 Task: Design a website for a tech review blog, with detailed product analyses, expert ratings, and user comments.
Action: Mouse moved to (565, 279)
Screenshot: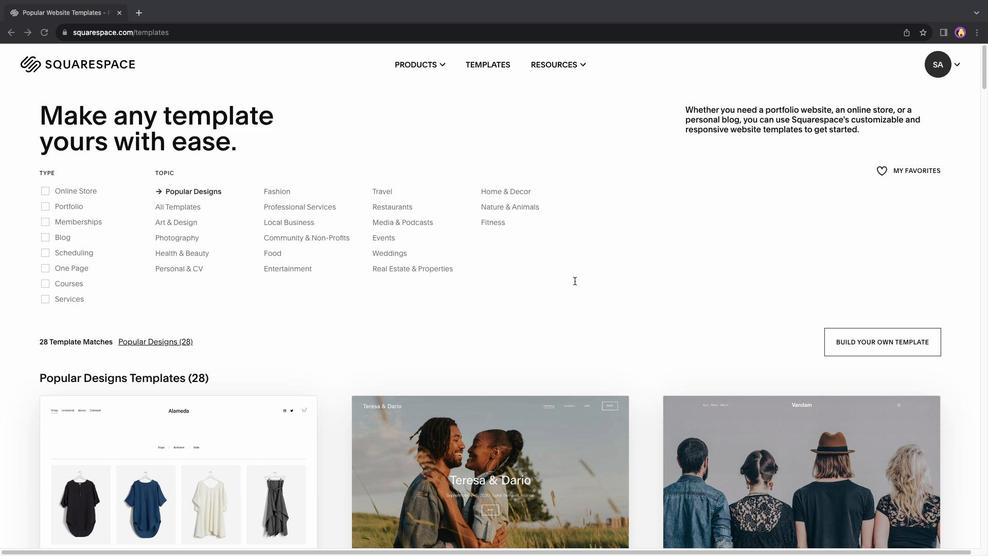 
Action: Mouse pressed left at (565, 279)
Screenshot: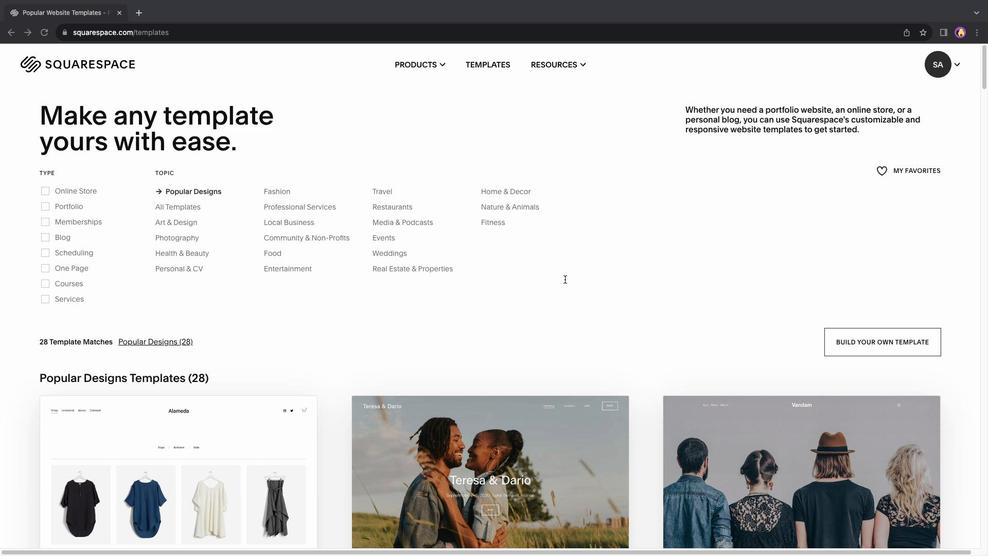 
Action: Mouse pressed left at (565, 279)
Screenshot: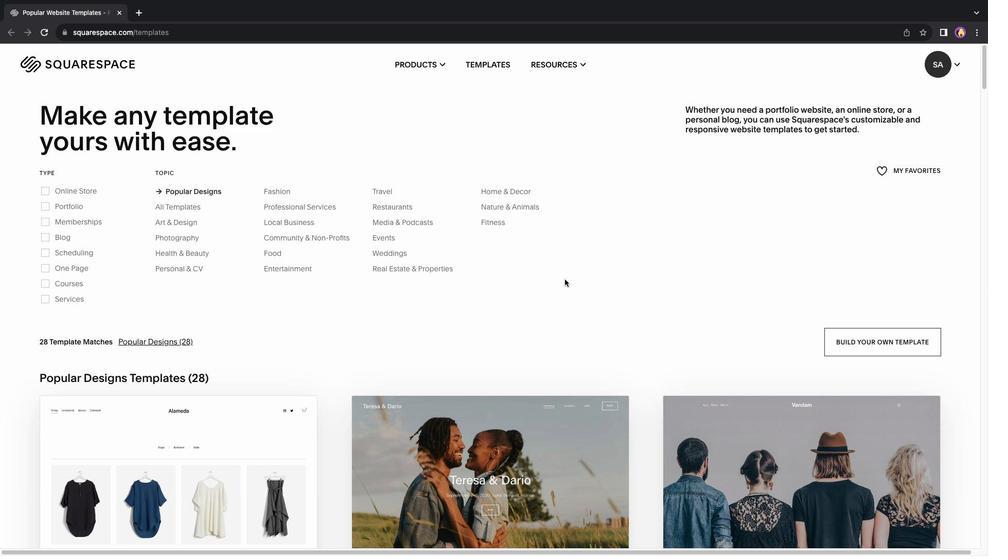 
Action: Mouse scrolled (565, 279) with delta (0, 0)
Screenshot: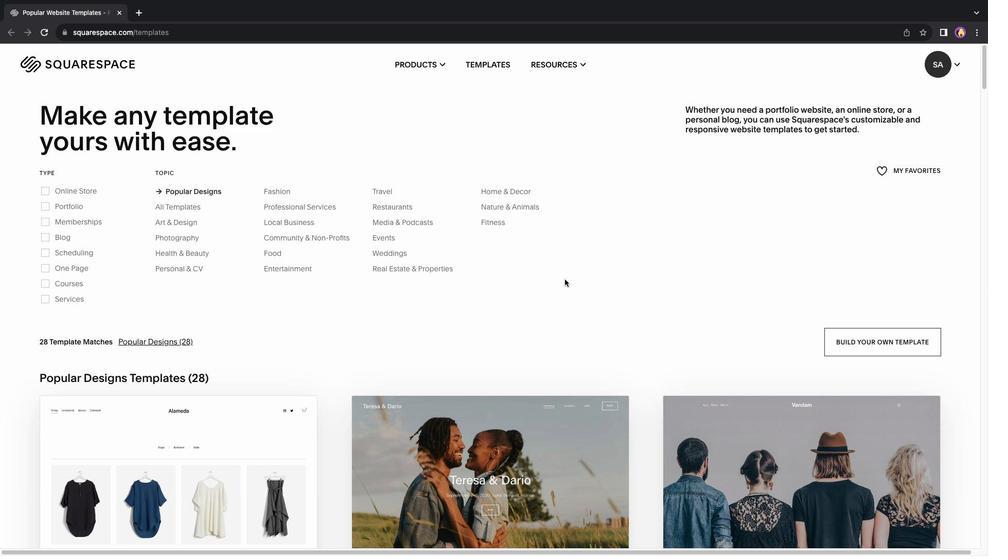 
Action: Mouse scrolled (565, 279) with delta (0, 0)
Screenshot: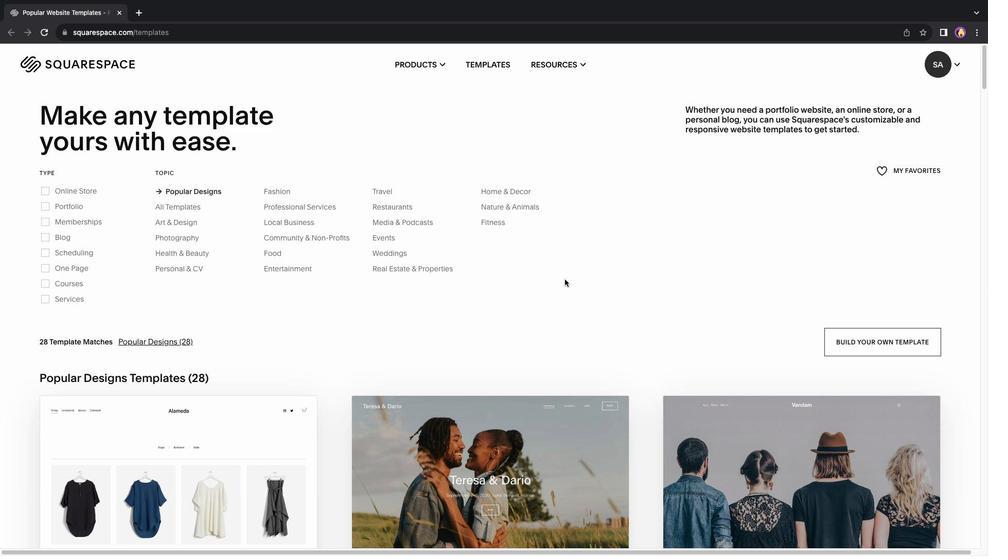 
Action: Mouse scrolled (565, 279) with delta (0, -1)
Screenshot: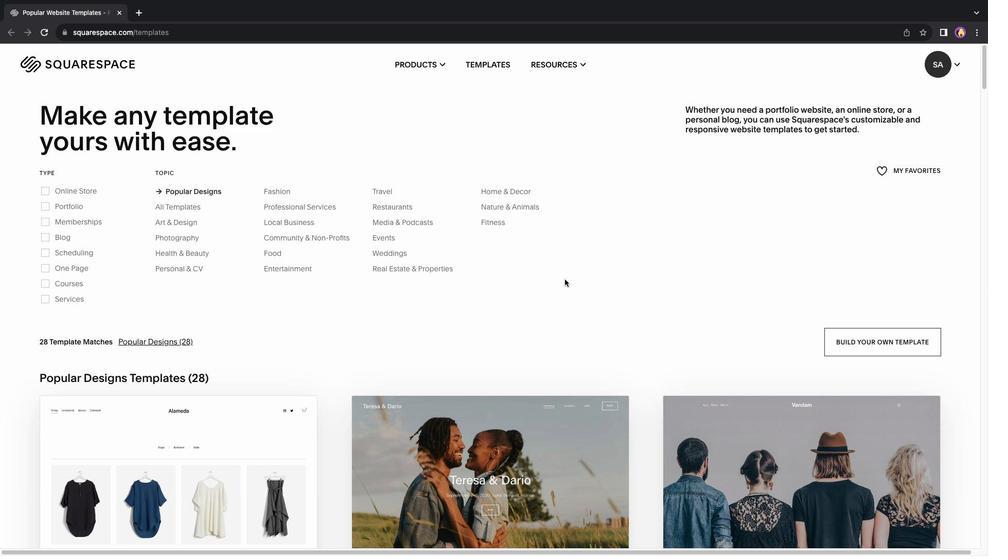 
Action: Mouse scrolled (565, 279) with delta (0, -1)
Screenshot: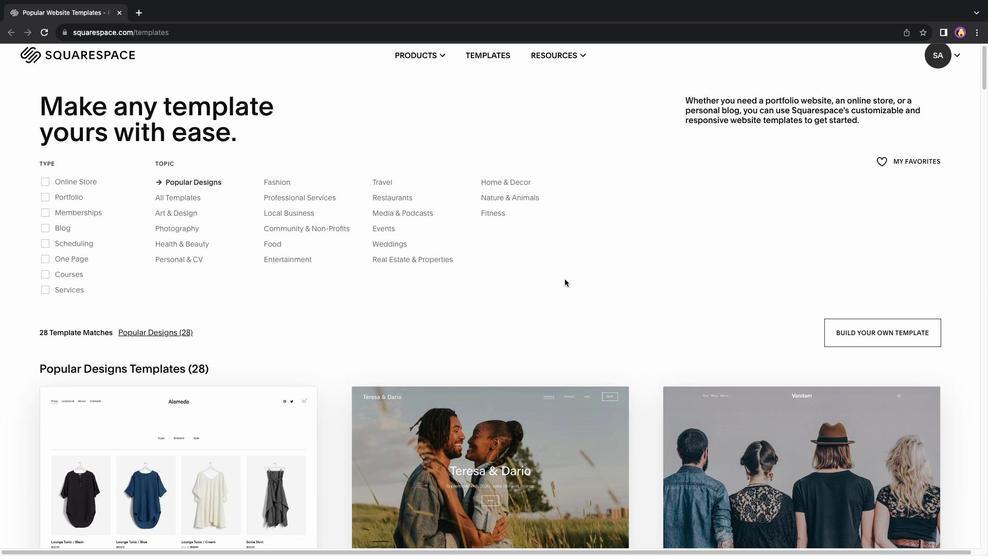 
Action: Mouse scrolled (565, 279) with delta (0, 0)
Screenshot: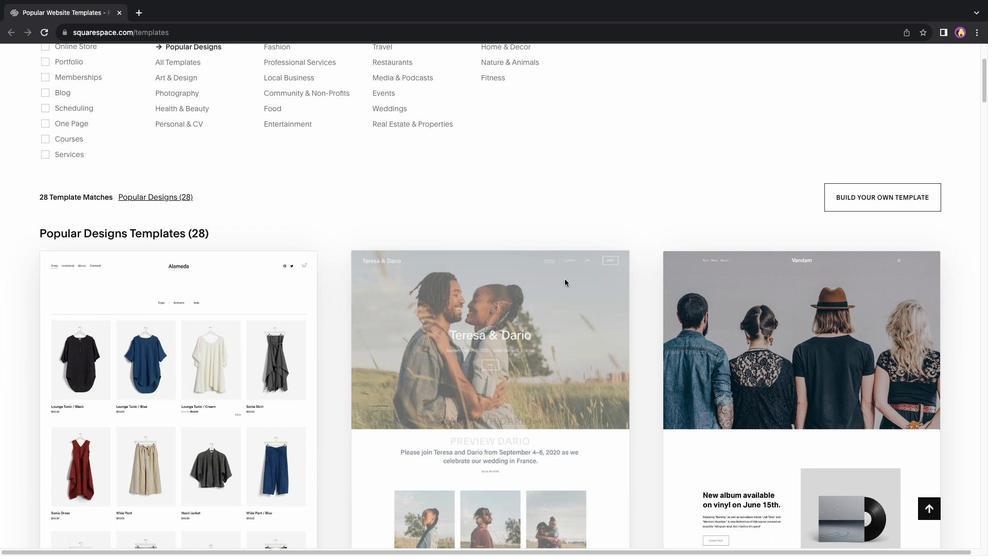 
Action: Mouse scrolled (565, 279) with delta (0, 0)
Screenshot: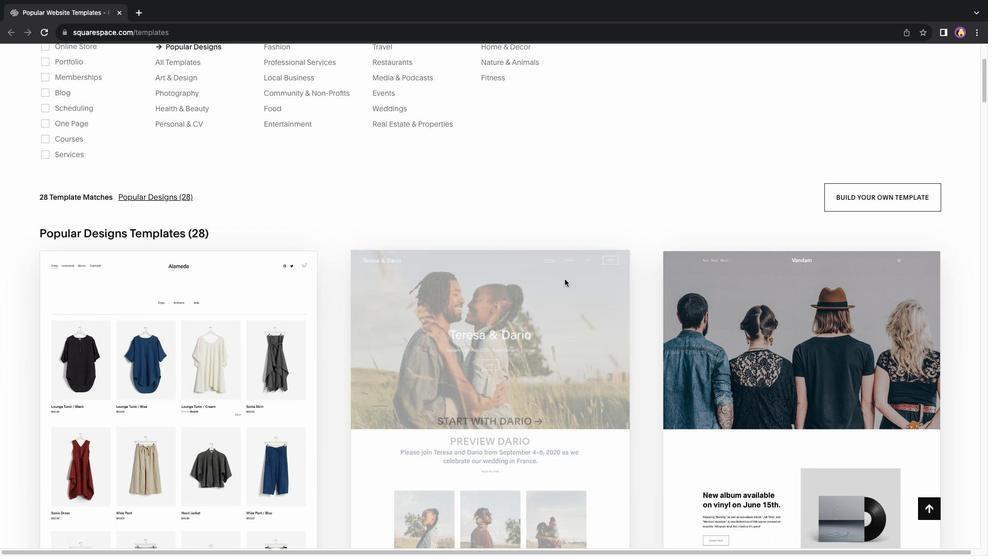 
Action: Mouse scrolled (565, 279) with delta (0, -1)
Screenshot: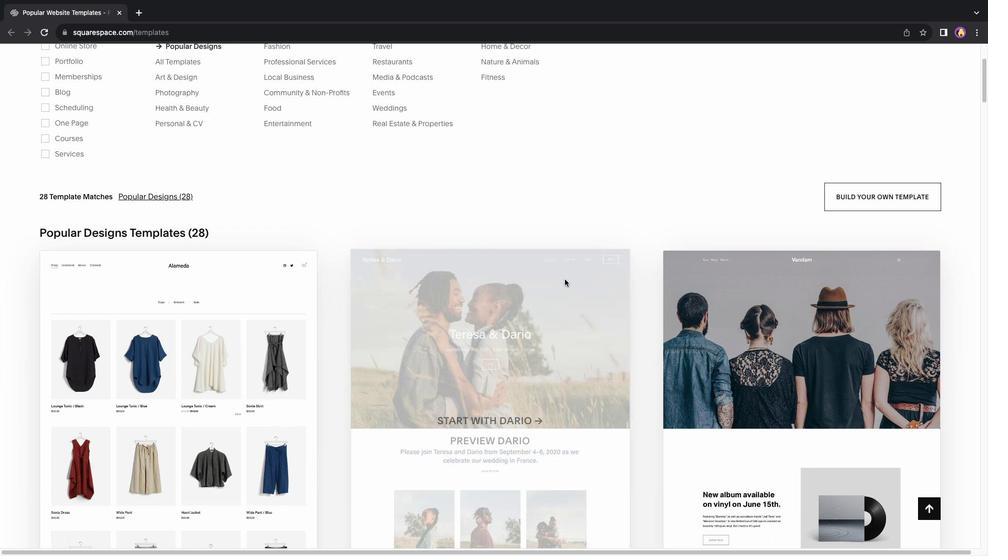 
Action: Mouse scrolled (565, 279) with delta (0, 0)
Screenshot: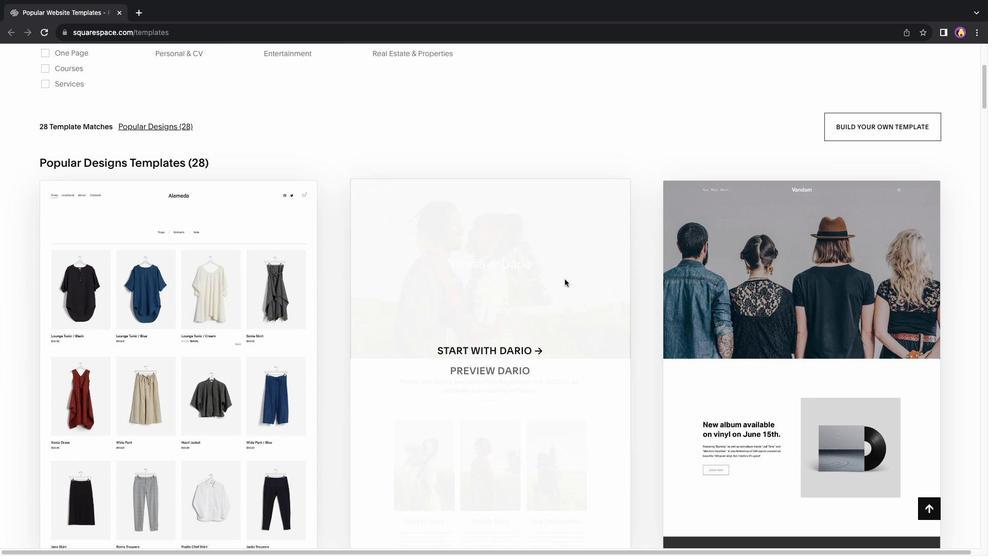 
Action: Mouse scrolled (565, 279) with delta (0, 0)
Screenshot: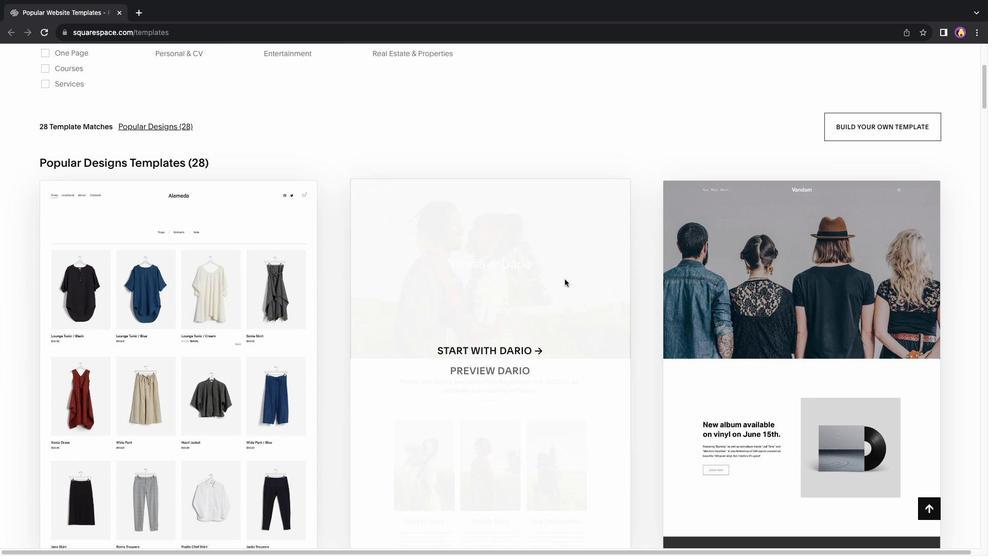 
Action: Mouse scrolled (565, 279) with delta (0, -1)
Screenshot: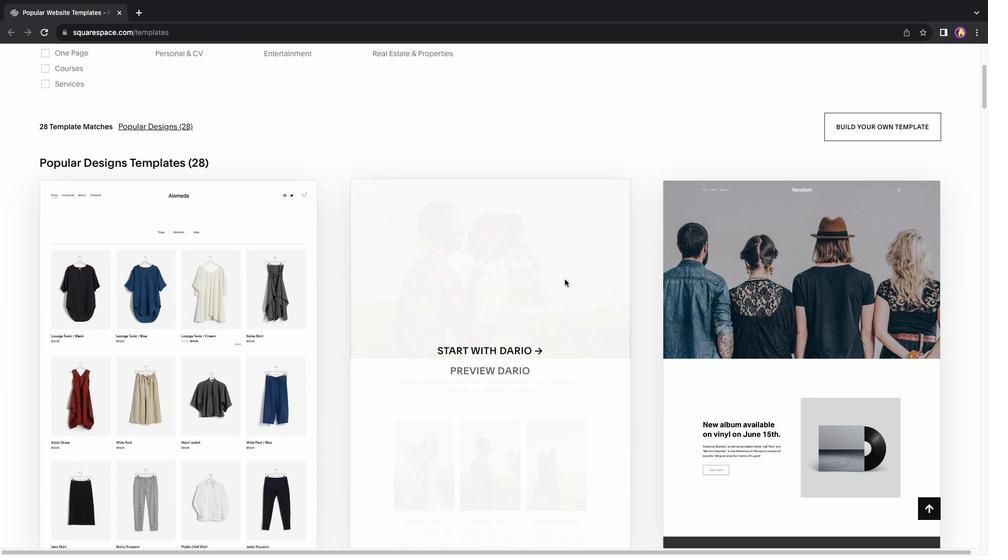 
Action: Mouse scrolled (565, 279) with delta (0, -2)
Screenshot: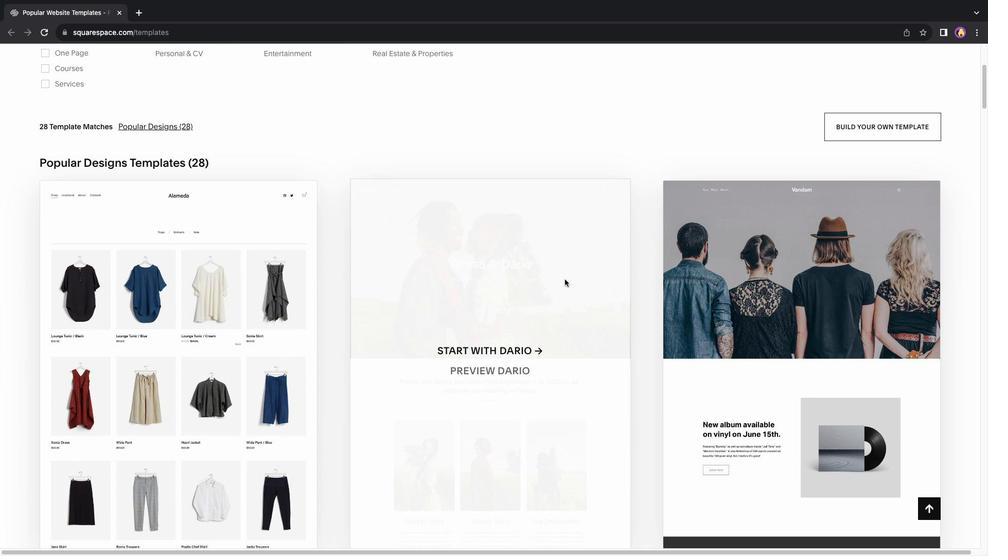 
Action: Mouse scrolled (565, 279) with delta (0, 0)
Screenshot: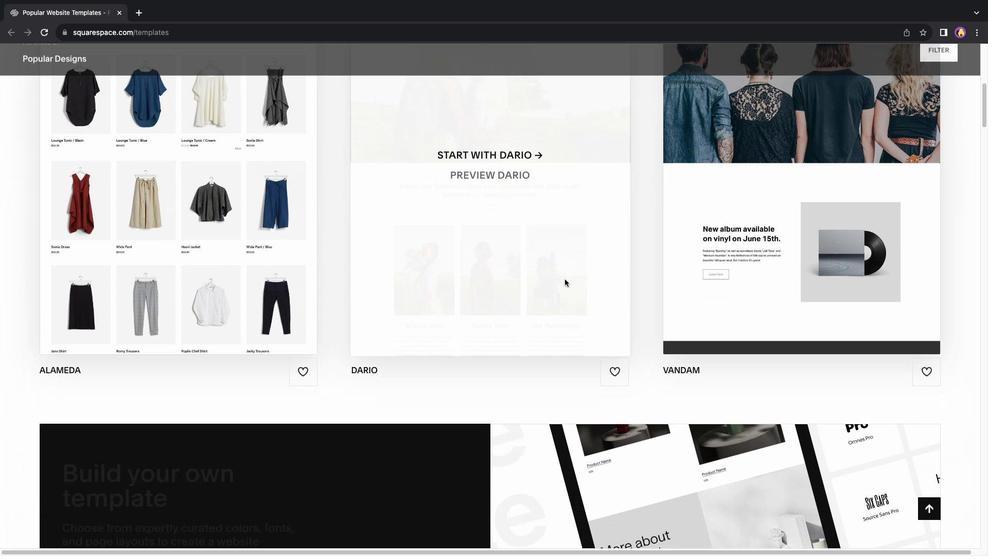 
Action: Mouse scrolled (565, 279) with delta (0, 0)
Screenshot: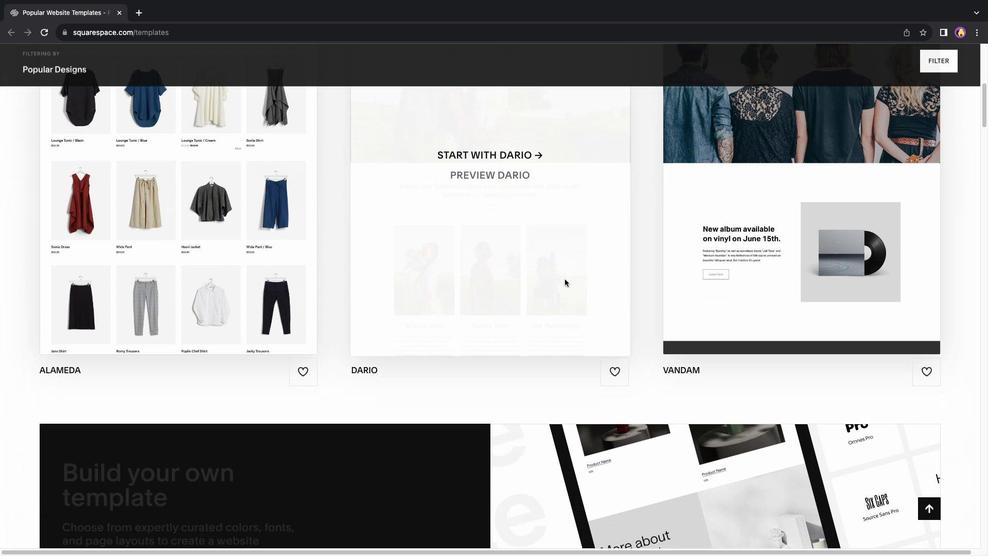 
Action: Mouse scrolled (565, 279) with delta (0, -1)
Screenshot: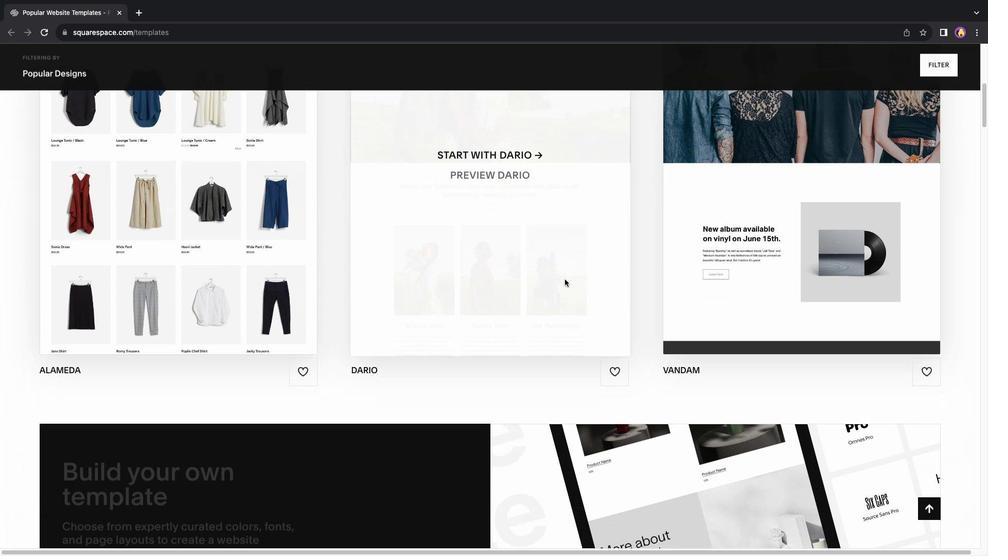 
Action: Mouse moved to (565, 279)
Screenshot: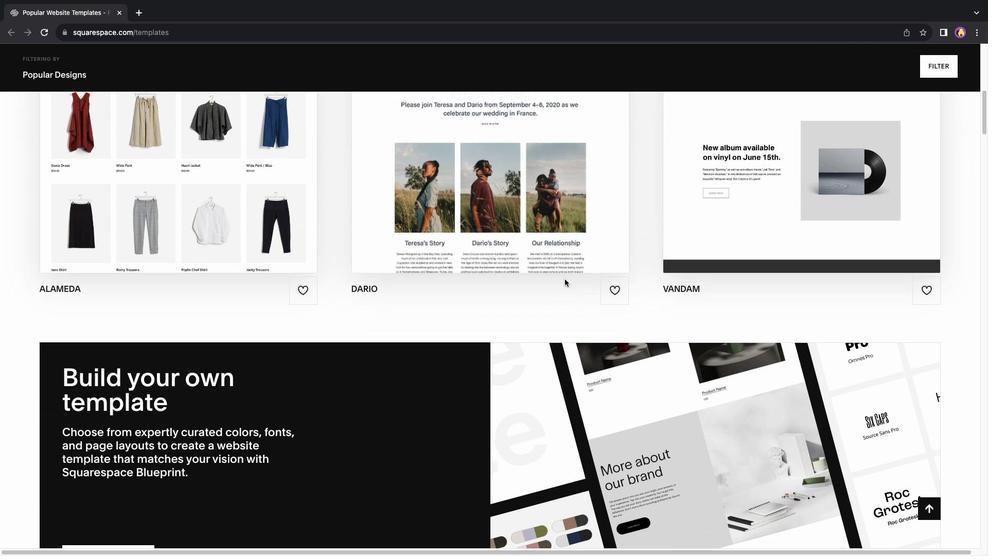 
Action: Mouse scrolled (565, 279) with delta (0, 0)
Screenshot: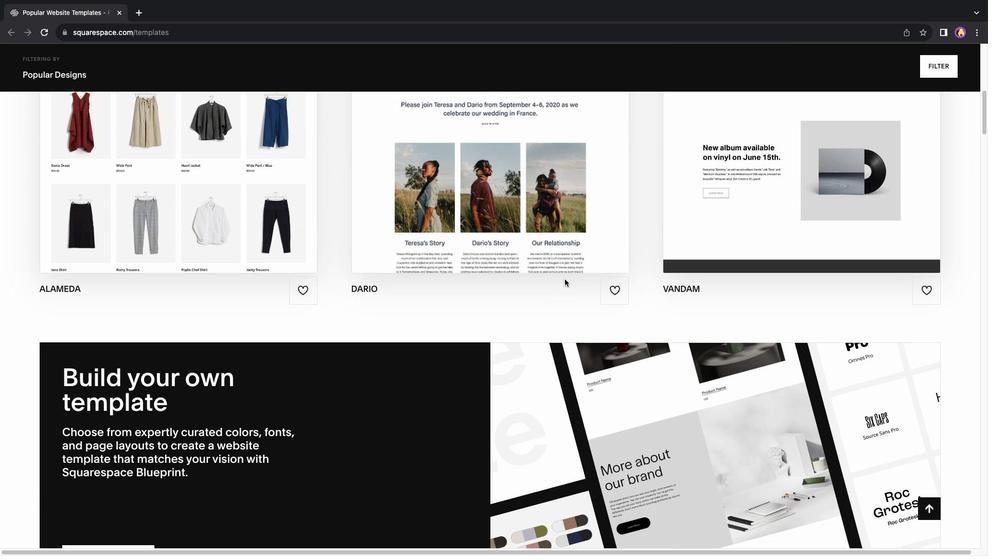 
Action: Mouse scrolled (565, 279) with delta (0, 0)
Screenshot: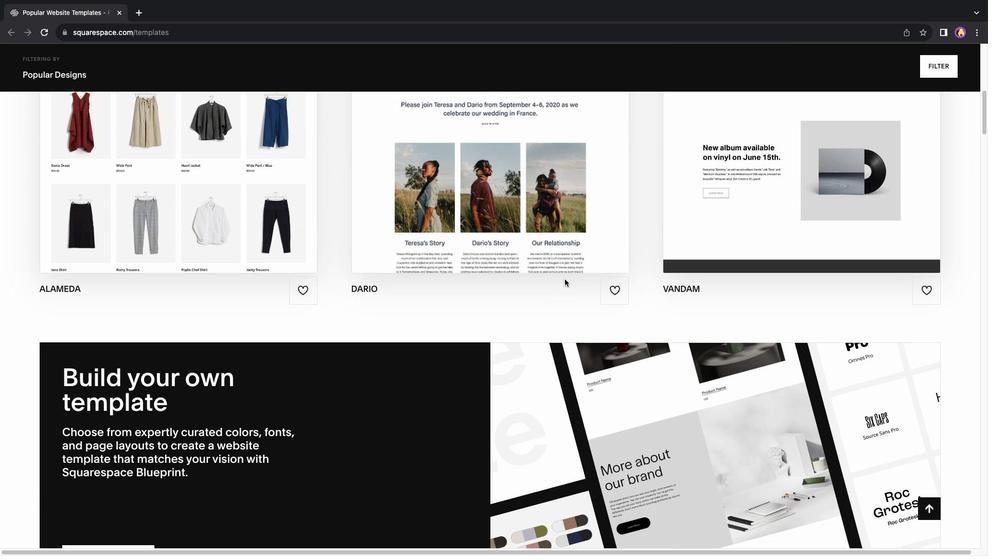 
Action: Mouse scrolled (565, 279) with delta (0, -1)
Screenshot: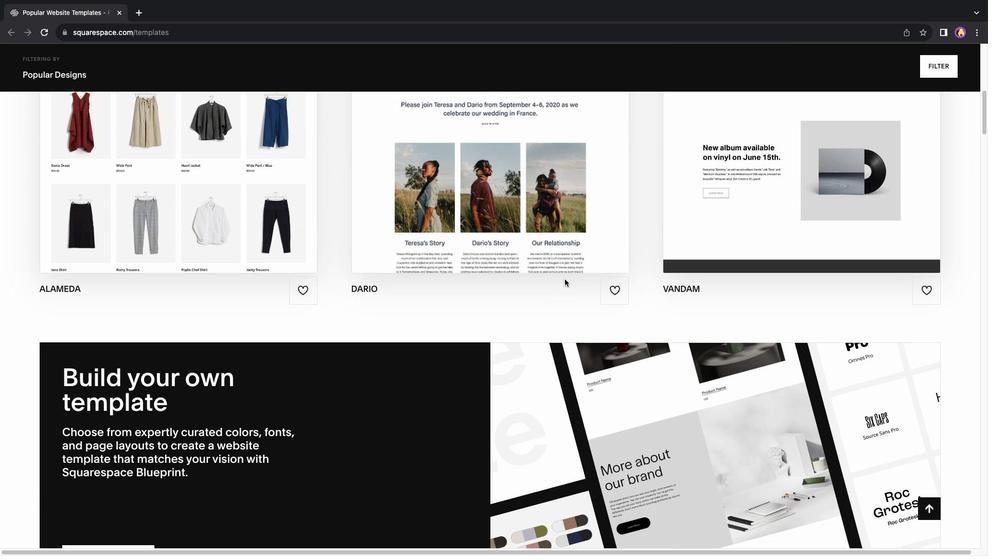 
Action: Mouse scrolled (565, 279) with delta (0, -2)
Screenshot: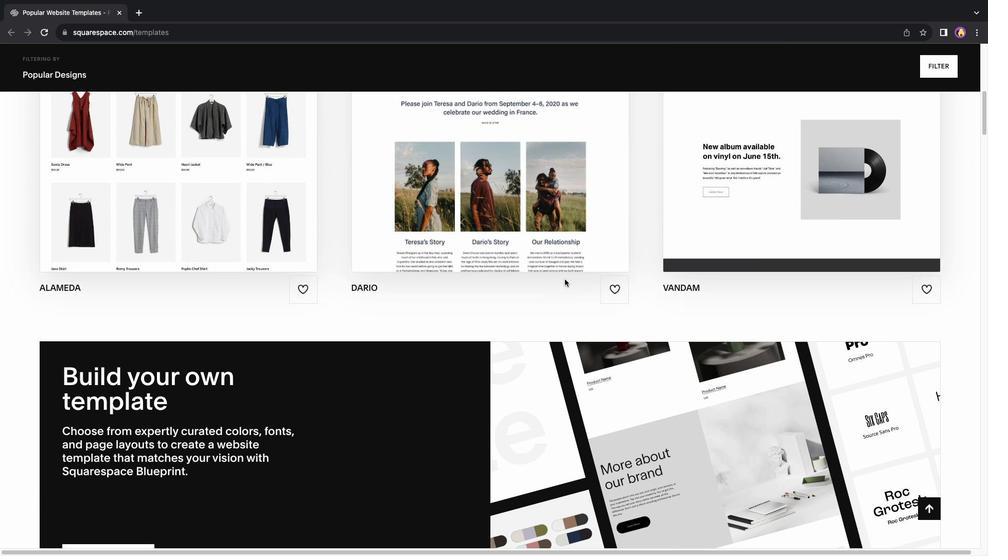 
Action: Mouse scrolled (565, 279) with delta (0, 0)
Screenshot: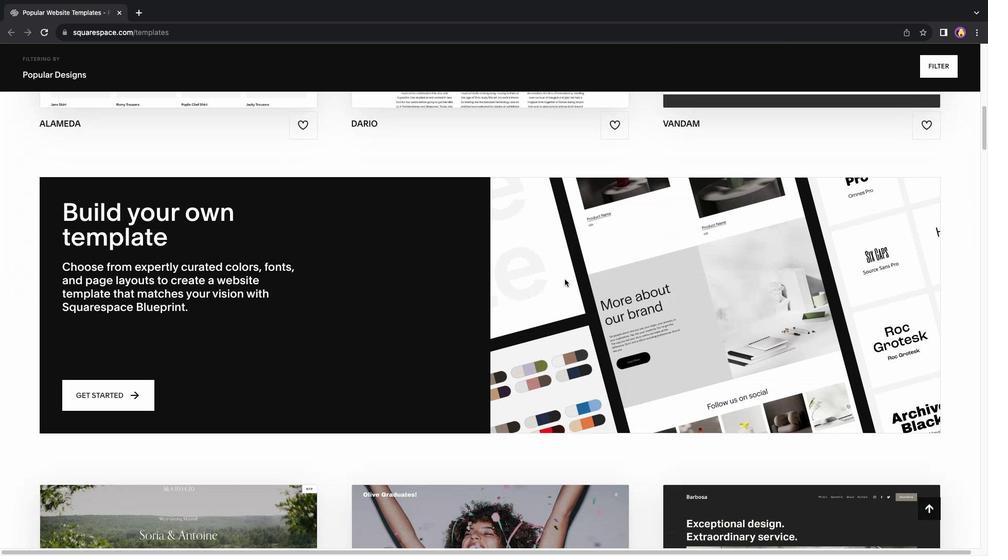 
Action: Mouse scrolled (565, 279) with delta (0, 0)
Screenshot: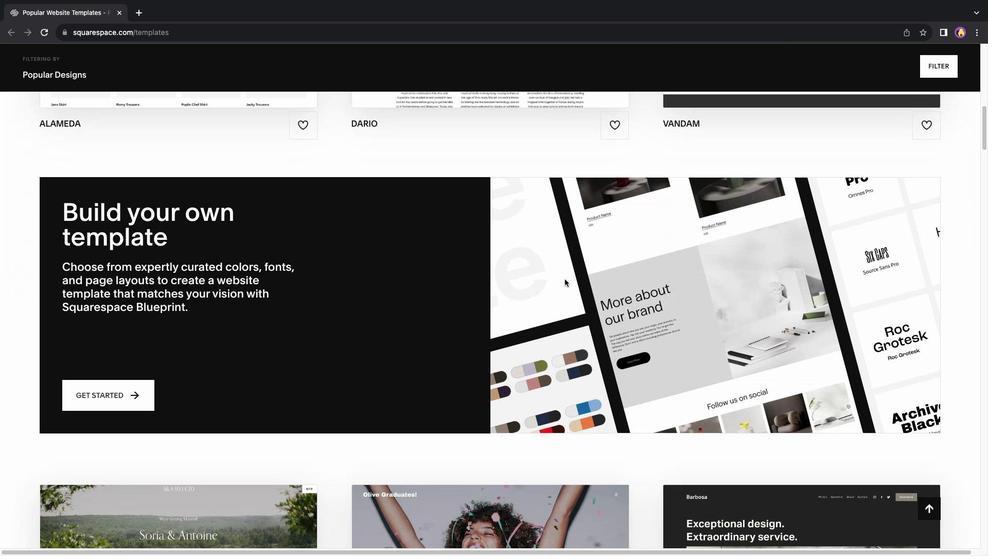 
Action: Mouse scrolled (565, 279) with delta (0, -1)
Screenshot: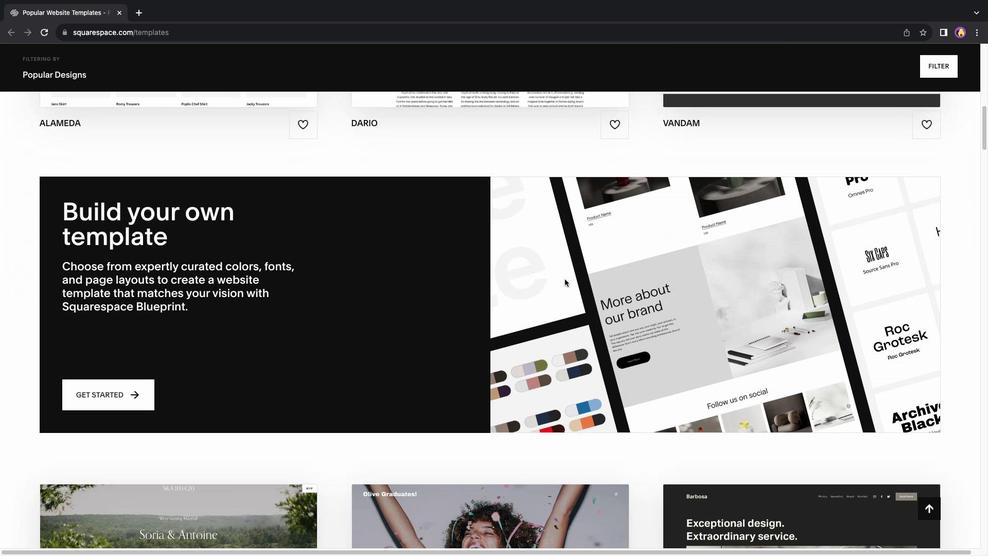 
Action: Mouse scrolled (565, 279) with delta (0, -2)
Screenshot: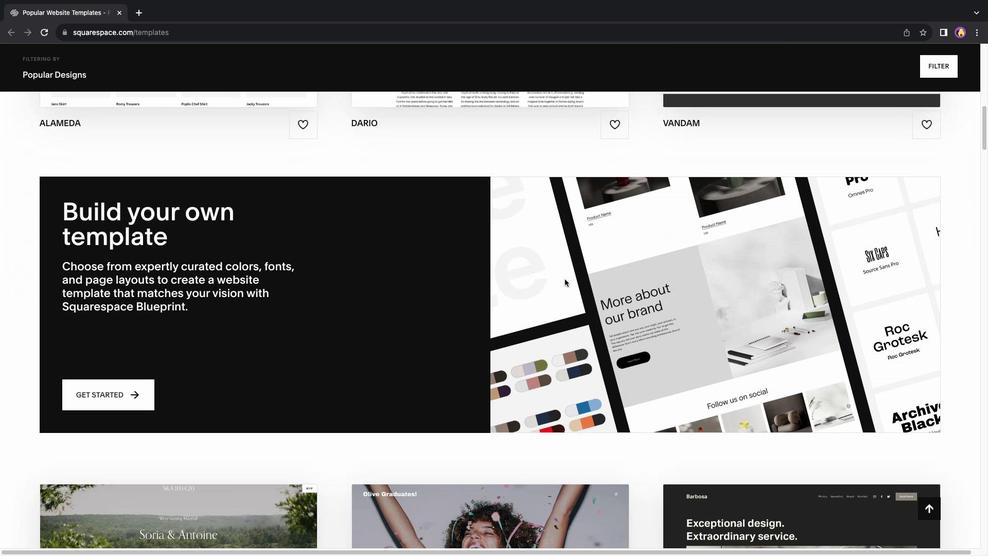 
Action: Mouse scrolled (565, 279) with delta (0, 0)
Screenshot: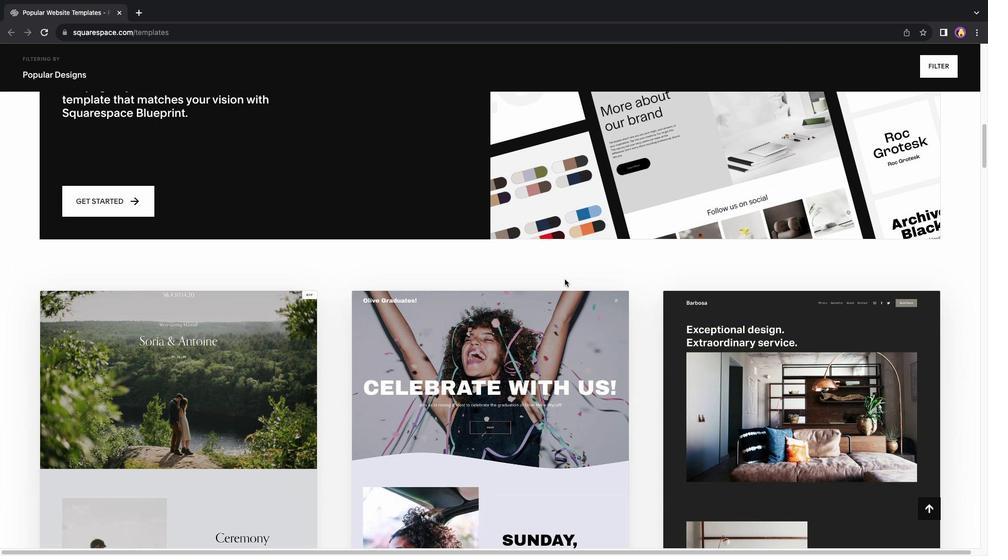 
Action: Mouse scrolled (565, 279) with delta (0, 0)
Screenshot: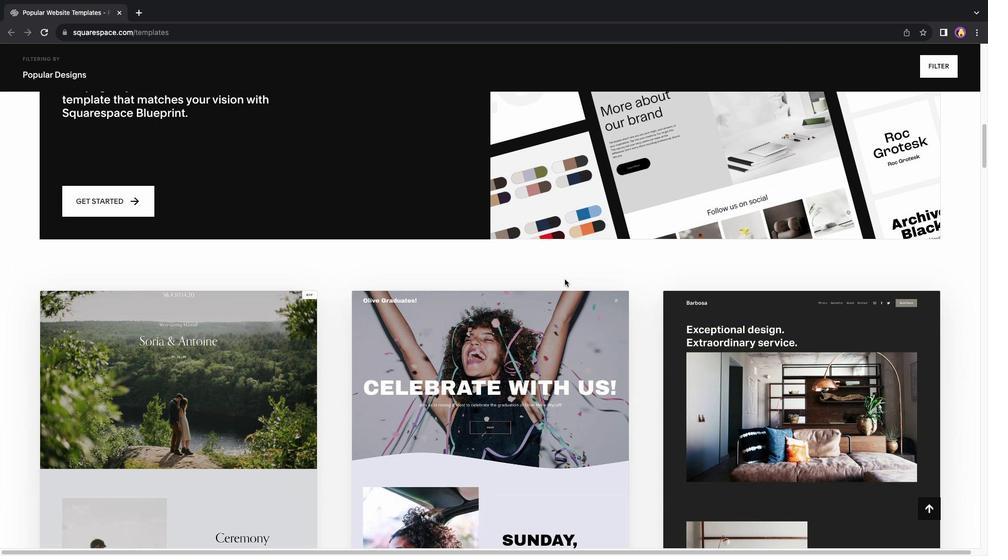 
Action: Mouse scrolled (565, 279) with delta (0, -1)
Screenshot: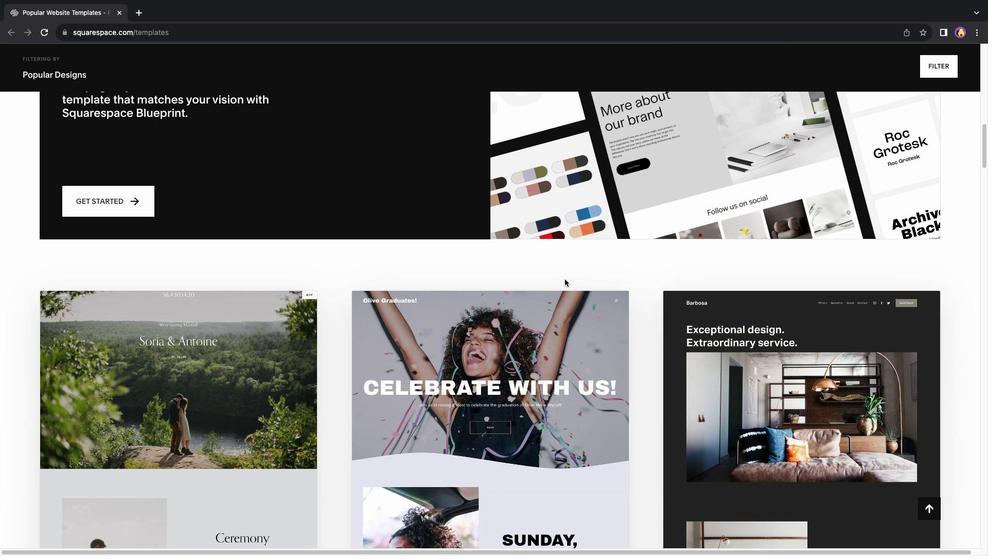 
Action: Mouse scrolled (565, 279) with delta (0, -2)
Screenshot: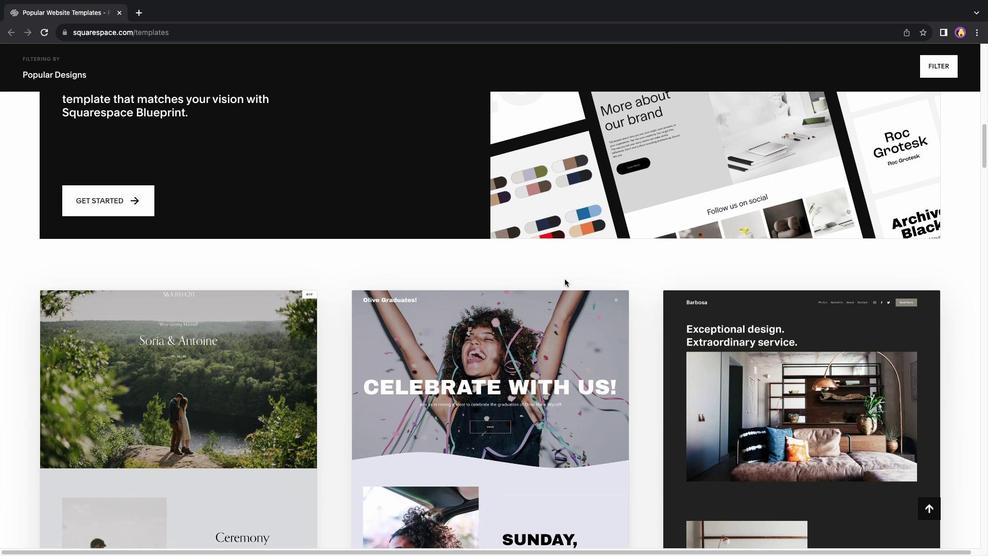 
Action: Mouse scrolled (565, 279) with delta (0, 0)
Screenshot: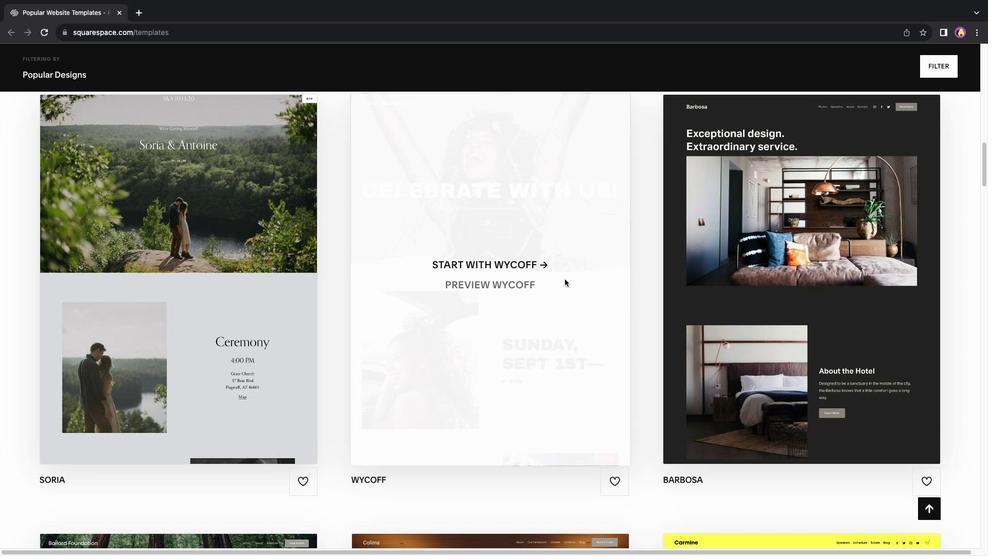 
Action: Mouse scrolled (565, 279) with delta (0, 0)
Screenshot: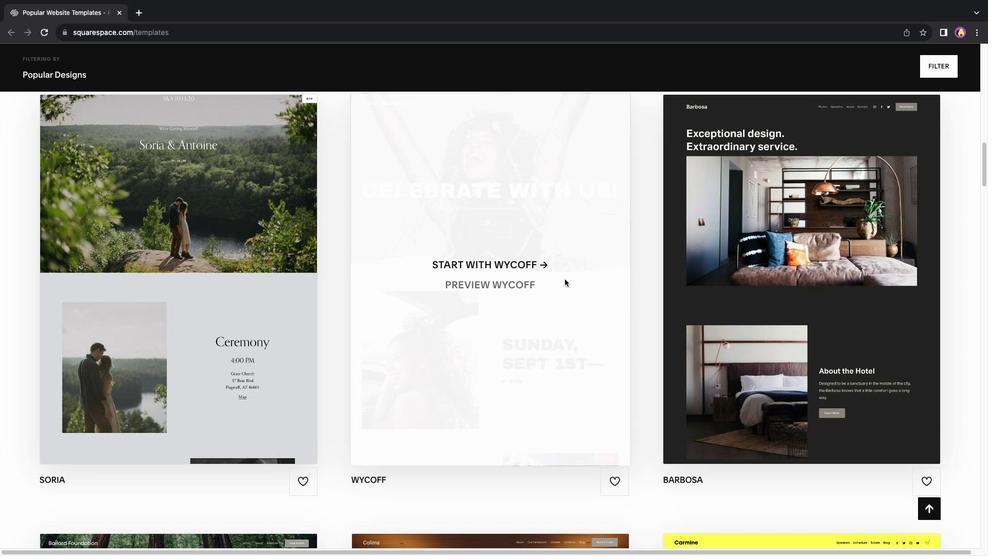 
Action: Mouse scrolled (565, 279) with delta (0, -1)
Screenshot: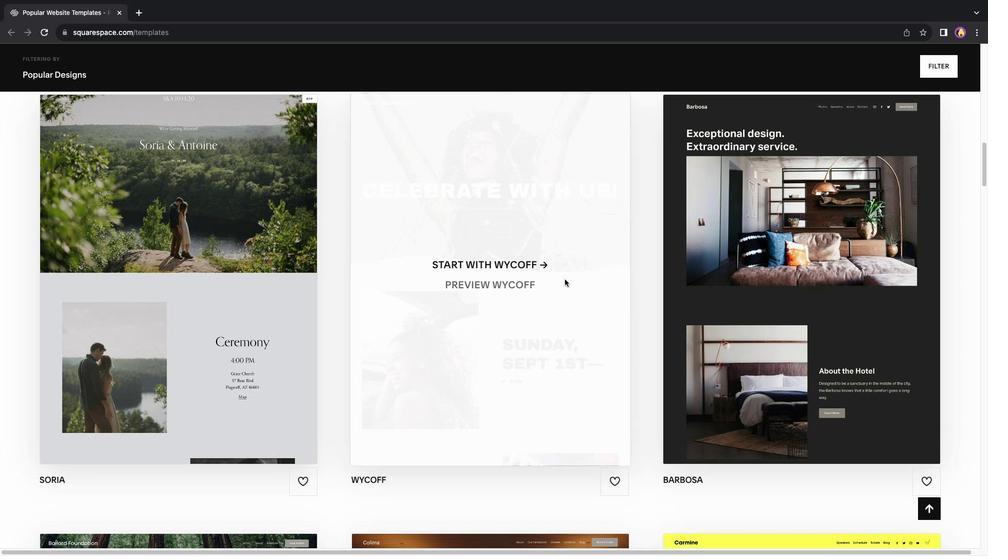 
Action: Mouse scrolled (565, 279) with delta (0, -2)
Screenshot: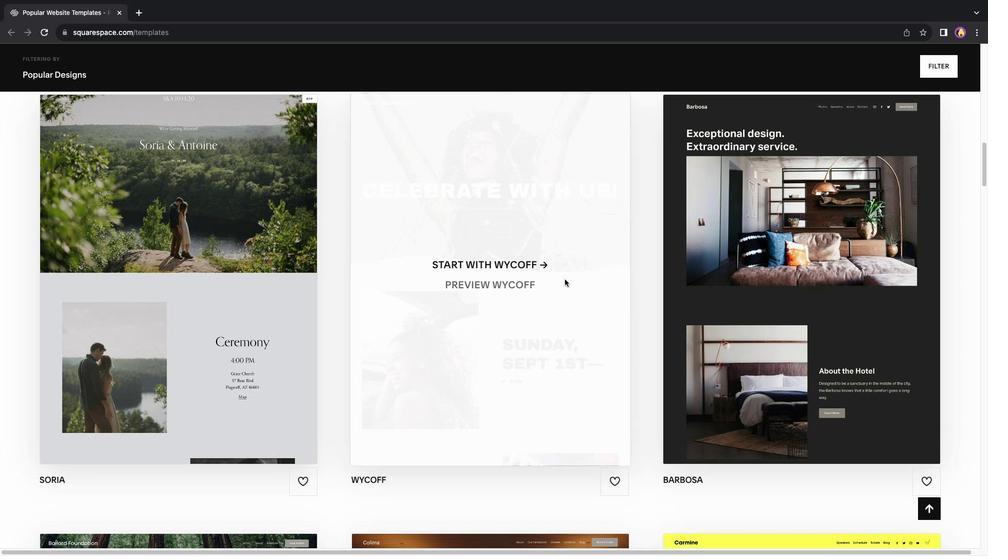 
Action: Mouse scrolled (565, 279) with delta (0, 0)
Screenshot: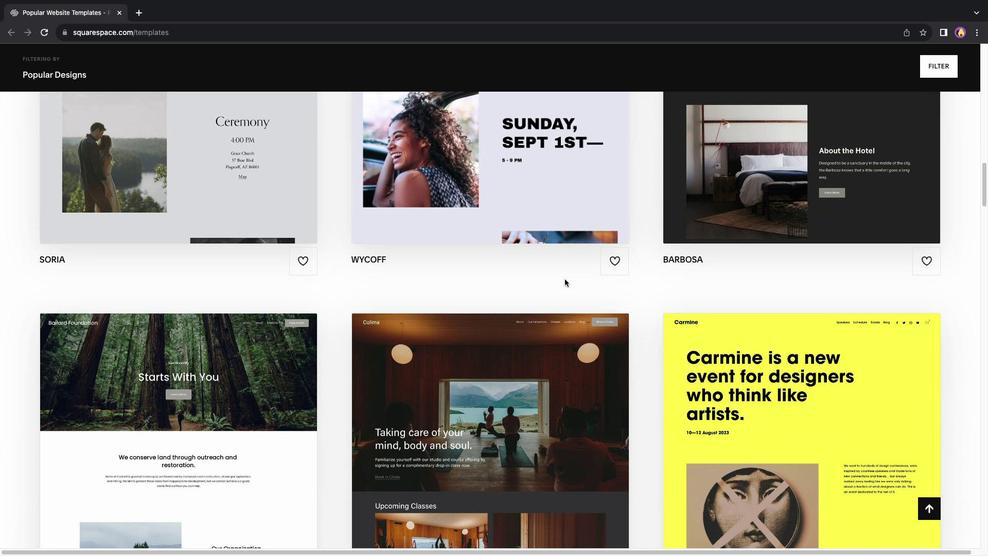 
Action: Mouse scrolled (565, 279) with delta (0, 0)
Screenshot: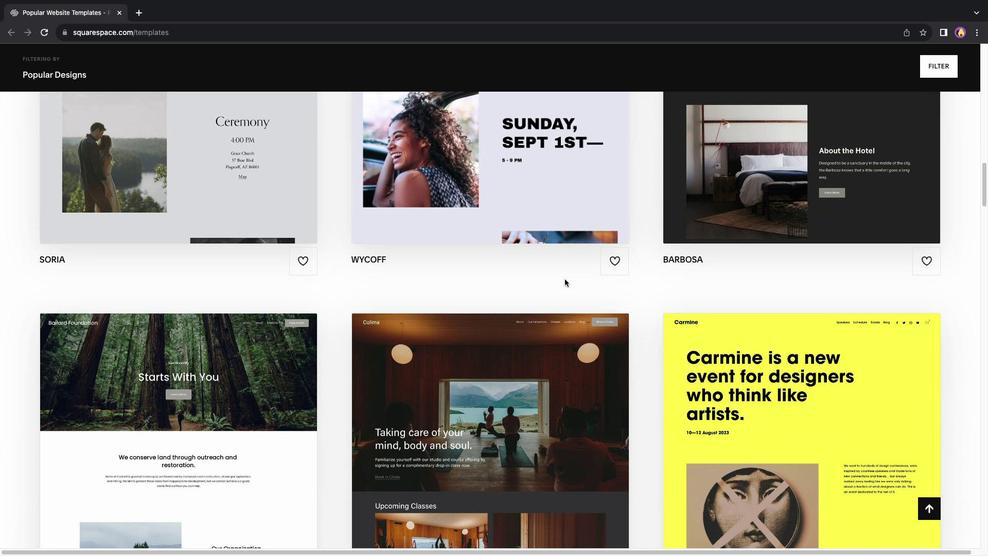 
Action: Mouse scrolled (565, 279) with delta (0, -1)
Screenshot: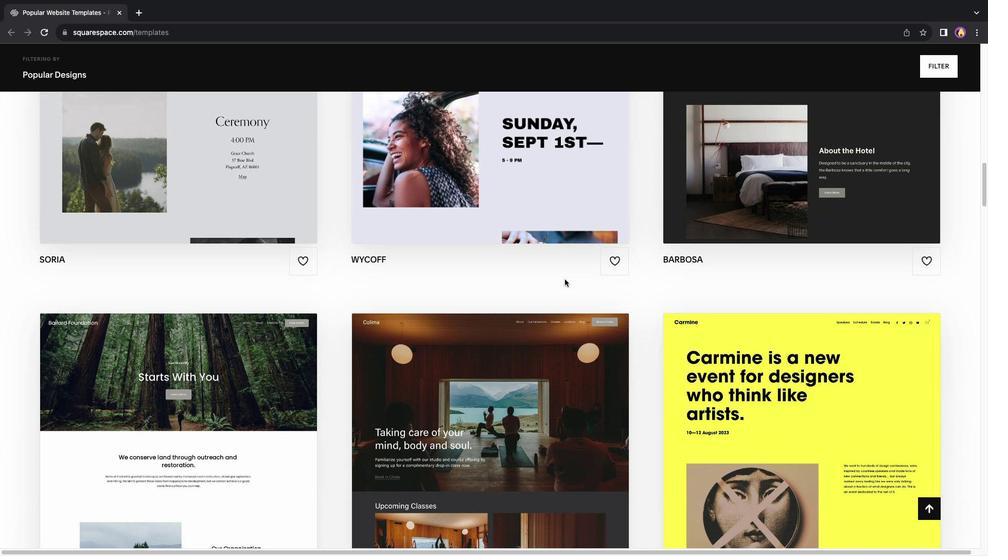 
Action: Mouse scrolled (565, 279) with delta (0, -2)
Screenshot: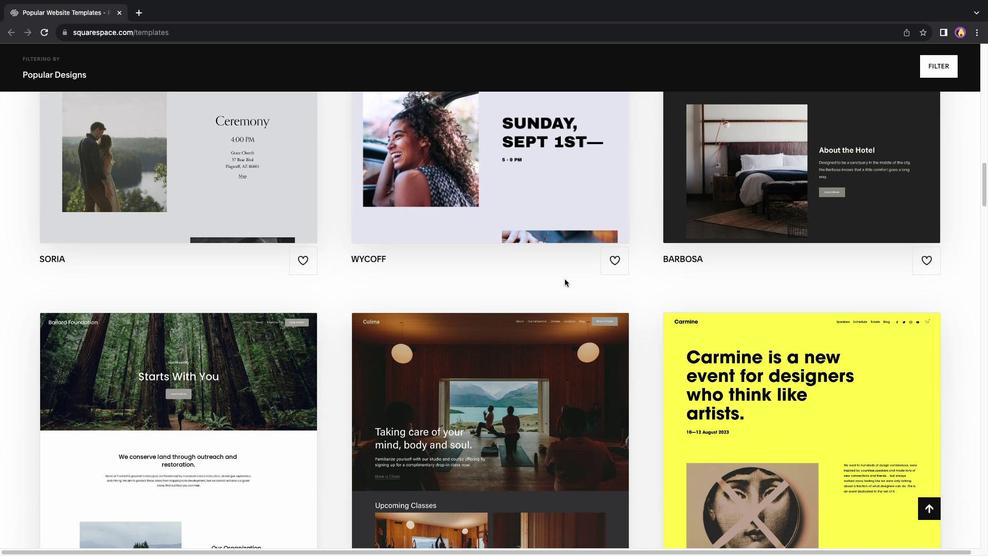 
Action: Mouse moved to (831, 280)
Screenshot: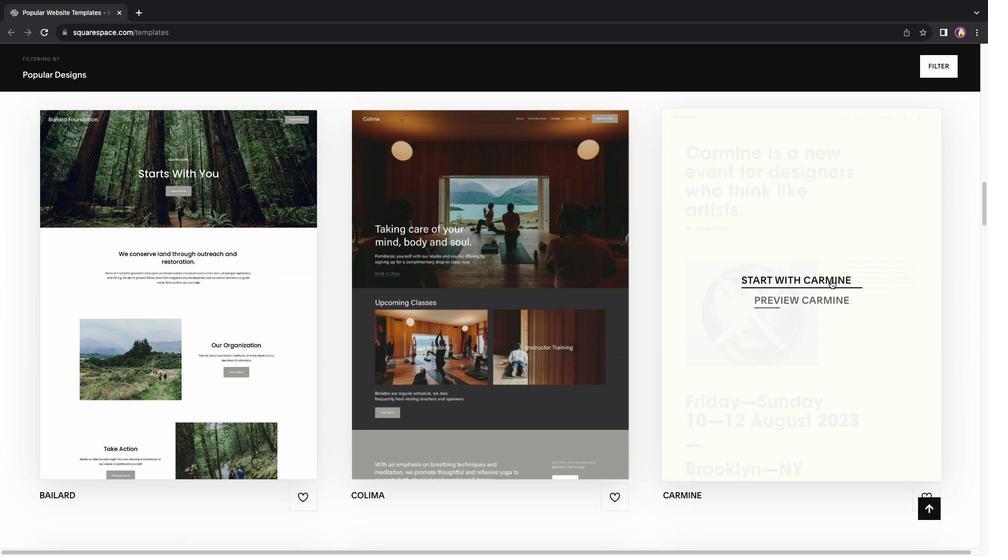 
Action: Mouse pressed left at (831, 280)
Screenshot: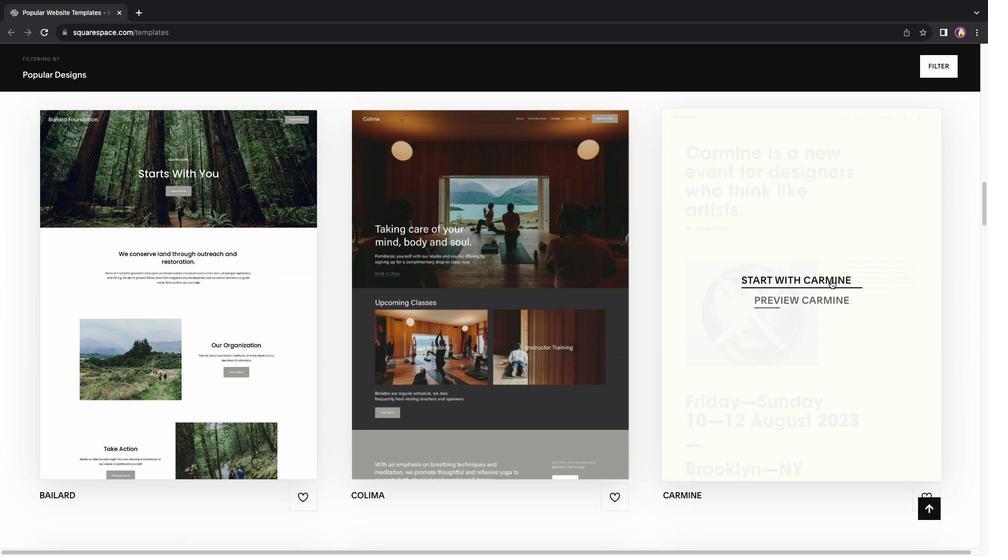 
Action: Mouse moved to (326, 282)
Screenshot: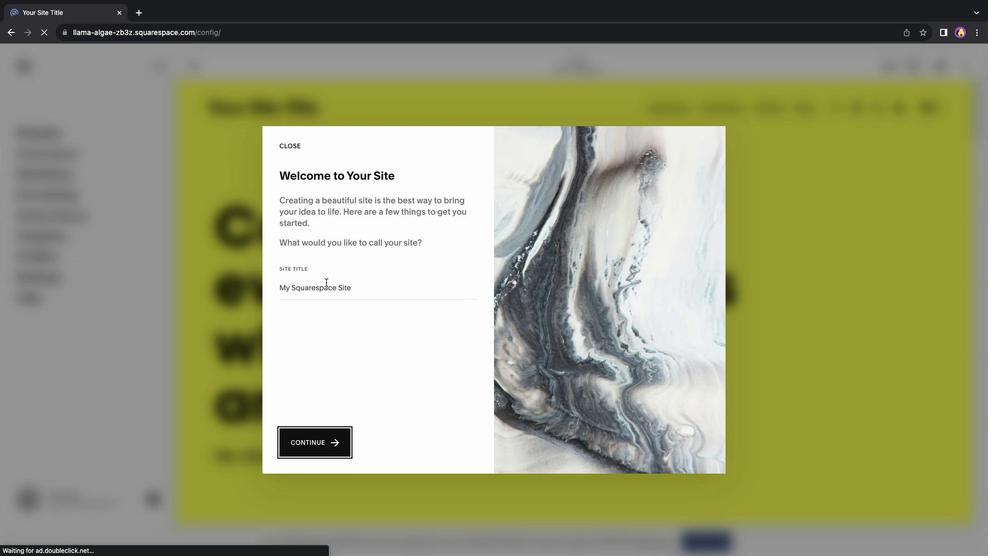 
Action: Mouse pressed left at (326, 282)
Screenshot: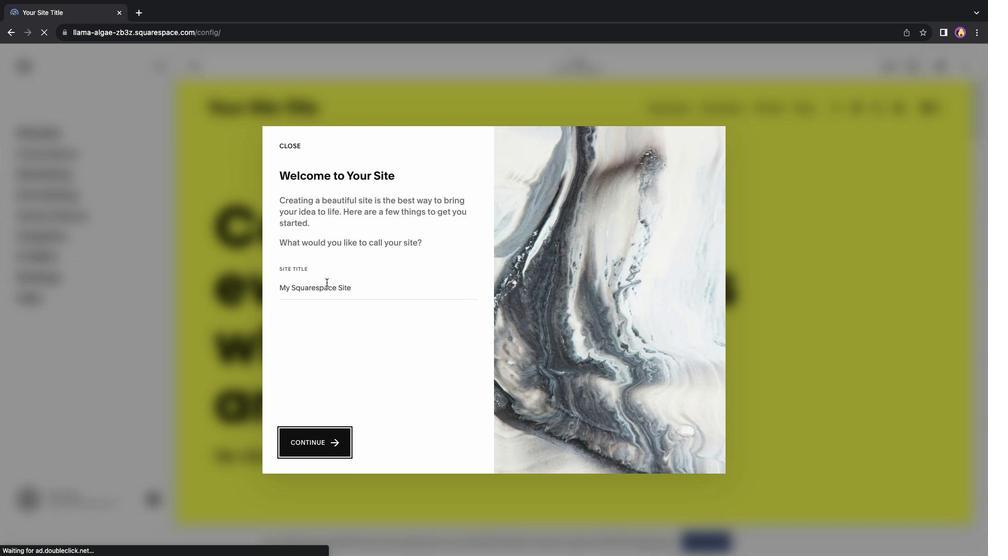 
Action: Mouse moved to (326, 282)
Screenshot: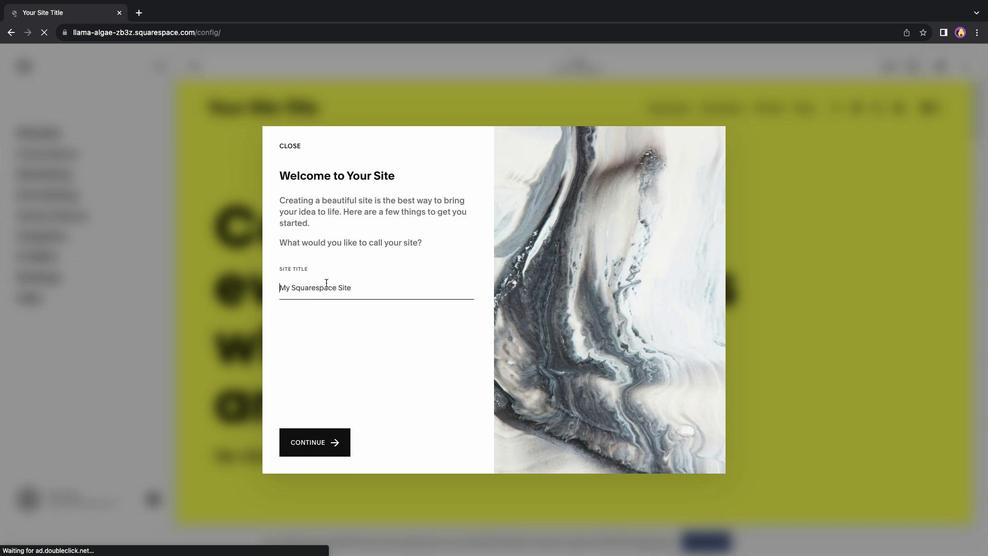 
Action: Key pressed 'T''H''E'Key.space'T''E''C''H'Key.space'B''U''D''D''Y'
Screenshot: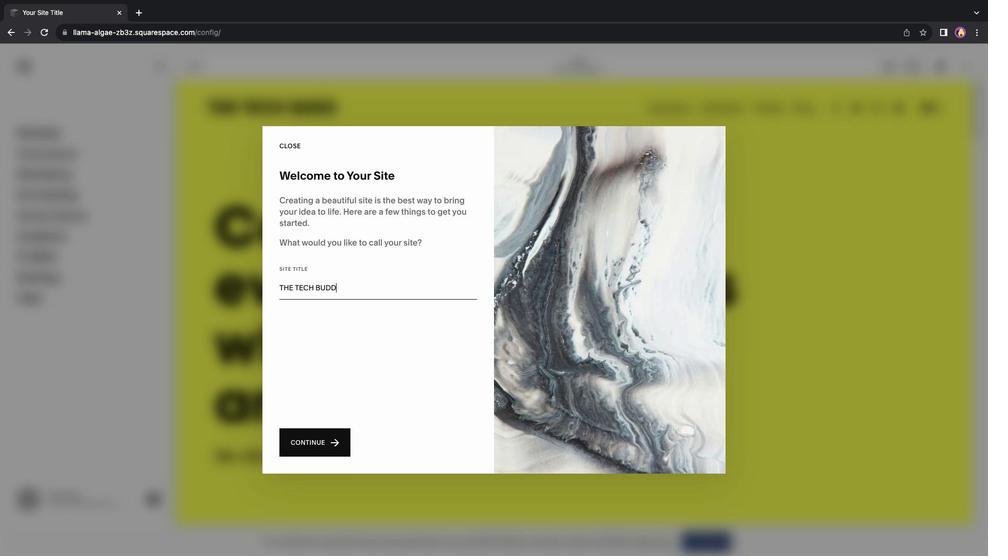 
Action: Mouse moved to (324, 445)
Screenshot: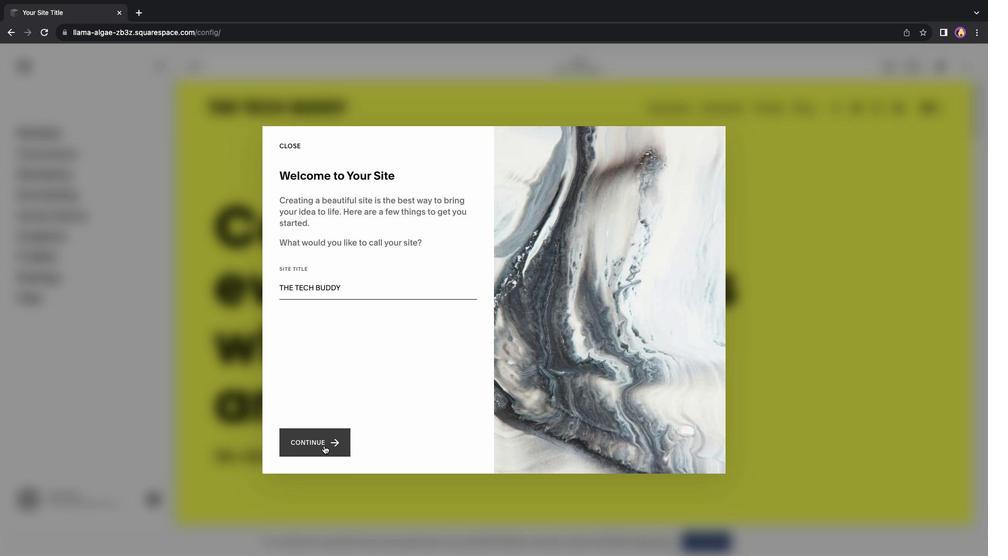 
Action: Mouse pressed left at (324, 445)
Screenshot: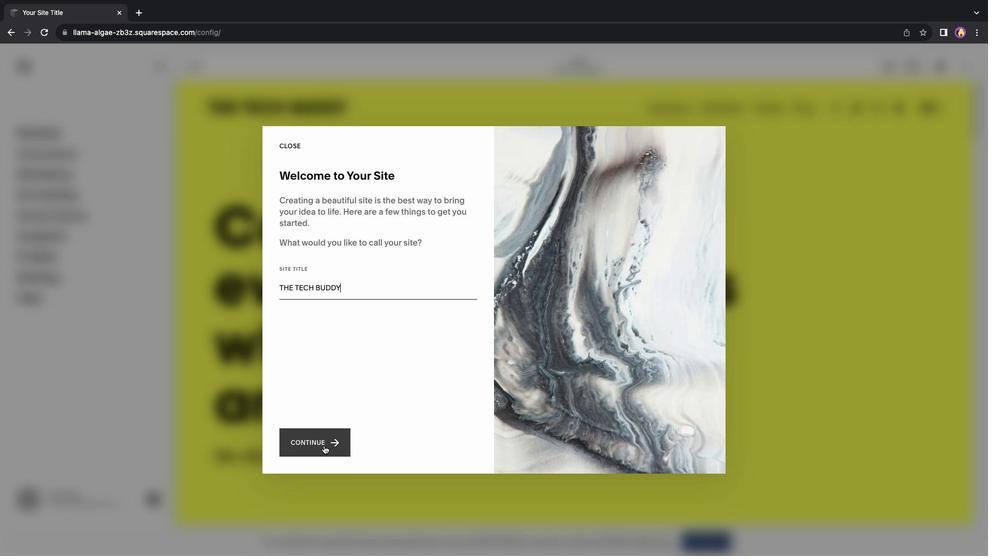
Action: Mouse moved to (436, 437)
Screenshot: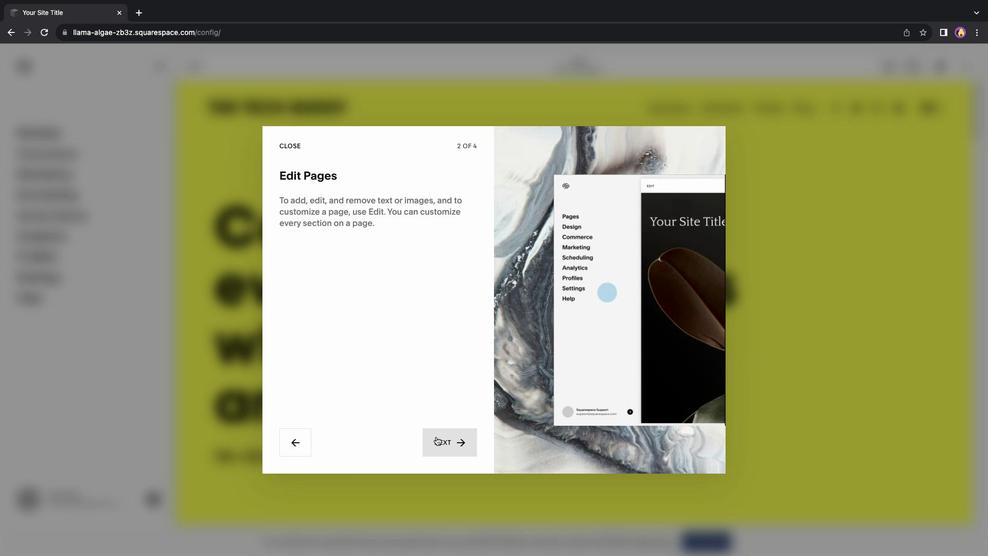 
Action: Mouse pressed left at (436, 437)
Screenshot: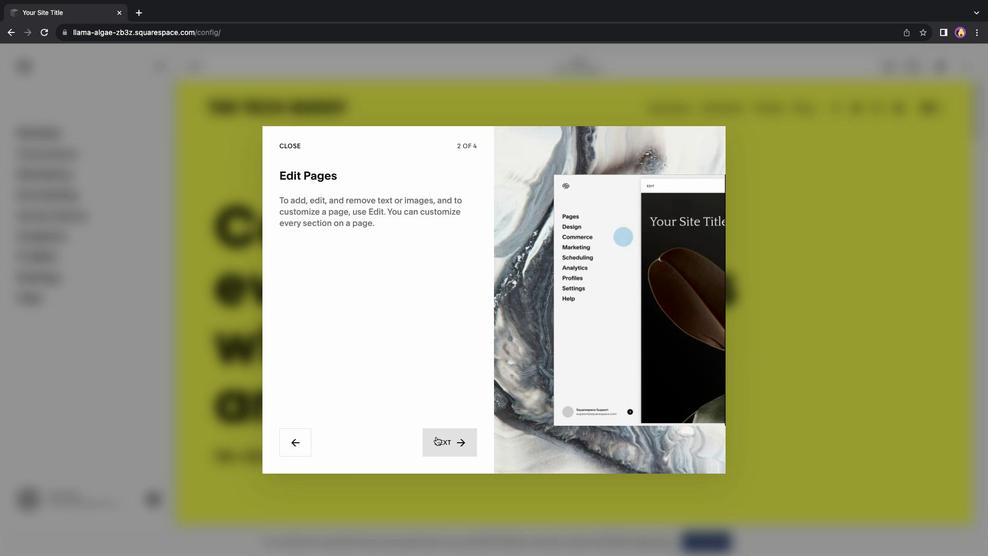 
Action: Mouse moved to (435, 438)
Screenshot: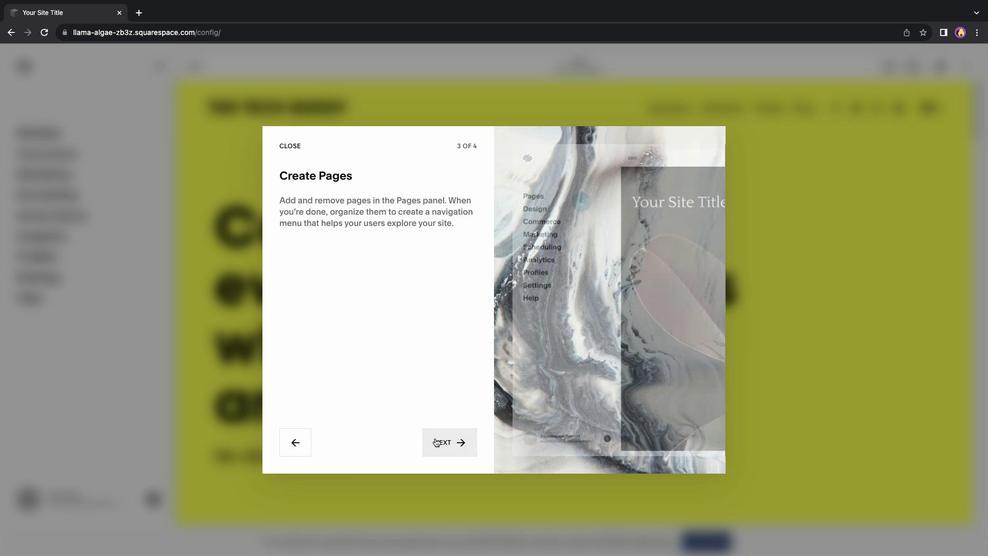 
Action: Mouse pressed left at (435, 438)
Screenshot: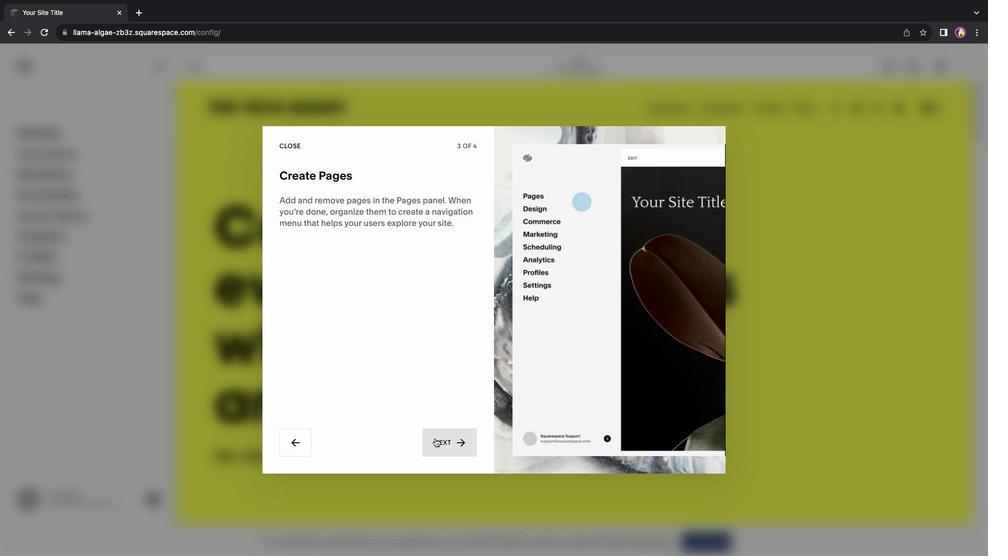 
Action: Mouse pressed left at (435, 438)
Screenshot: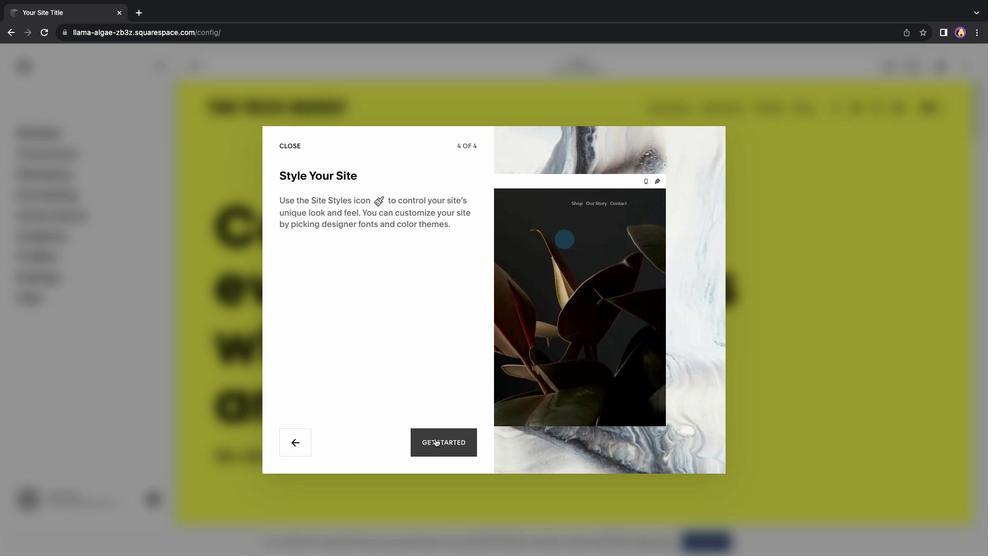 
Action: Mouse moved to (52, 130)
Screenshot: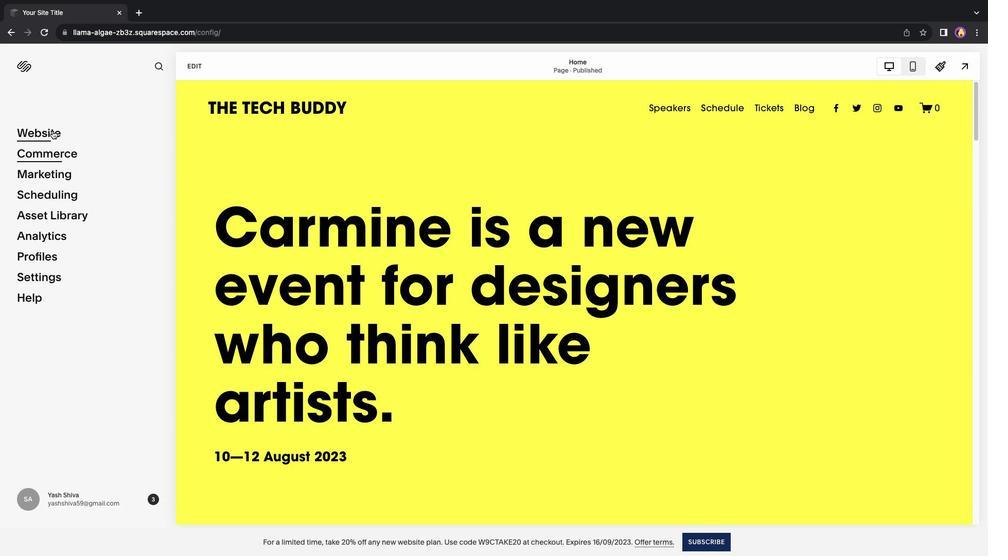 
Action: Mouse pressed left at (52, 130)
Screenshot: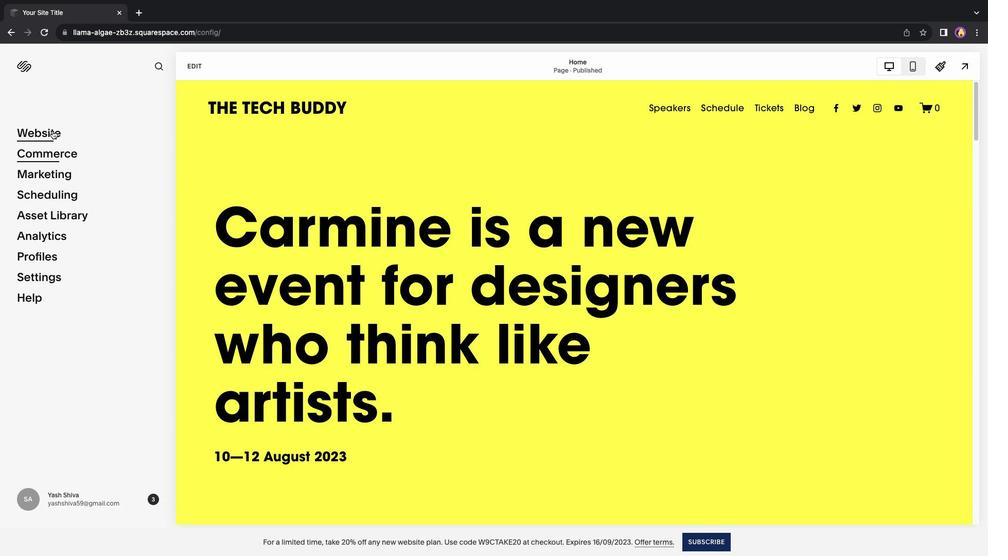
Action: Mouse moved to (196, 68)
Screenshot: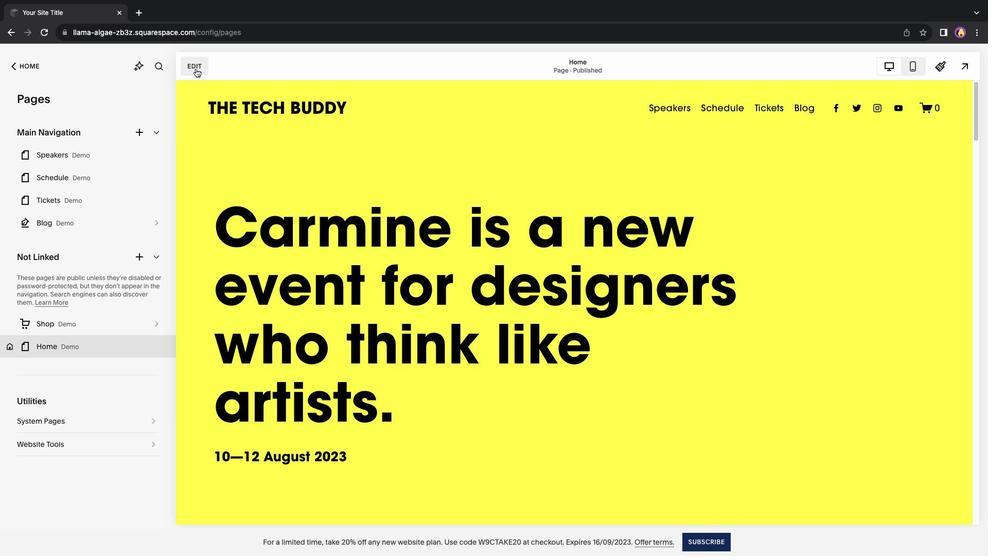 
Action: Mouse pressed left at (196, 68)
Screenshot: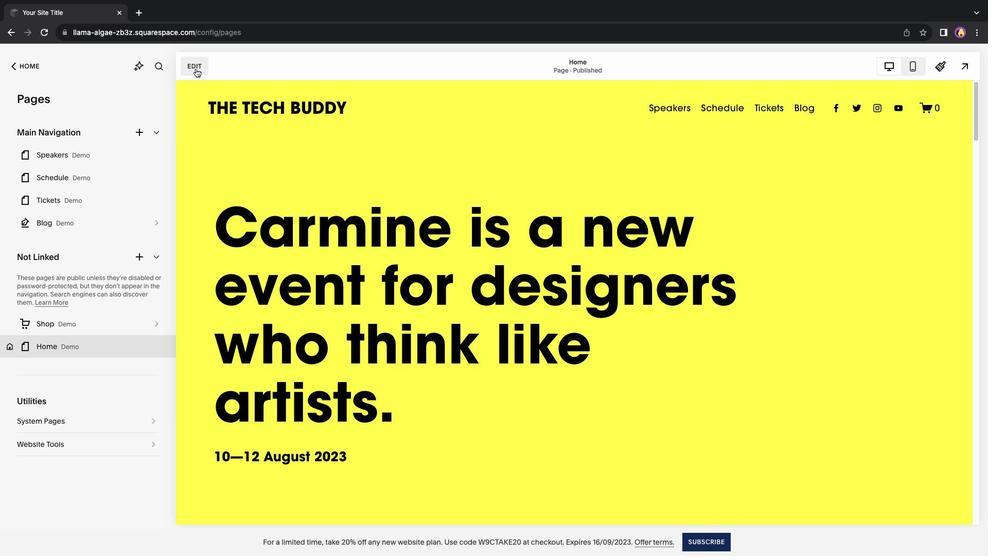 
Action: Mouse moved to (102, 351)
Screenshot: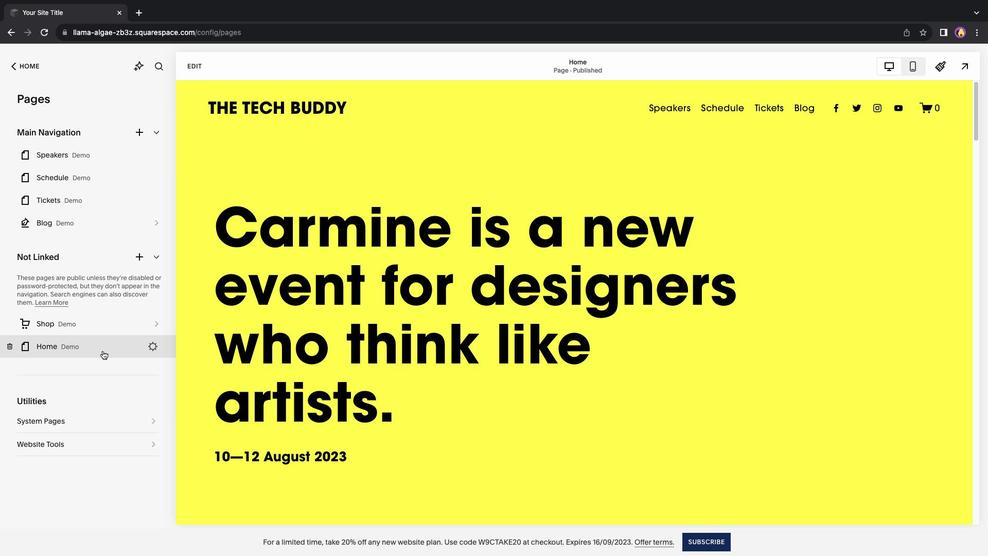 
Action: Mouse pressed left at (102, 351)
Screenshot: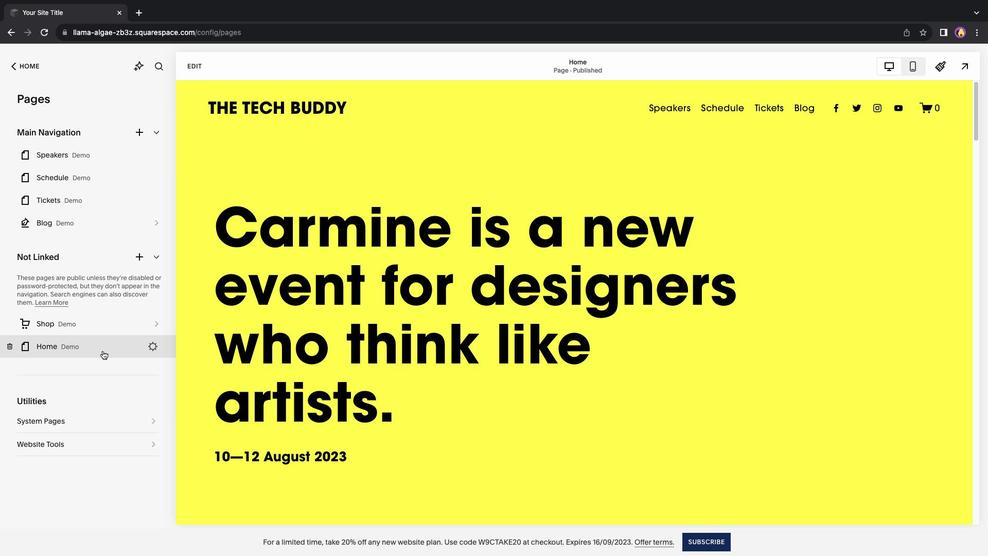 
Action: Mouse moved to (196, 66)
Screenshot: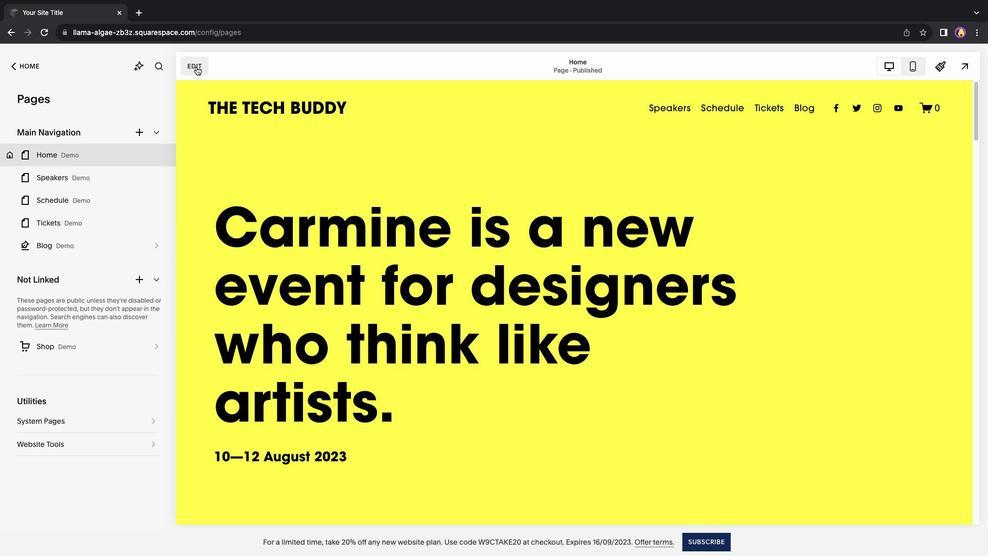 
Action: Mouse pressed left at (196, 66)
Screenshot: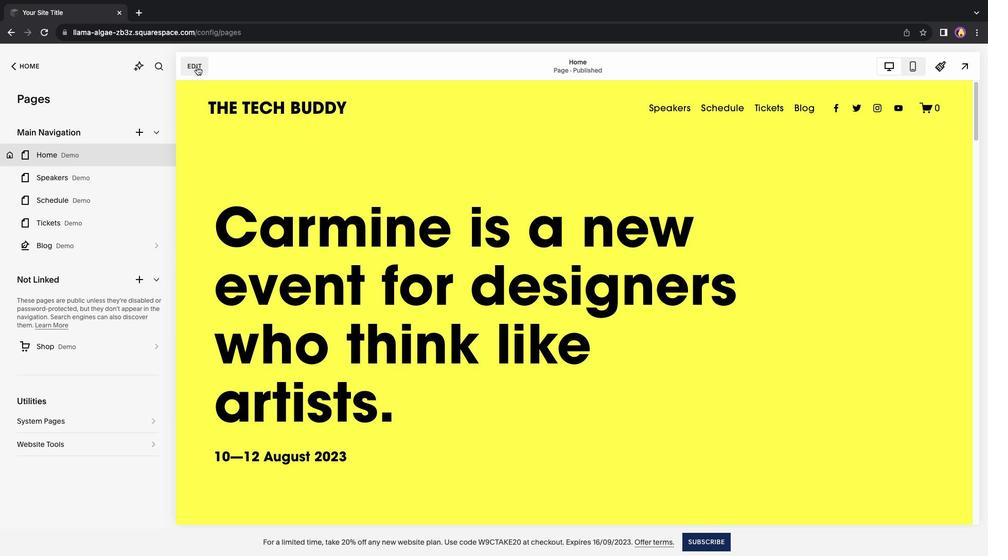 
Action: Mouse moved to (677, 216)
Screenshot: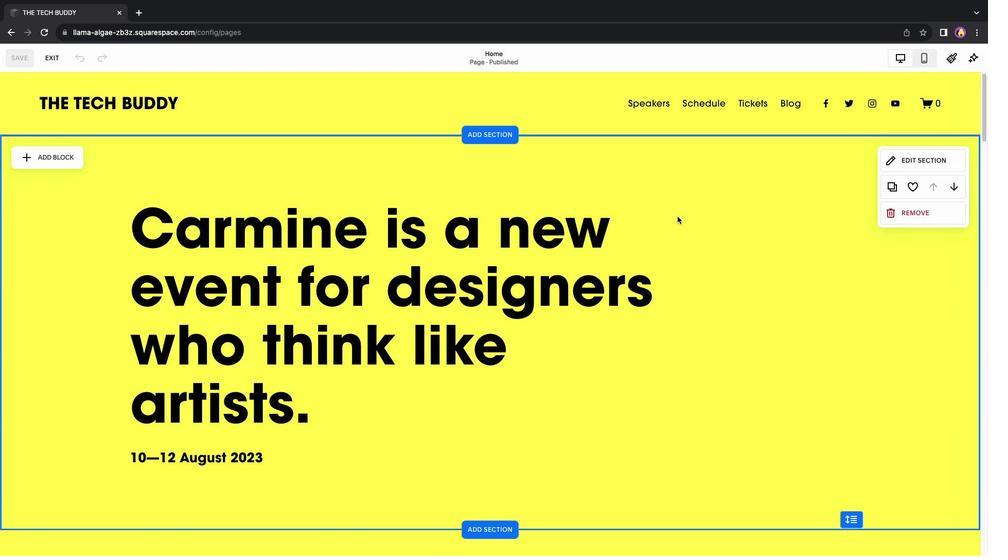 
Action: Mouse scrolled (677, 216) with delta (0, 0)
Screenshot: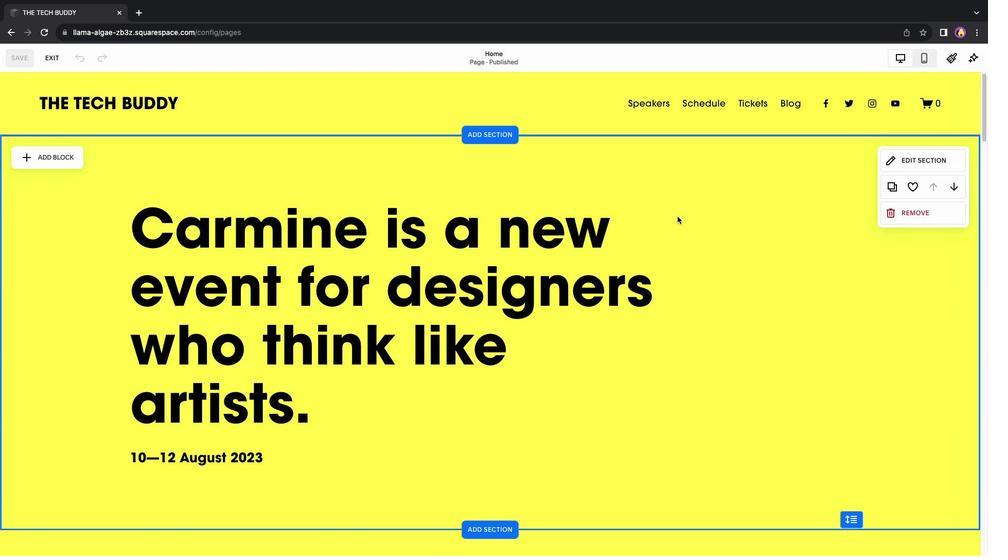 
Action: Mouse scrolled (677, 216) with delta (0, 0)
Screenshot: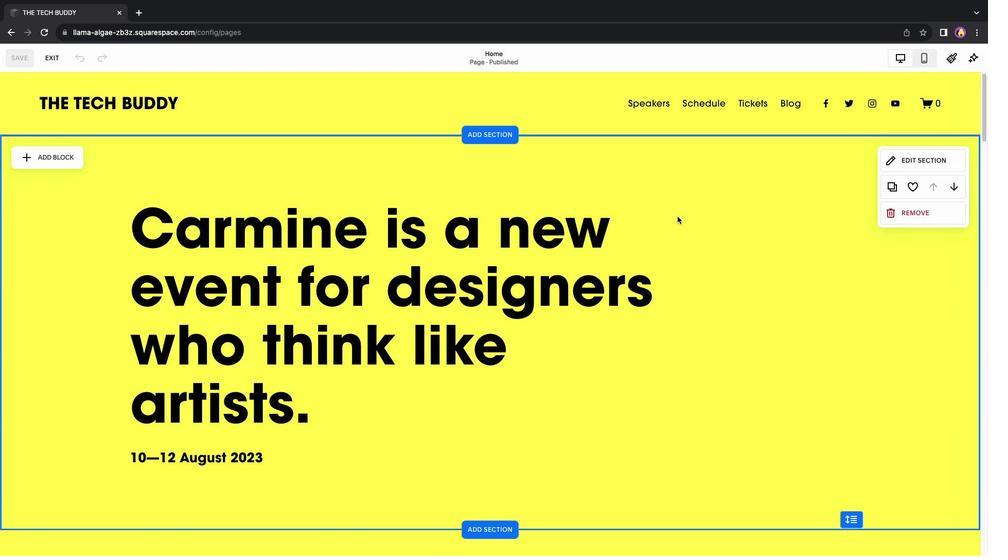 
Action: Mouse scrolled (677, 216) with delta (0, -1)
Screenshot: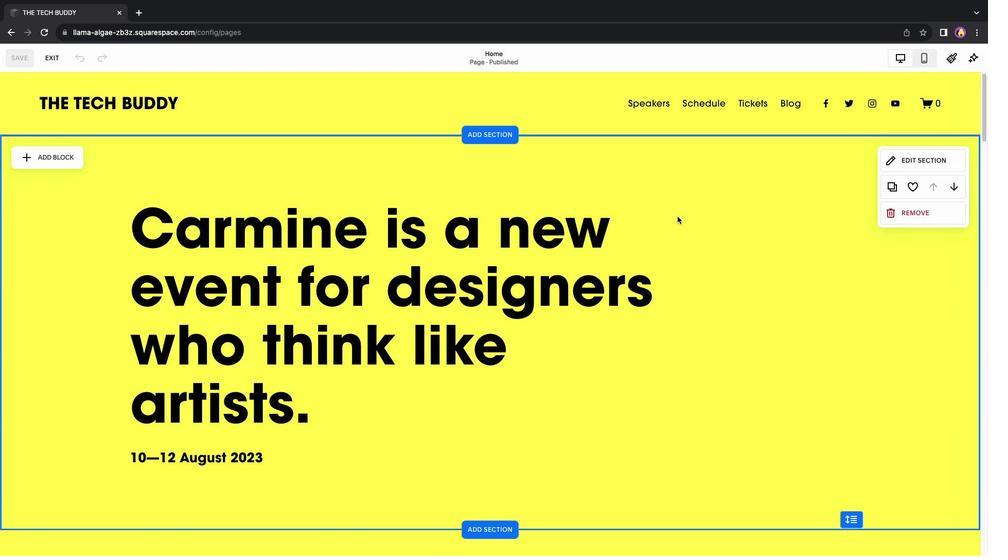 
Action: Mouse scrolled (677, 216) with delta (0, -2)
Screenshot: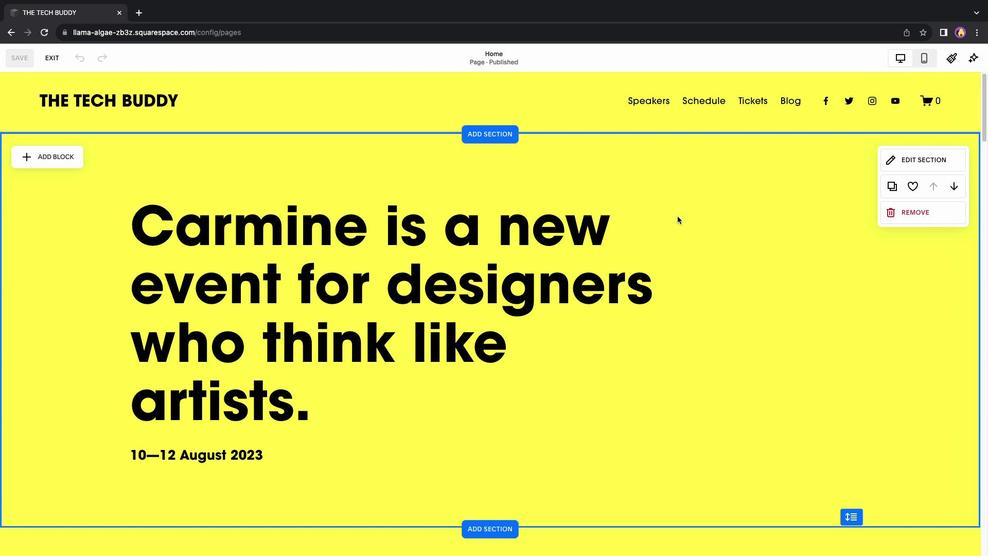 
Action: Mouse moved to (584, 239)
Screenshot: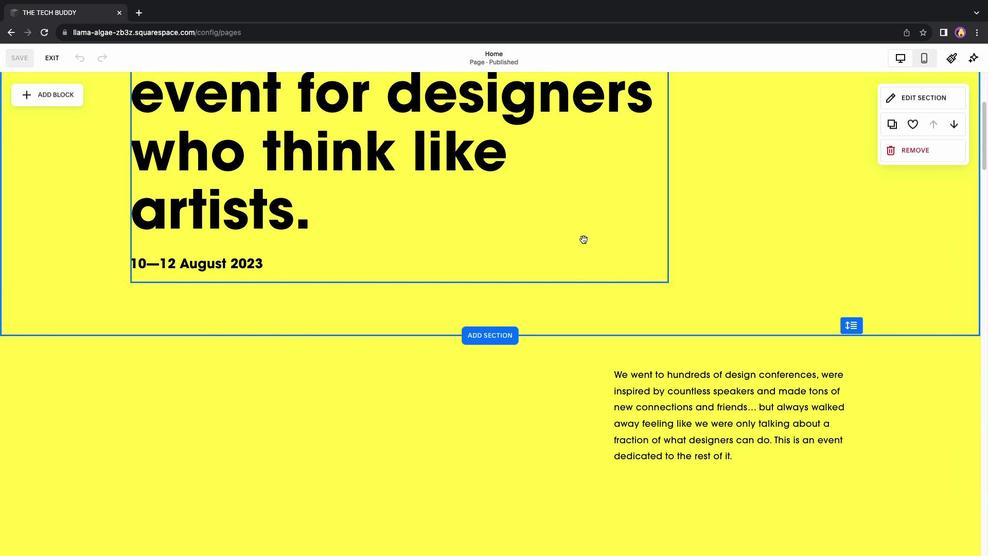 
Action: Mouse scrolled (584, 239) with delta (0, 0)
Screenshot: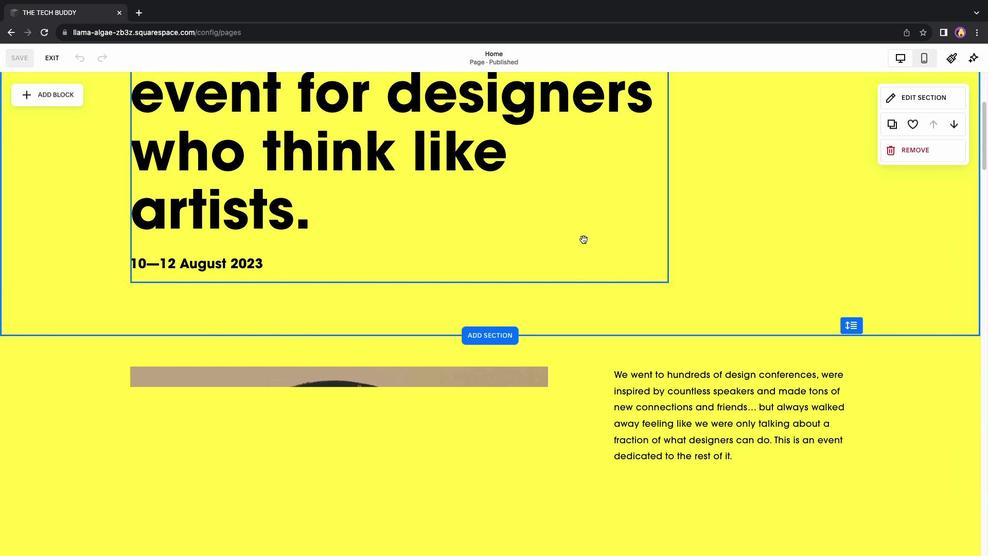 
Action: Mouse scrolled (584, 239) with delta (0, 0)
Screenshot: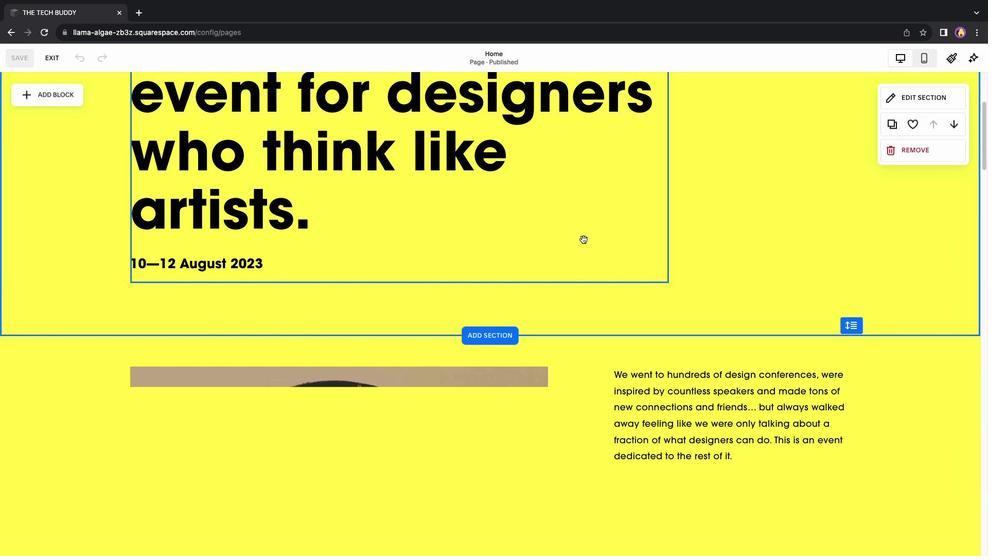 
Action: Mouse scrolled (584, 239) with delta (0, 1)
Screenshot: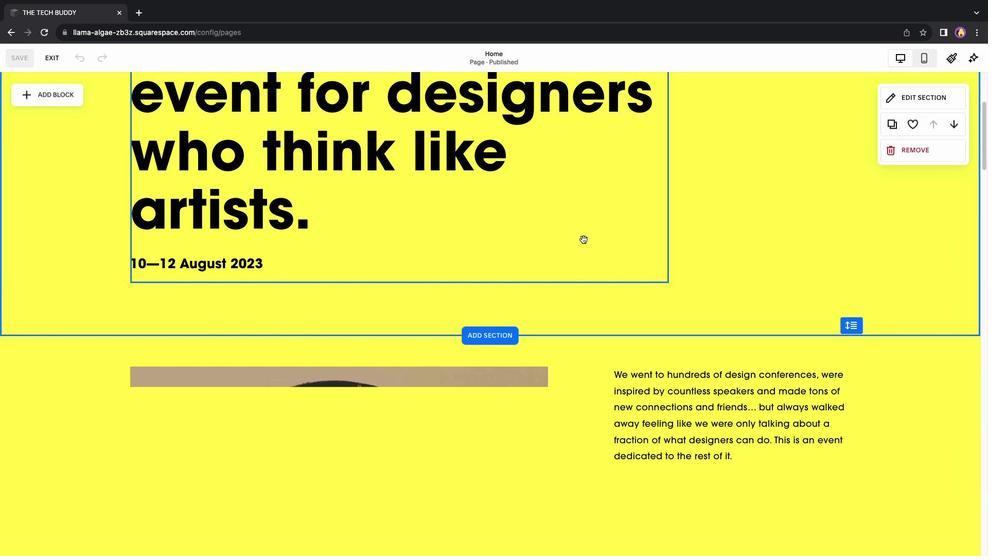 
Action: Mouse moved to (329, 305)
Screenshot: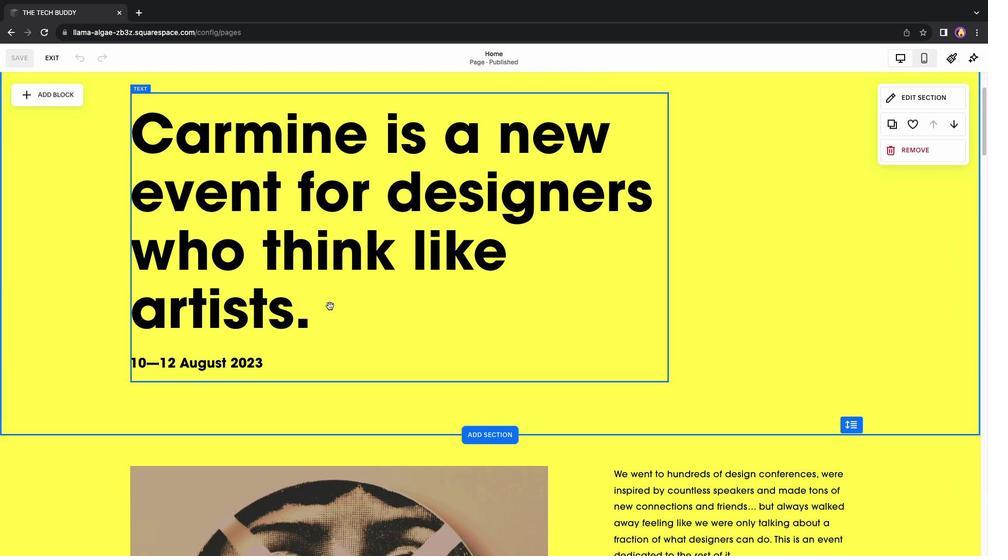 
Action: Mouse pressed left at (329, 305)
Screenshot: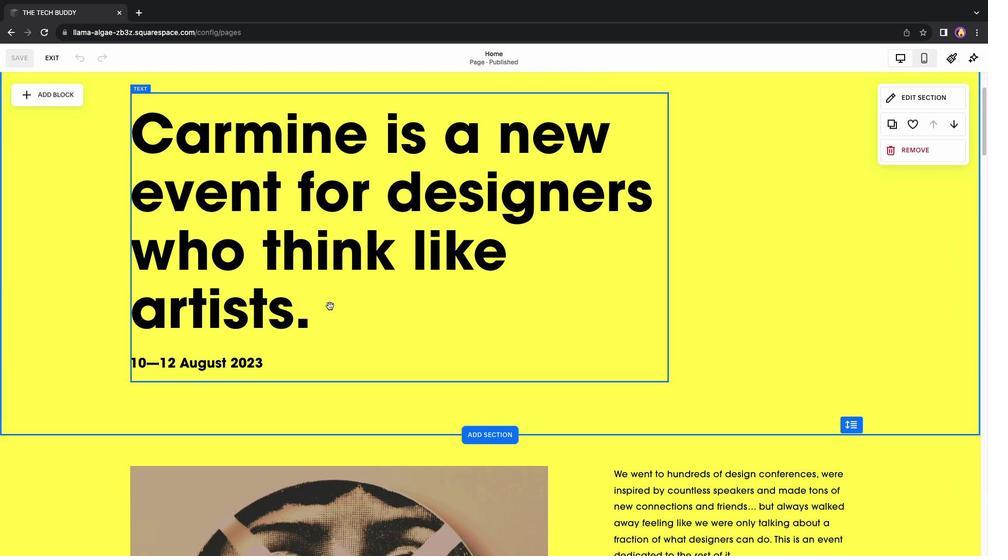 
Action: Mouse moved to (329, 305)
Screenshot: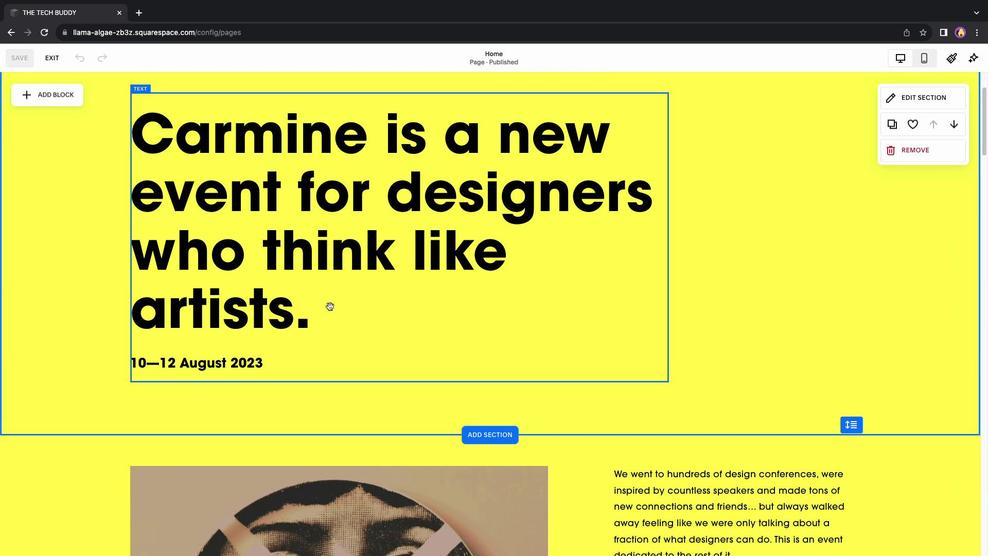 
Action: Mouse pressed left at (329, 305)
Screenshot: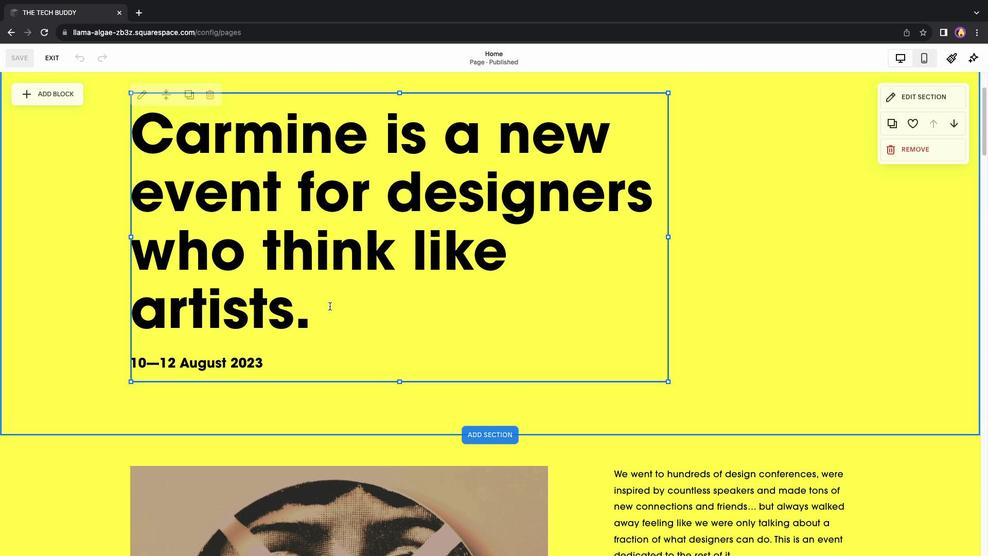 
Action: Mouse pressed left at (329, 305)
Screenshot: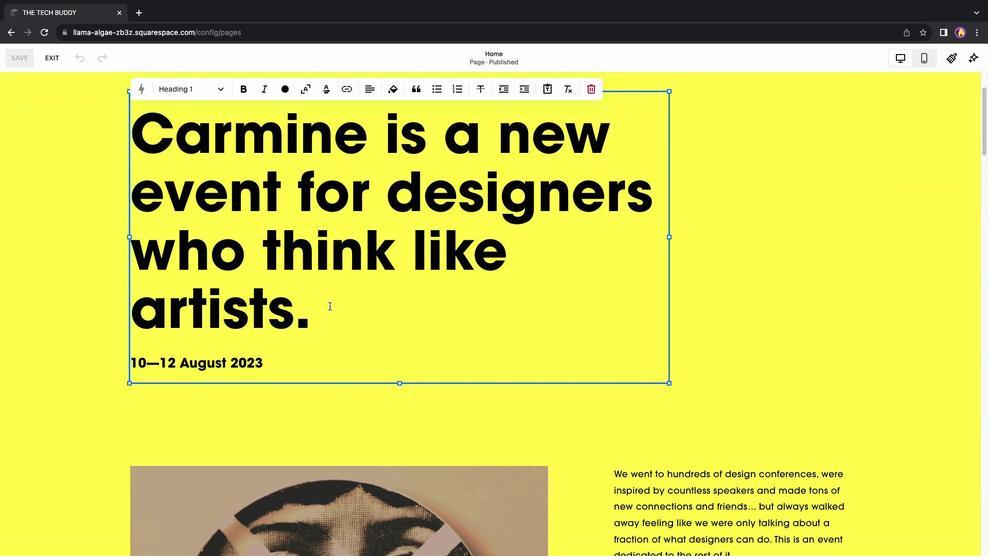 
Action: Key pressed 'W''E''E'Key.backspace'L''C''O''N''E'Key.backspaceKey.backspace'M''E'Key.enter
Screenshot: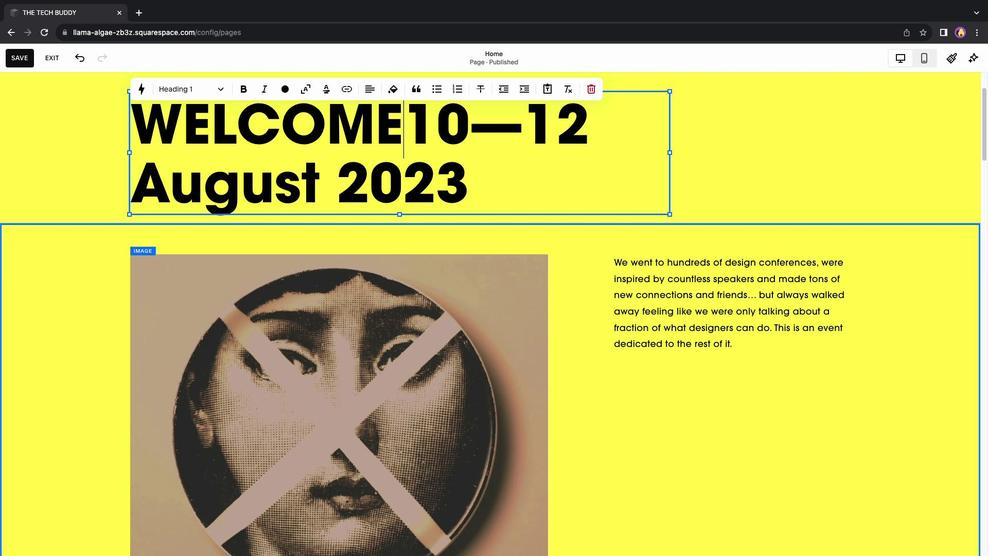 
Action: Mouse moved to (463, 146)
Screenshot: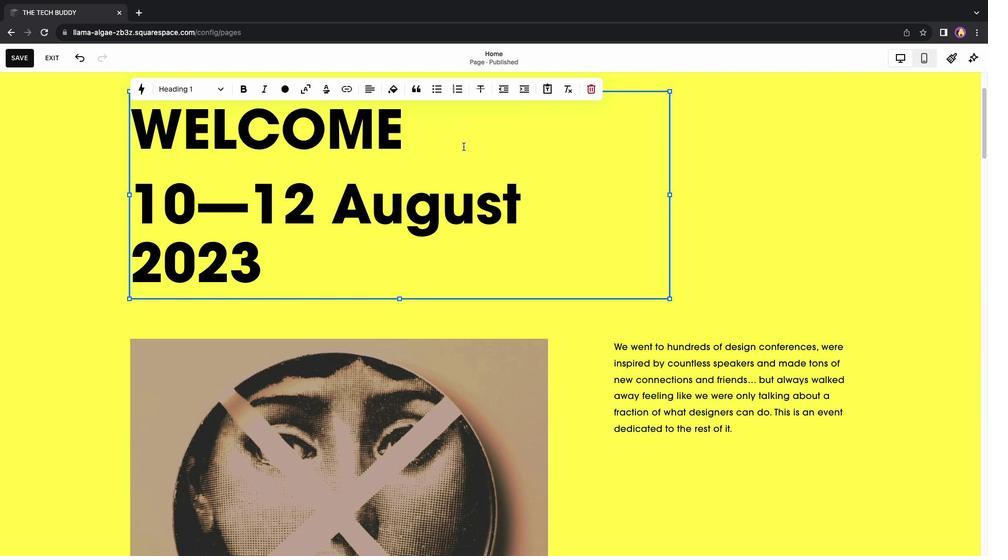 
Action: Mouse pressed left at (463, 146)
Screenshot: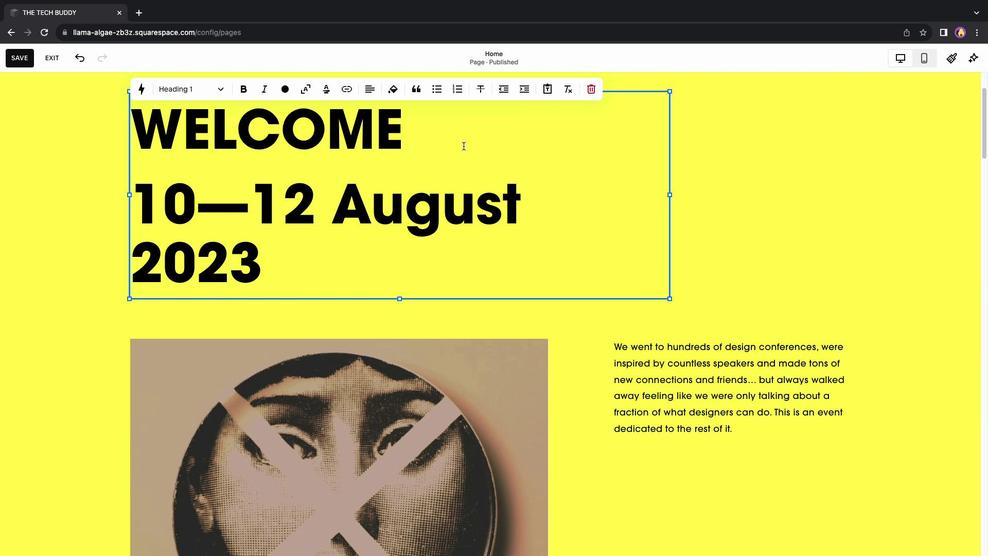 
Action: Key pressed Key.space'T''O'Key.space'M''Y'Key.space'T''E''C''H'Key.space'B''U''D''D''Y'
Screenshot: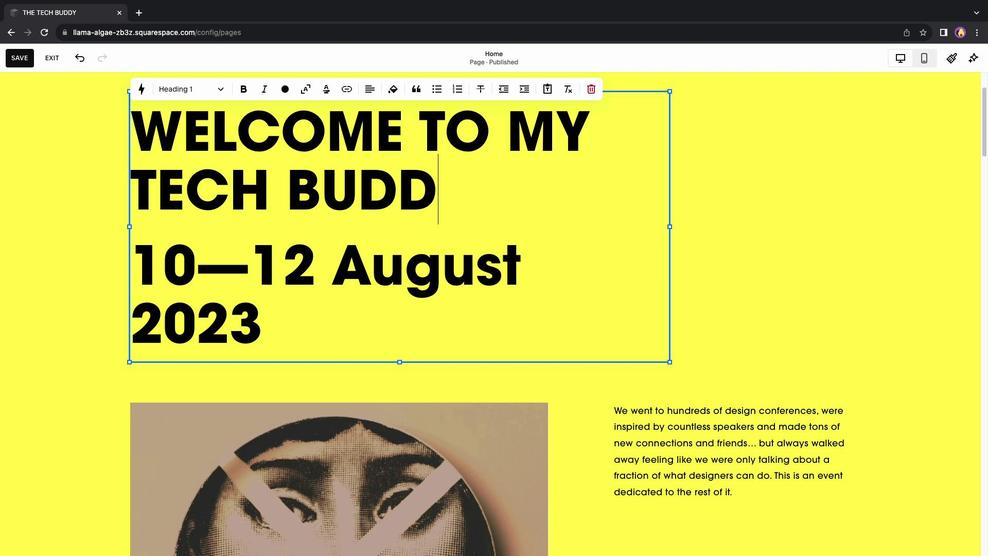 
Action: Mouse moved to (308, 328)
Screenshot: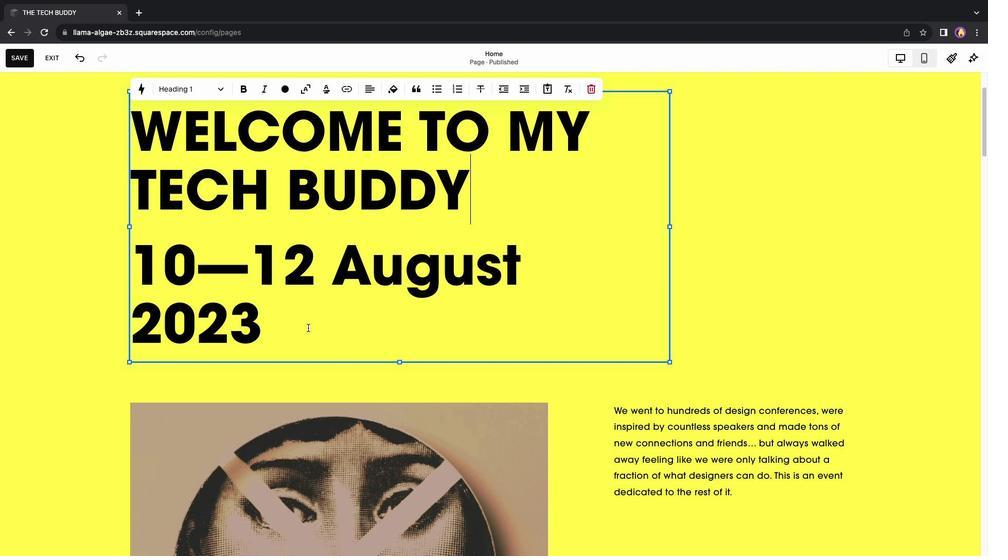 
Action: Mouse pressed left at (308, 328)
Screenshot: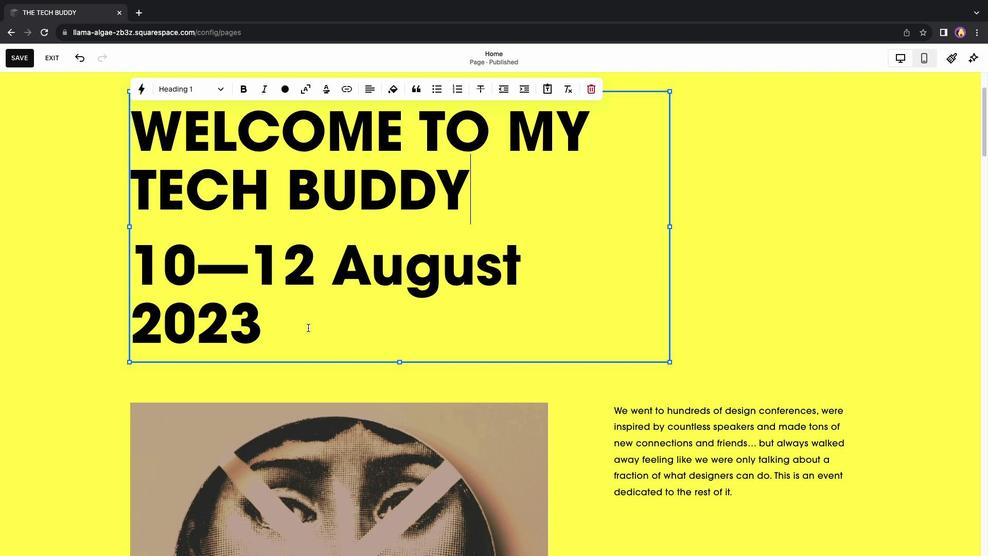 
Action: Mouse pressed left at (308, 328)
Screenshot: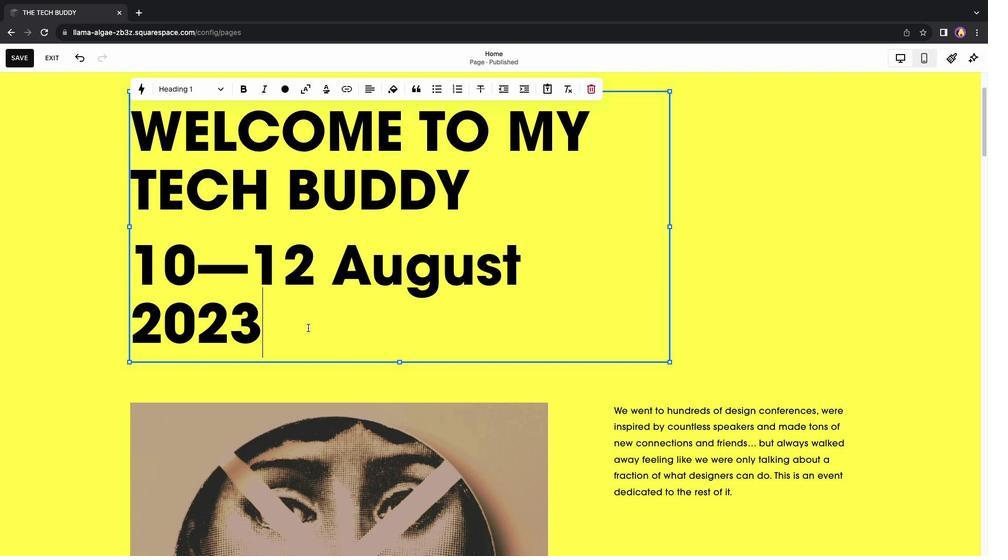 
Action: Mouse pressed left at (308, 328)
Screenshot: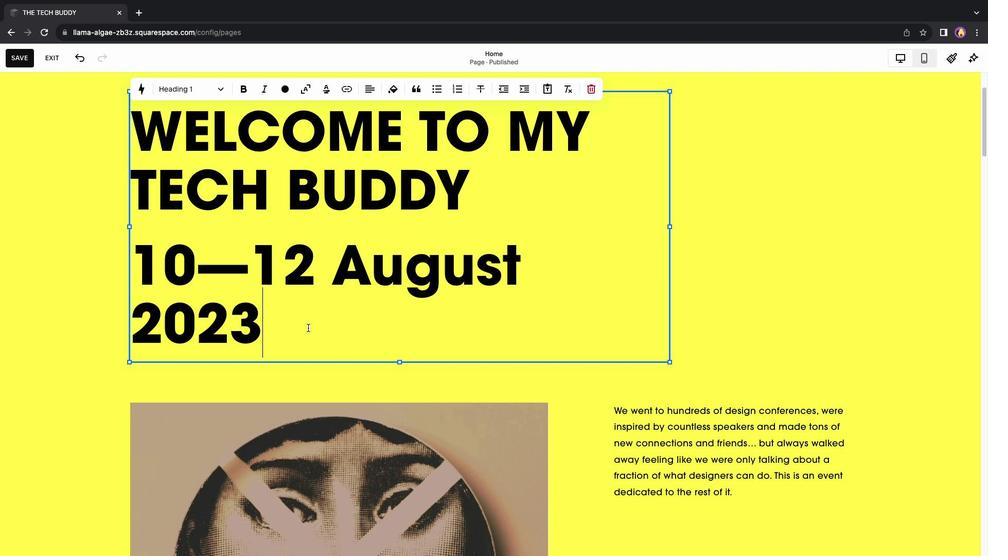 
Action: Key pressed Key.backspace
Screenshot: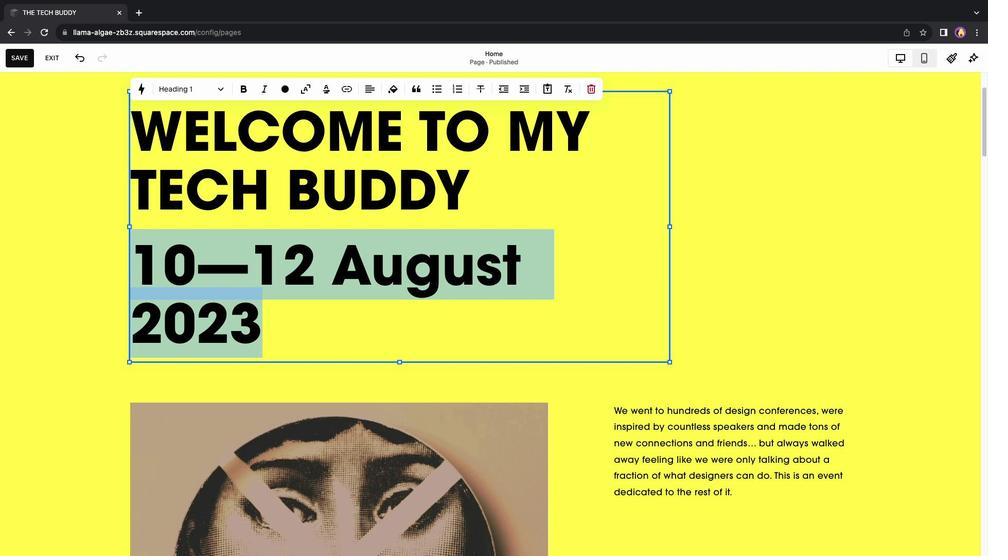 
Action: Mouse moved to (399, 300)
Screenshot: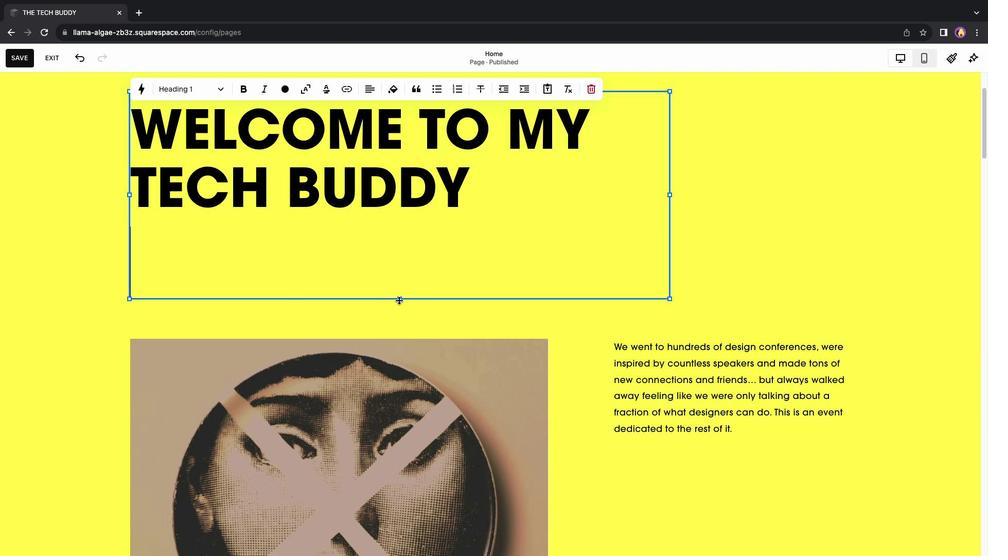 
Action: Mouse pressed left at (399, 300)
Screenshot: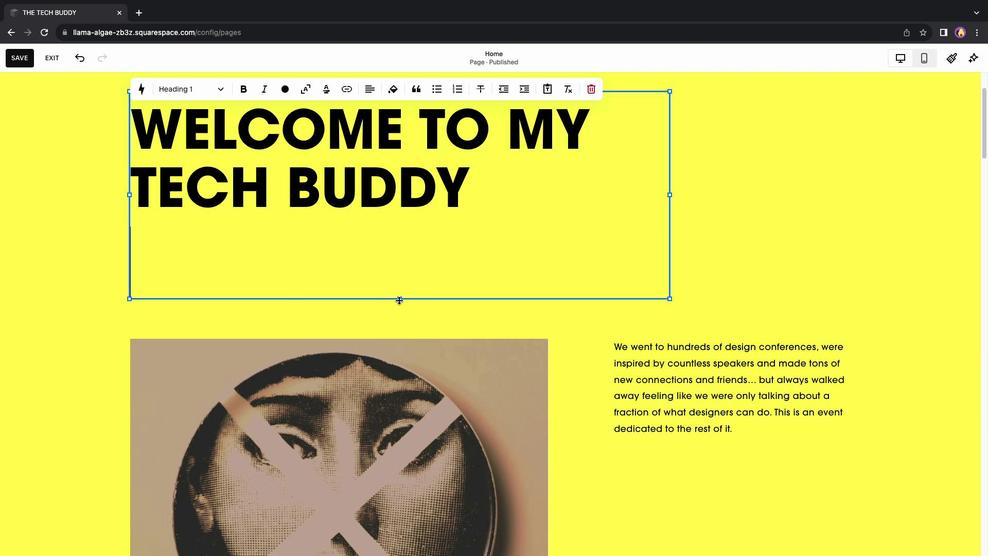 
Action: Mouse moved to (743, 168)
Screenshot: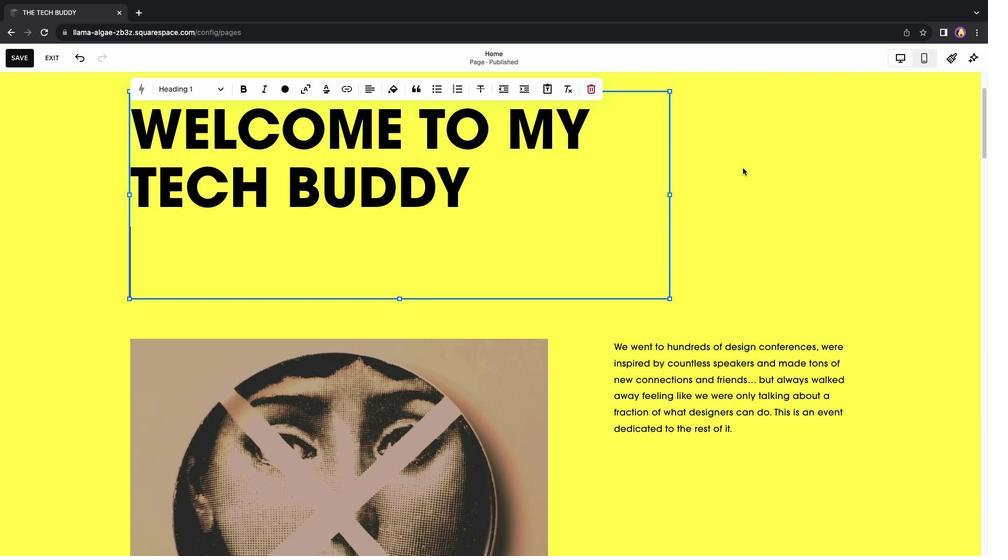 
Action: Mouse scrolled (743, 168) with delta (0, 0)
Screenshot: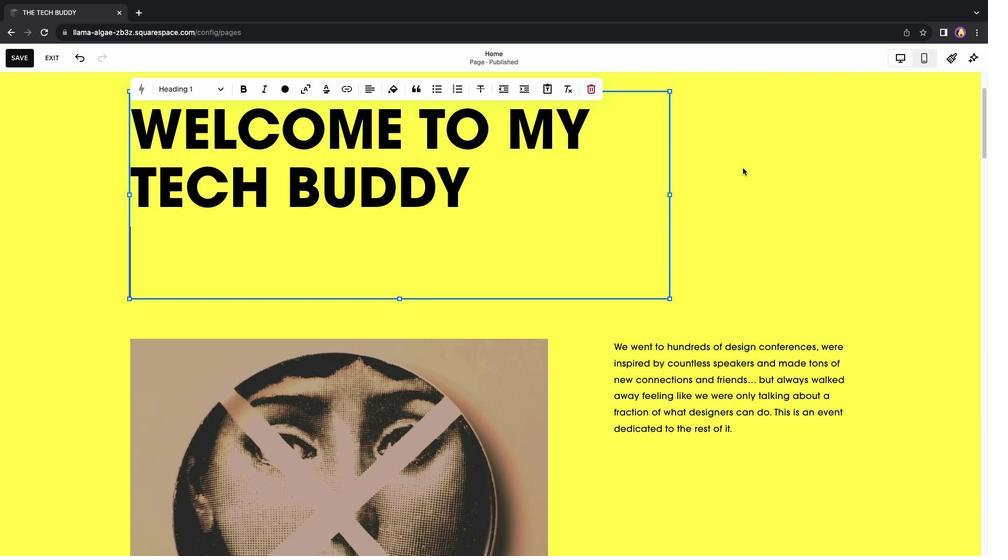
Action: Mouse scrolled (743, 168) with delta (0, 0)
Screenshot: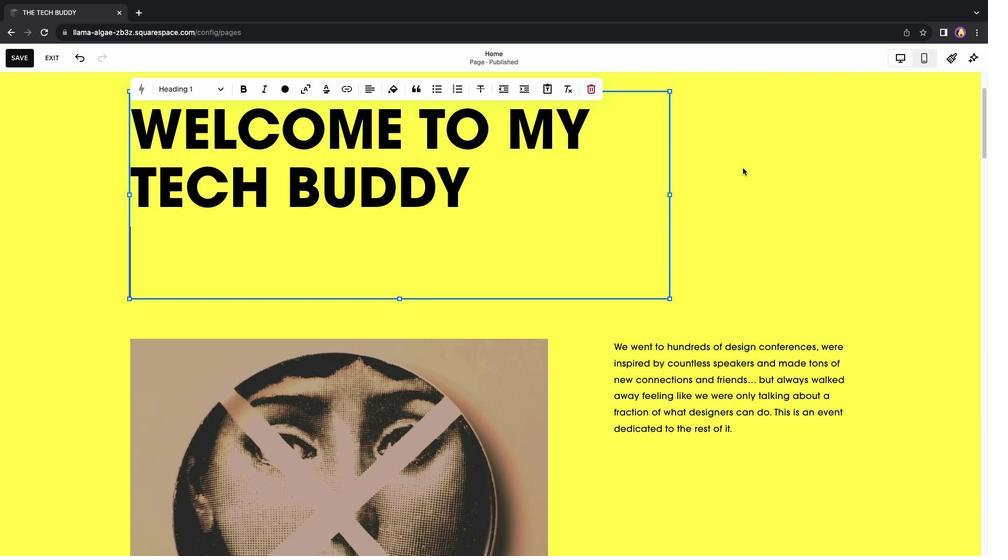 
Action: Mouse scrolled (743, 168) with delta (0, 1)
Screenshot: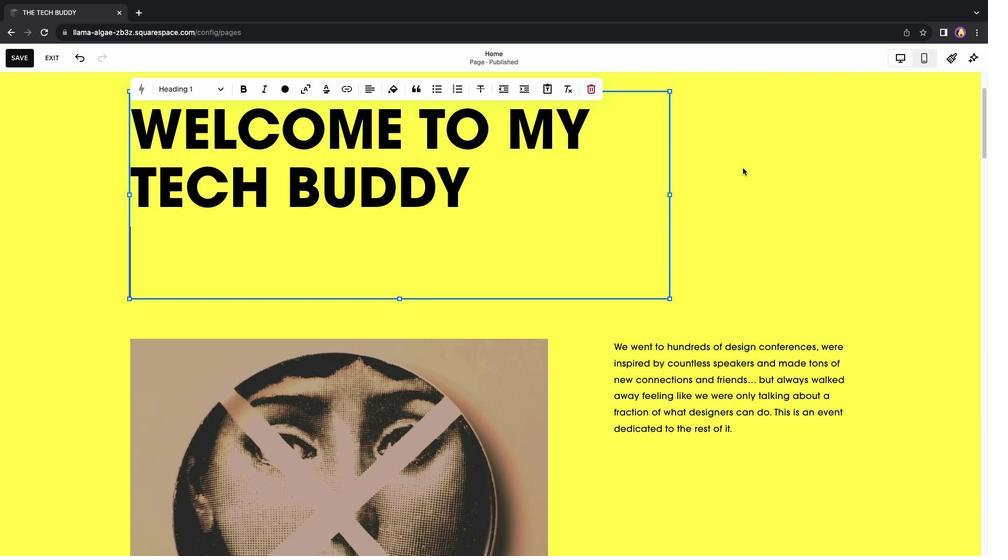 
Action: Mouse moved to (192, 158)
Screenshot: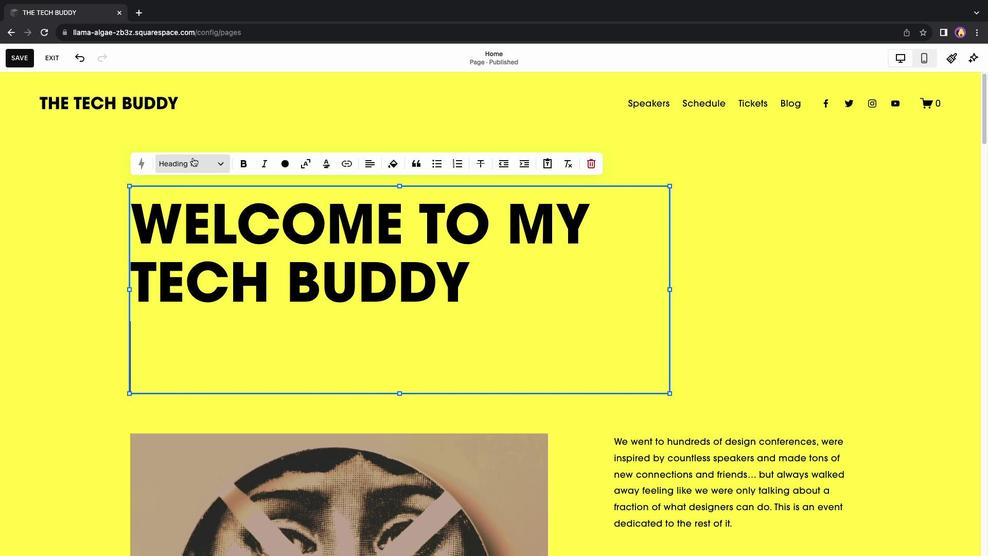 
Action: Mouse pressed left at (192, 158)
Screenshot: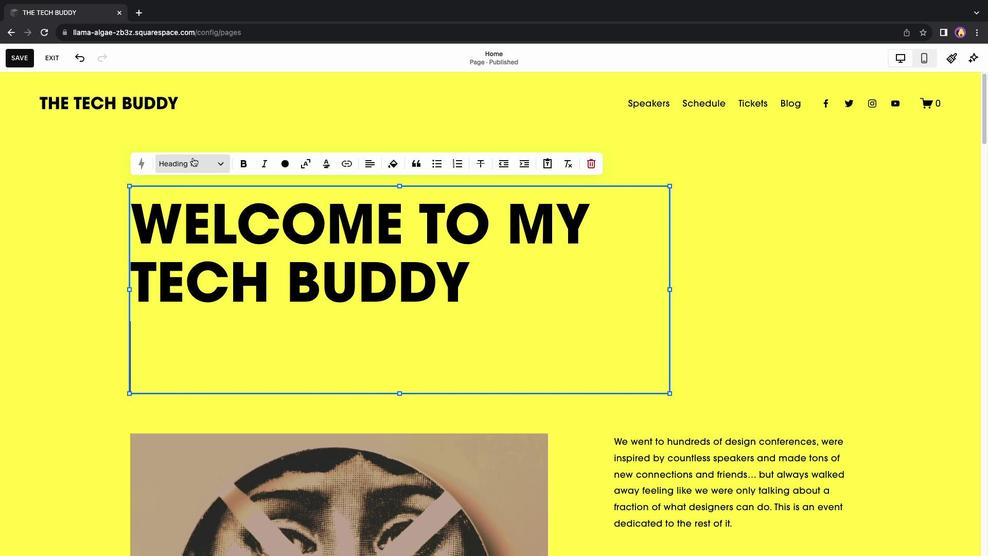 
Action: Mouse moved to (212, 214)
Screenshot: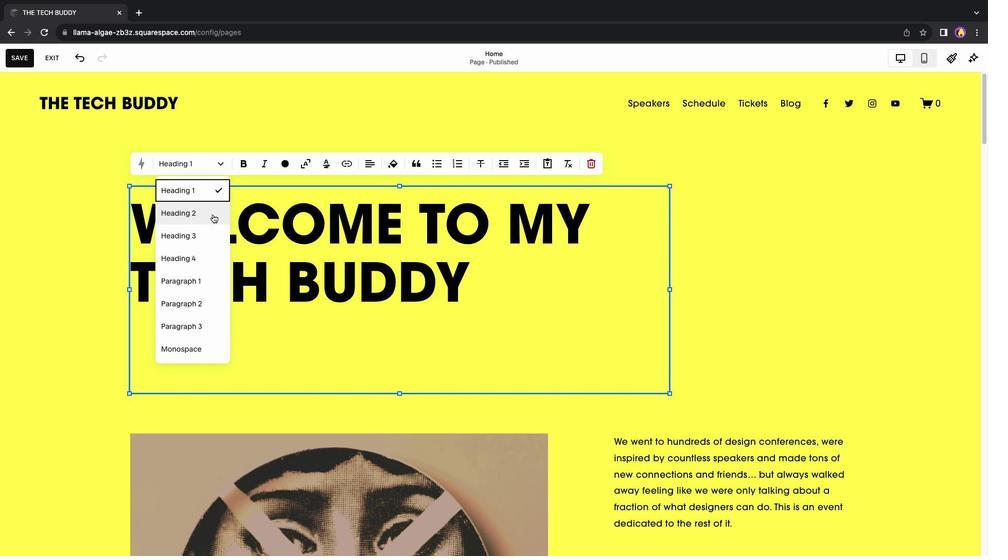 
Action: Mouse pressed left at (212, 214)
Screenshot: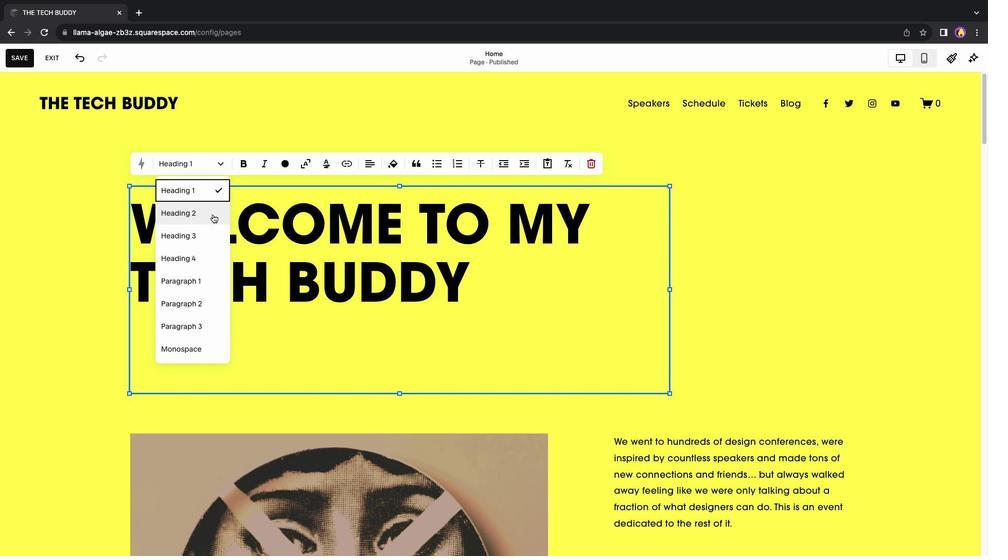 
Action: Mouse moved to (401, 373)
Screenshot: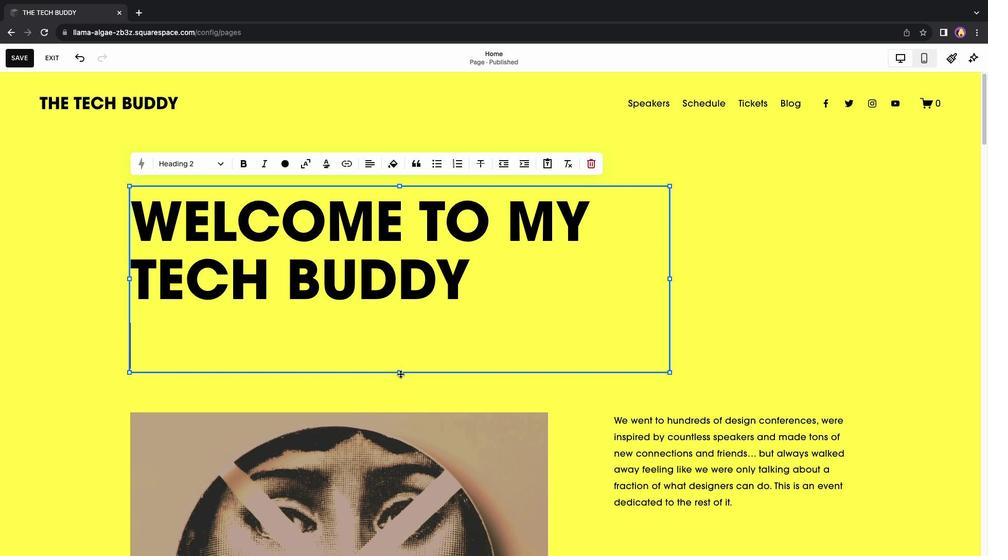
Action: Mouse pressed left at (401, 373)
Screenshot: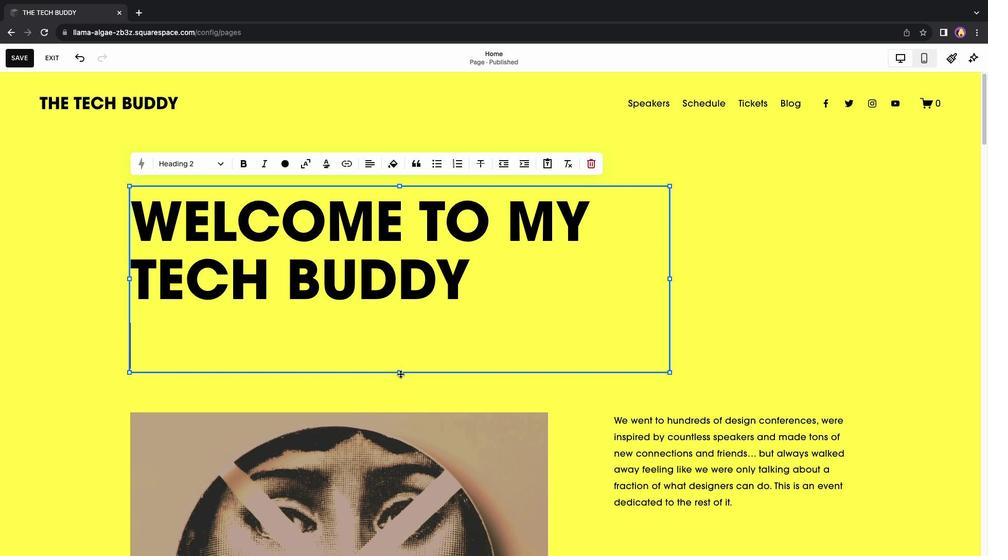 
Action: Mouse moved to (750, 166)
Screenshot: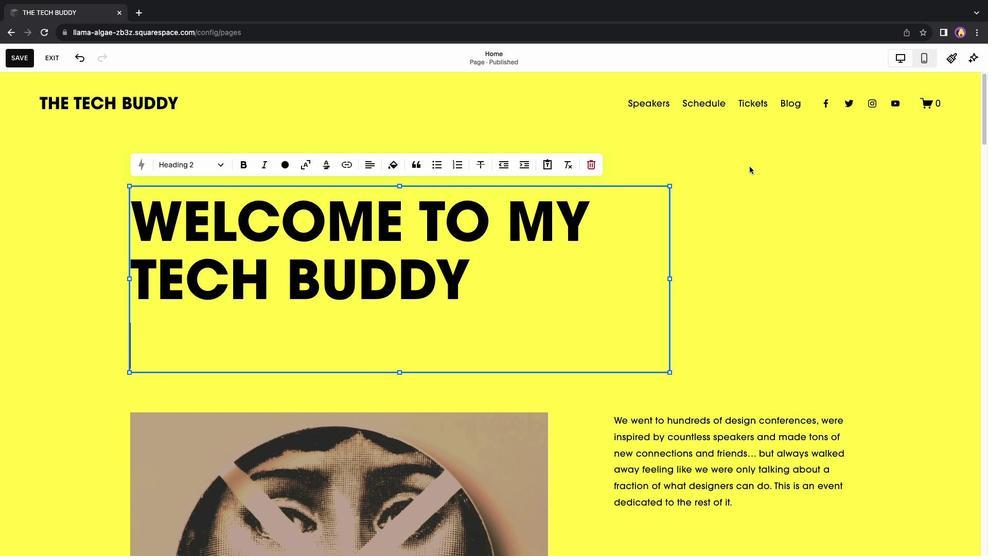 
Action: Mouse pressed left at (750, 166)
Screenshot: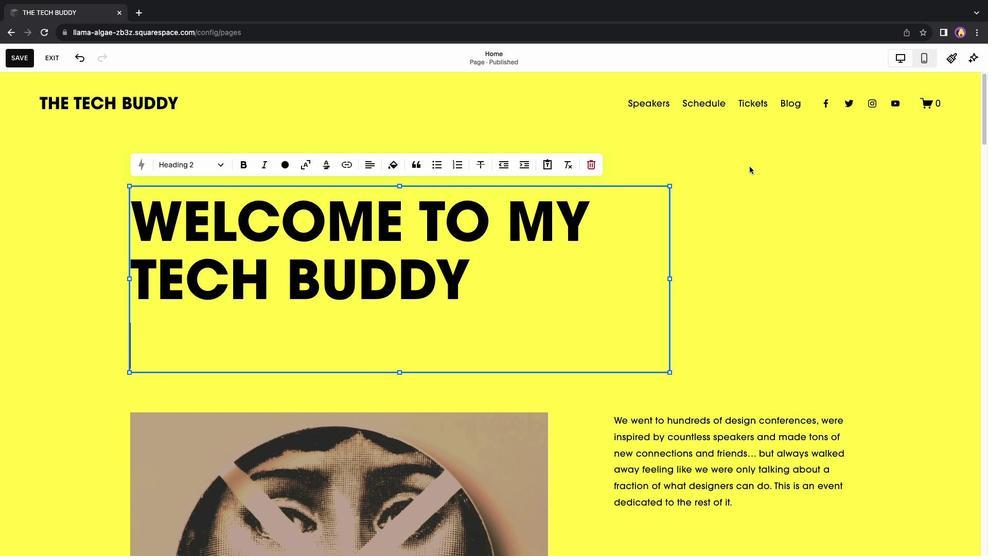 
Action: Mouse moved to (48, 157)
Screenshot: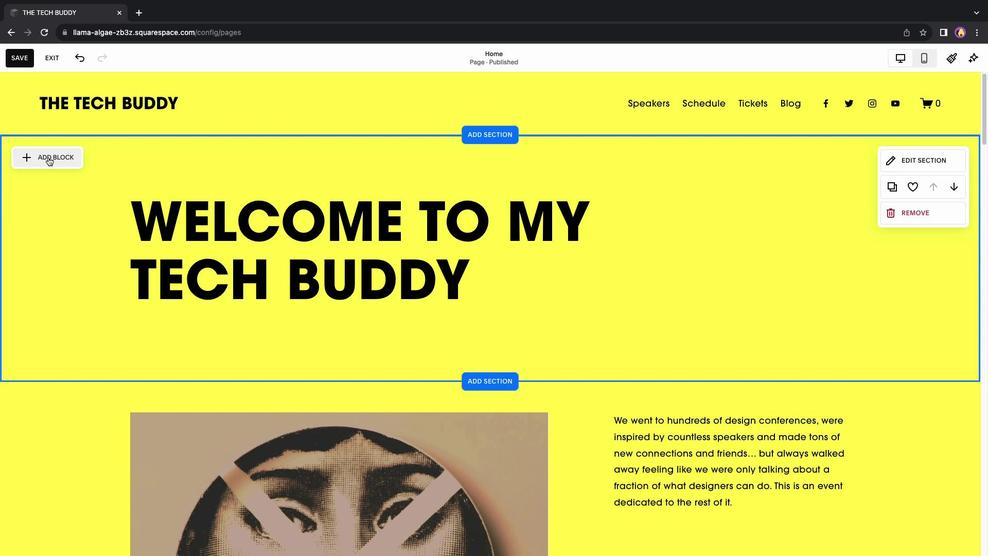 
Action: Mouse pressed left at (48, 157)
Screenshot: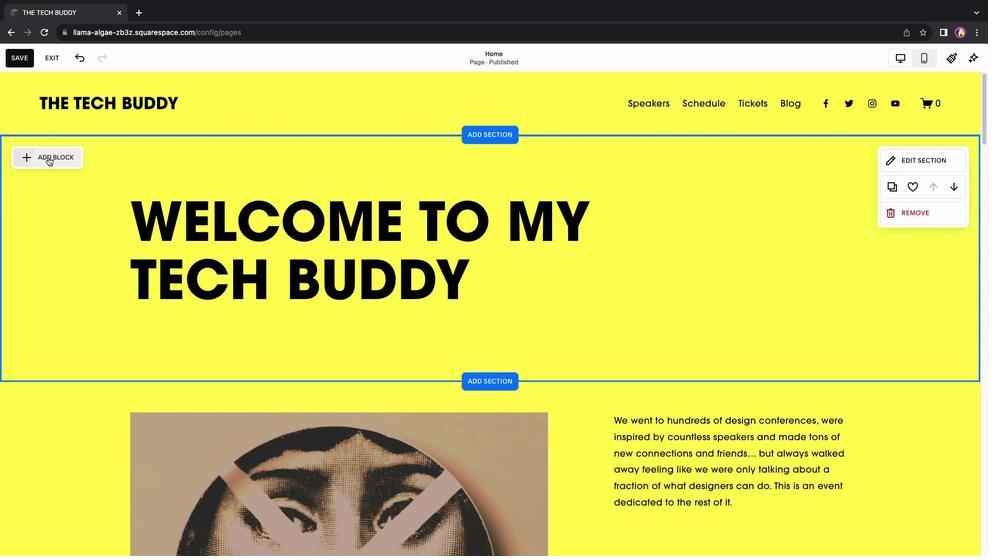 
Action: Mouse moved to (72, 226)
Screenshot: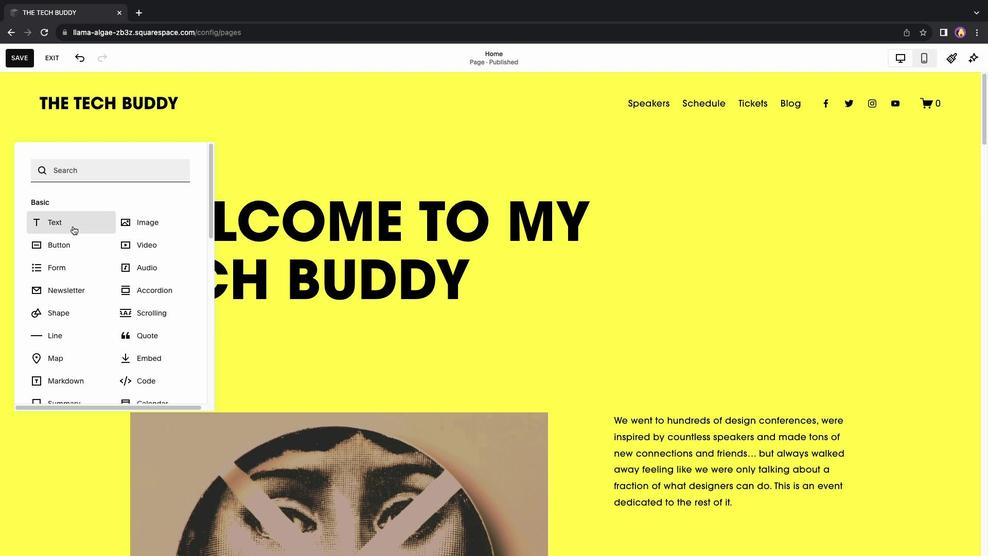 
Action: Mouse pressed left at (72, 226)
Screenshot: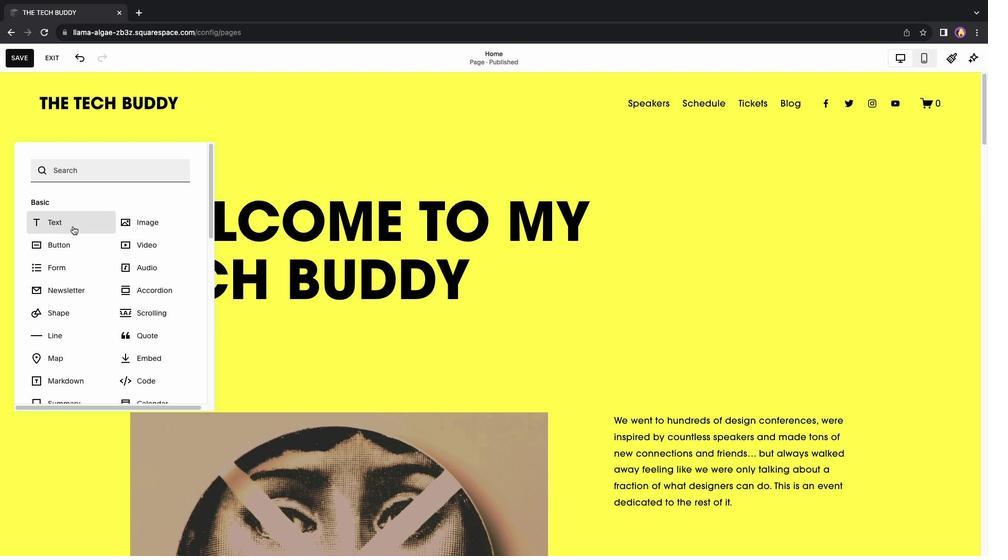 
Action: Mouse moved to (227, 163)
Screenshot: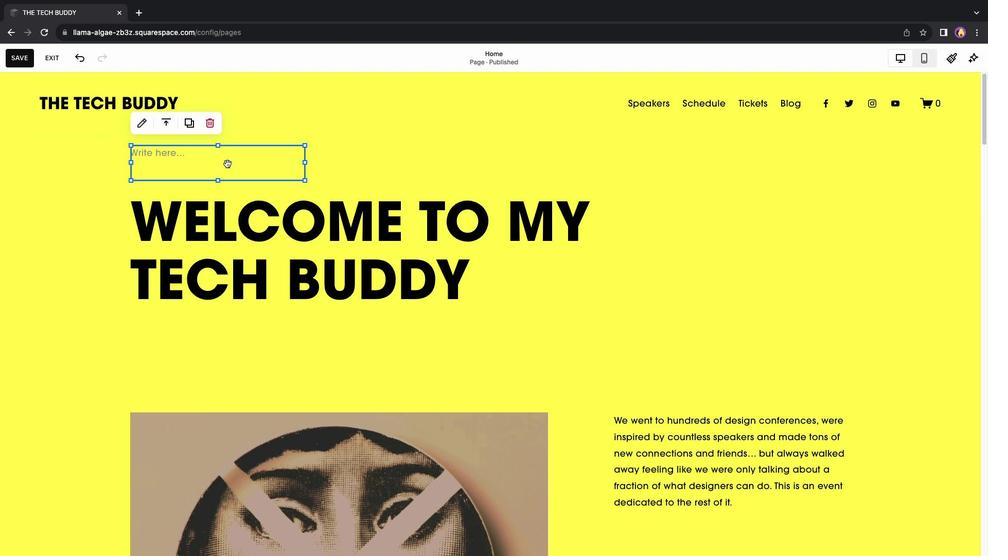 
Action: Mouse pressed left at (227, 163)
Screenshot: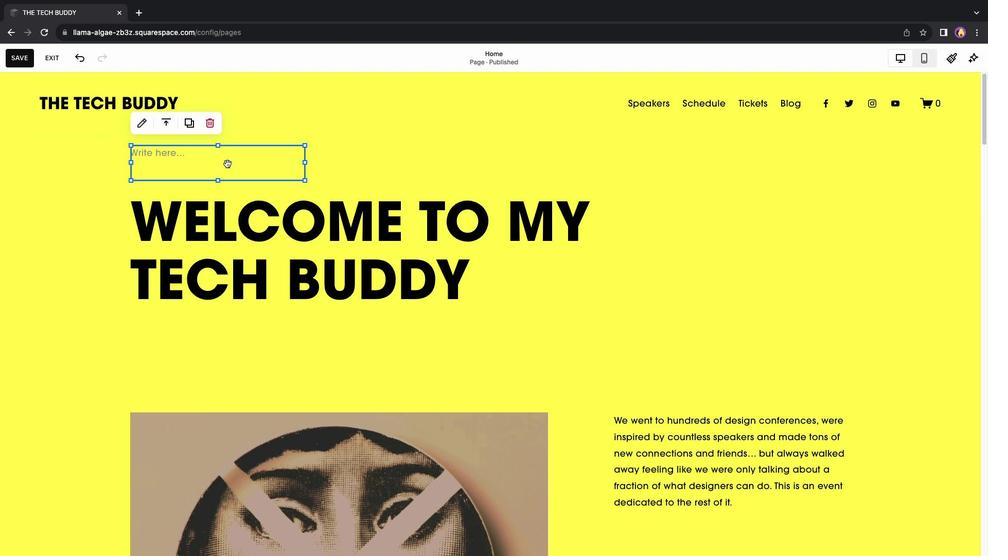 
Action: Mouse moved to (174, 294)
Screenshot: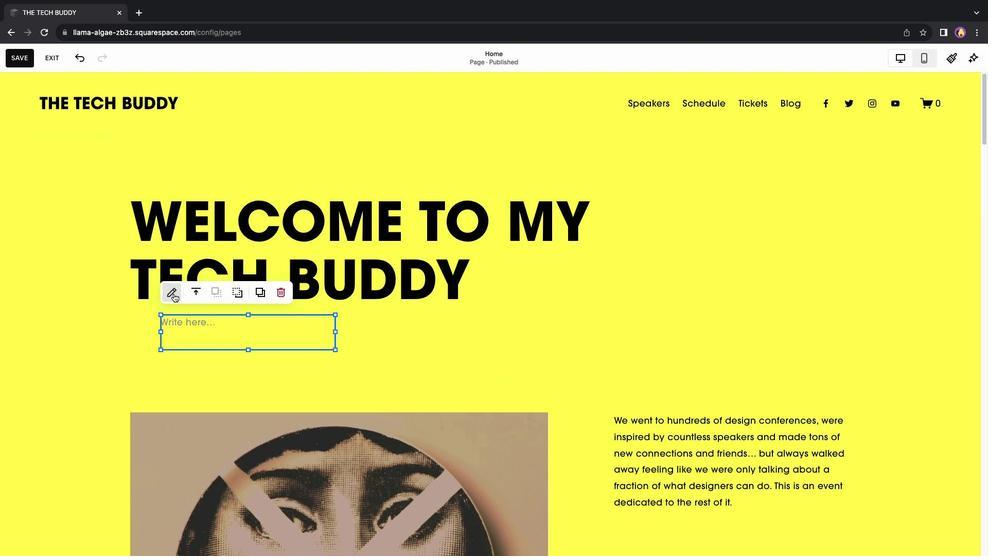 
Action: Mouse pressed left at (174, 294)
Screenshot: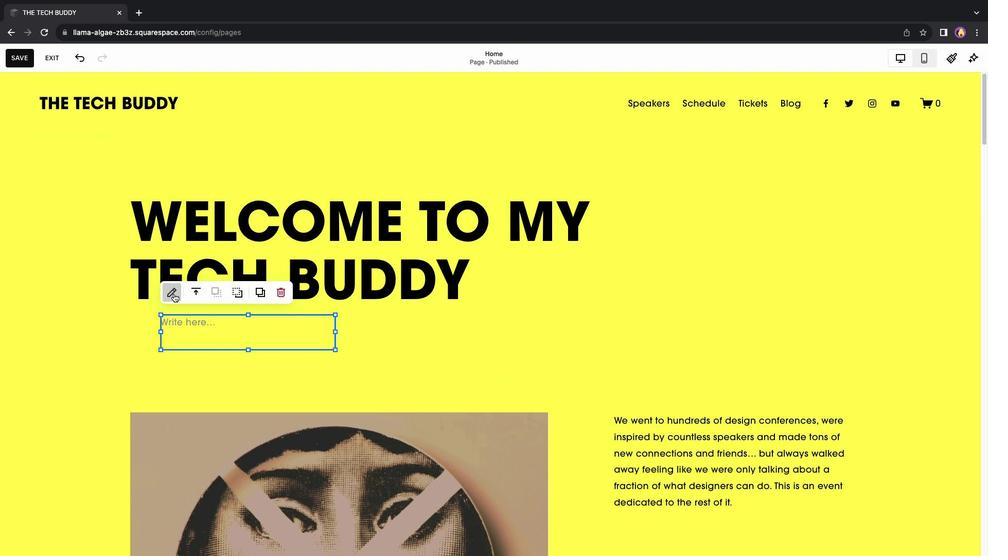 
Action: Mouse moved to (190, 326)
Screenshot: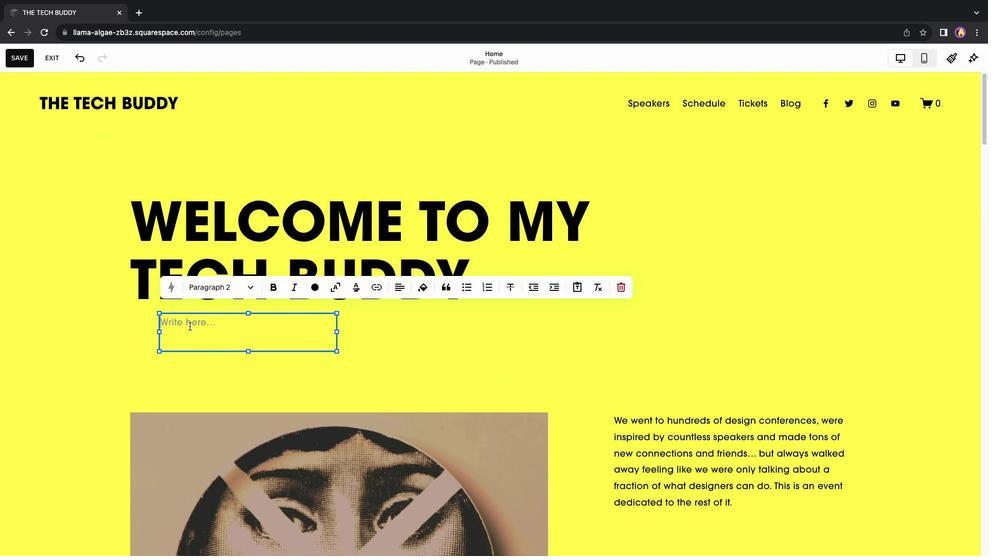 
Action: Mouse pressed left at (190, 326)
Screenshot: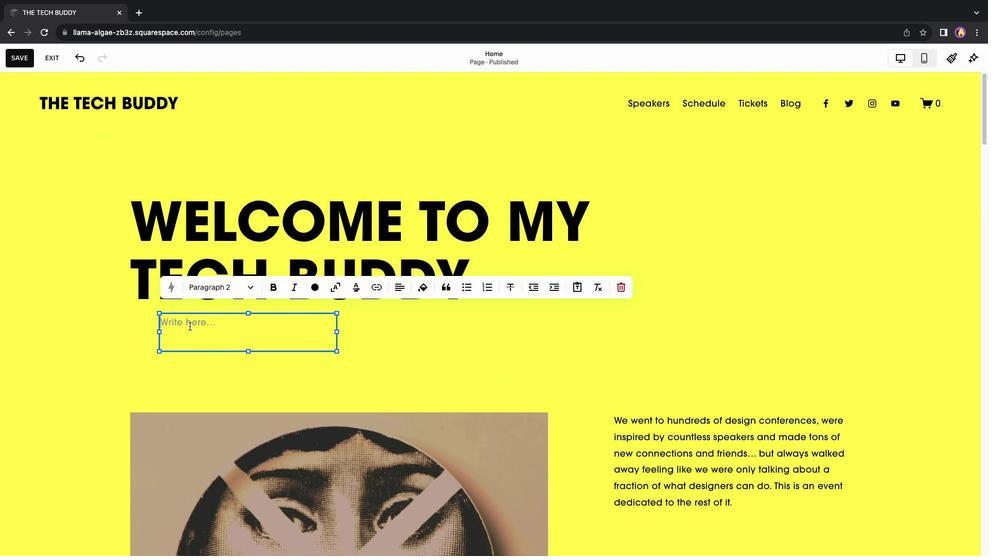 
Action: Key pressed 'H''E''R''E'Key.space'Y''O''U'Key.space'C''A''N'Key.space'F''I''N''D'Key.space'V''A''R''I''O''U''S'Key.space'T''E''C''H'Key.space'R''E''V''I''E''W'Key.space'A''N''D'Key.space'H''O''N''E''S''T'Key.space'R''E''A''C''T''I''O''N''S'Key.space'B''Y'Key.space'O''U''R'Key.space'T''E''C''H'Key.space'E''X''P''E''R''T''S'Key.space
Screenshot: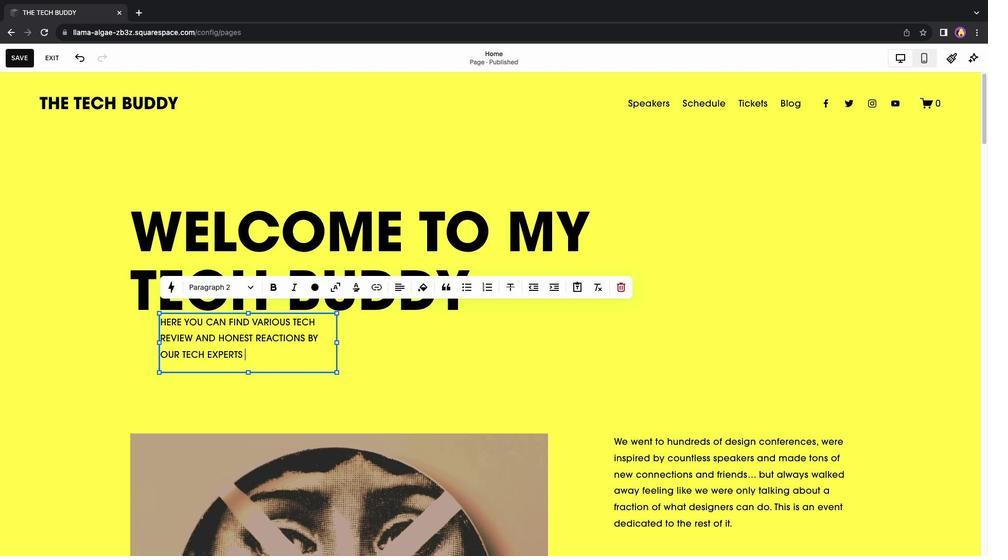 
Action: Mouse moved to (528, 333)
Screenshot: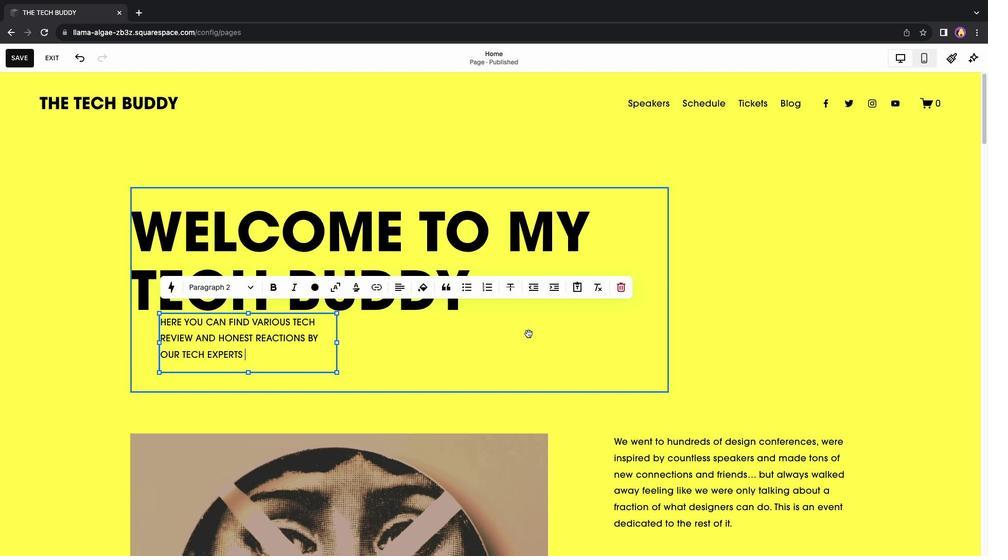
Action: Mouse pressed left at (528, 333)
Screenshot: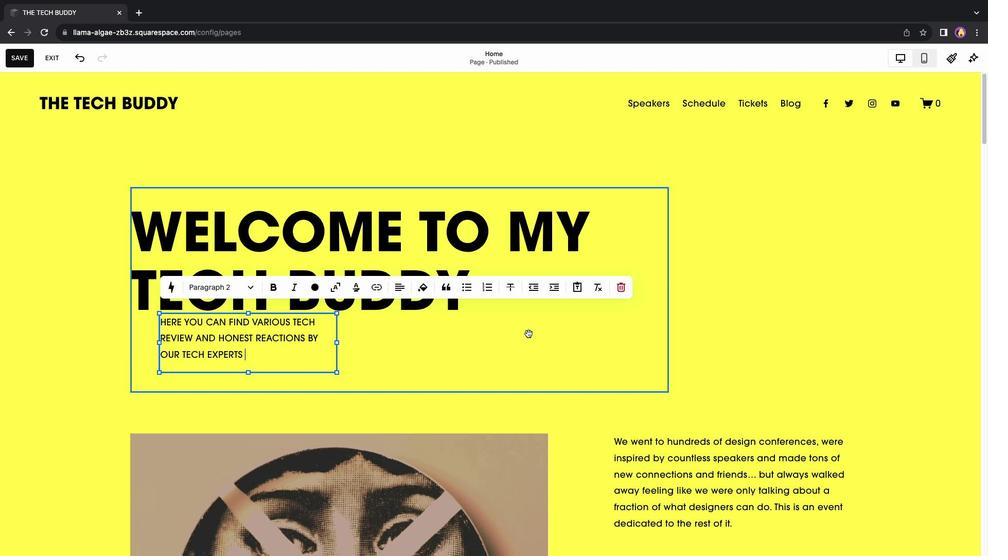 
Action: Mouse moved to (266, 350)
Screenshot: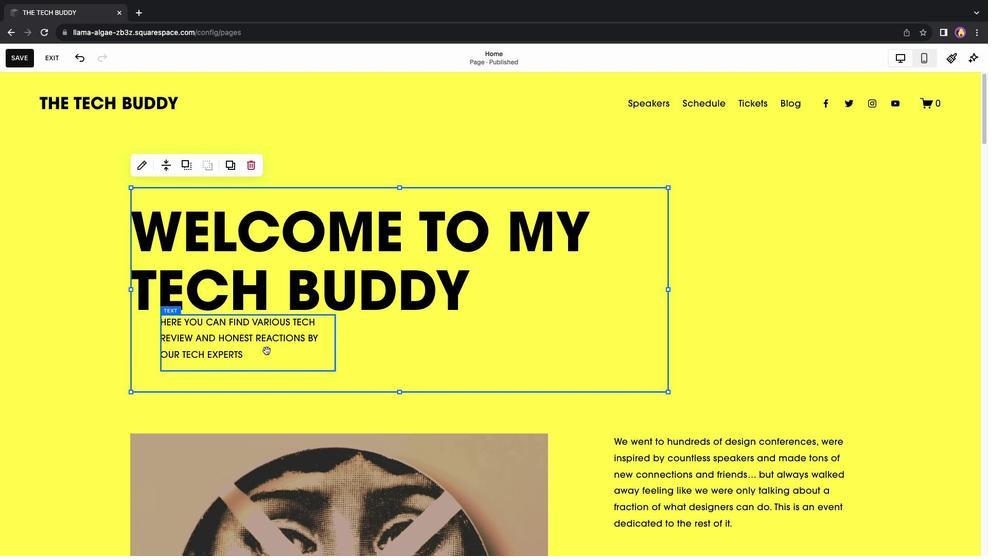 
Action: Mouse pressed left at (266, 350)
Screenshot: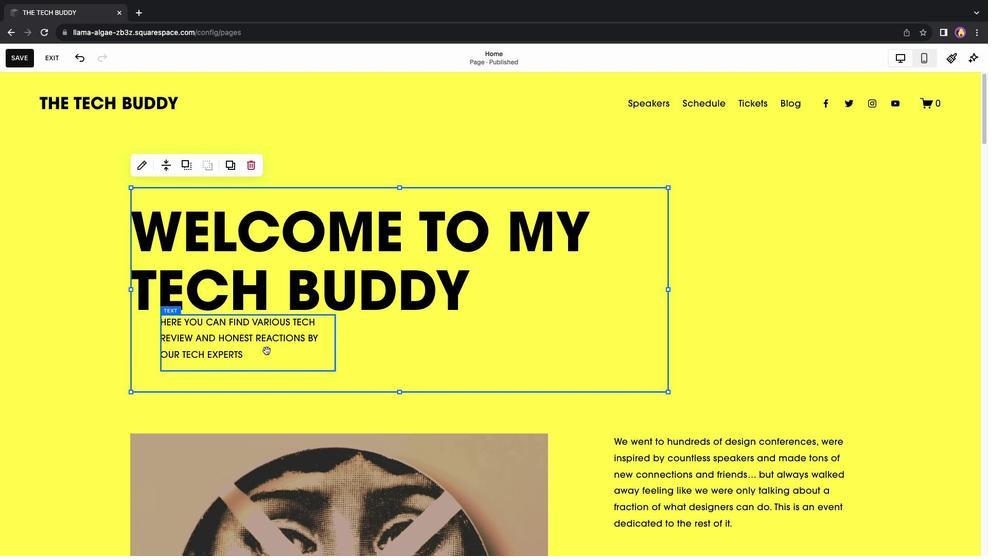 
Action: Mouse moved to (504, 295)
Screenshot: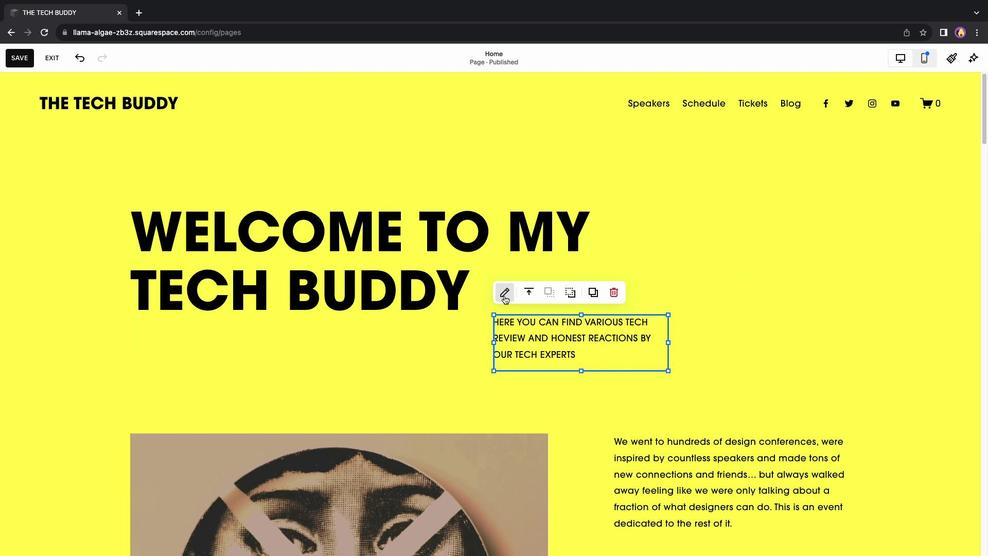 
Action: Mouse pressed left at (504, 295)
Screenshot: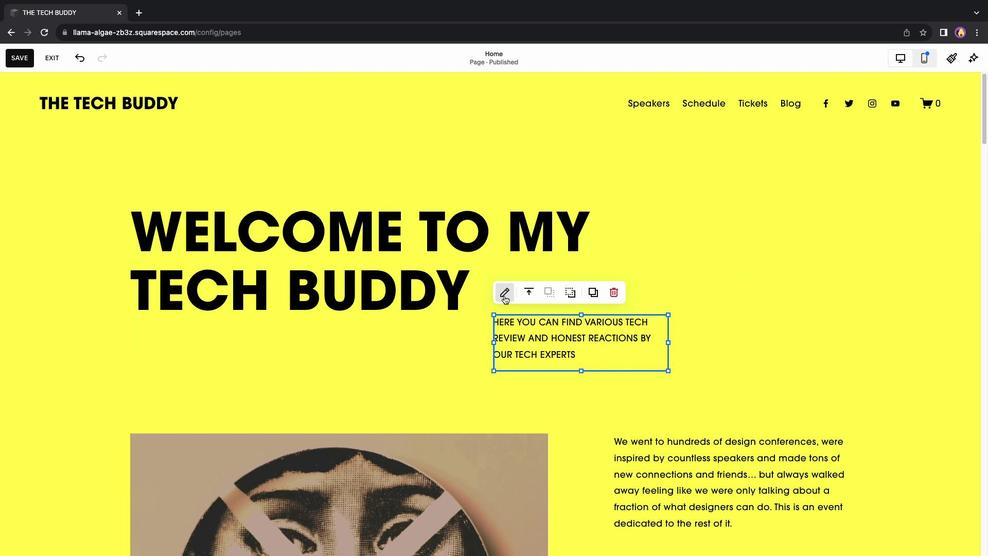 
Action: Mouse moved to (752, 285)
Screenshot: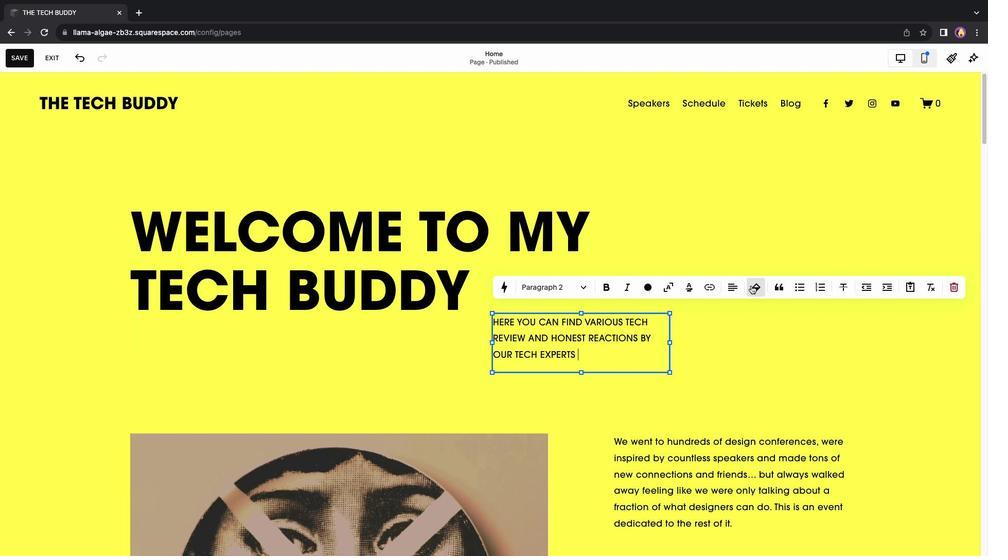 
Action: Mouse pressed left at (752, 285)
Screenshot: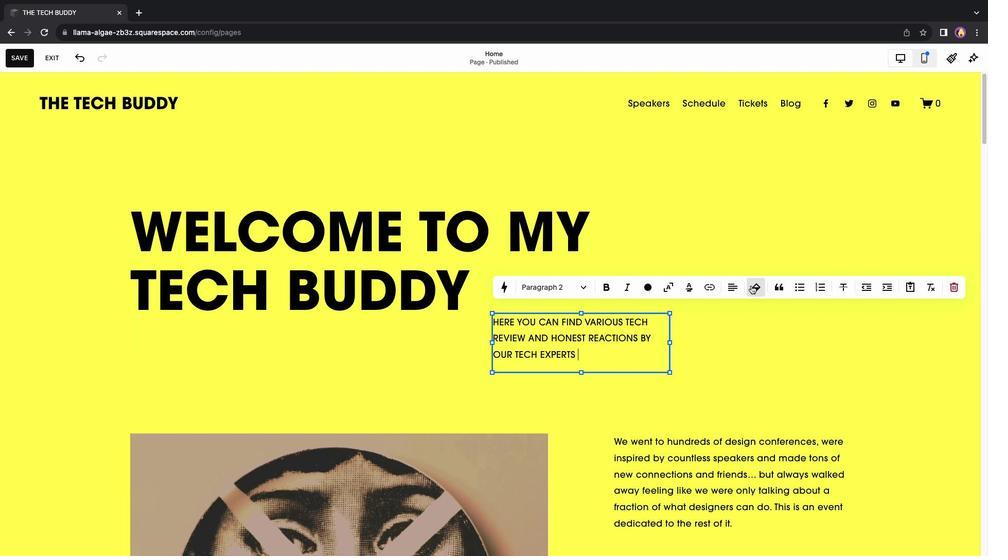 
Action: Mouse moved to (828, 346)
Screenshot: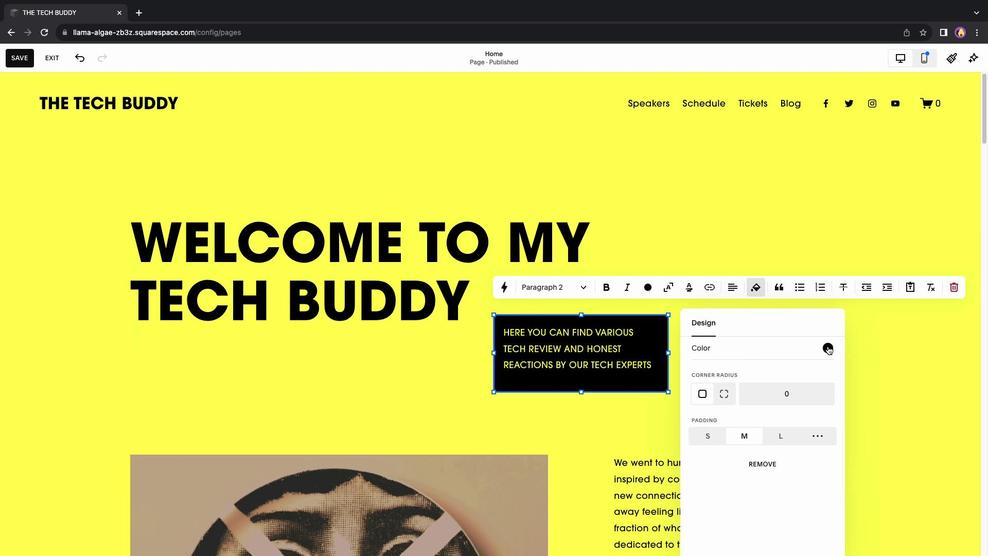 
Action: Mouse pressed left at (828, 346)
Screenshot: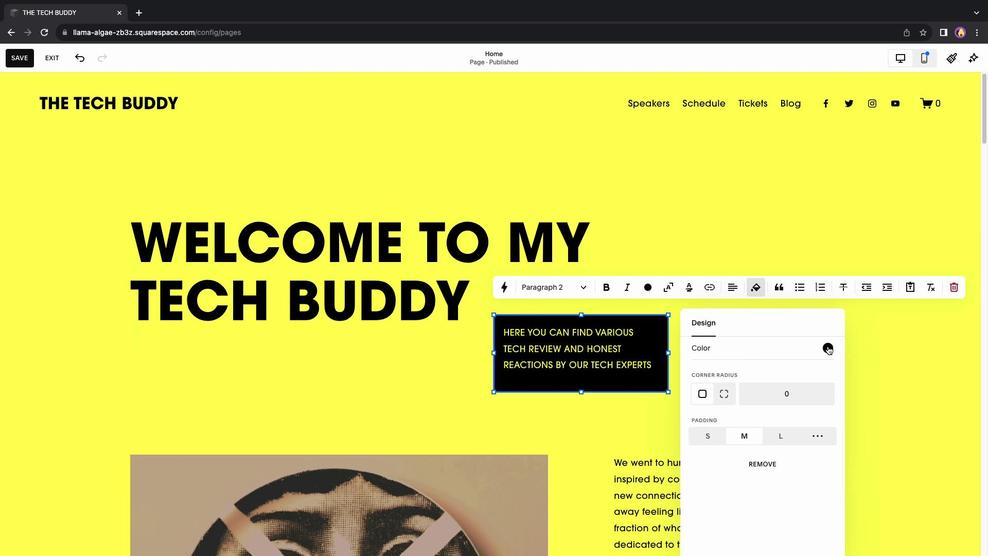 
Action: Mouse moved to (969, 337)
Screenshot: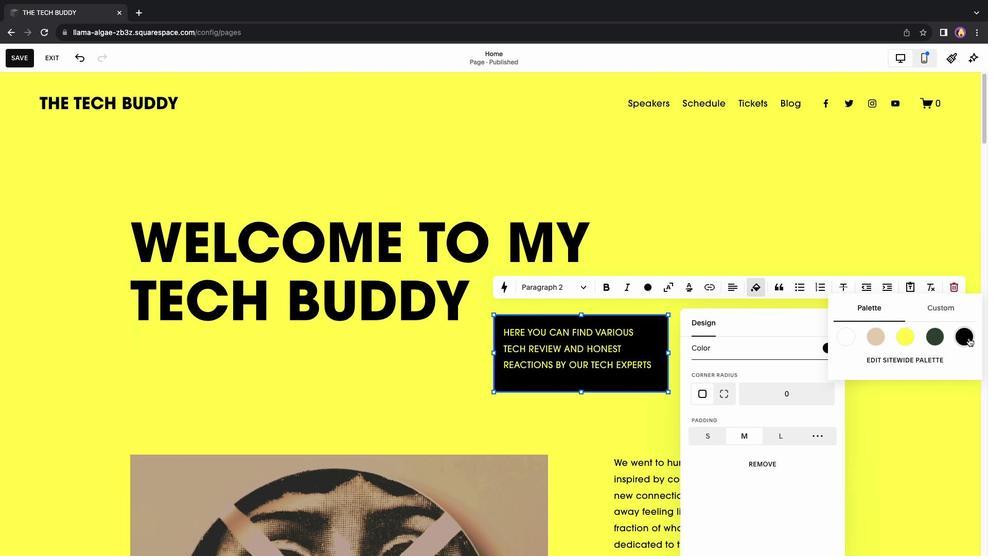 
Action: Mouse pressed left at (969, 337)
Screenshot: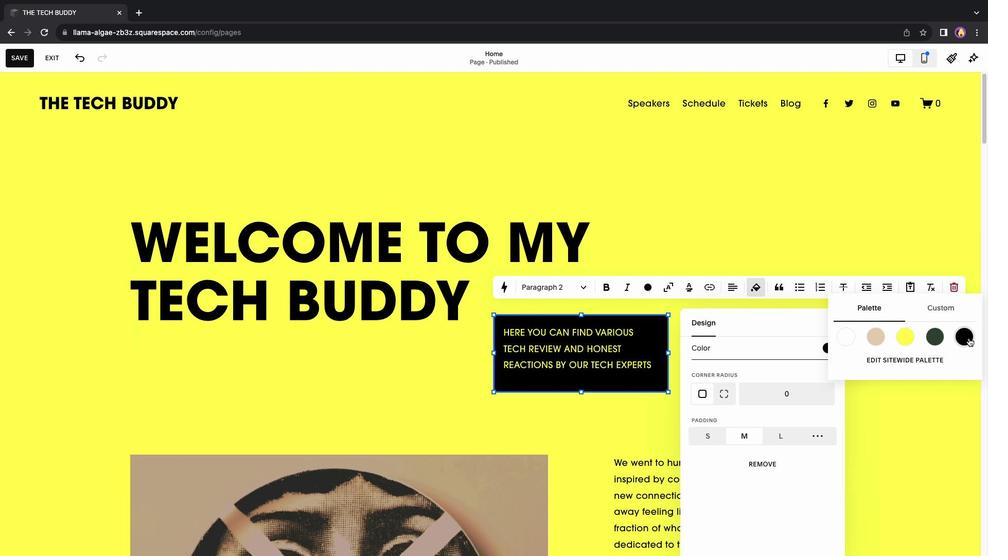 
Action: Mouse moved to (960, 347)
Screenshot: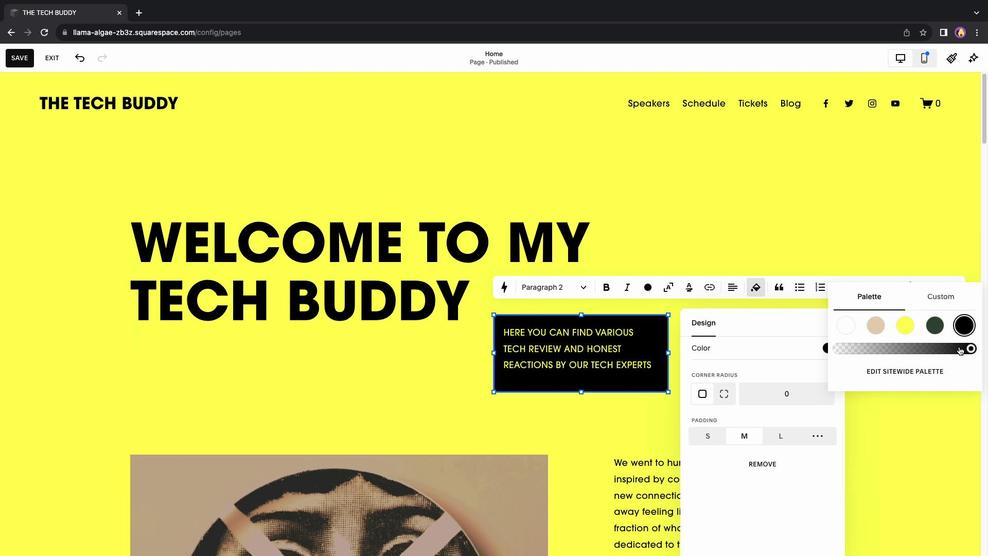 
Action: Mouse pressed left at (960, 347)
Screenshot: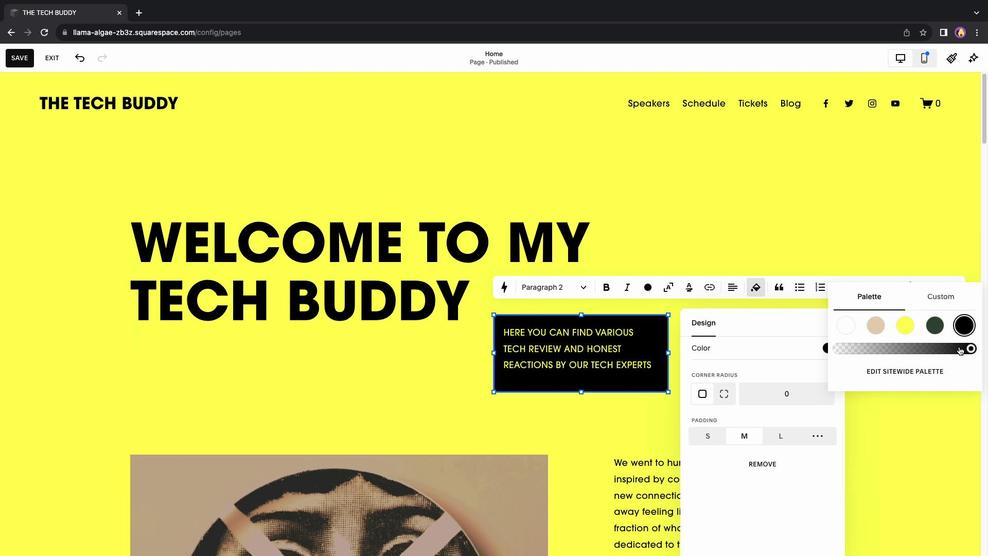 
Action: Mouse moved to (770, 229)
Screenshot: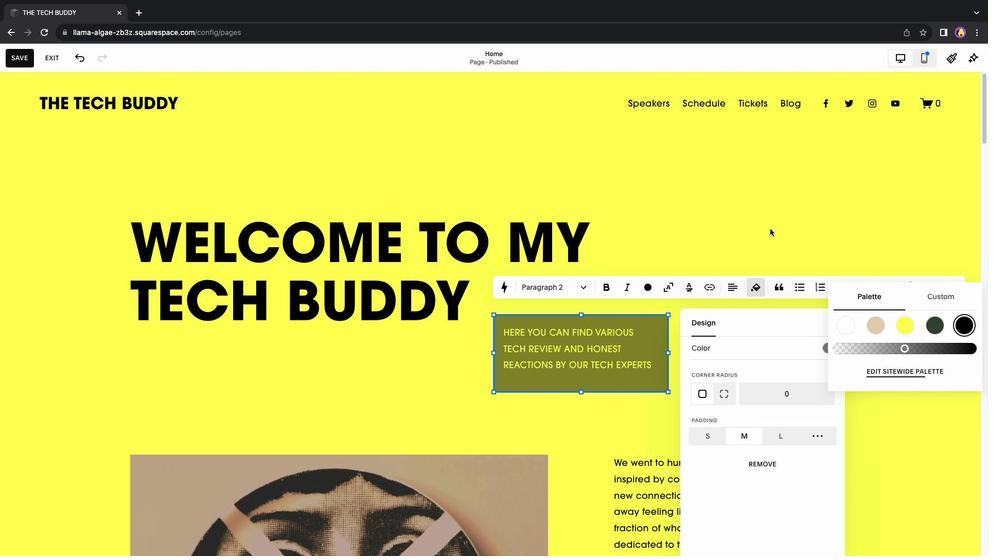
Action: Mouse pressed left at (770, 229)
Screenshot: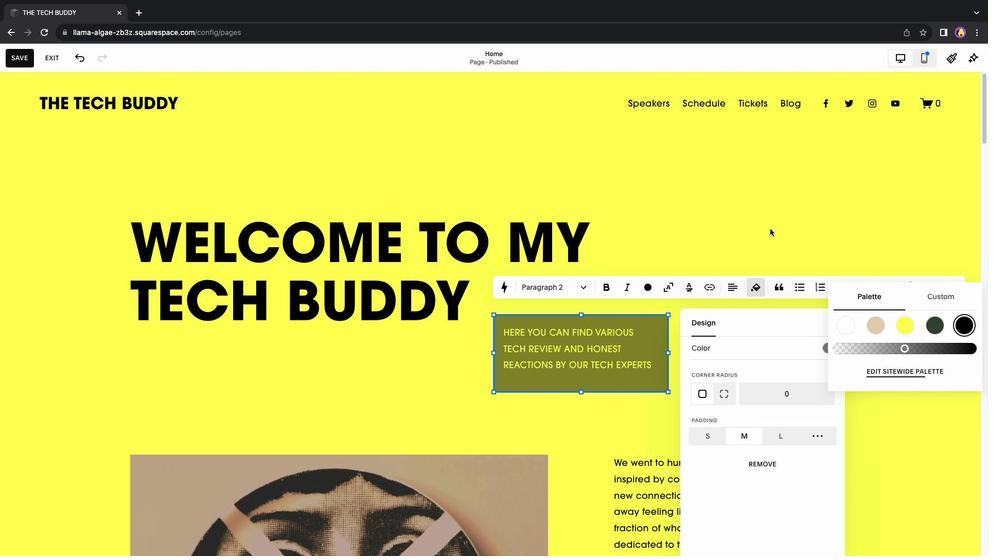 
Action: Mouse moved to (759, 252)
Screenshot: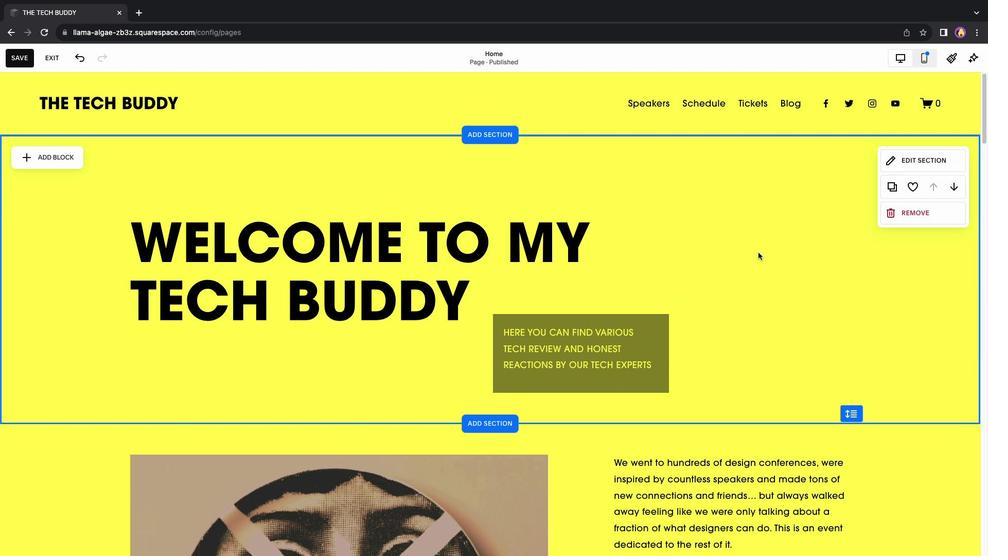 
Action: Mouse scrolled (759, 252) with delta (0, 0)
Screenshot: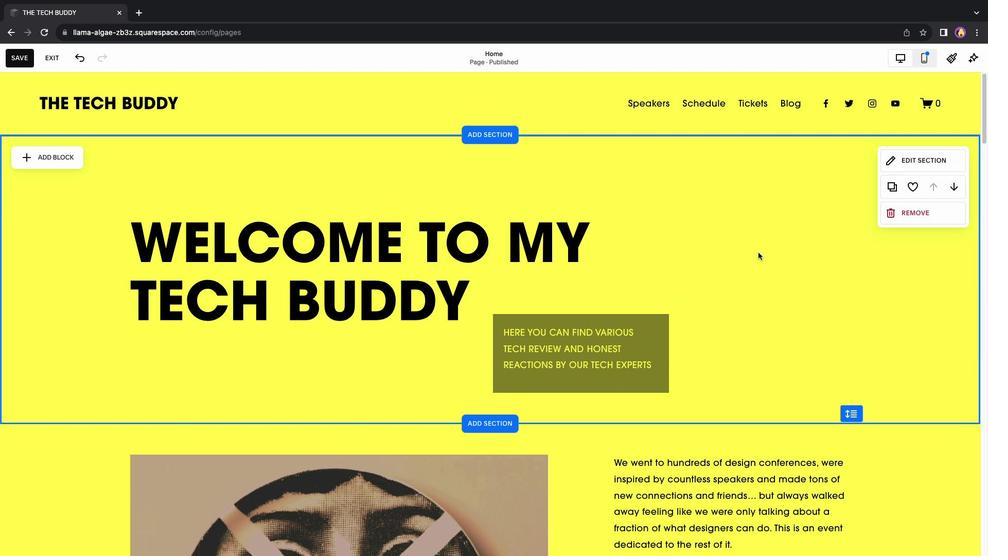 
Action: Mouse scrolled (759, 252) with delta (0, 0)
Screenshot: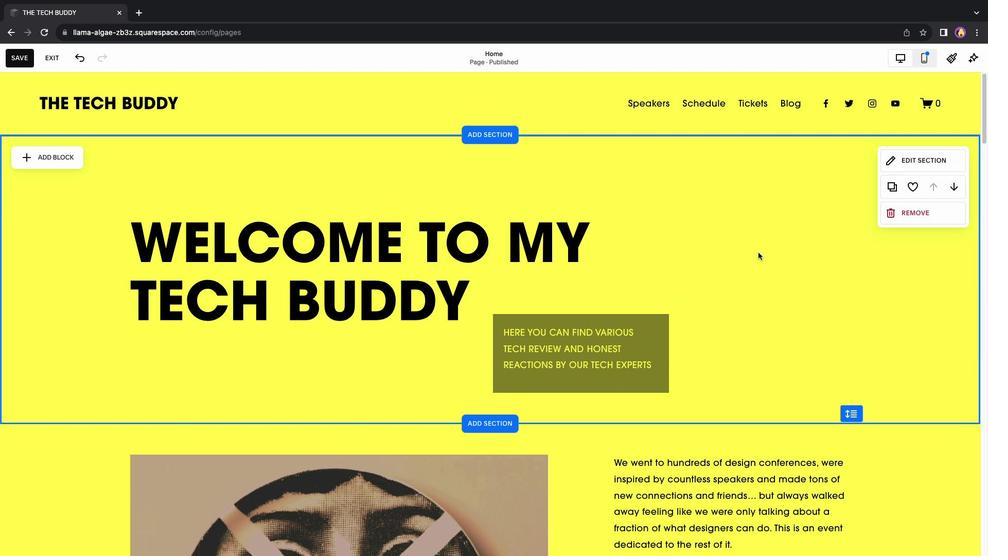 
Action: Mouse scrolled (759, 252) with delta (0, -1)
Screenshot: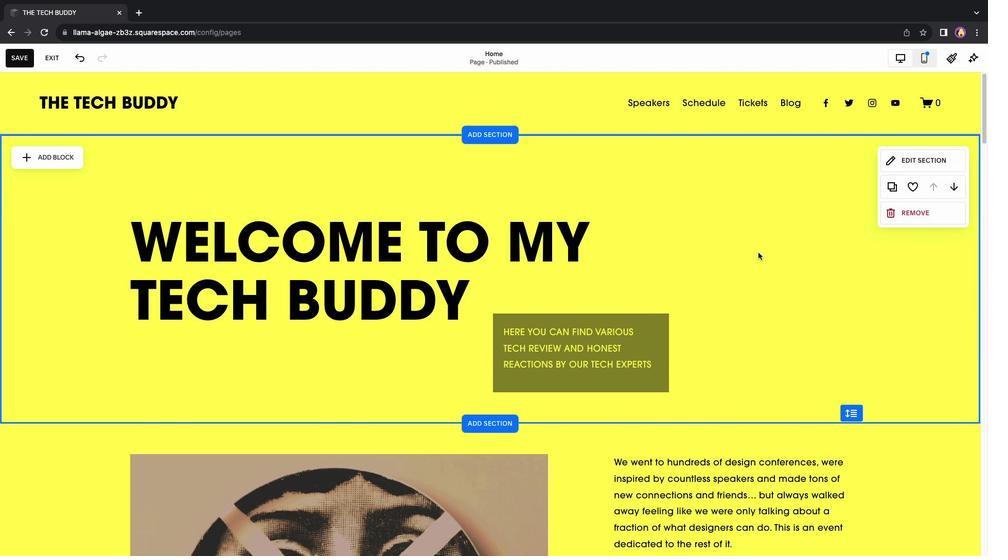 
Action: Mouse moved to (629, 274)
Screenshot: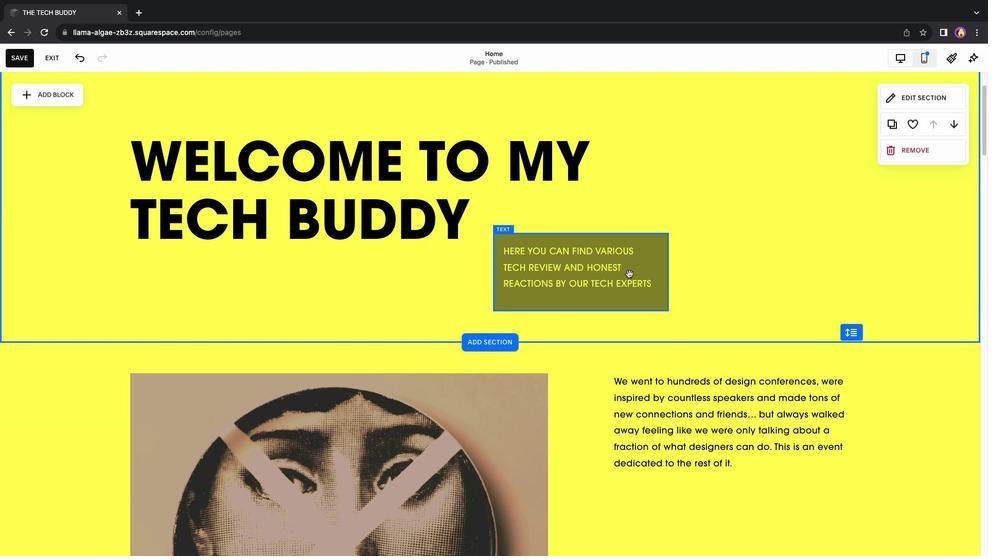 
Action: Mouse pressed left at (629, 274)
Screenshot: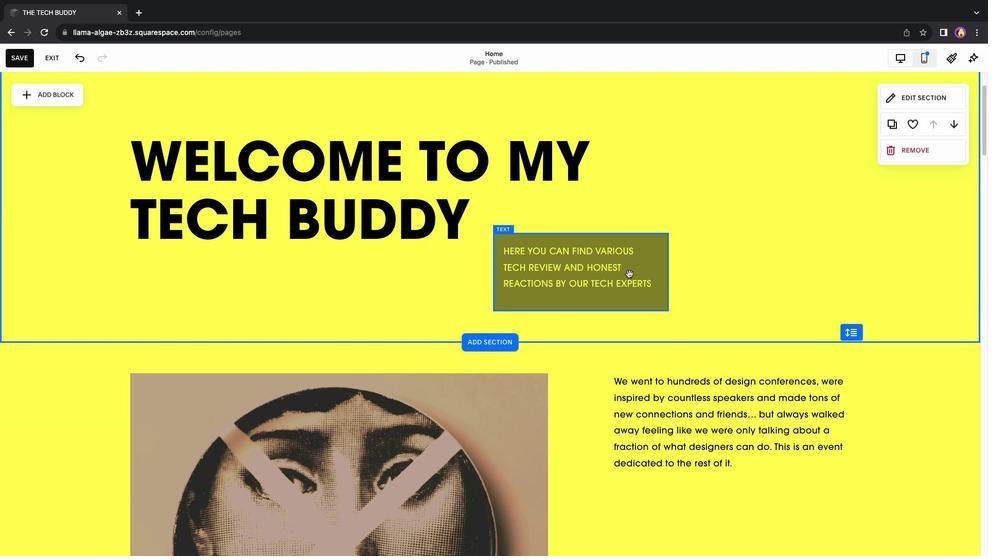 
Action: Mouse moved to (494, 292)
Screenshot: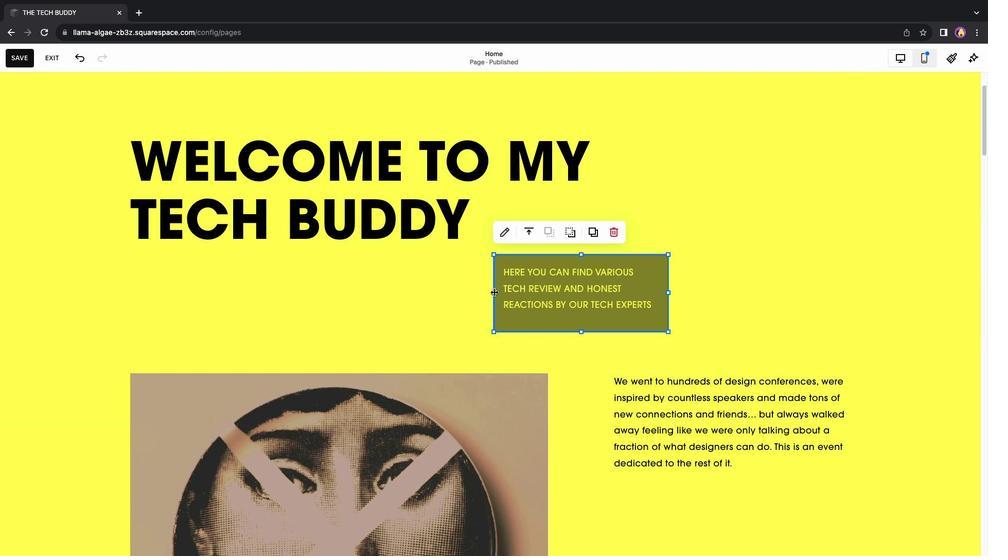
Action: Mouse pressed left at (494, 292)
Screenshot: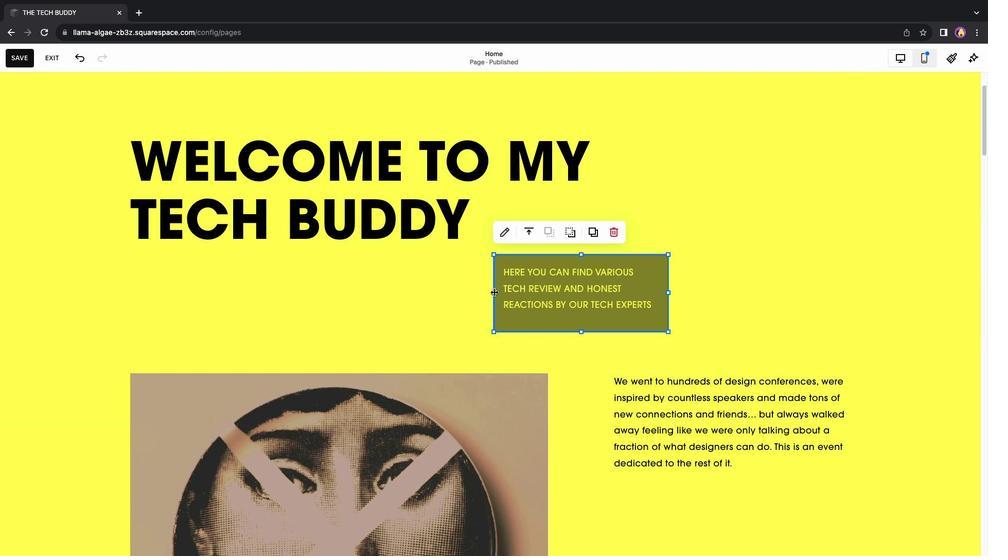 
Action: Mouse moved to (804, 232)
Screenshot: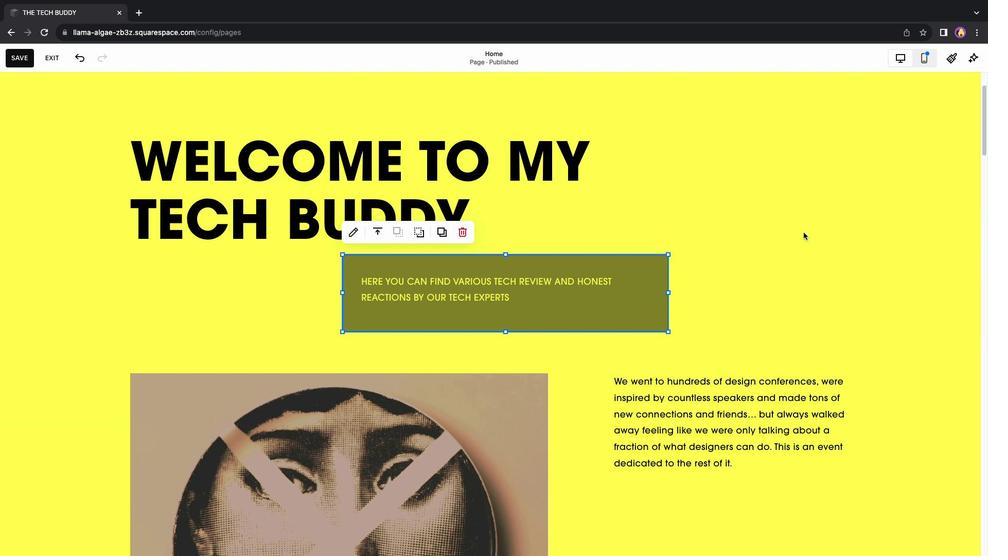 
Action: Mouse pressed left at (804, 232)
Screenshot: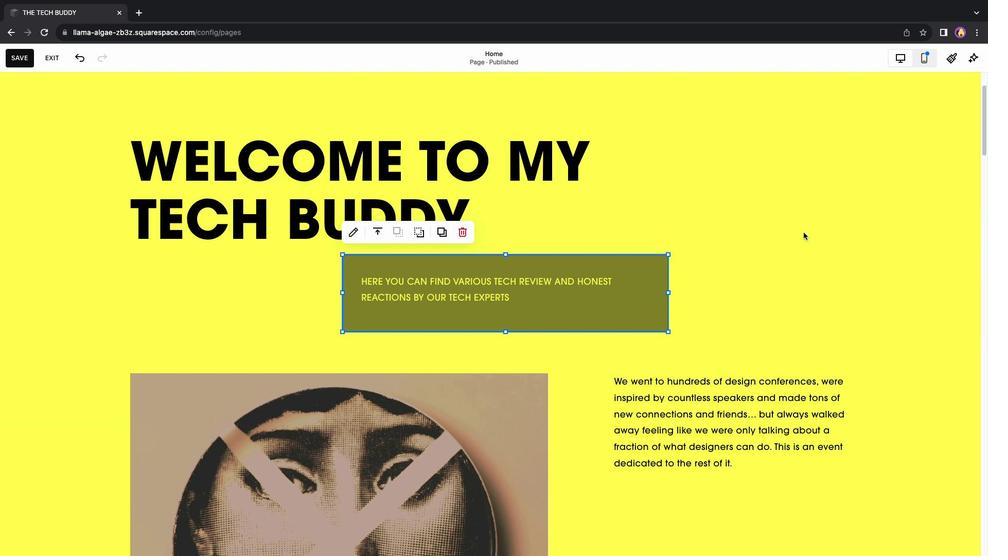 
Action: Mouse moved to (813, 174)
Screenshot: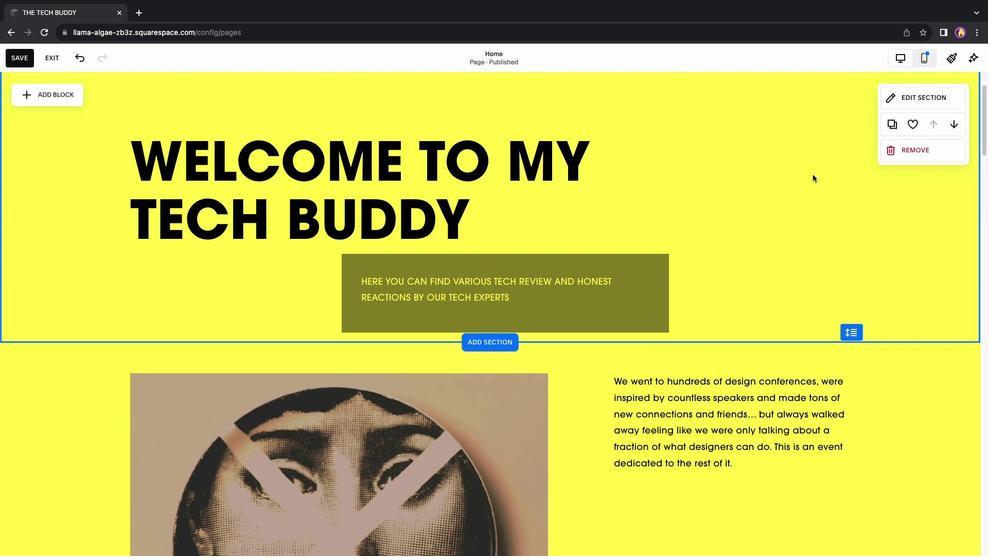 
Action: Mouse scrolled (813, 174) with delta (0, 0)
Screenshot: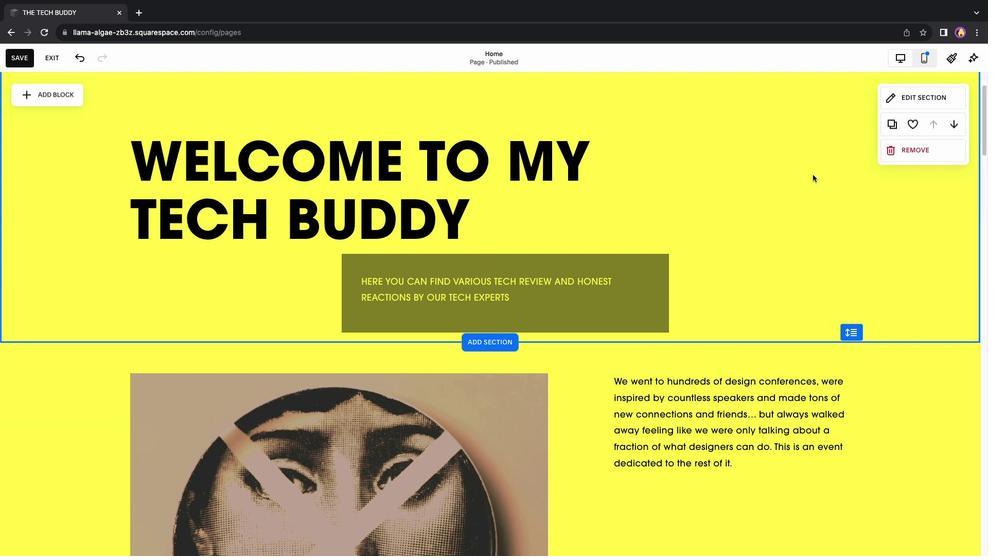 
Action: Mouse scrolled (813, 174) with delta (0, 0)
Screenshot: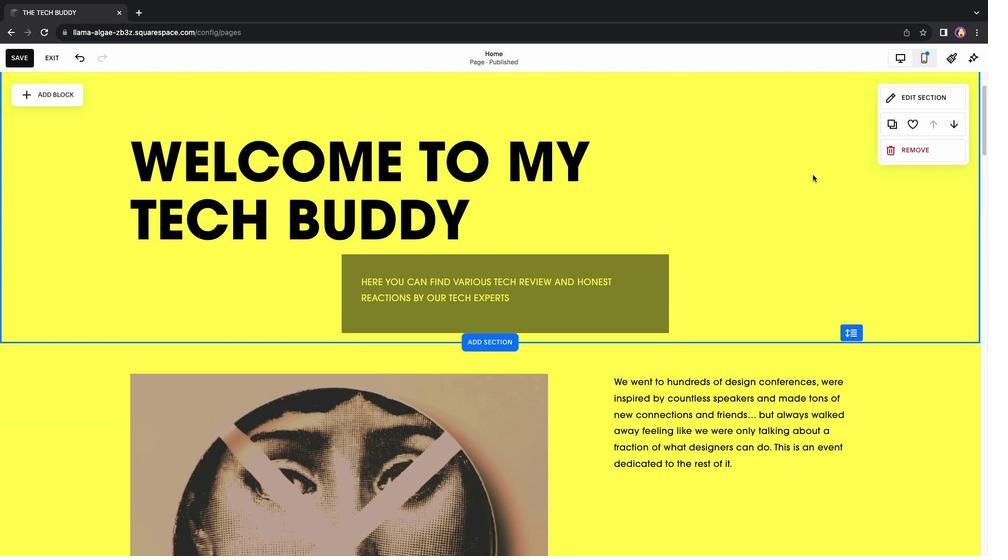 
Action: Mouse scrolled (813, 174) with delta (0, 1)
Screenshot: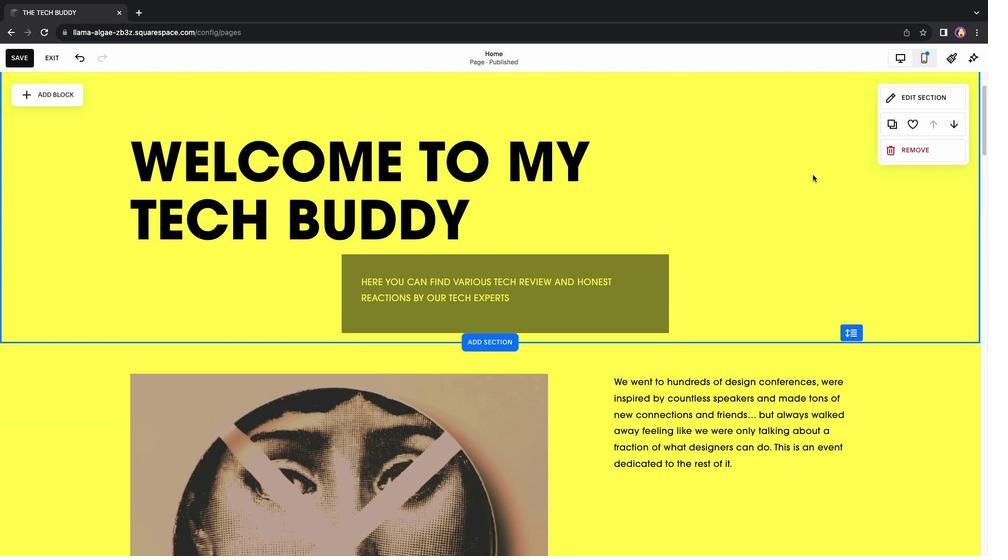 
Action: Mouse moved to (813, 186)
Screenshot: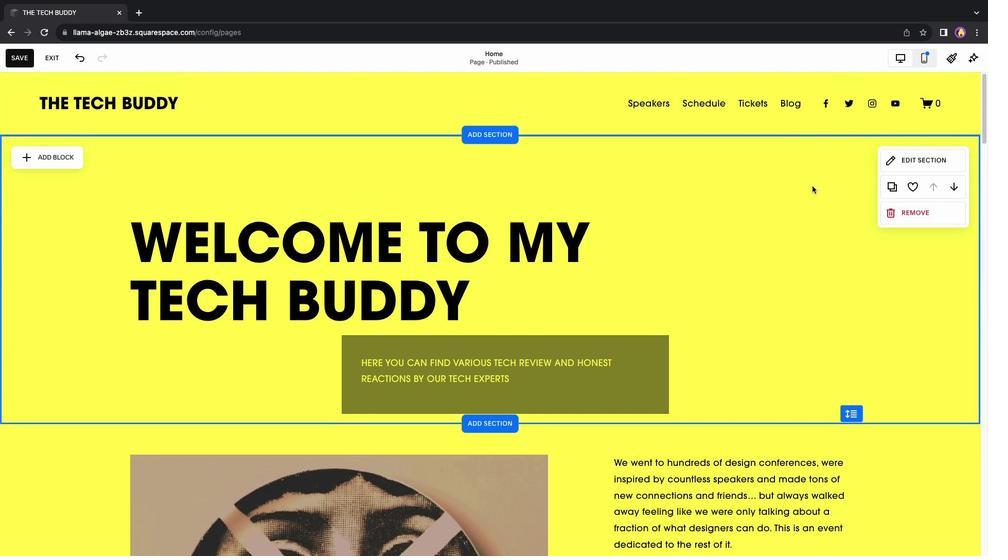 
Action: Mouse scrolled (813, 186) with delta (0, 0)
Screenshot: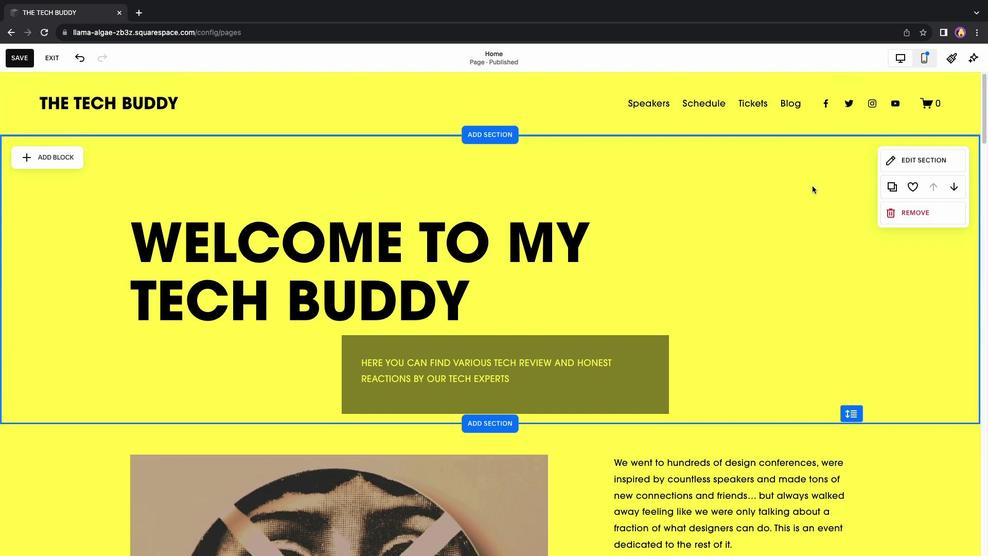 
Action: Mouse scrolled (813, 186) with delta (0, 0)
Screenshot: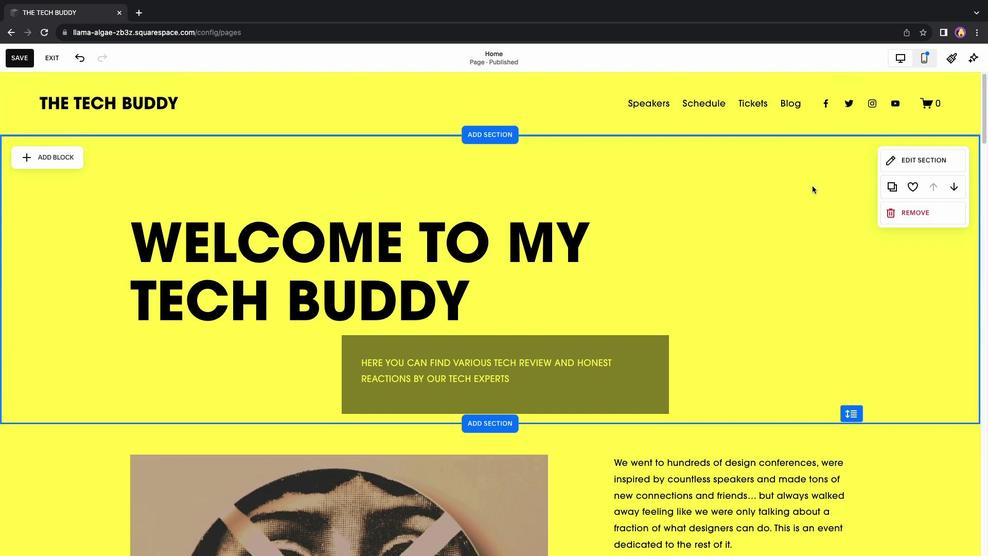
Action: Mouse scrolled (813, 186) with delta (0, -2)
Screenshot: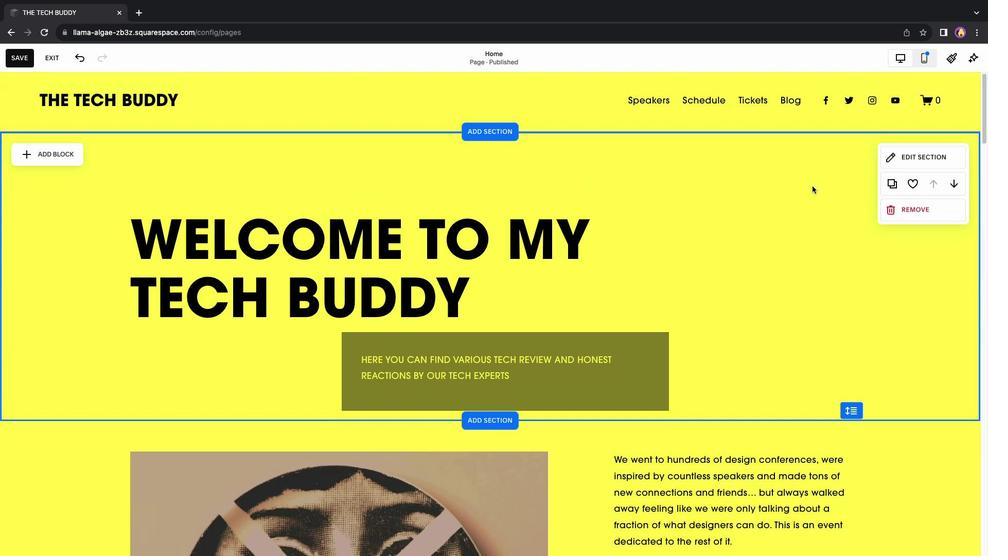 
Action: Mouse scrolled (813, 186) with delta (0, -2)
Screenshot: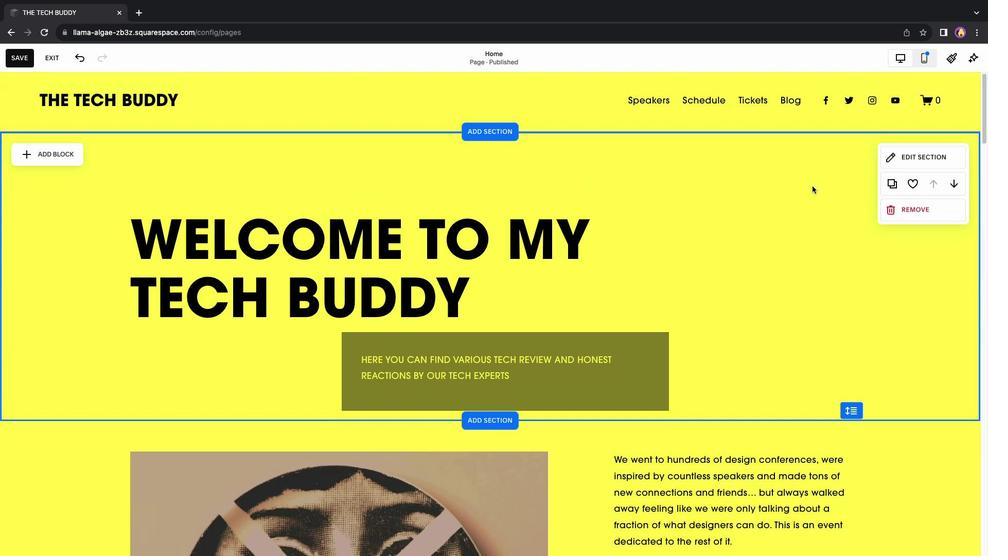 
Action: Mouse scrolled (813, 186) with delta (0, -3)
Screenshot: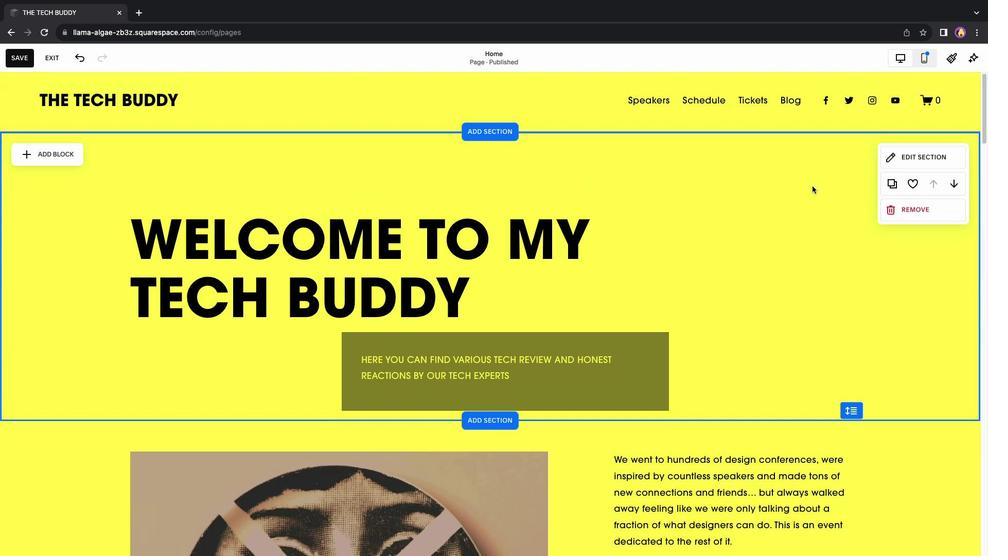 
Action: Mouse moved to (856, 242)
Screenshot: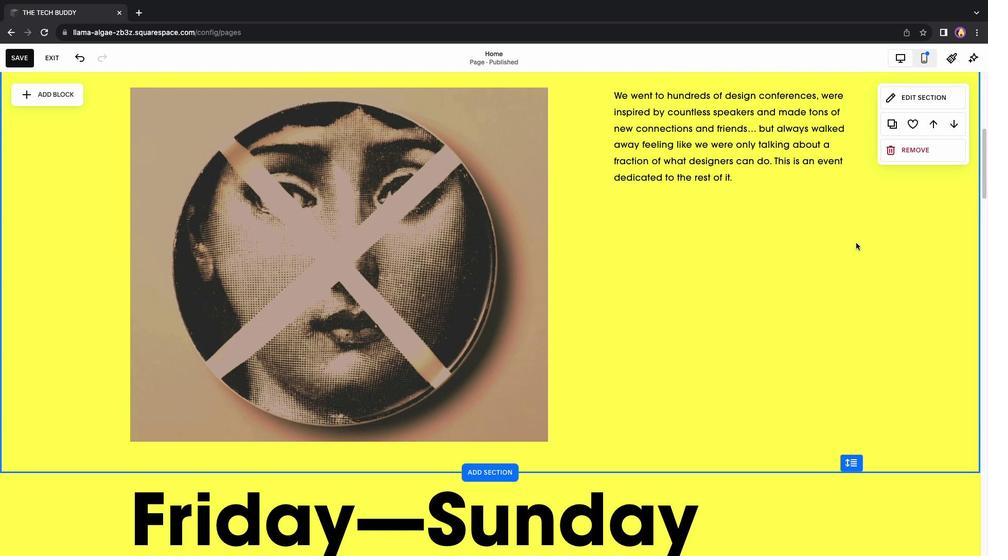 
Action: Mouse scrolled (856, 242) with delta (0, 0)
Screenshot: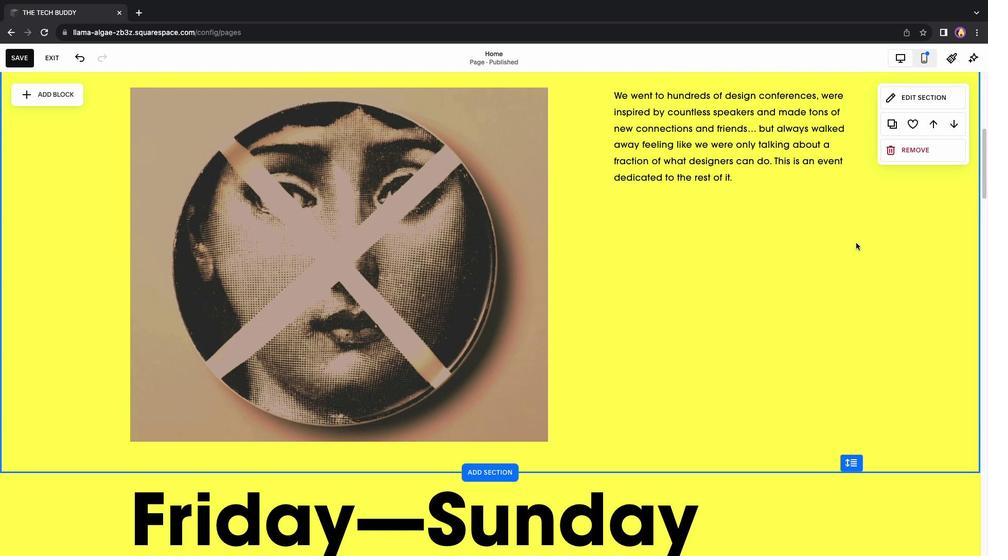 
Action: Mouse scrolled (856, 242) with delta (0, 0)
Screenshot: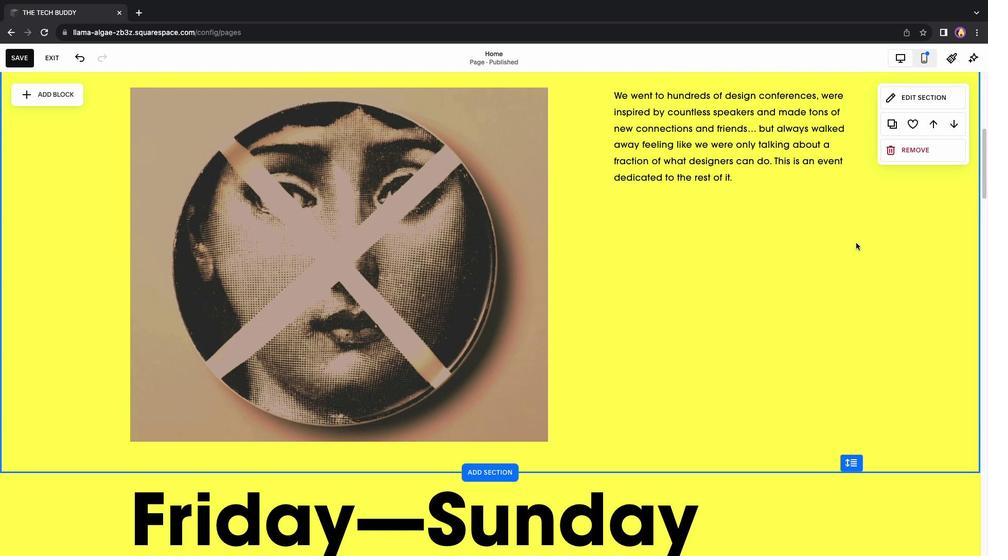 
Action: Mouse scrolled (856, 242) with delta (0, 1)
Screenshot: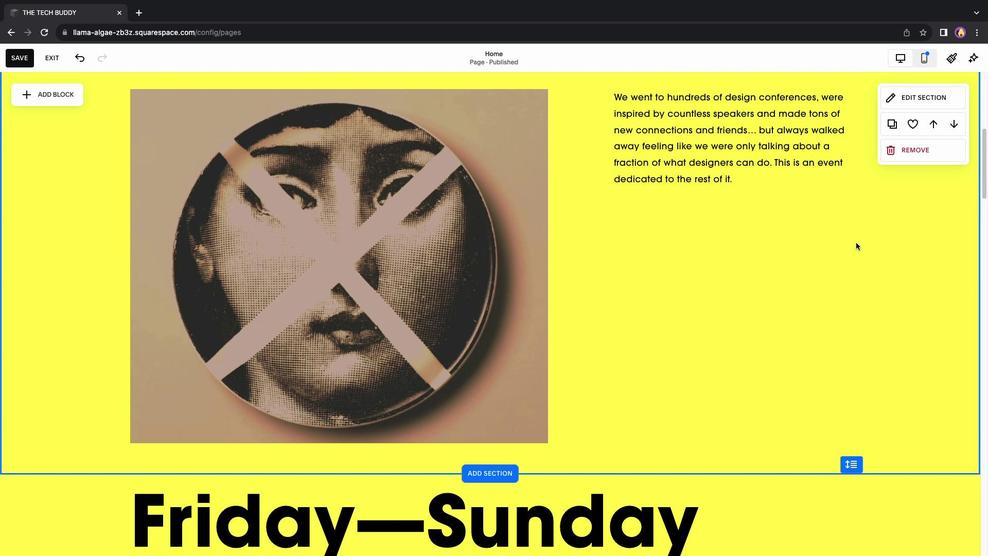 
Action: Mouse scrolled (856, 242) with delta (0, 2)
Screenshot: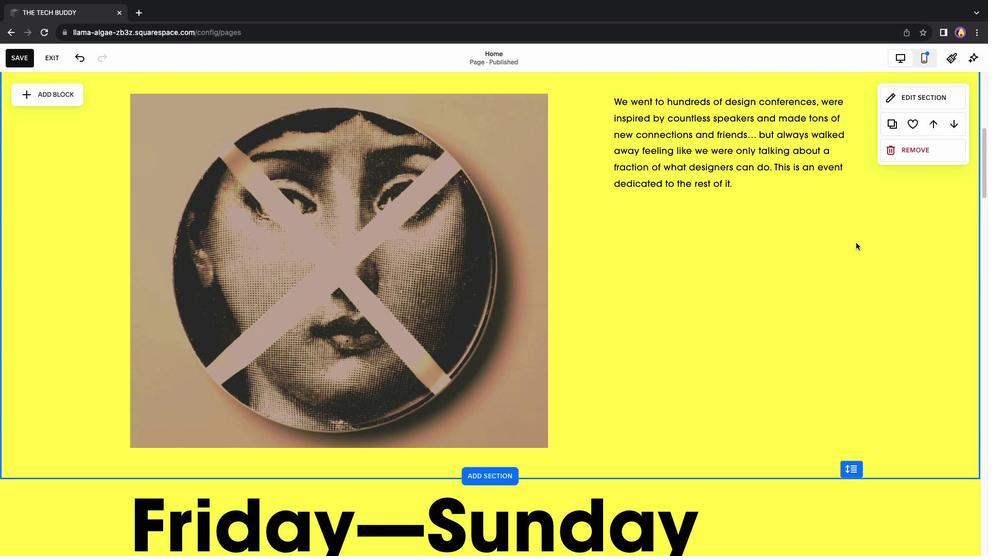 
Action: Mouse moved to (856, 245)
Screenshot: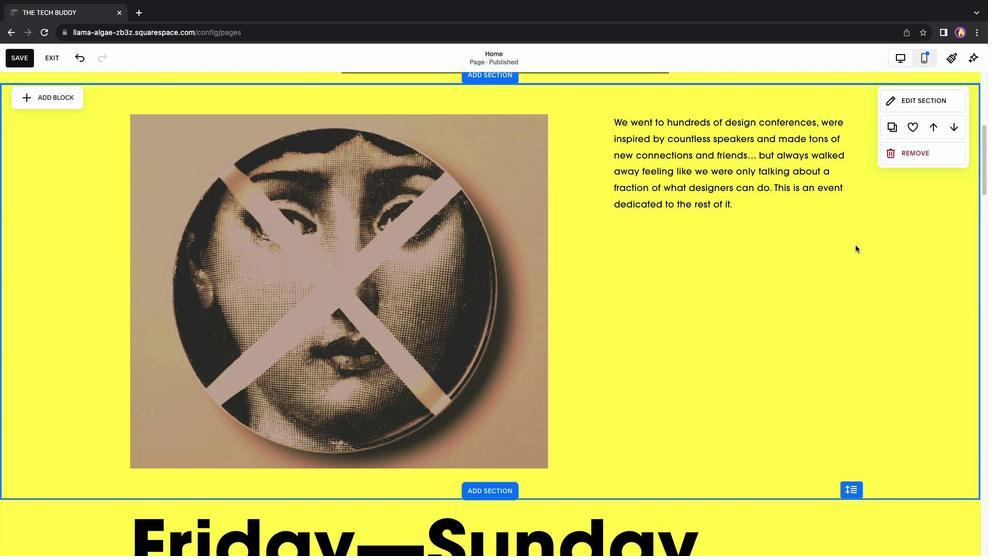 
Action: Mouse scrolled (856, 245) with delta (0, 2)
Screenshot: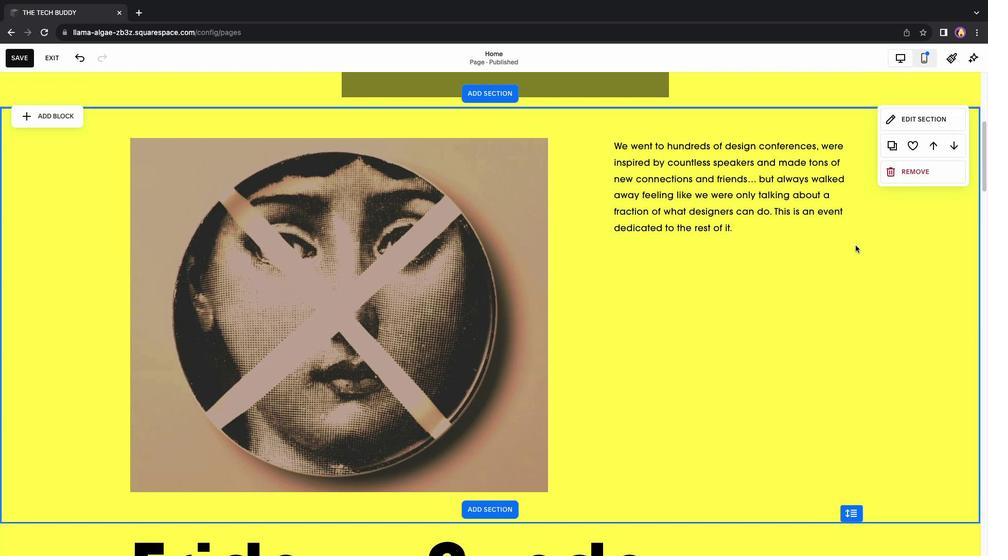 
Action: Mouse moved to (841, 293)
Screenshot: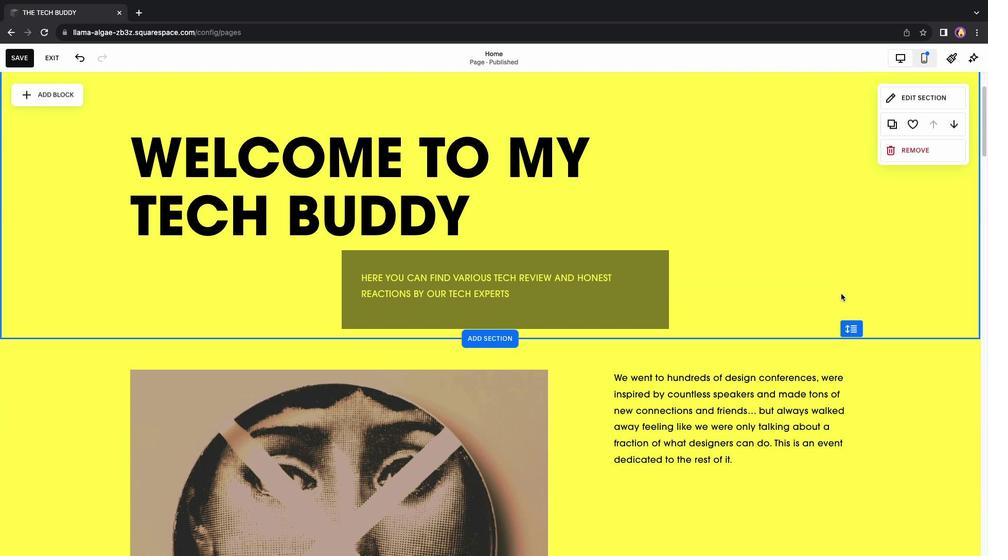 
Action: Mouse scrolled (841, 293) with delta (0, 0)
Screenshot: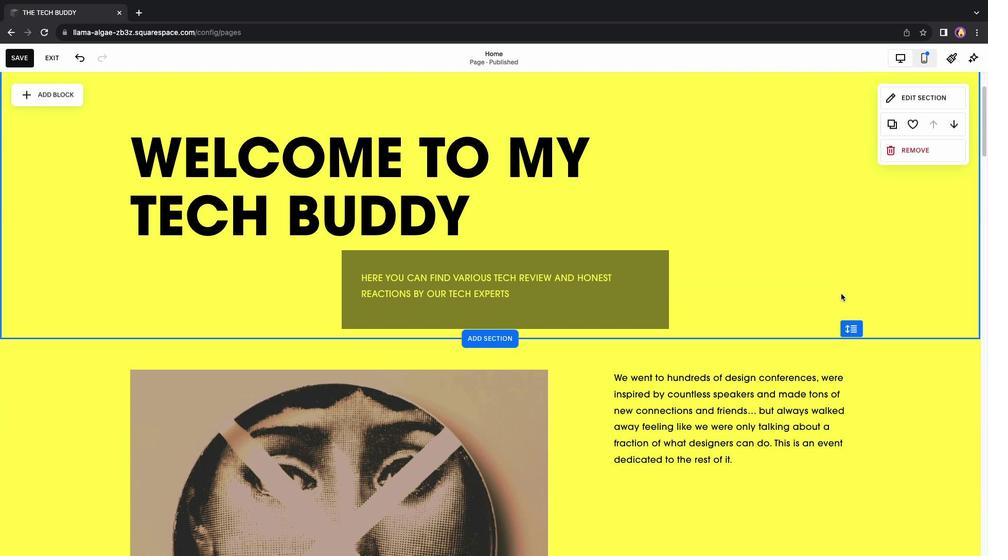 
Action: Mouse scrolled (841, 293) with delta (0, 0)
Screenshot: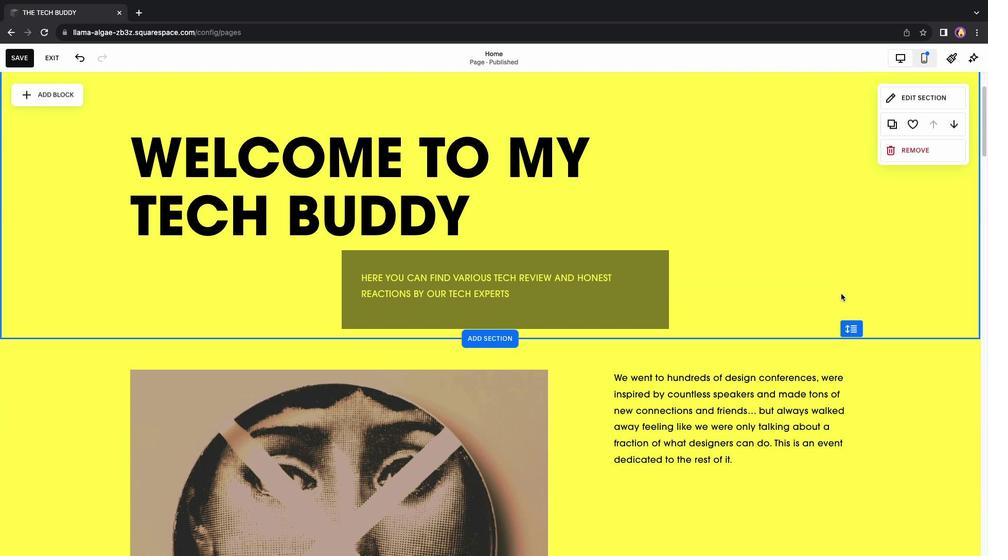 
Action: Mouse moved to (905, 346)
Screenshot: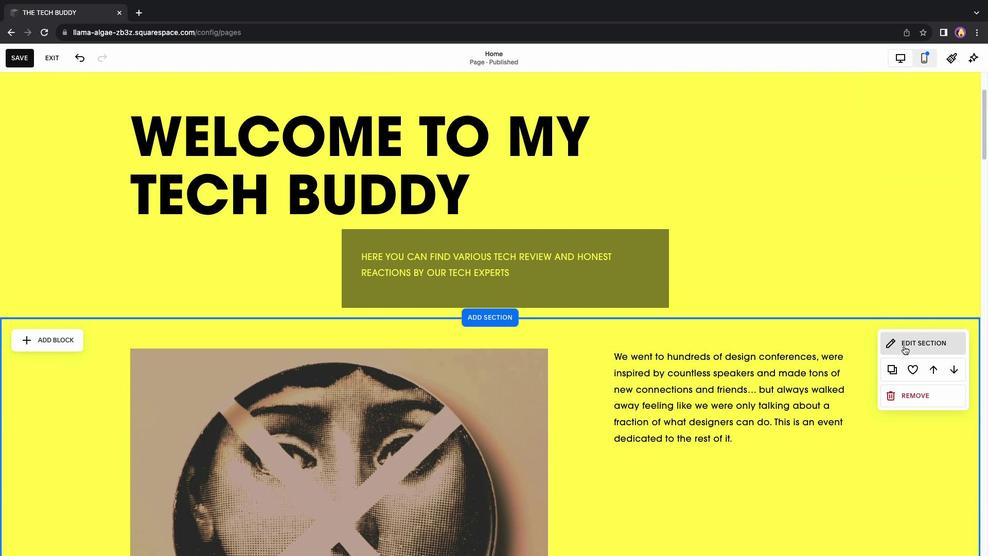 
Action: Mouse pressed left at (905, 346)
Screenshot: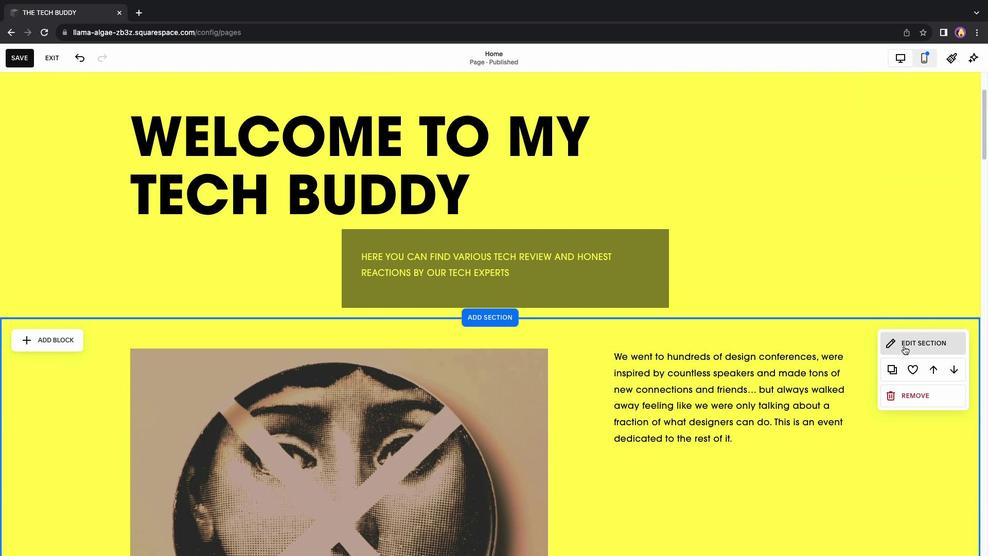 
Action: Mouse moved to (922, 322)
Screenshot: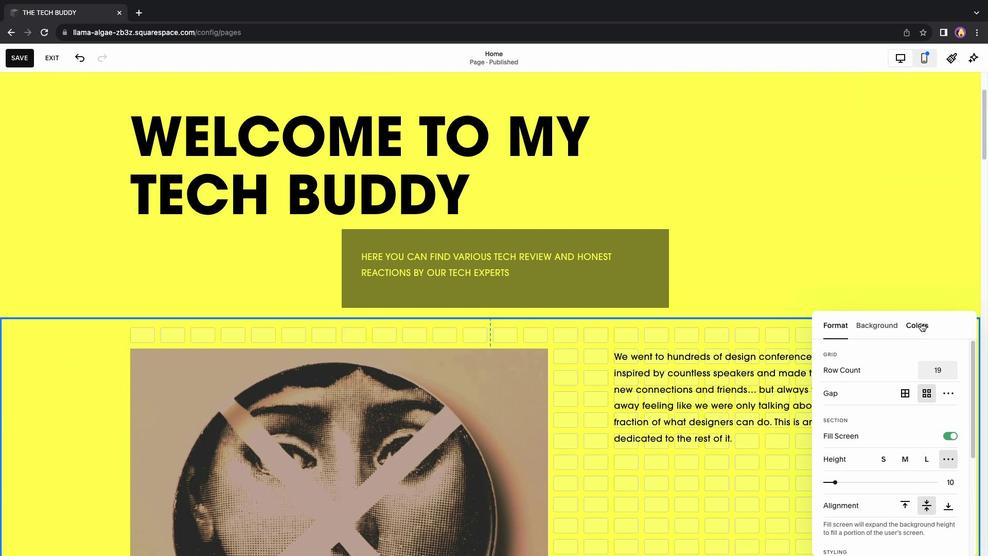 
Action: Mouse pressed left at (922, 322)
Screenshot: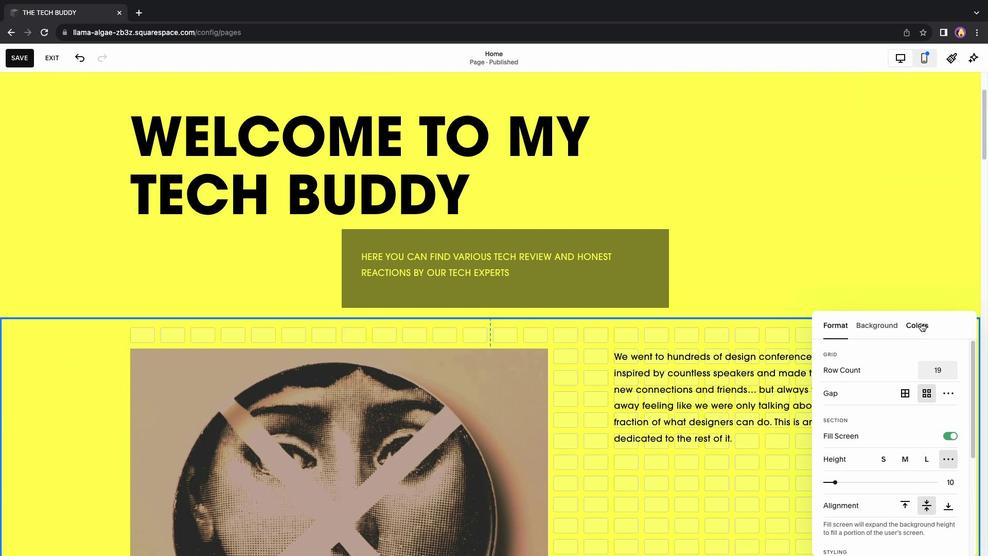 
Action: Mouse moved to (913, 394)
Screenshot: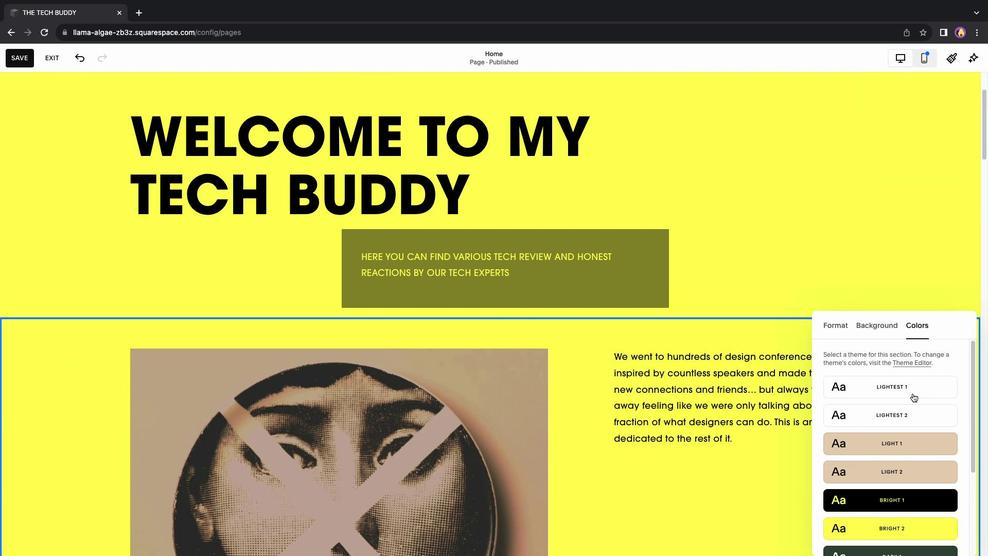 
Action: Mouse scrolled (913, 394) with delta (0, 0)
Screenshot: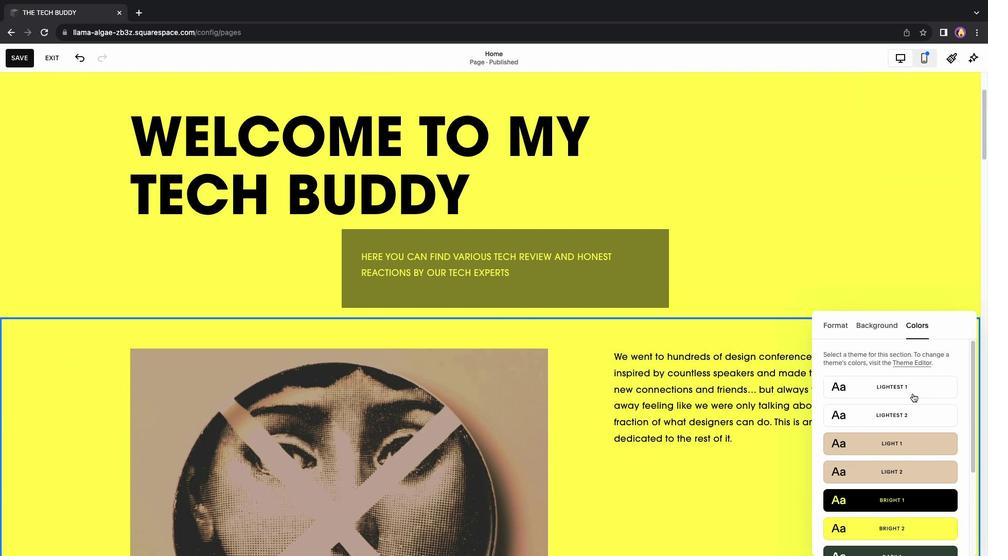 
Action: Mouse scrolled (913, 394) with delta (0, 0)
Screenshot: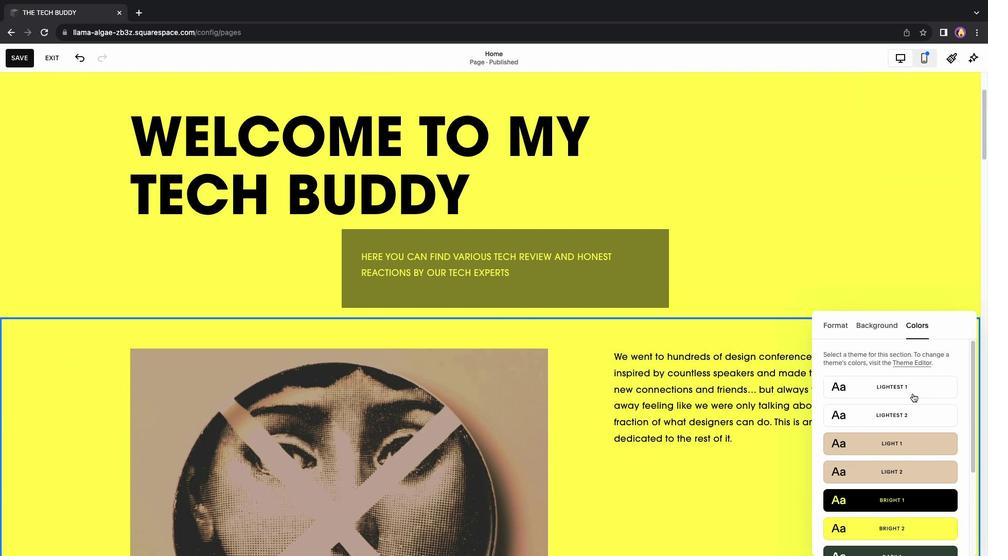 
Action: Mouse scrolled (913, 394) with delta (0, -1)
Screenshot: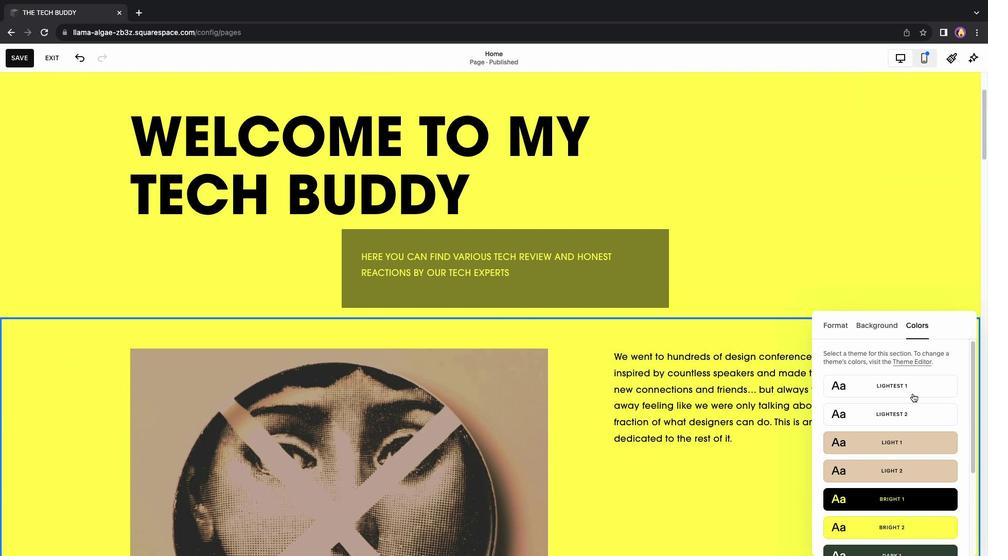 
Action: Mouse scrolled (913, 394) with delta (0, -2)
Screenshot: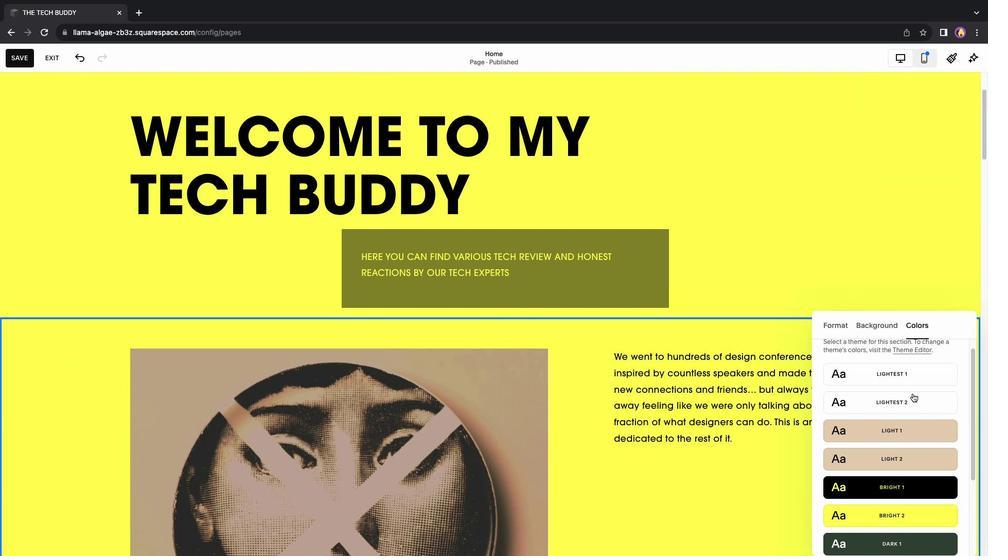 
Action: Mouse moved to (927, 421)
Screenshot: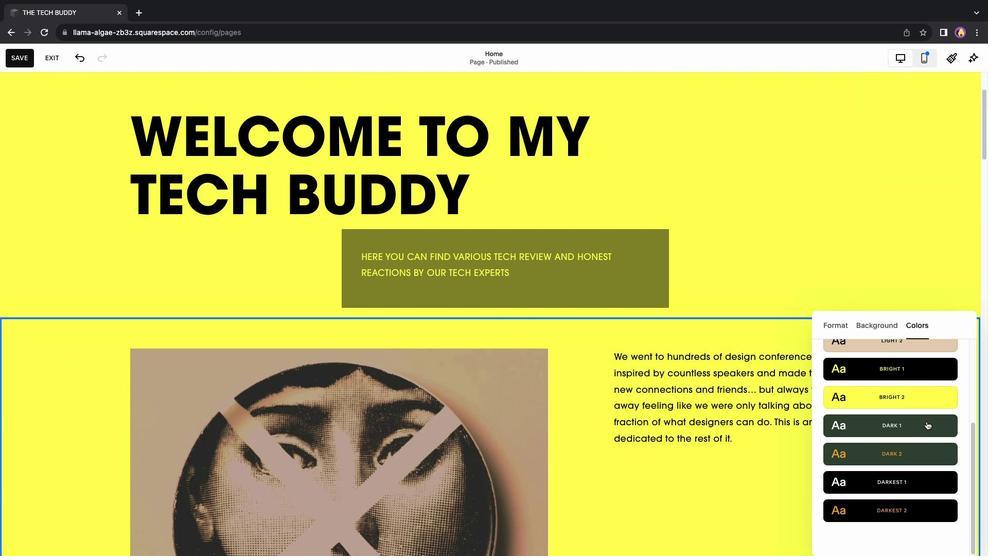 
Action: Mouse pressed left at (927, 421)
Screenshot: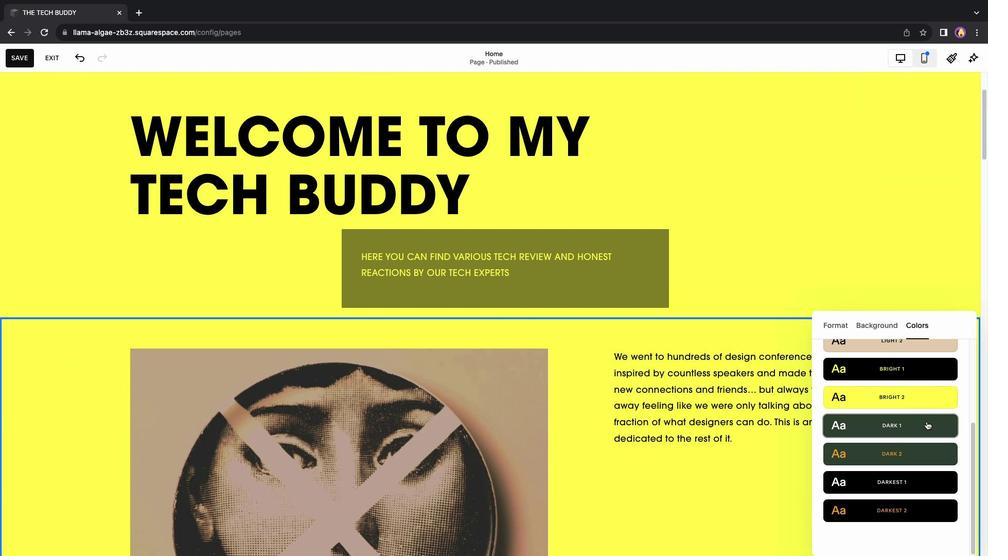 
Action: Mouse moved to (646, 399)
Screenshot: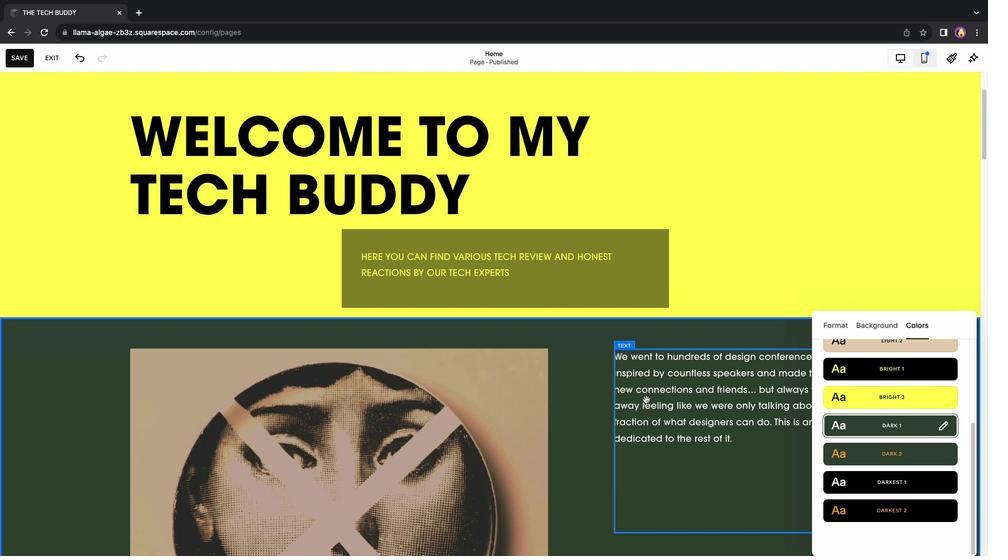 
Action: Mouse scrolled (646, 399) with delta (0, 0)
Screenshot: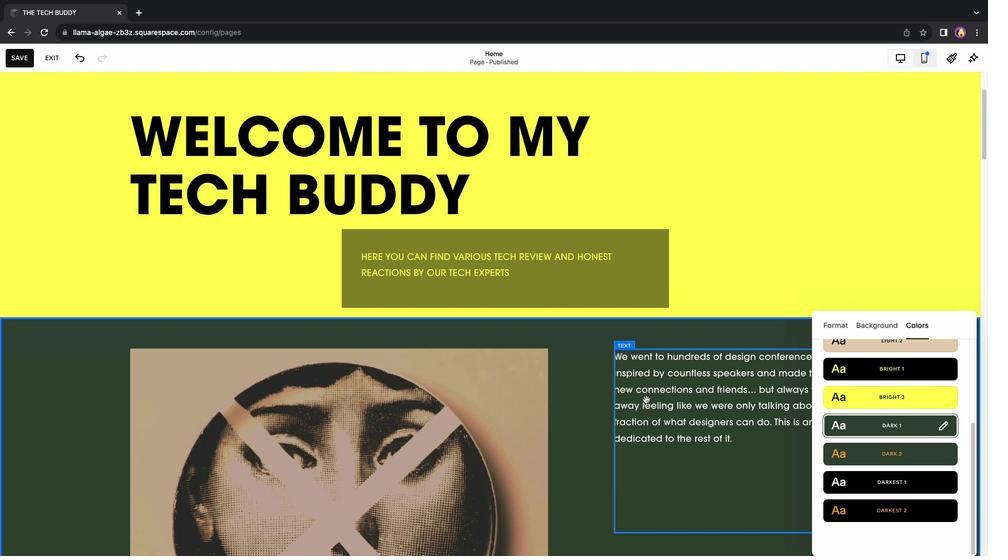 
Action: Mouse scrolled (646, 399) with delta (0, 0)
Screenshot: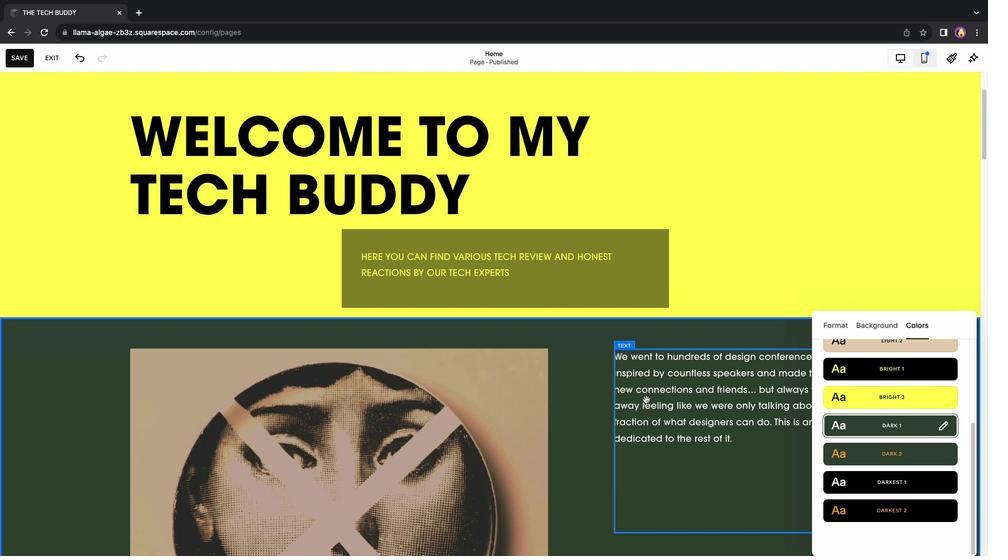 
Action: Mouse moved to (646, 399)
Screenshot: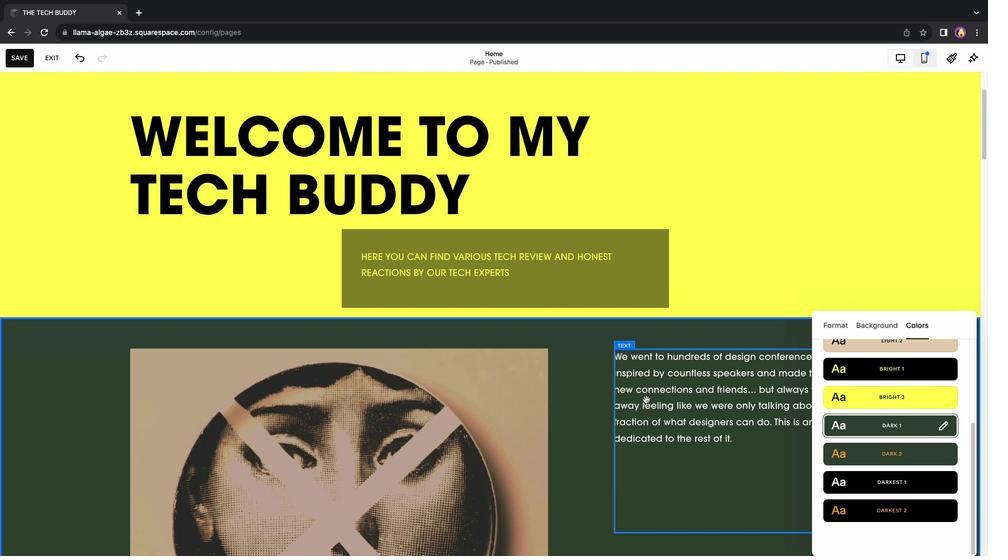 
Action: Mouse scrolled (646, 399) with delta (0, -1)
Screenshot: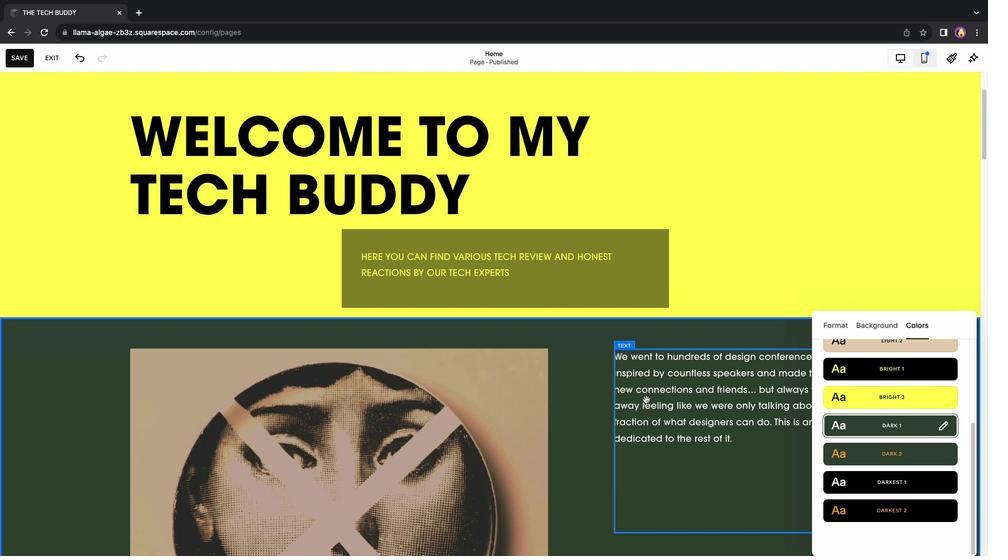 
Action: Mouse scrolled (646, 399) with delta (0, -2)
Screenshot: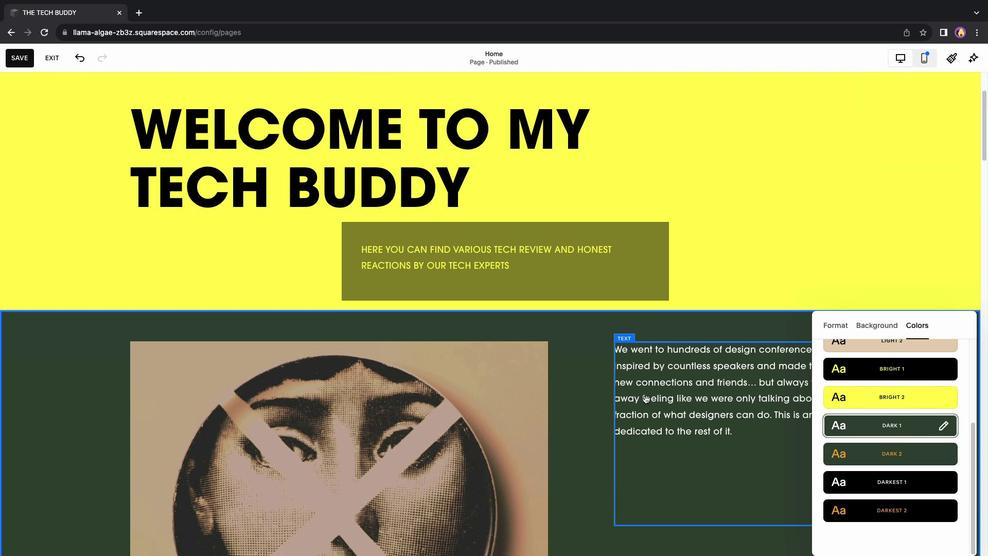 
Action: Mouse moved to (403, 324)
Screenshot: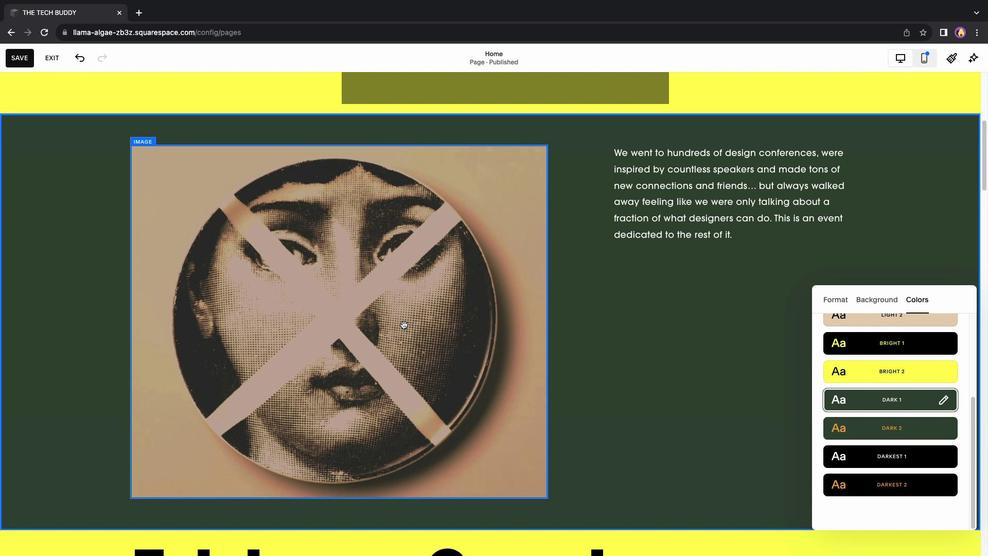 
Action: Mouse pressed left at (403, 324)
Screenshot: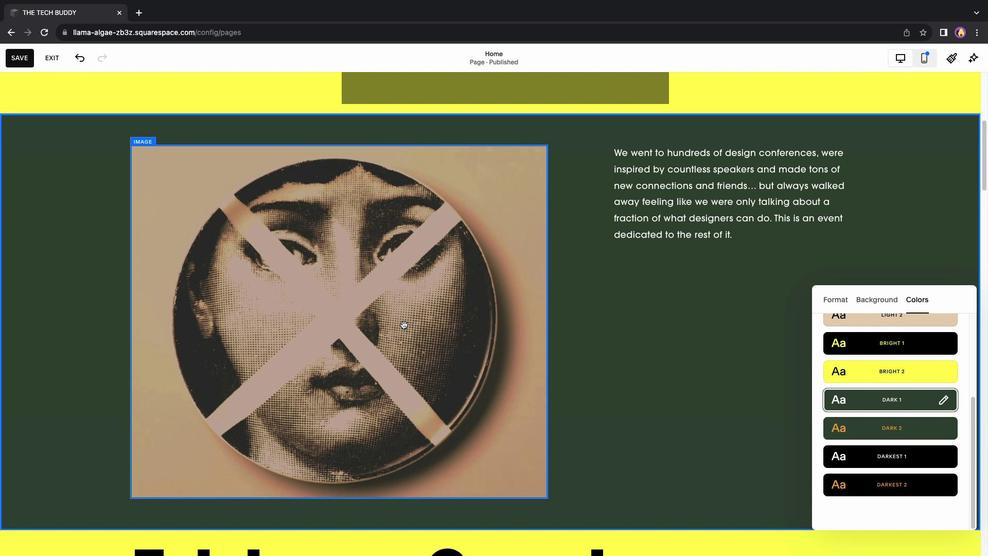 
Action: Mouse moved to (139, 115)
Screenshot: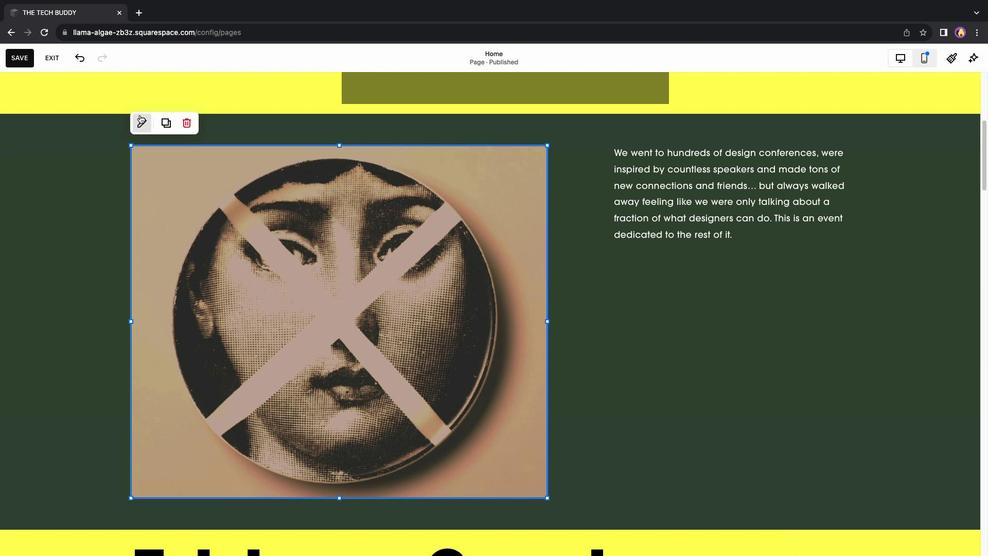 
Action: Mouse pressed left at (139, 115)
Screenshot: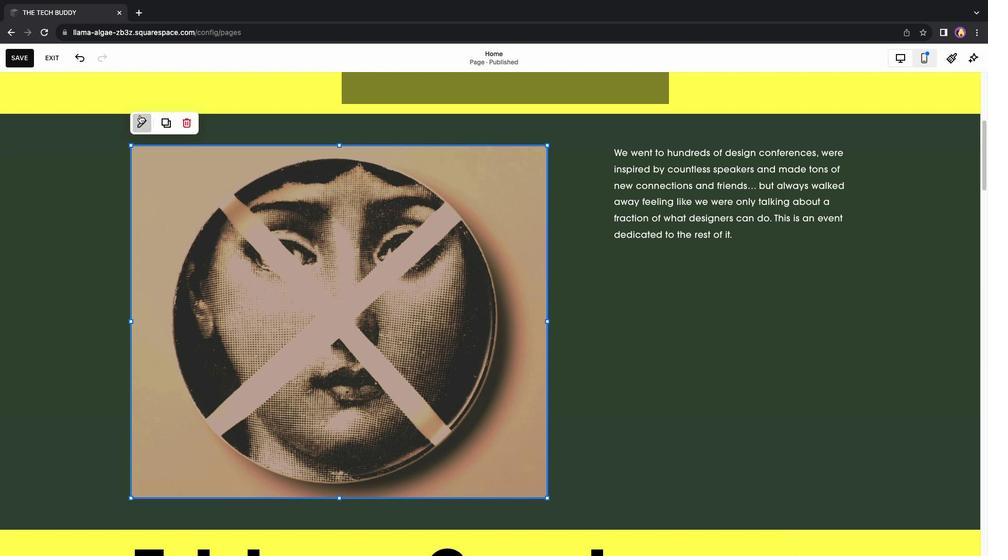 
Action: Mouse moved to (693, 284)
Screenshot: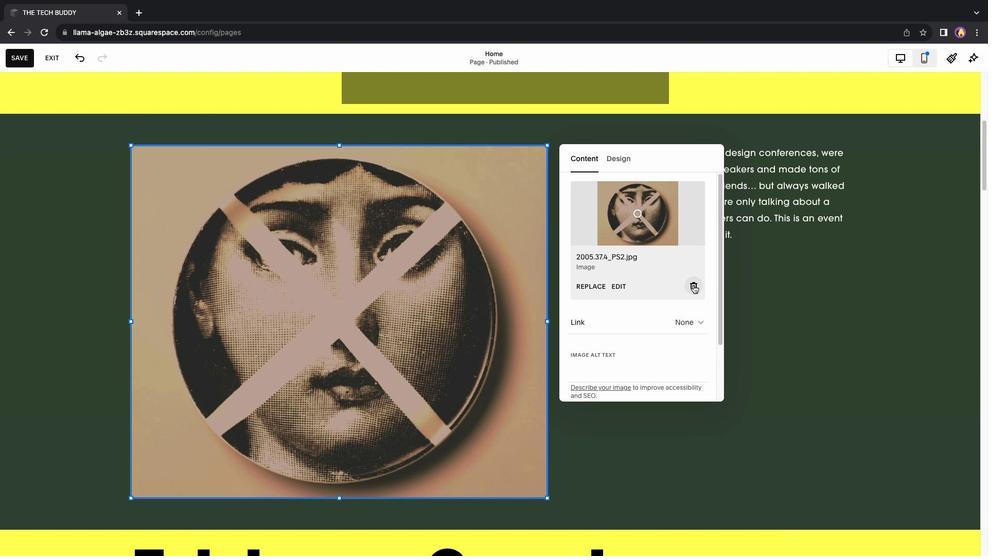 
Action: Mouse pressed left at (693, 284)
Screenshot: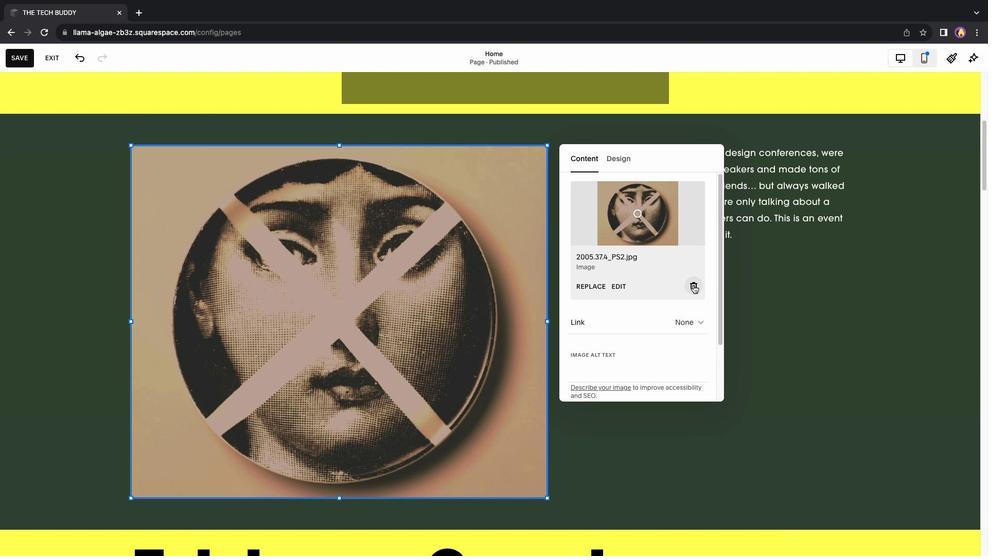 
Action: Mouse moved to (644, 205)
Screenshot: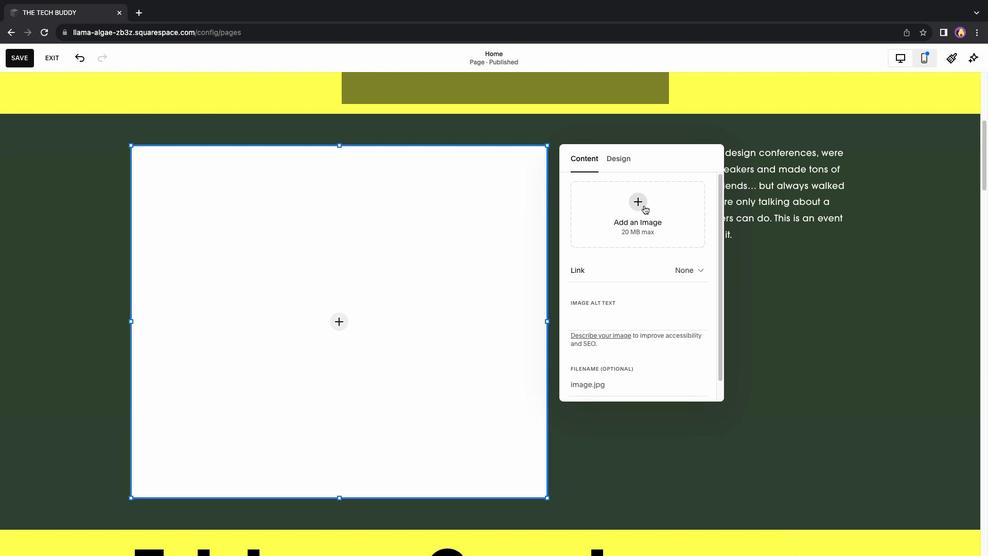 
Action: Mouse pressed left at (644, 205)
Screenshot: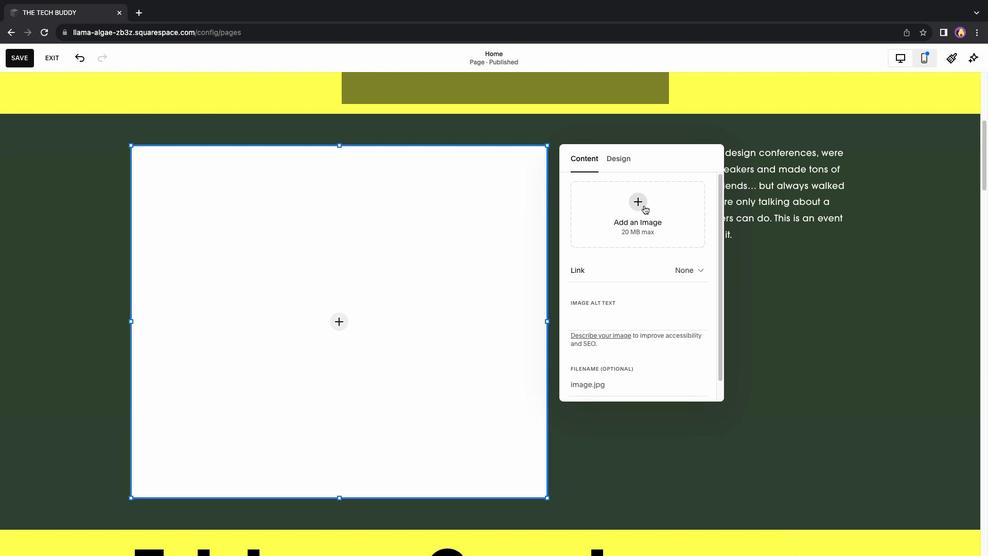 
Action: Mouse moved to (671, 276)
Screenshot: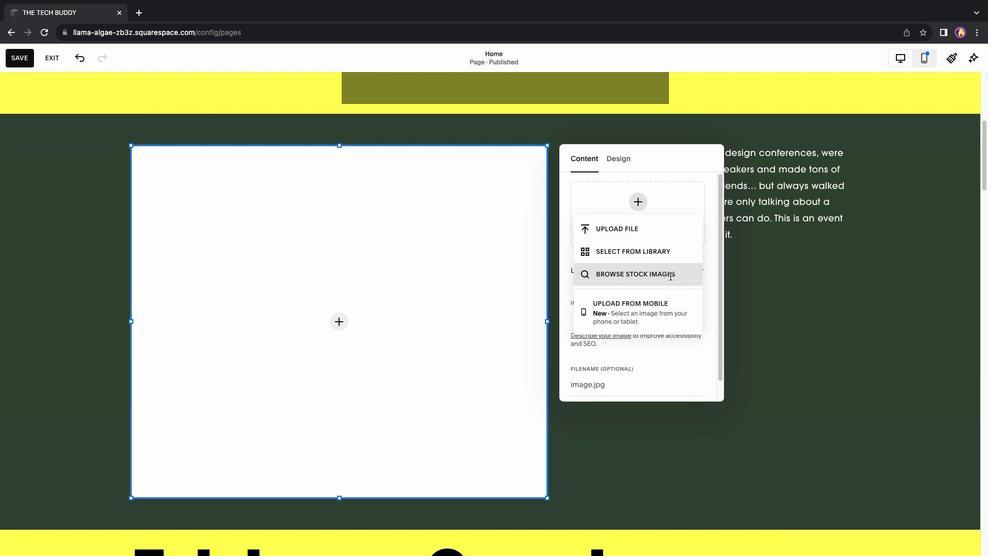 
Action: Mouse pressed left at (671, 276)
Screenshot: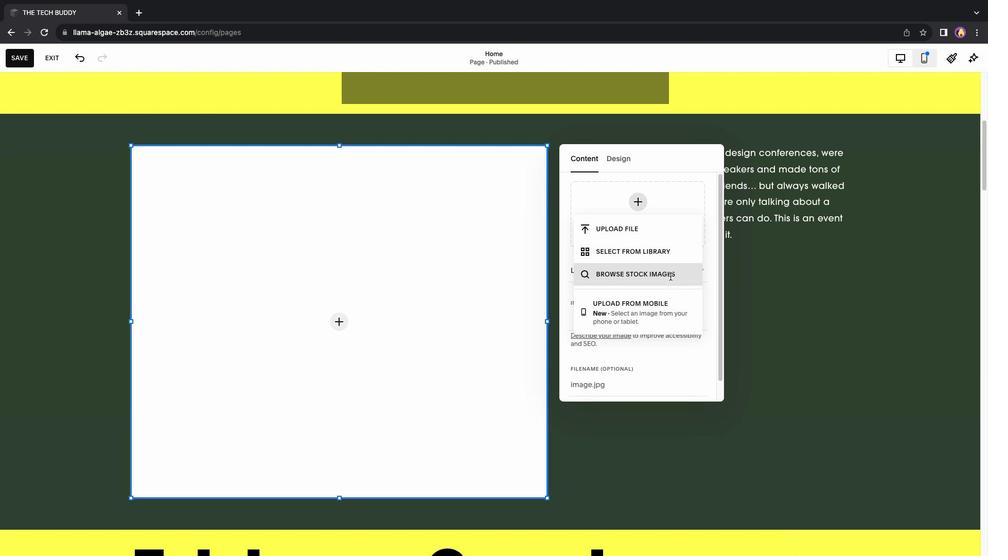 
Action: Mouse moved to (449, 189)
Screenshot: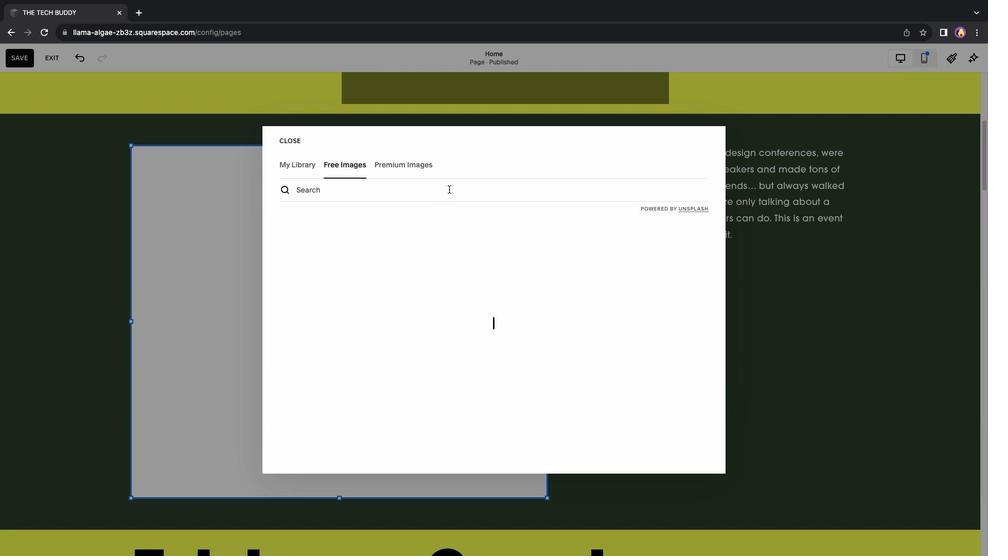 
Action: Mouse pressed left at (449, 189)
Screenshot: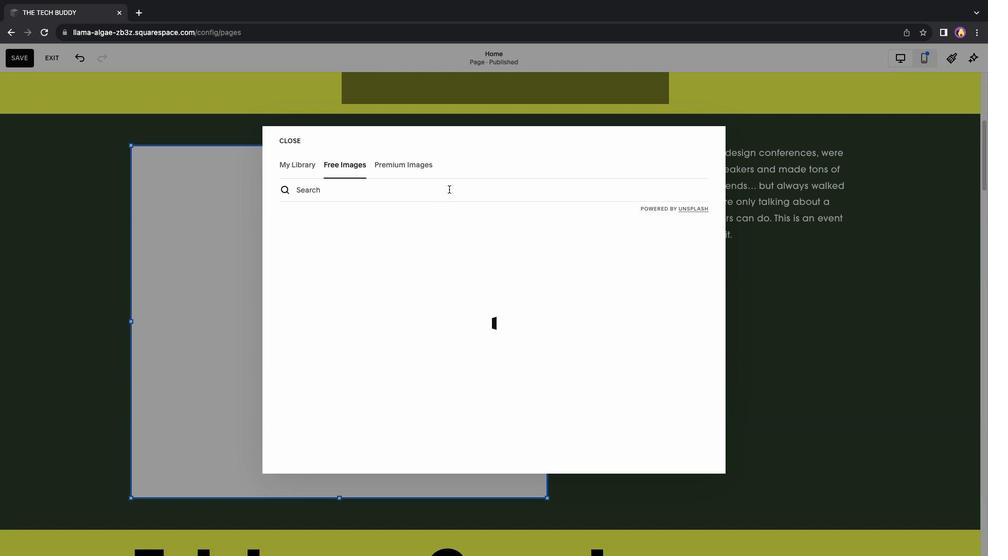 
Action: Mouse moved to (449, 189)
Screenshot: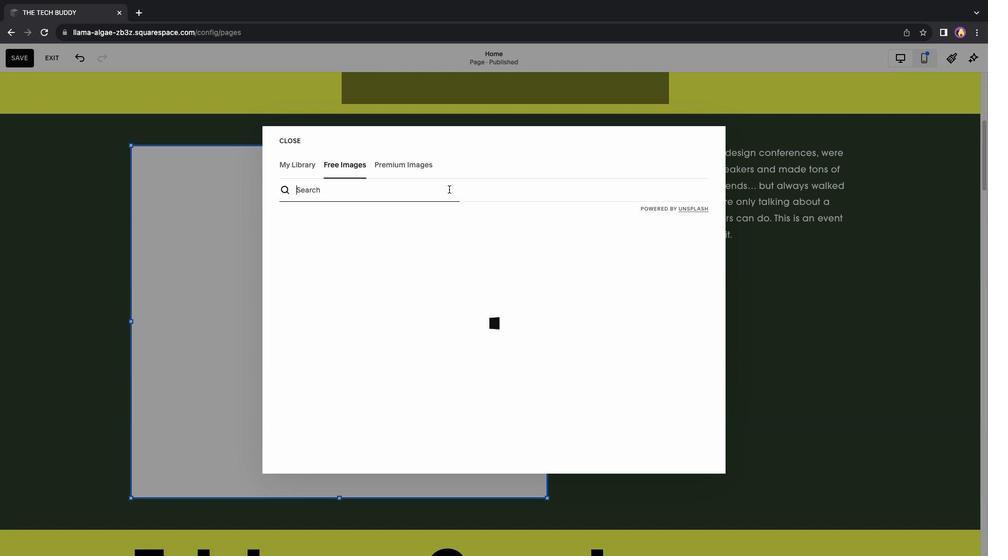 
Action: Key pressed 'L''A''P''T''O''P'Key.enter
Screenshot: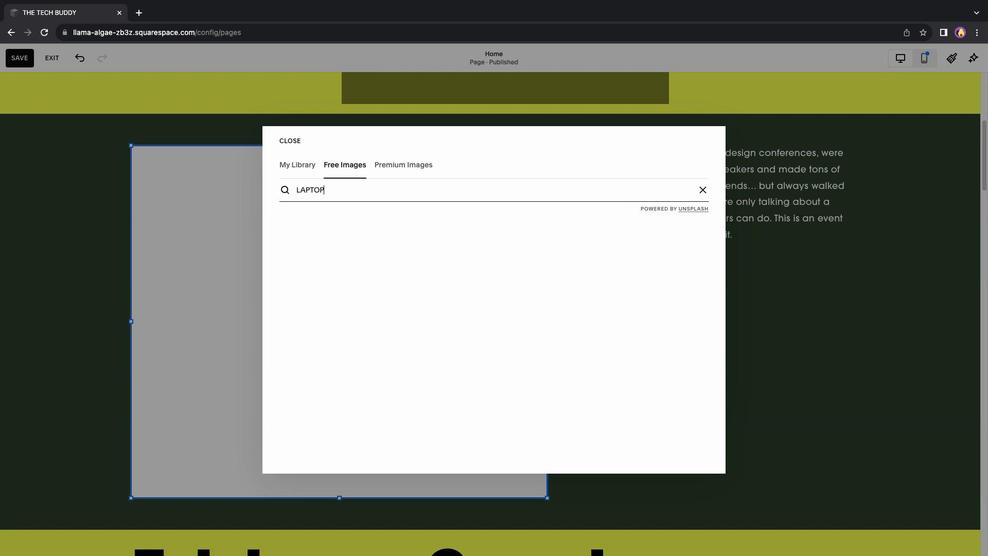 
Action: Mouse moved to (638, 301)
Screenshot: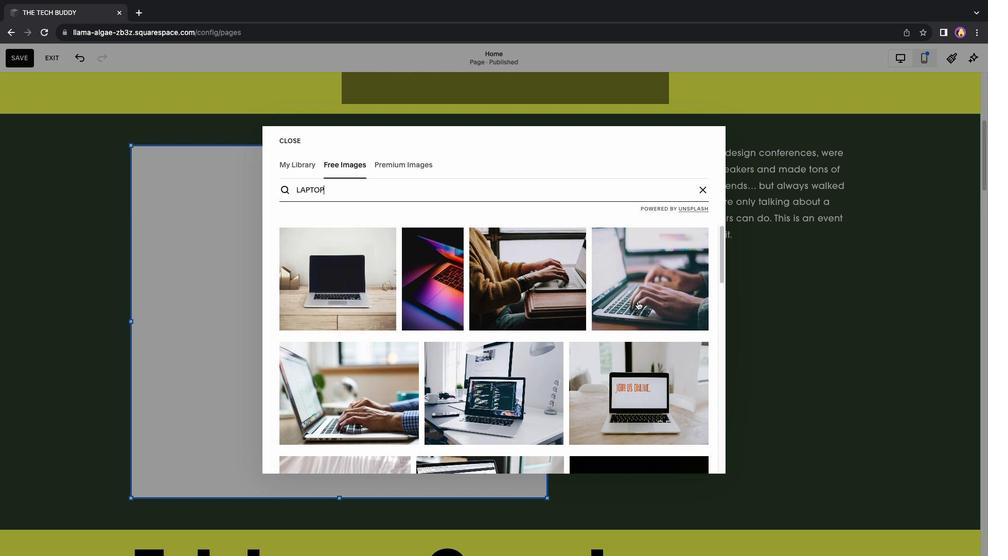
Action: Mouse scrolled (638, 301) with delta (0, 0)
Screenshot: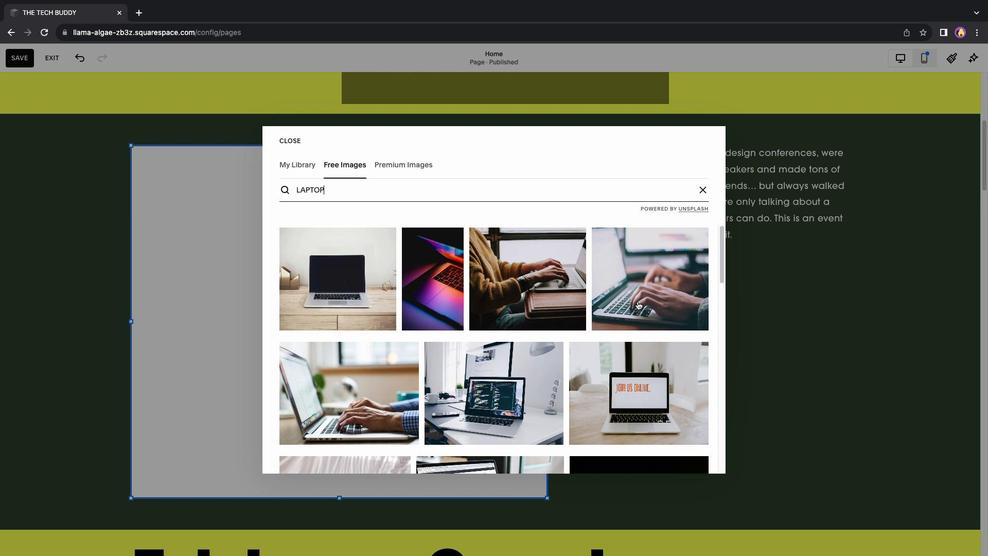 
Action: Mouse scrolled (638, 301) with delta (0, 0)
Screenshot: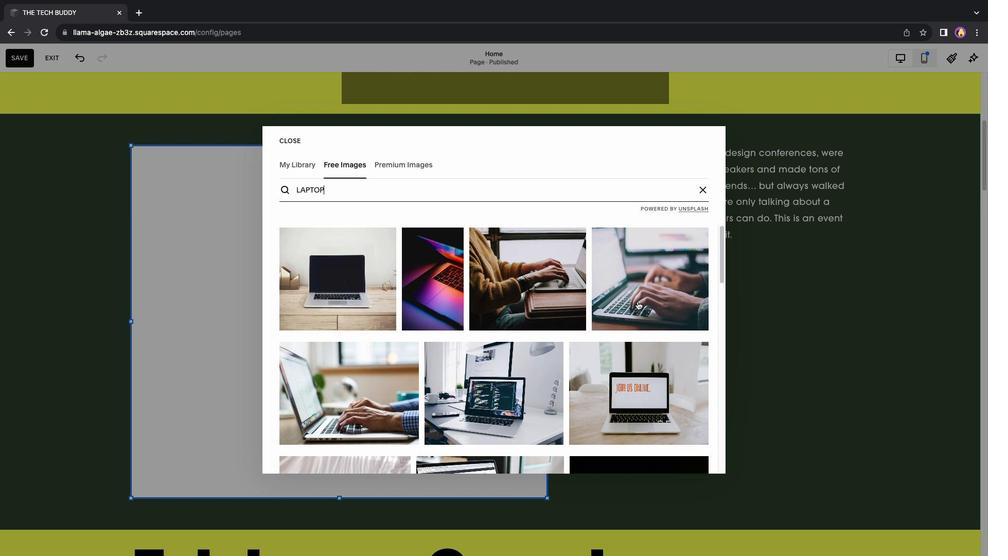 
Action: Mouse scrolled (638, 301) with delta (0, -1)
Screenshot: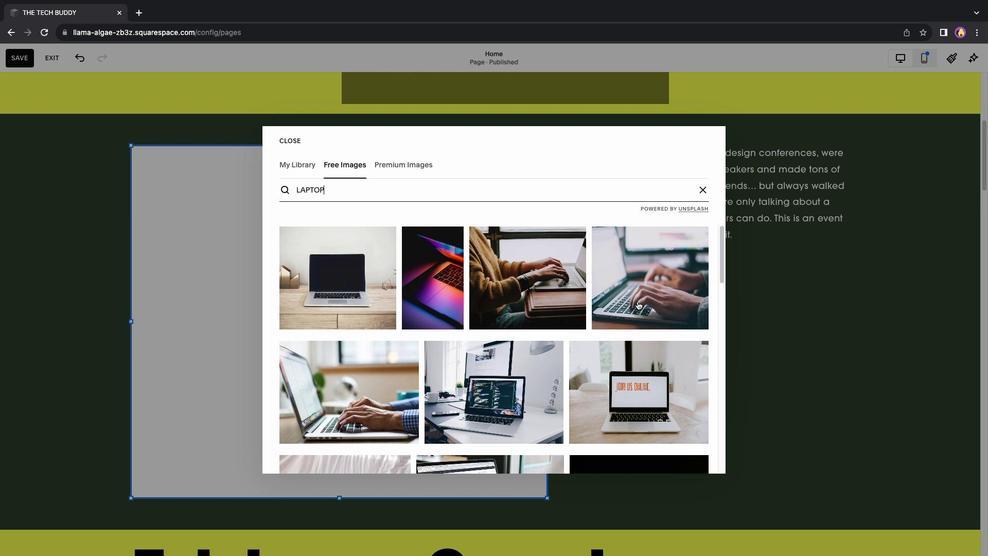 
Action: Mouse moved to (632, 305)
Screenshot: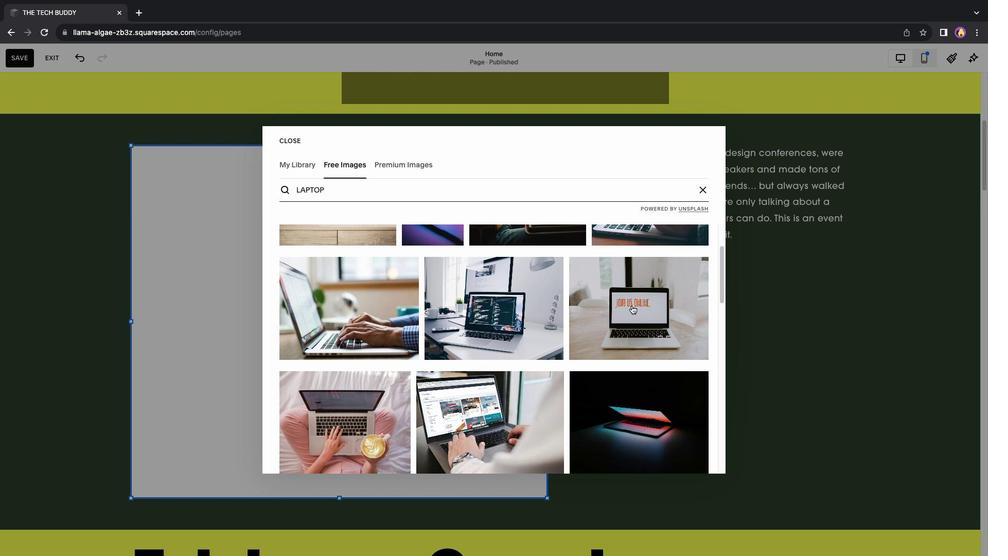 
Action: Mouse scrolled (632, 305) with delta (0, 0)
Screenshot: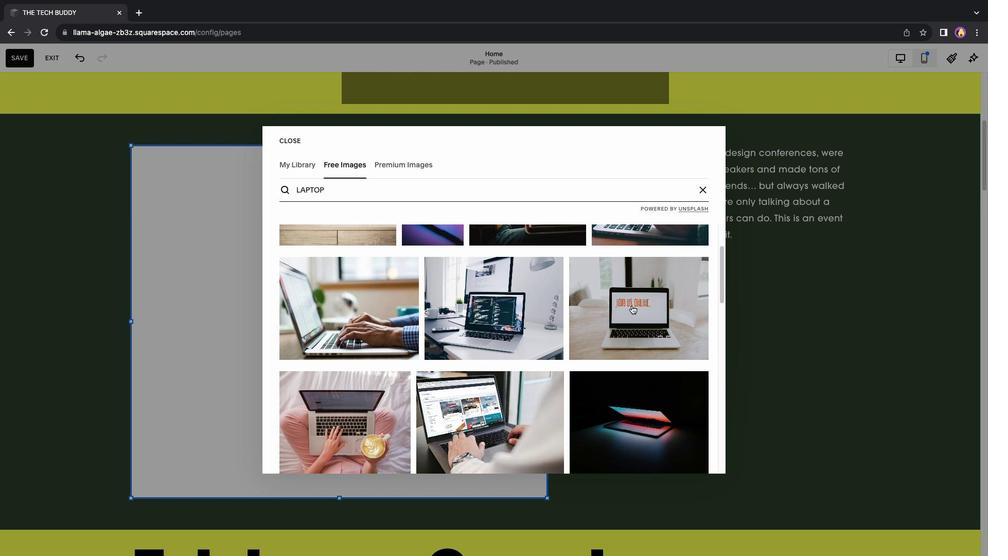 
Action: Mouse scrolled (632, 305) with delta (0, 0)
Screenshot: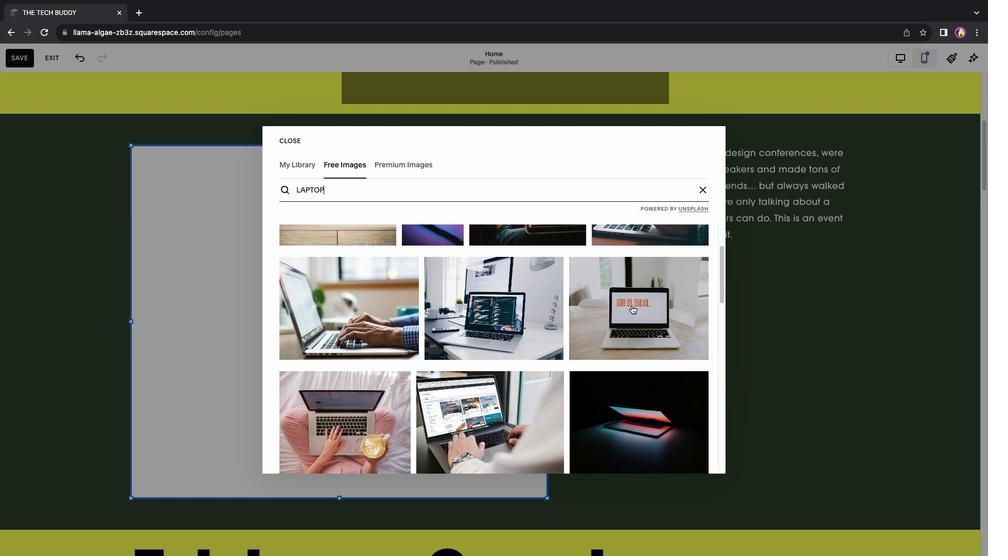 
Action: Mouse scrolled (632, 305) with delta (0, -1)
Screenshot: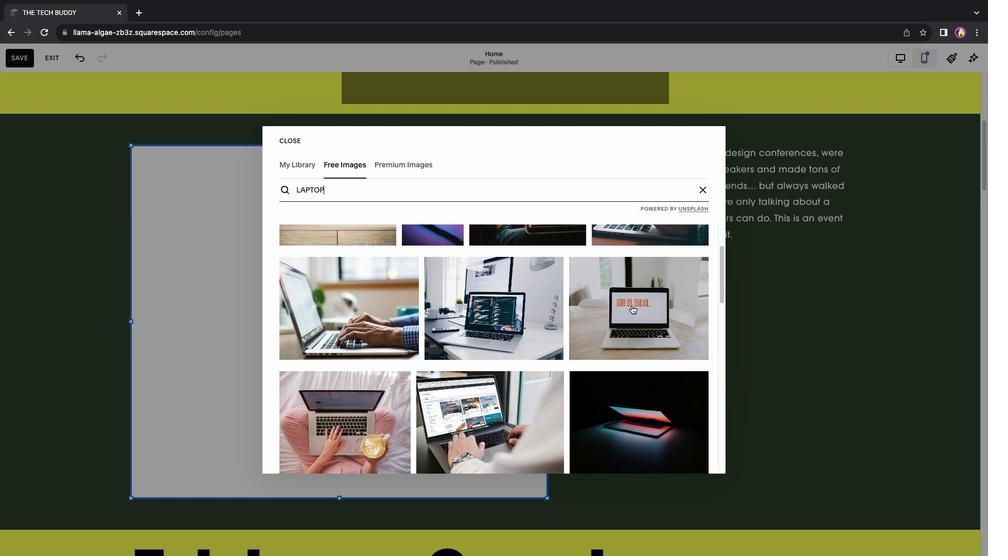 
Action: Mouse scrolled (632, 305) with delta (0, -2)
Screenshot: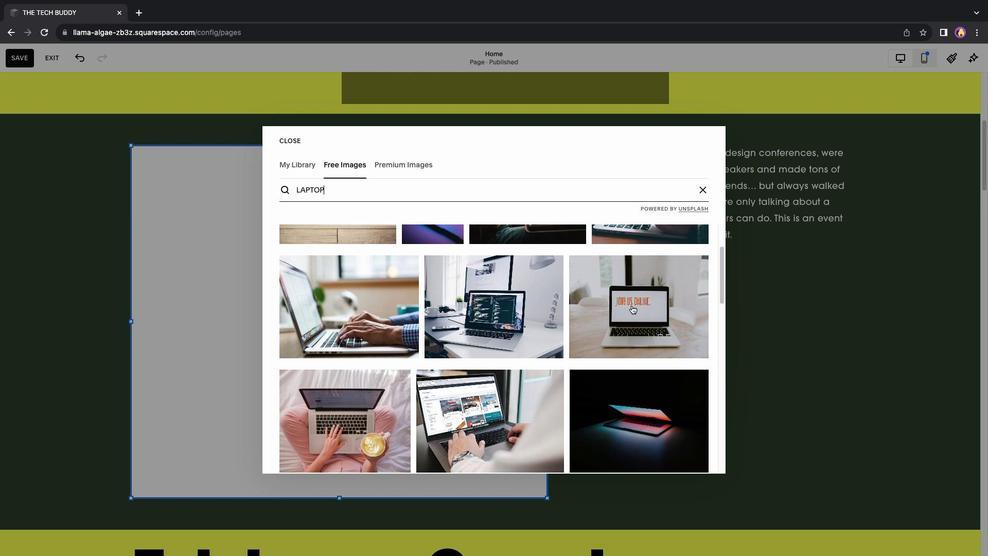 
Action: Mouse moved to (657, 330)
Screenshot: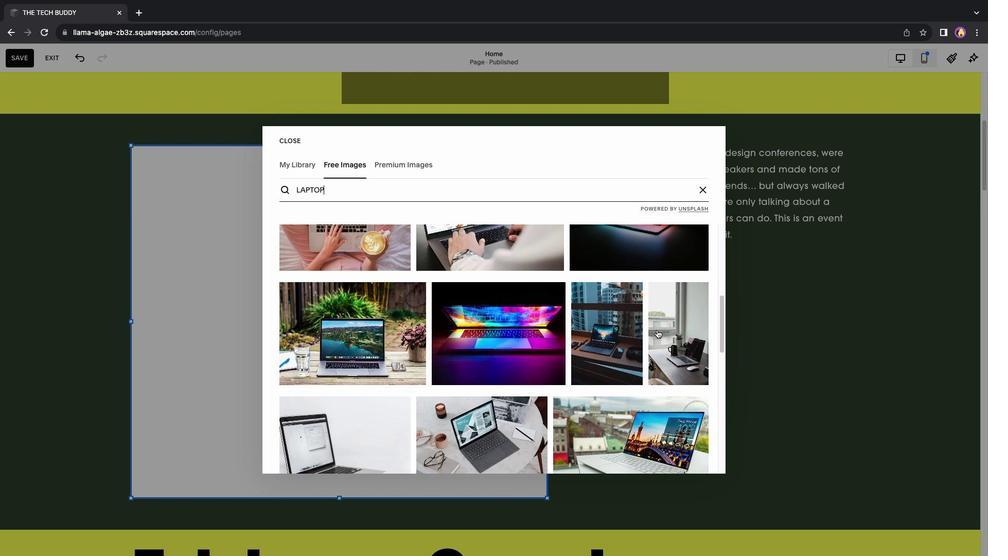 
Action: Mouse scrolled (657, 330) with delta (0, 0)
Screenshot: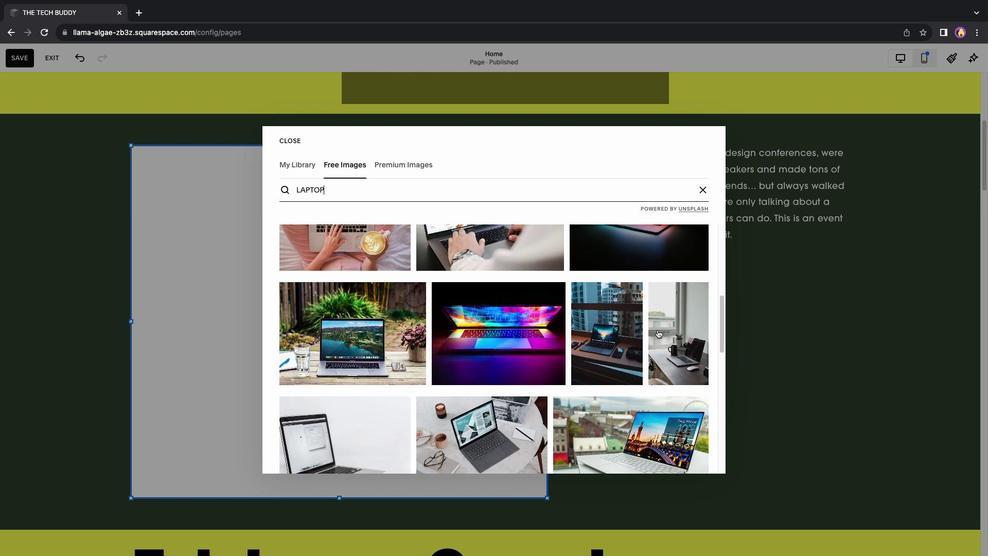 
Action: Mouse scrolled (657, 330) with delta (0, 0)
Screenshot: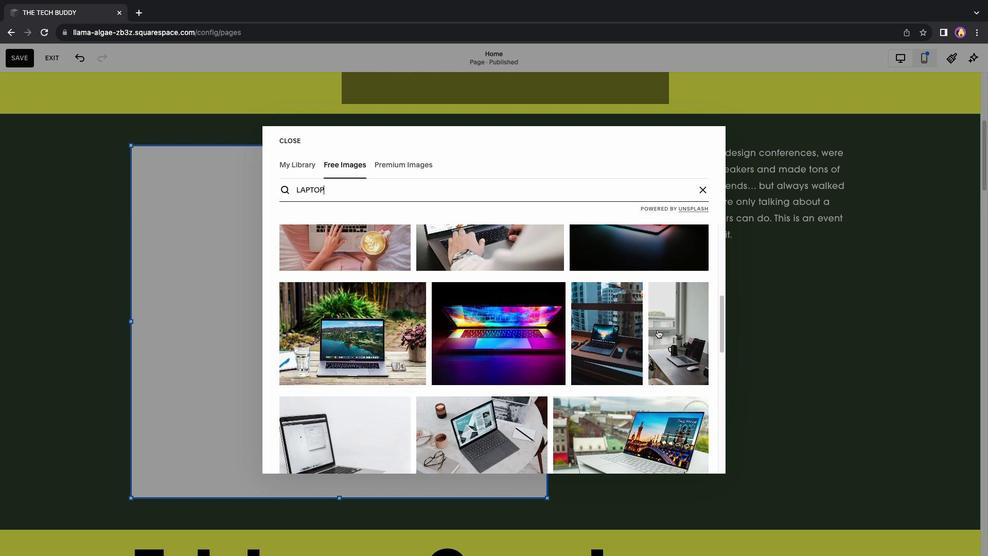 
Action: Mouse scrolled (657, 330) with delta (0, -1)
Screenshot: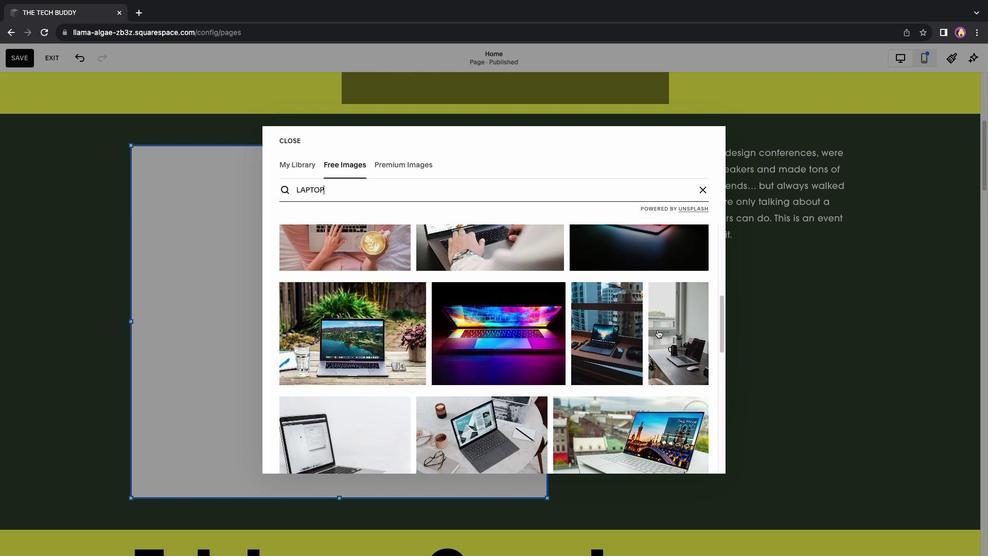 
Action: Mouse scrolled (657, 330) with delta (0, -2)
Screenshot: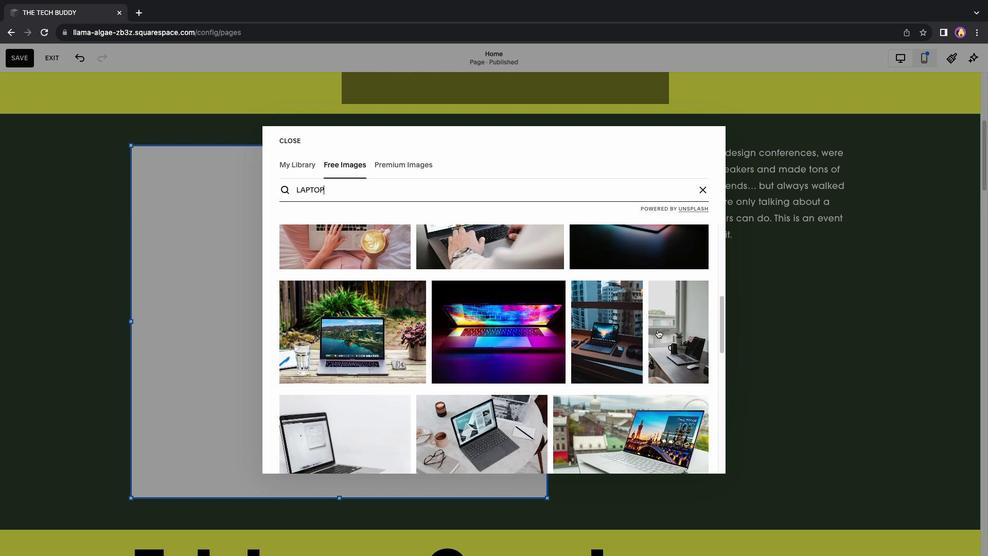 
Action: Mouse moved to (664, 269)
Screenshot: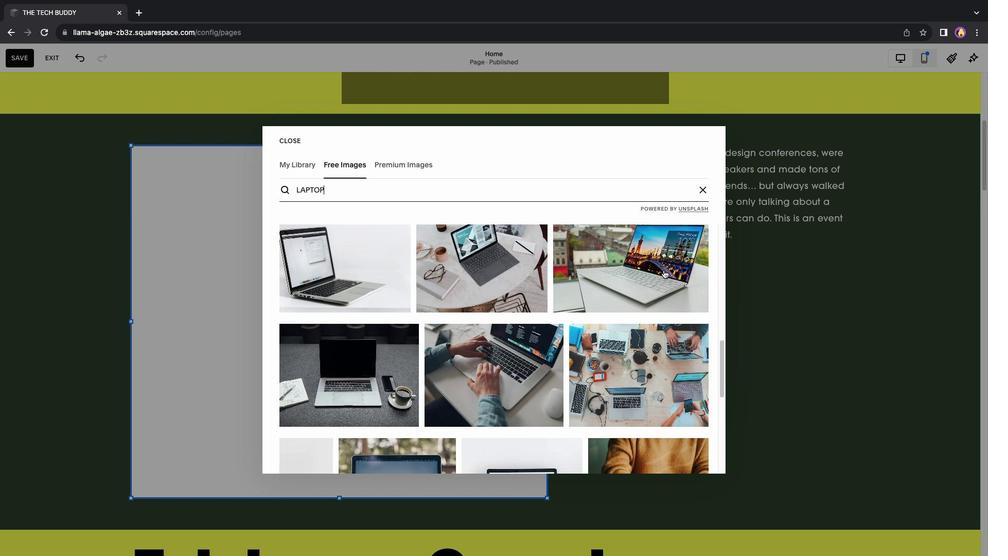 
Action: Mouse pressed left at (664, 269)
Screenshot: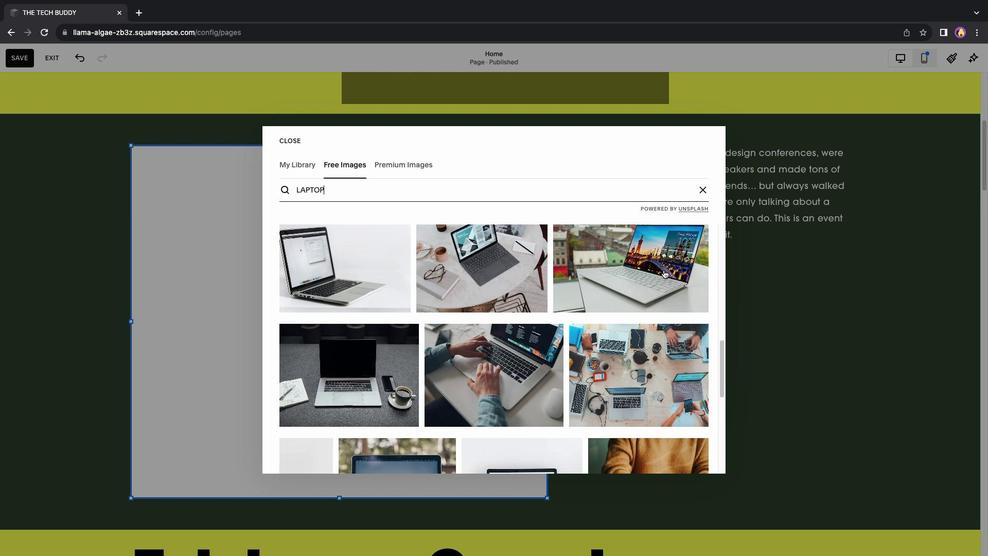 
Action: Mouse moved to (583, 316)
Screenshot: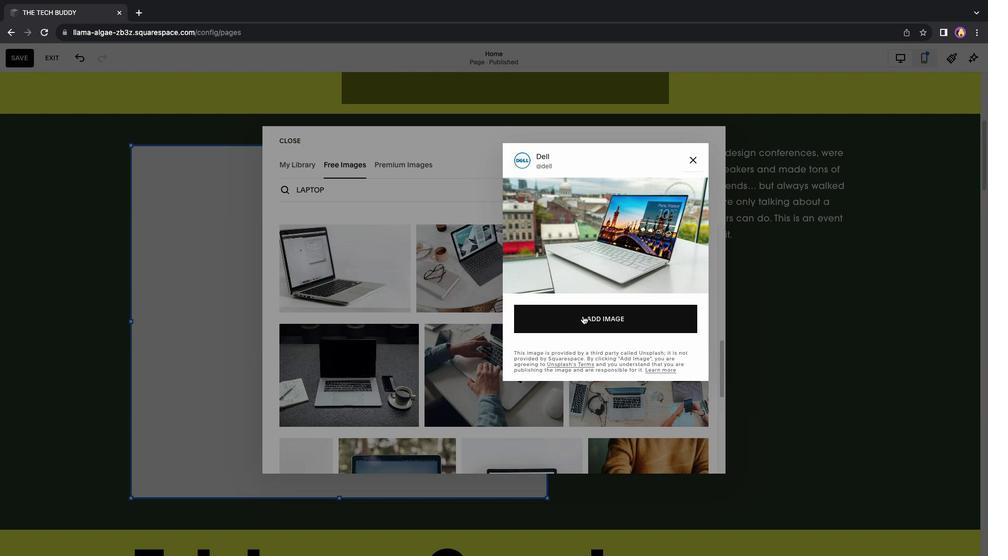 
Action: Mouse pressed left at (583, 316)
Screenshot: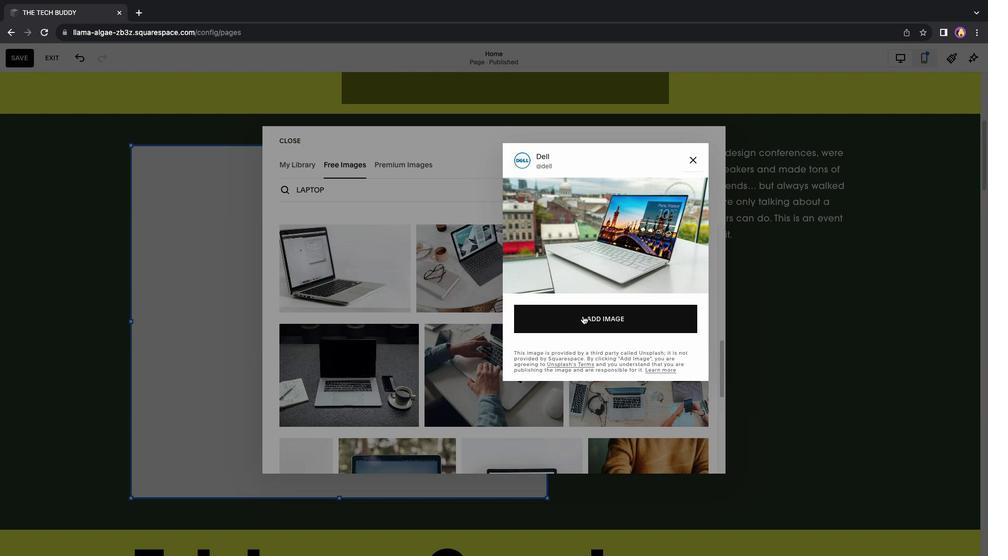 
Action: Mouse moved to (651, 199)
Screenshot: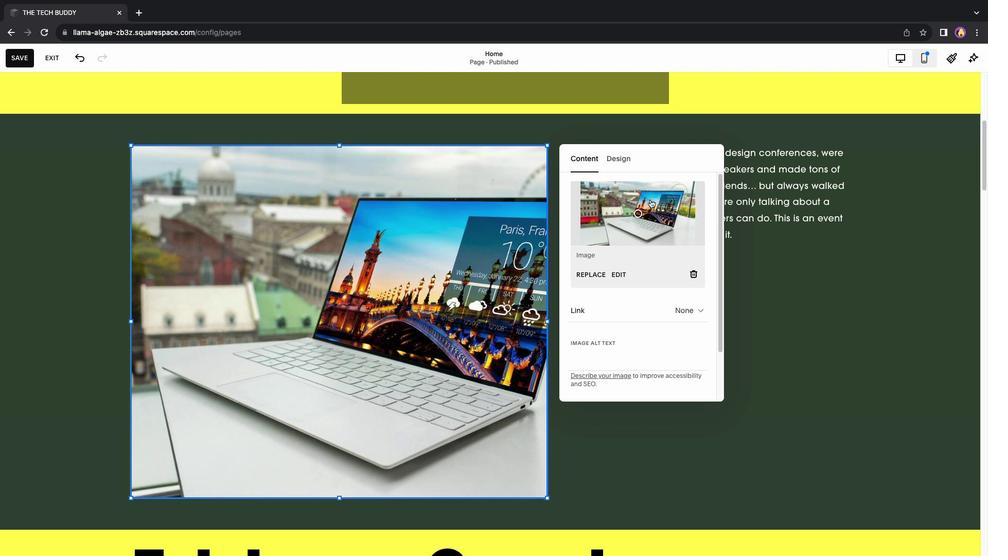 
Action: Mouse pressed left at (651, 199)
Screenshot: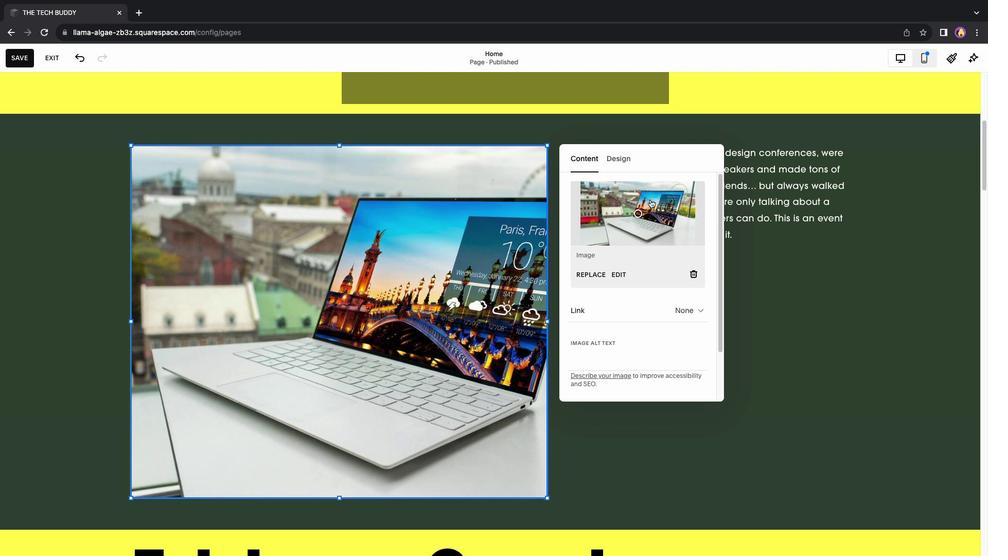 
Action: Mouse moved to (661, 206)
Screenshot: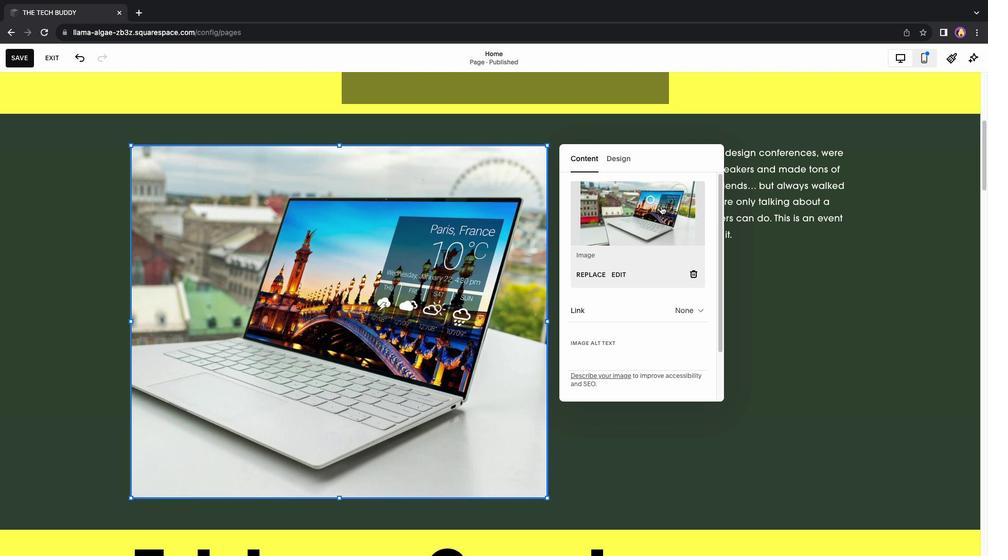 
Action: Mouse pressed left at (661, 206)
Screenshot: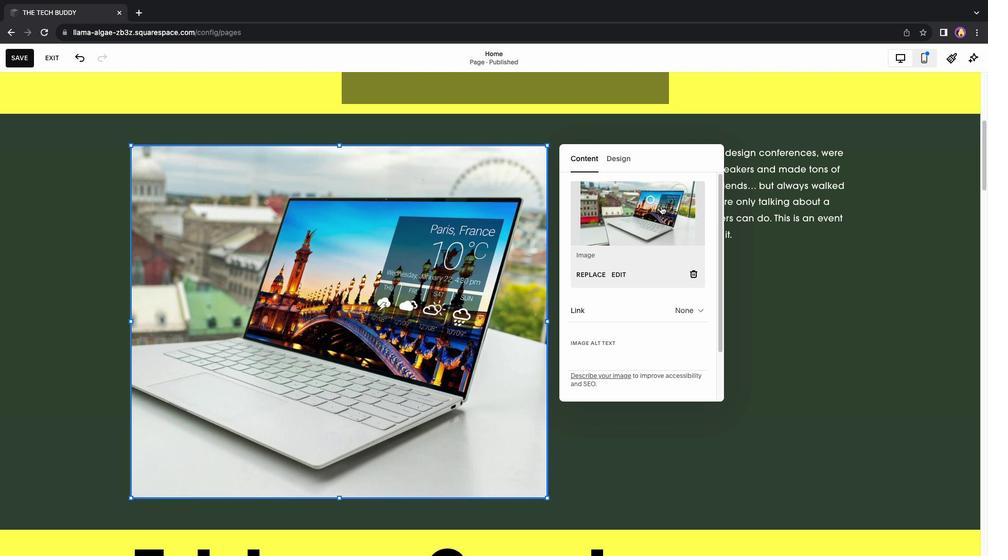 
Action: Mouse moved to (651, 209)
Screenshot: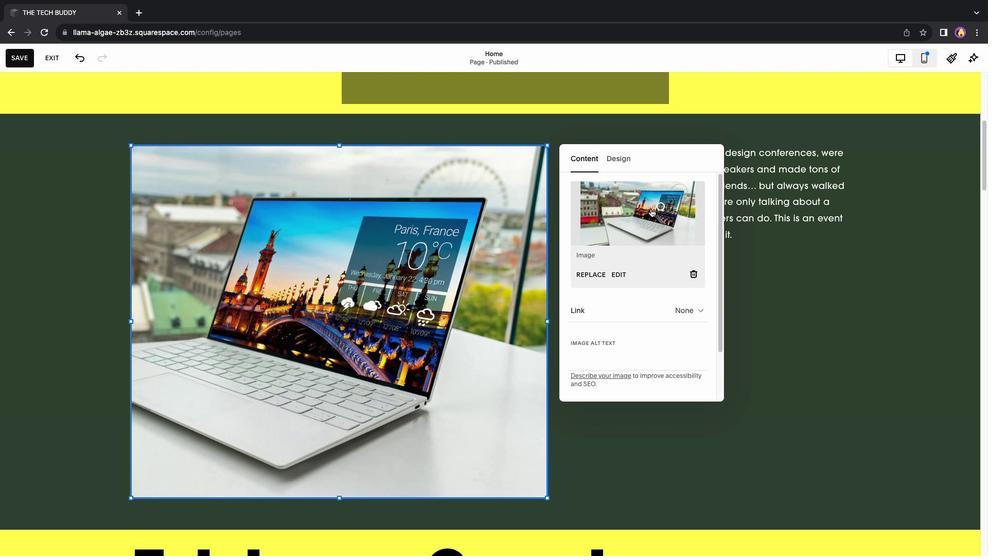 
Action: Mouse pressed left at (651, 209)
Screenshot: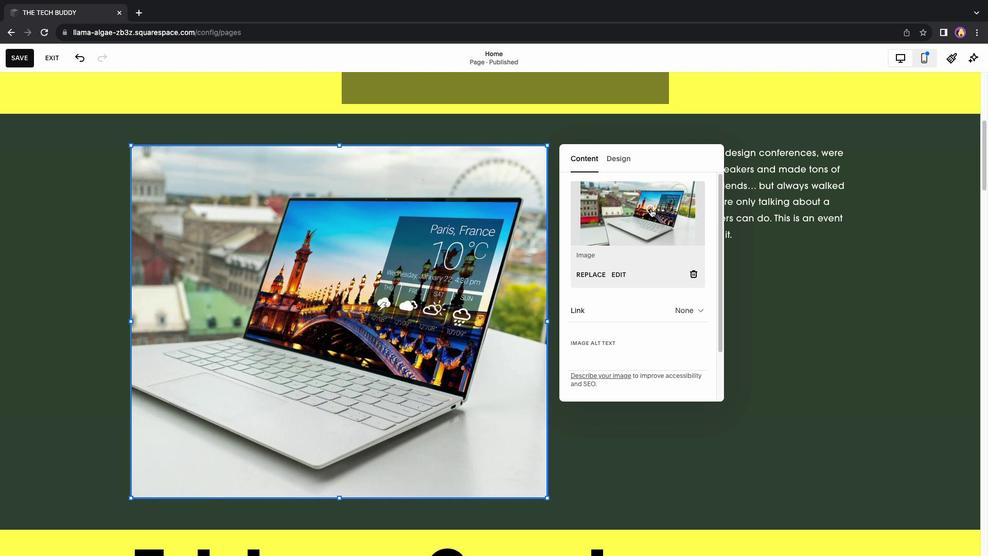 
Action: Mouse moved to (647, 211)
Screenshot: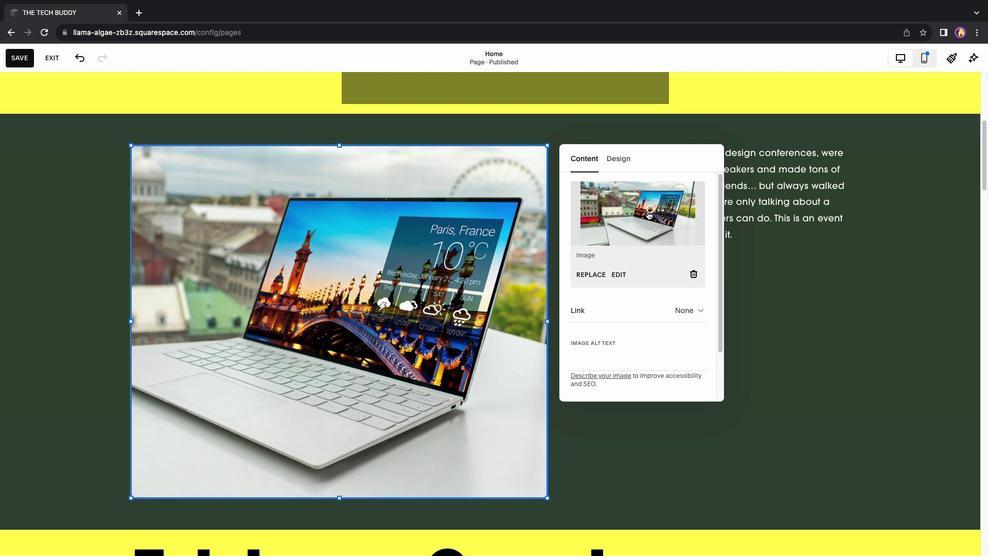 
Action: Mouse pressed left at (647, 211)
Screenshot: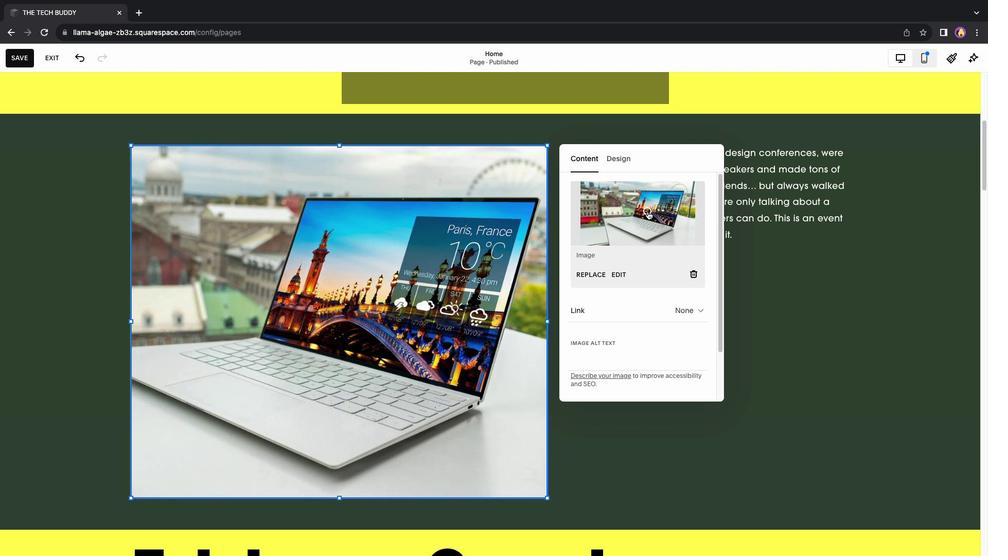 
Action: Mouse moved to (869, 269)
Screenshot: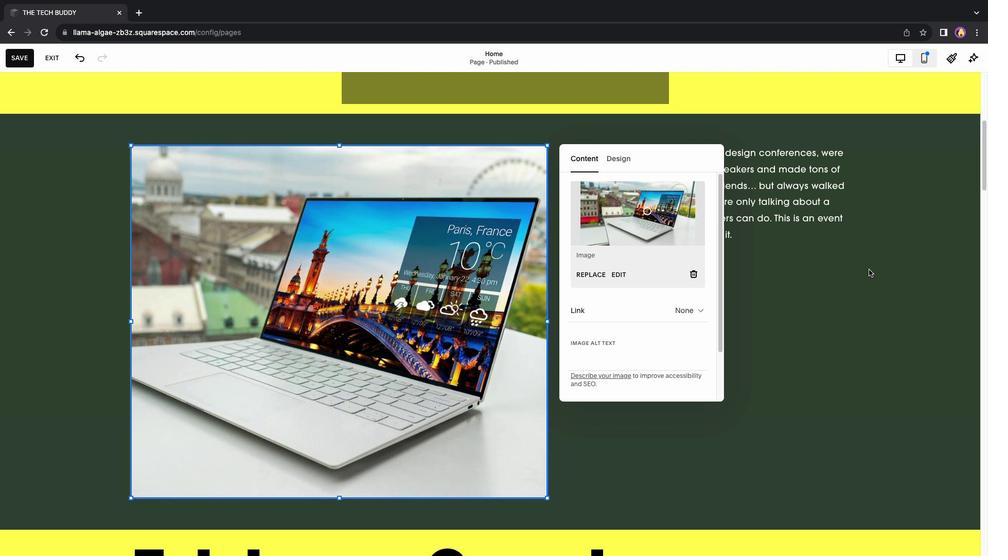 
Action: Mouse pressed left at (869, 269)
Screenshot: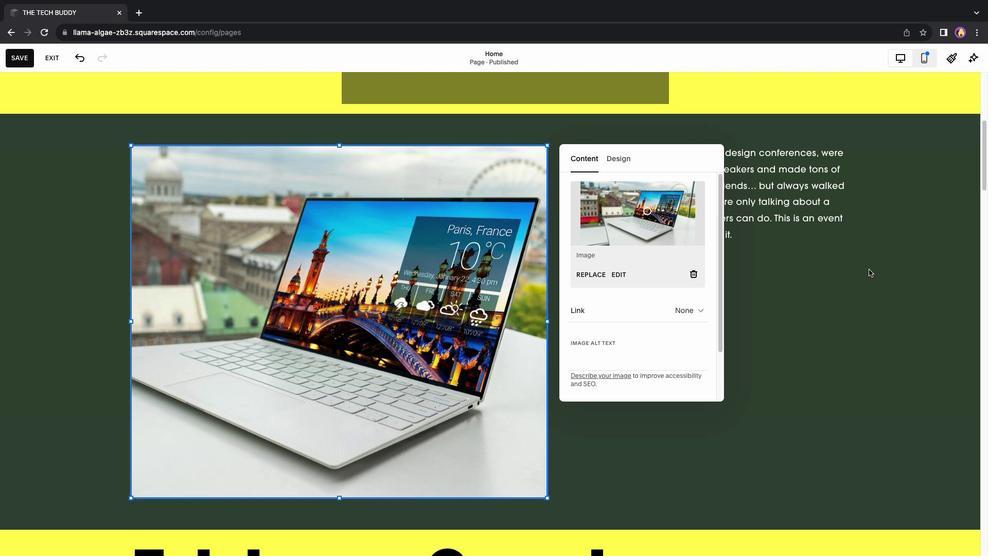 
Action: Mouse moved to (736, 219)
Screenshot: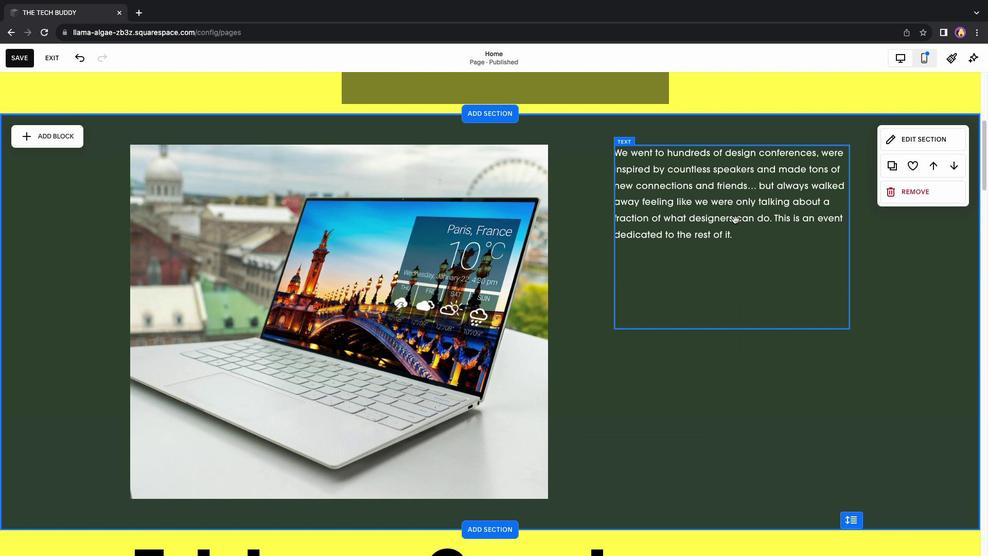
Action: Mouse pressed left at (736, 219)
Screenshot: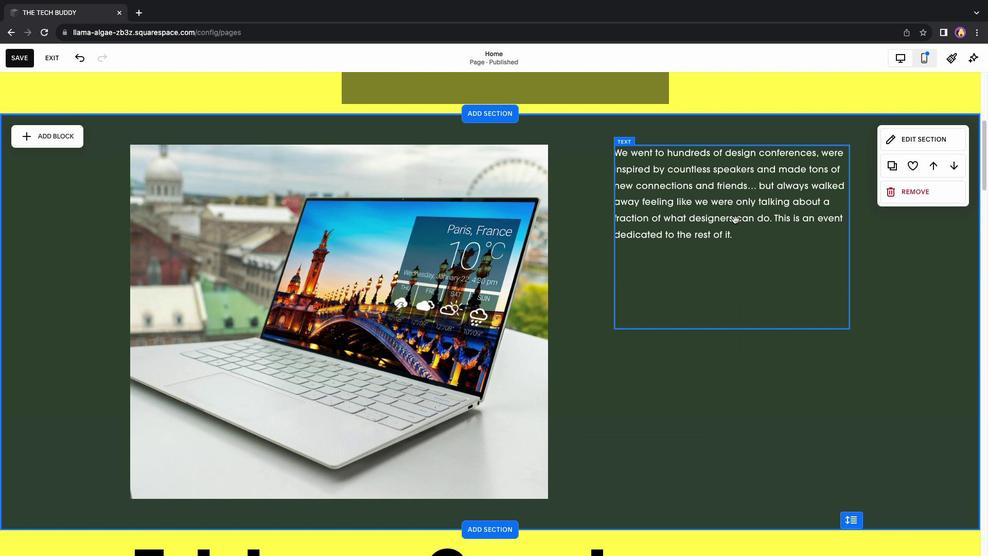 
Action: Mouse moved to (749, 237)
Screenshot: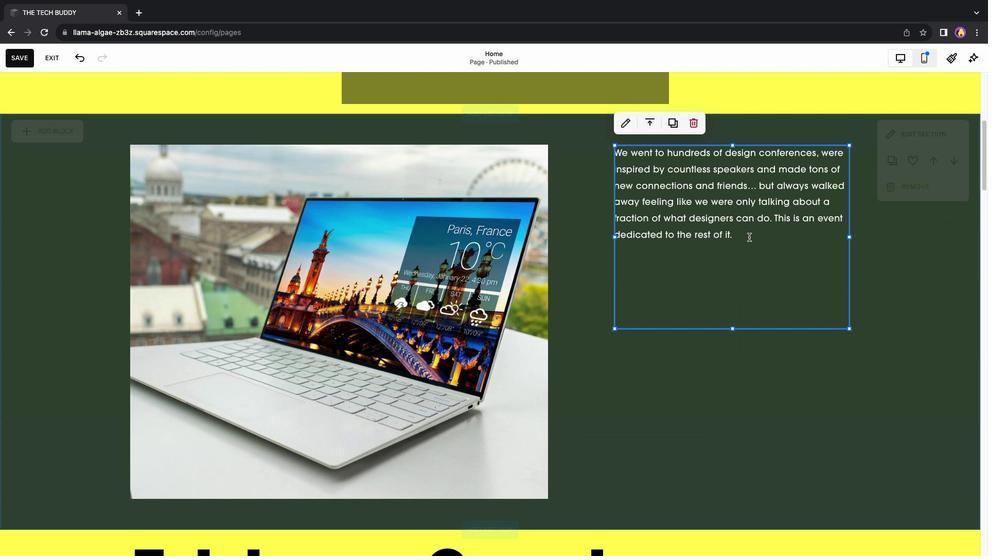 
Action: Mouse pressed left at (749, 237)
Screenshot: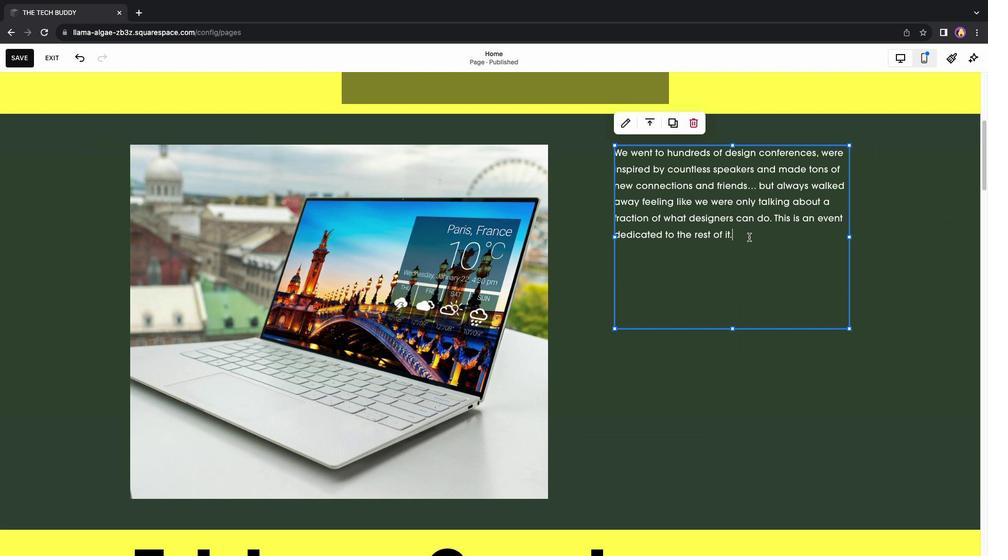 
Action: Mouse moved to (748, 237)
Screenshot: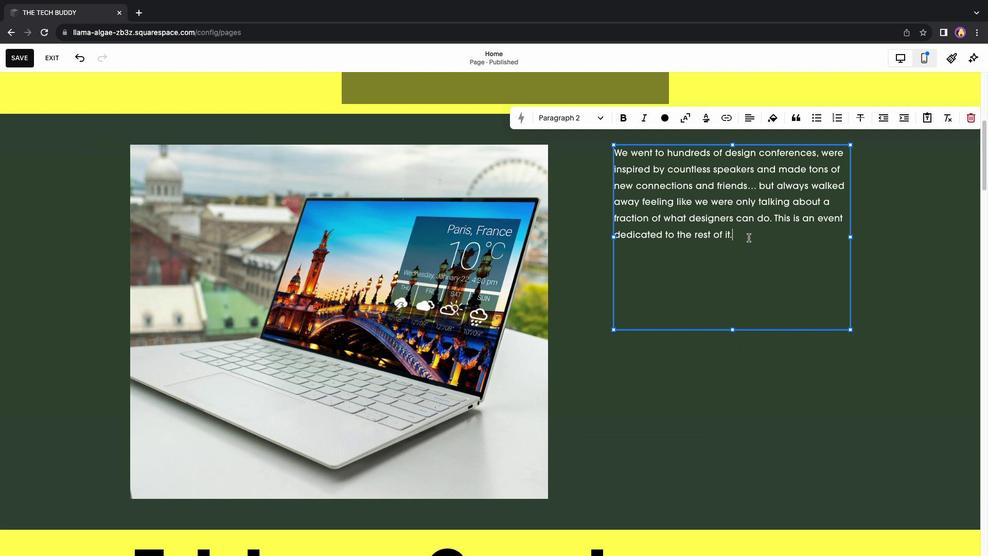 
Action: Mouse pressed left at (748, 237)
Screenshot: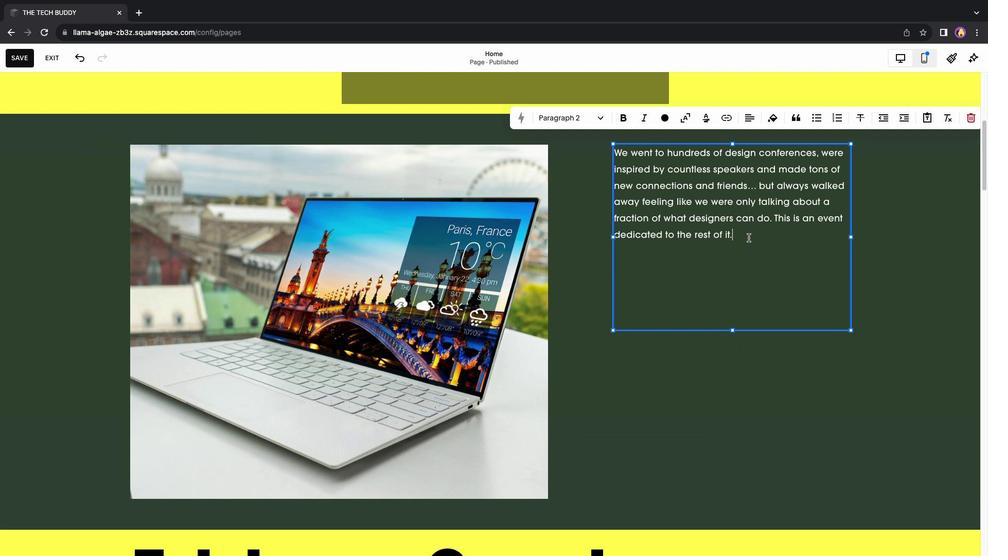 
Action: Mouse pressed left at (748, 237)
Screenshot: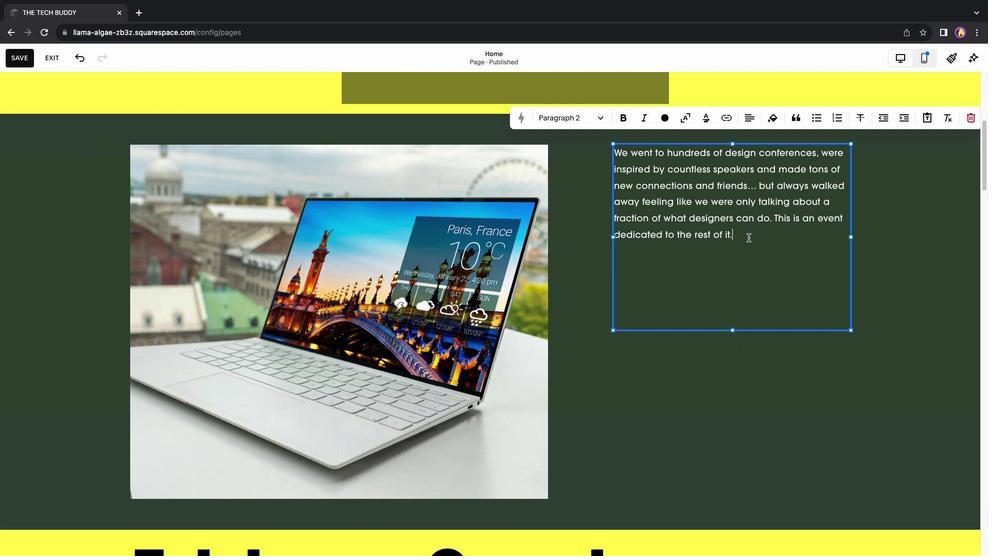 
Action: Key pressed 'T''H''E'Key.space'L''A''T''E''S''T'Key.space'D''E''L''L'Key.space'M''A'Key.backspaceKey.backspace'A''6''5'Key.space'W''I''T''H'Key.space'A''5''1'Key.space'U''L''T''R''A'Key.space'M''I''C''R''O''P''R''O''C''E''S''S''O''R'Key.space'W''H''I''C''H'Key.space'G''I''V''E'Key.space'Y''O''U'Key.space'A'Key.space'I''M''M''E''R''S''I''V''E'Key.space'U''S''E''R'Key.space'E''X''P''R''I''E''N''C''E'Key.spaceKey.backspaceKey.backspaceKey.backspaceKey.backspaceKey.backspaceKey.backspaceKey.backspace'E''R''I''E''N''C''E'Key.space'A''N''D'Key.space'S''O'Key.backspace'M''O''O''T''H'Key.space'G''A''M''I''N''G'Key.space'E''X''P''E''R''I''E''N''C''E'Key.space'I''T'Key.space'I''S'Key.space'R''E''C''E''N''T''L''Y'Key.space'L''A''U''N''C''H''E''D'Key.space'L''A''P''T''O''P'Key.space'B''Y'Key.space'D''E''L''L'Key.space'A''N''D'Key.space'I''T''S'Key.space'C''O''S''T'Key.space'I''S'Key.space'N''E''A''R'Key.backspaceKey.backspaceKey.backspaceKey.backspaceKey.backspaceKey.space'N''O'Key.backspaceKey.backspace'5''5''0''0''0''0'
Screenshot: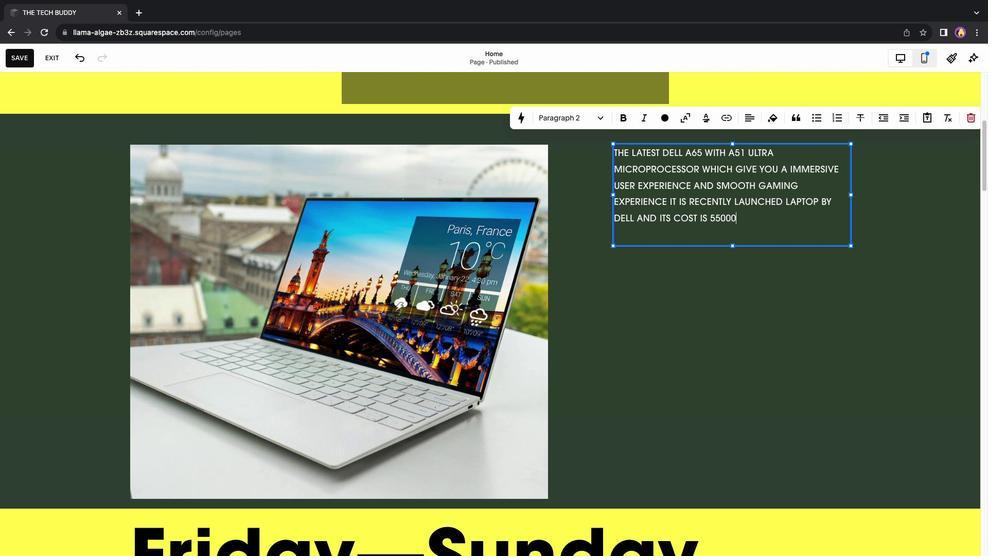 
Action: Mouse moved to (581, 115)
Screenshot: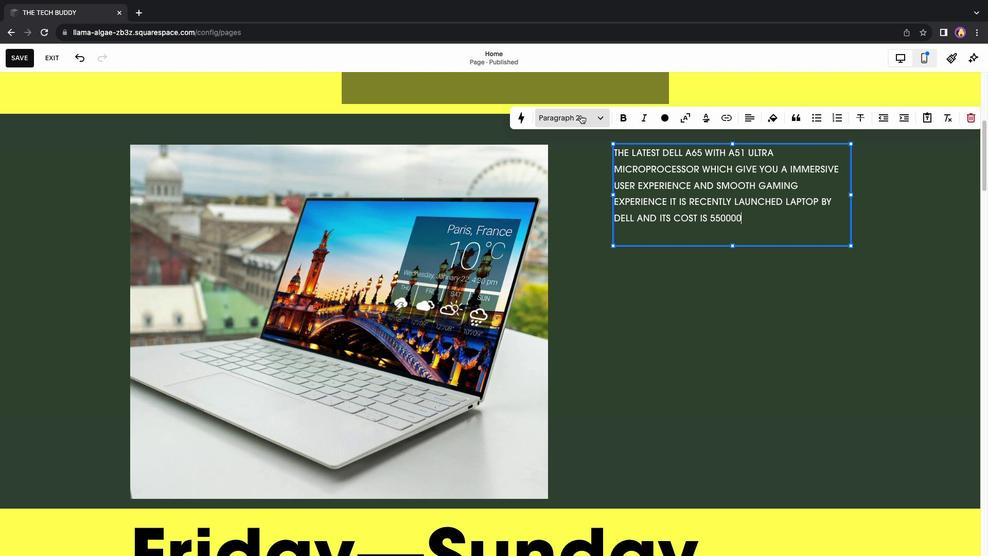 
Action: Mouse pressed left at (581, 115)
Screenshot: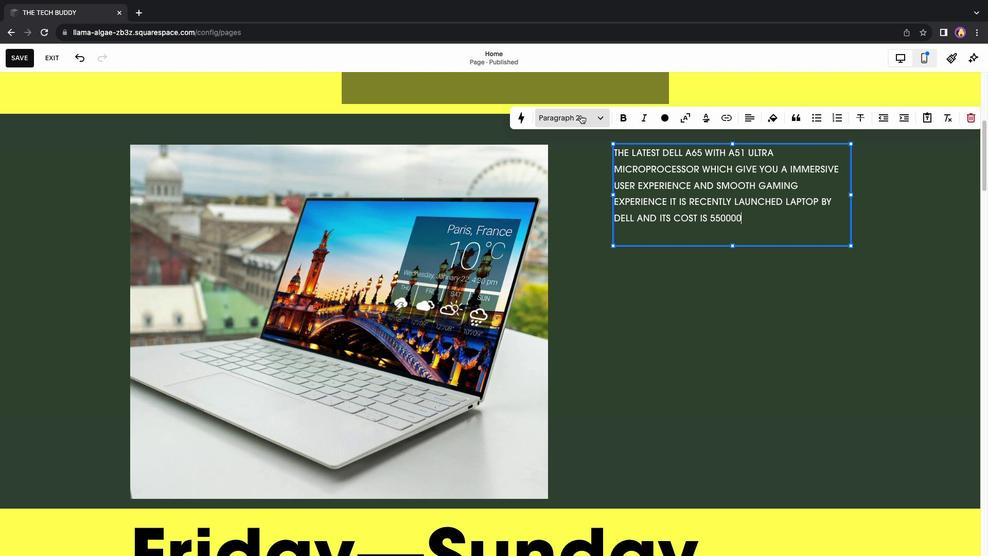 
Action: Mouse moved to (582, 181)
Screenshot: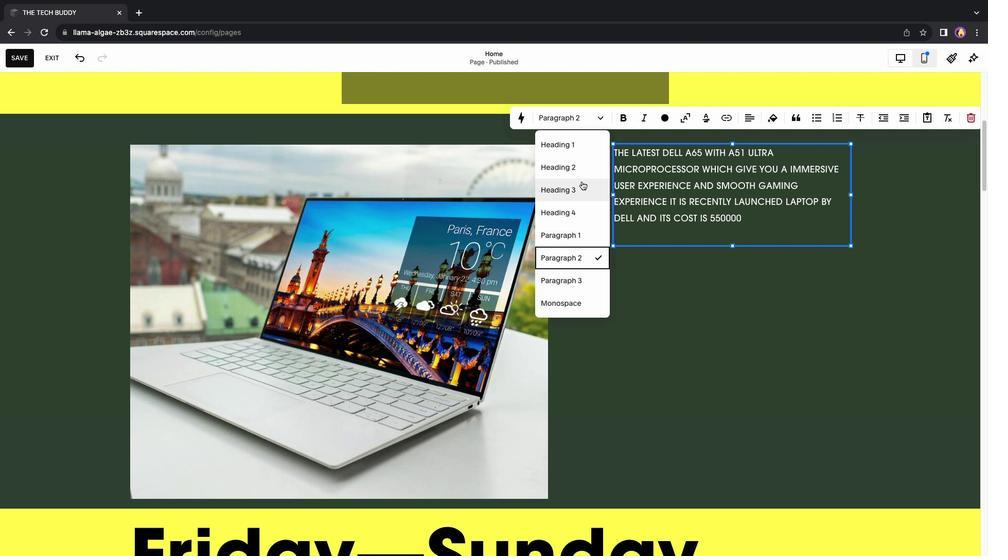 
Action: Mouse pressed left at (582, 181)
Screenshot: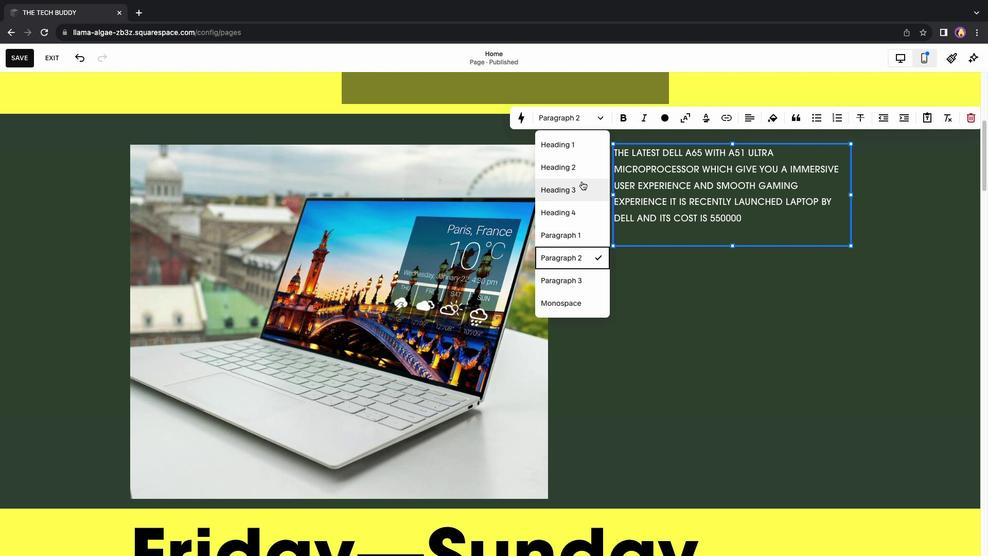 
Action: Mouse moved to (596, 108)
Screenshot: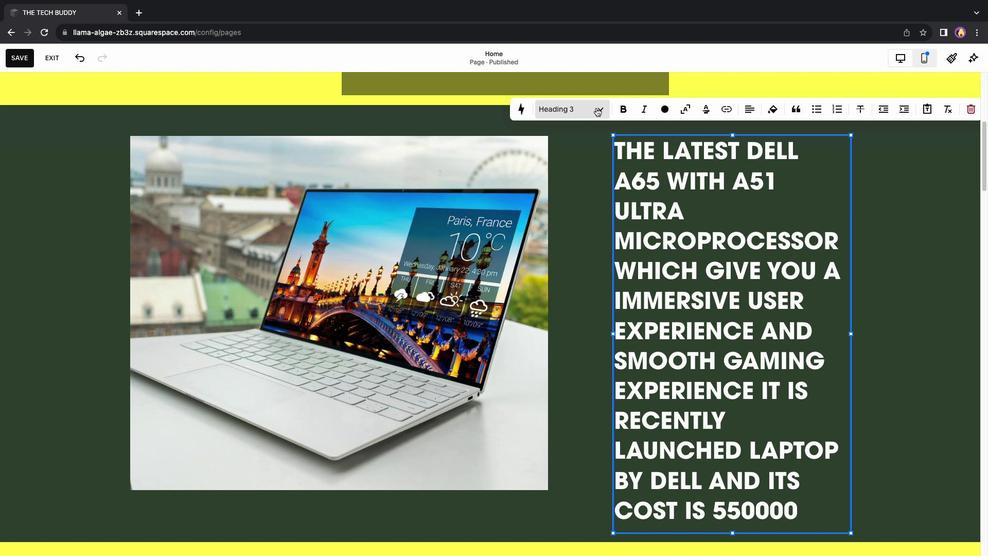 
Action: Mouse pressed left at (596, 108)
Screenshot: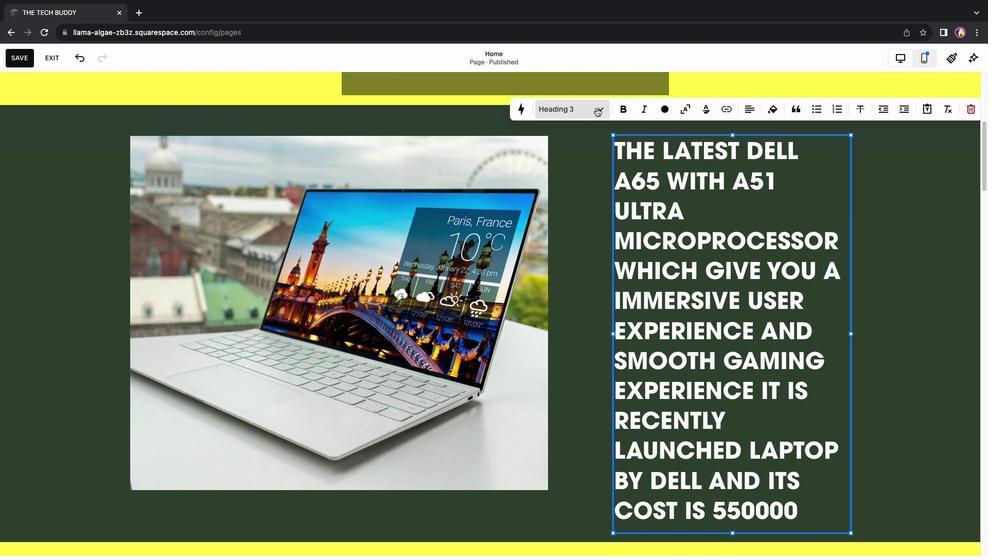 
Action: Mouse moved to (579, 197)
Screenshot: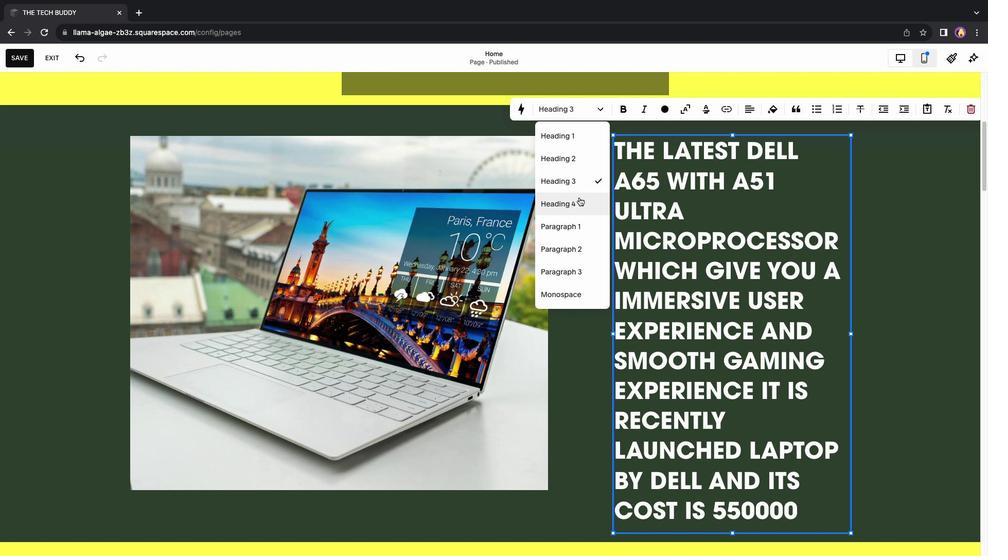 
Action: Mouse pressed left at (579, 197)
Screenshot: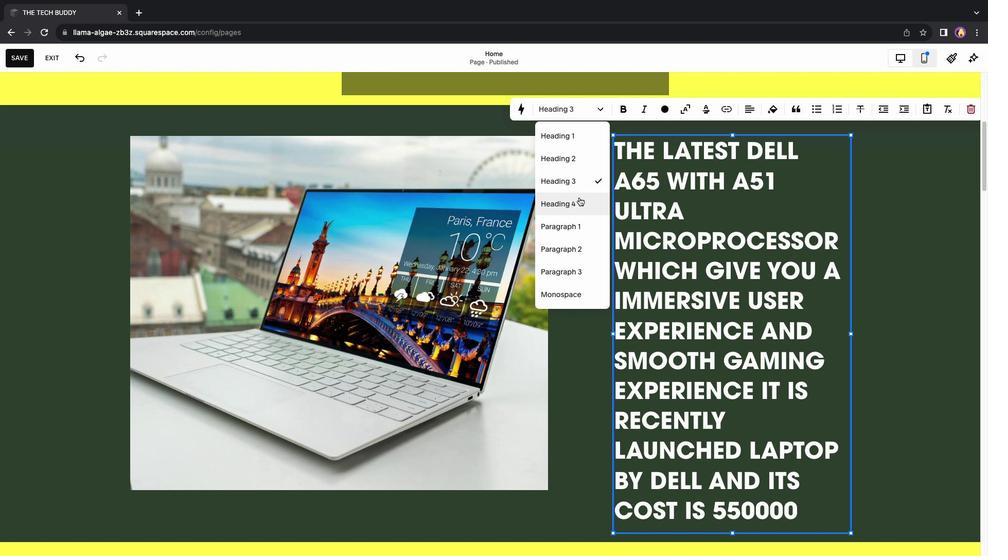 
Action: Mouse moved to (733, 279)
Screenshot: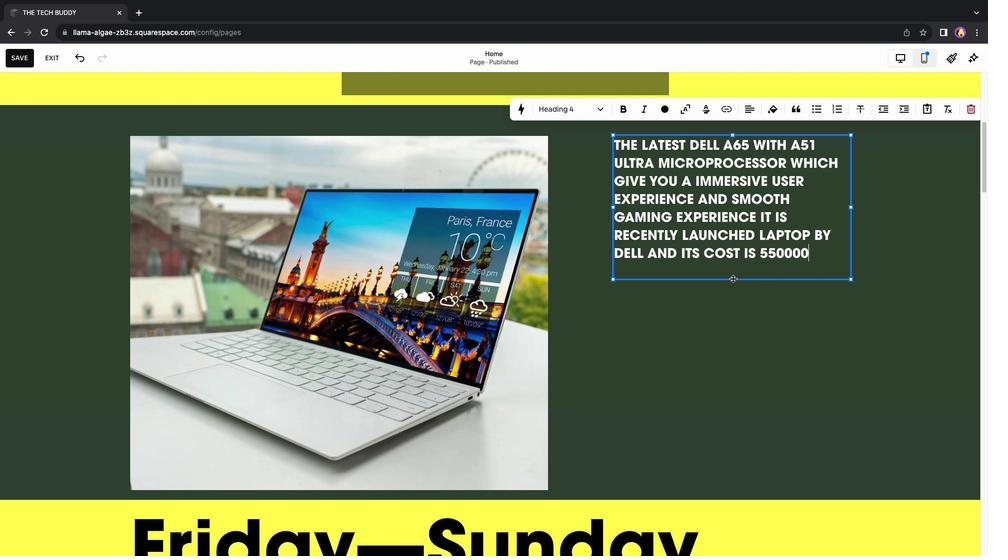 
Action: Mouse pressed left at (733, 279)
Screenshot: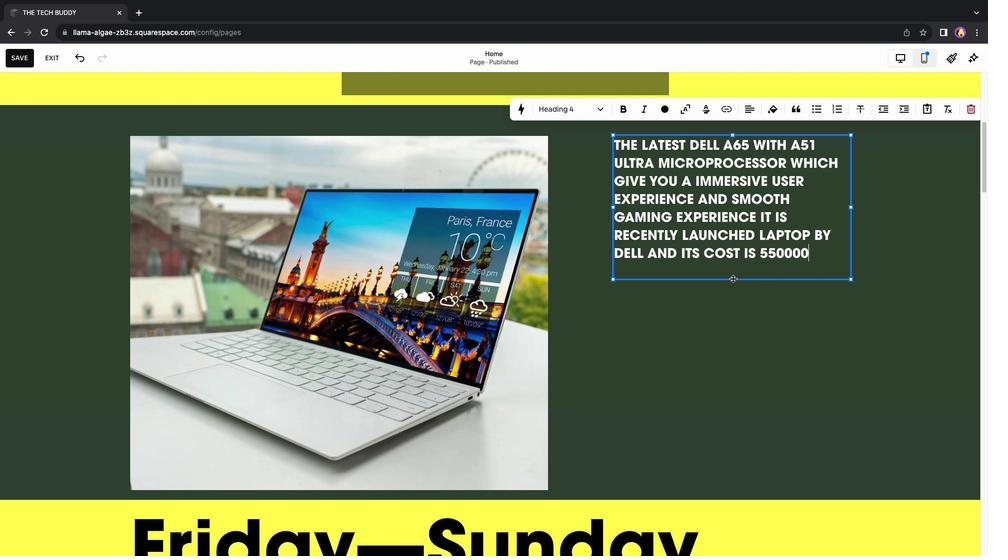 
Action: Mouse moved to (852, 218)
Screenshot: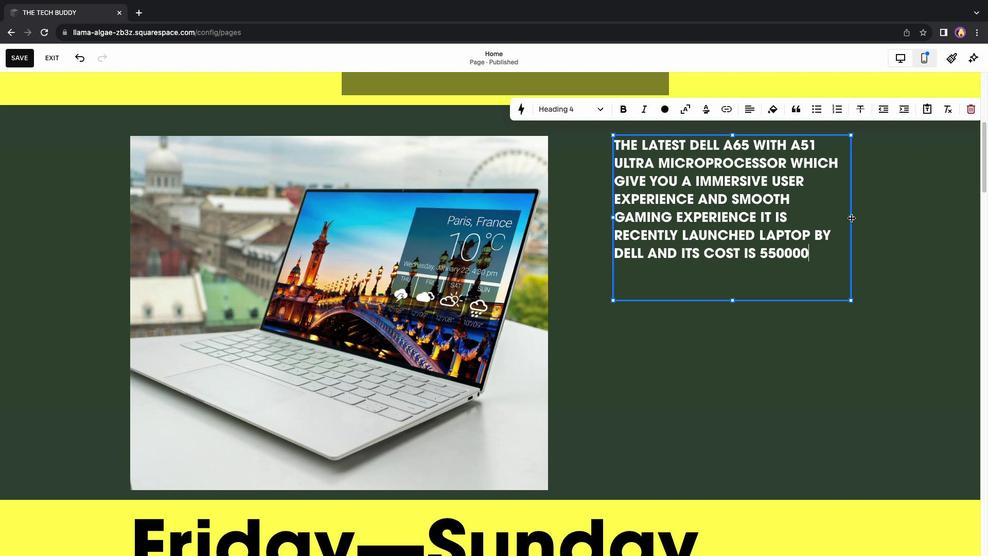 
Action: Mouse pressed left at (852, 218)
Screenshot: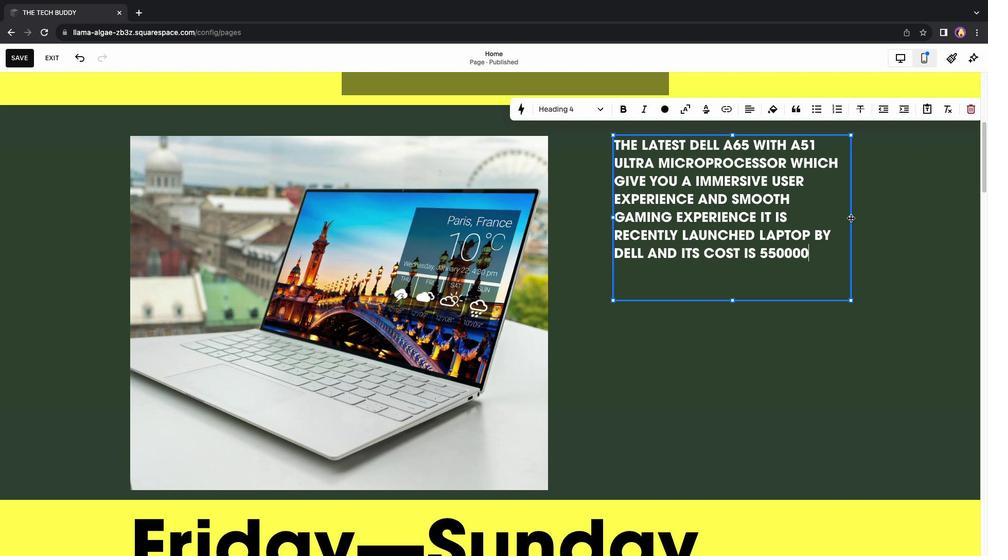 
Action: Mouse moved to (857, 226)
Screenshot: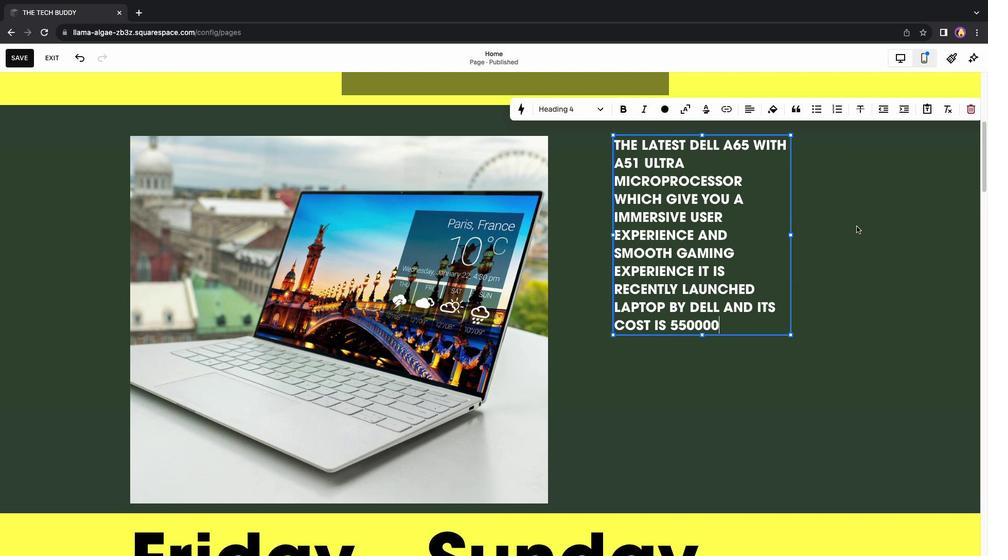 
Action: Mouse pressed left at (857, 226)
Screenshot: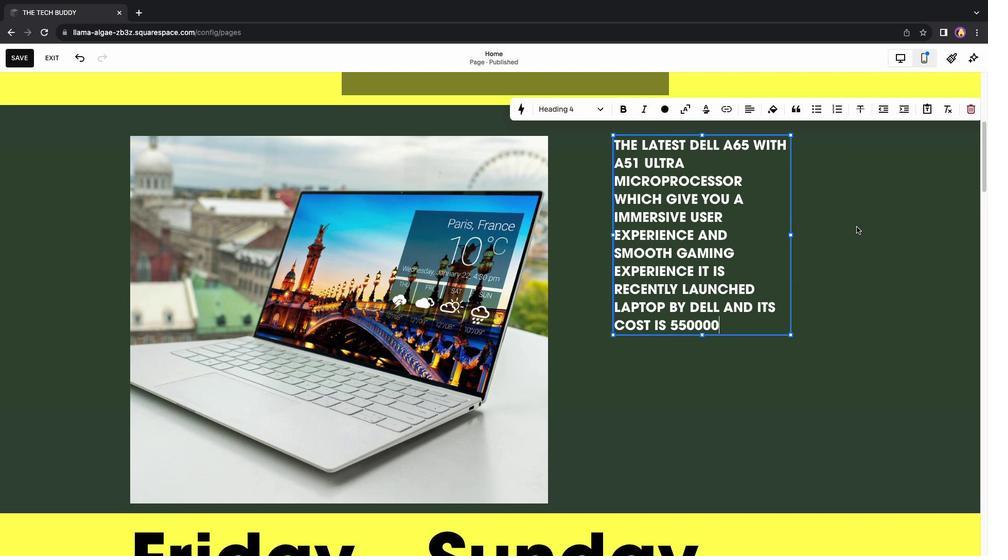 
Action: Mouse moved to (578, 228)
Screenshot: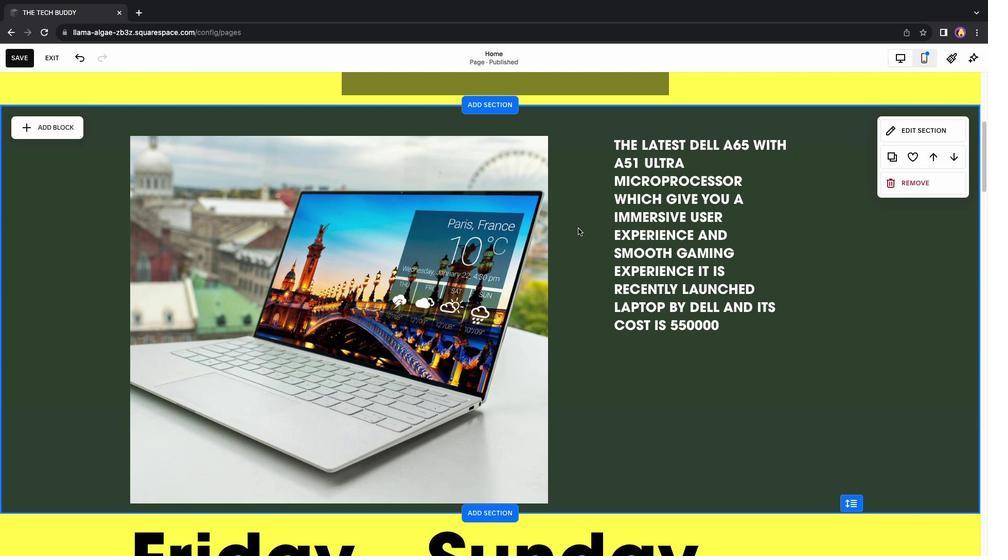 
Action: Mouse pressed left at (578, 228)
Screenshot: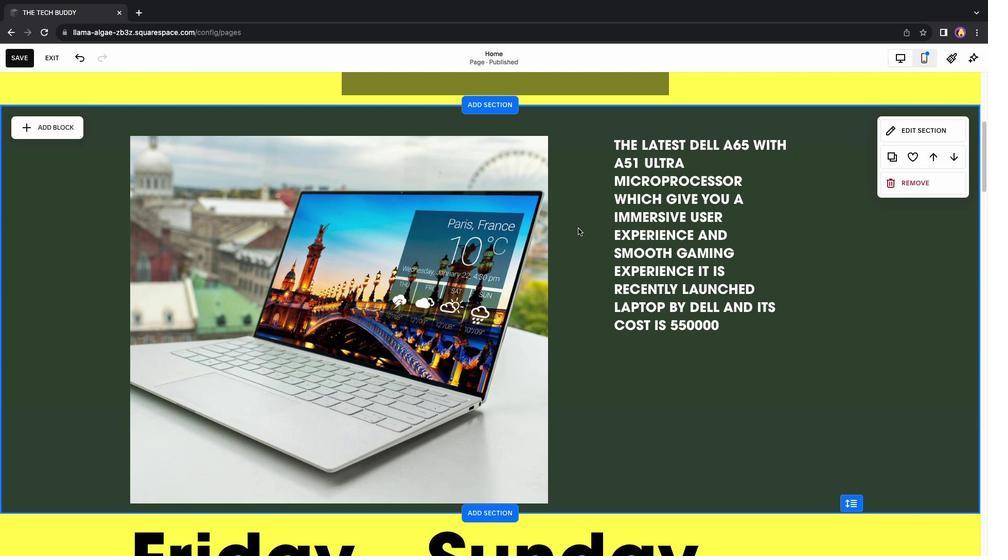 
Action: Mouse moved to (67, 120)
Screenshot: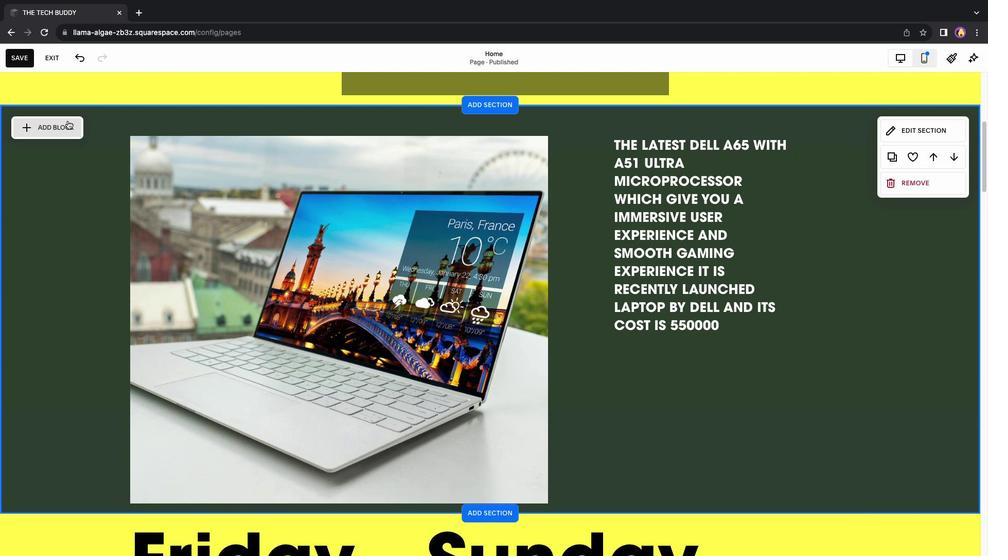 
Action: Mouse pressed left at (67, 120)
Screenshot: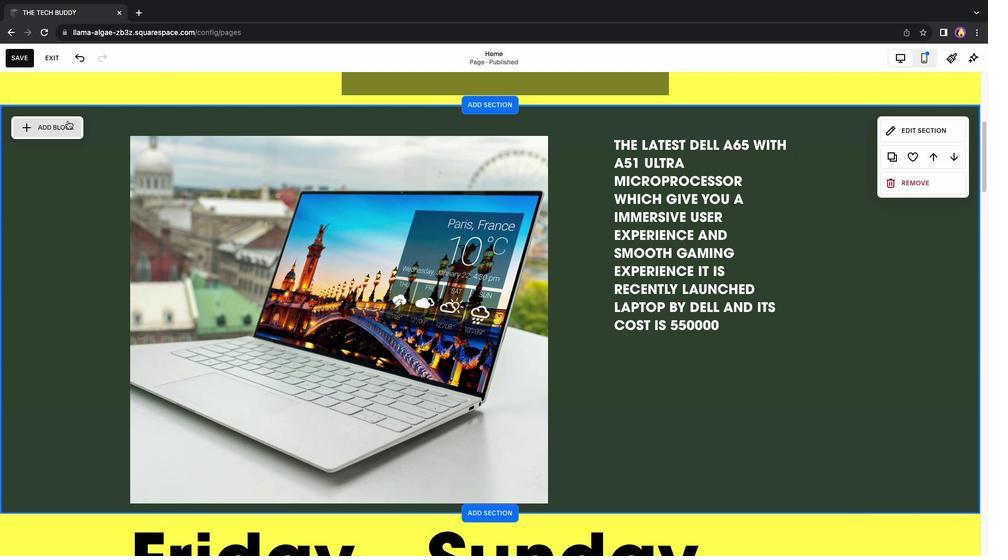 
Action: Mouse moved to (61, 217)
Screenshot: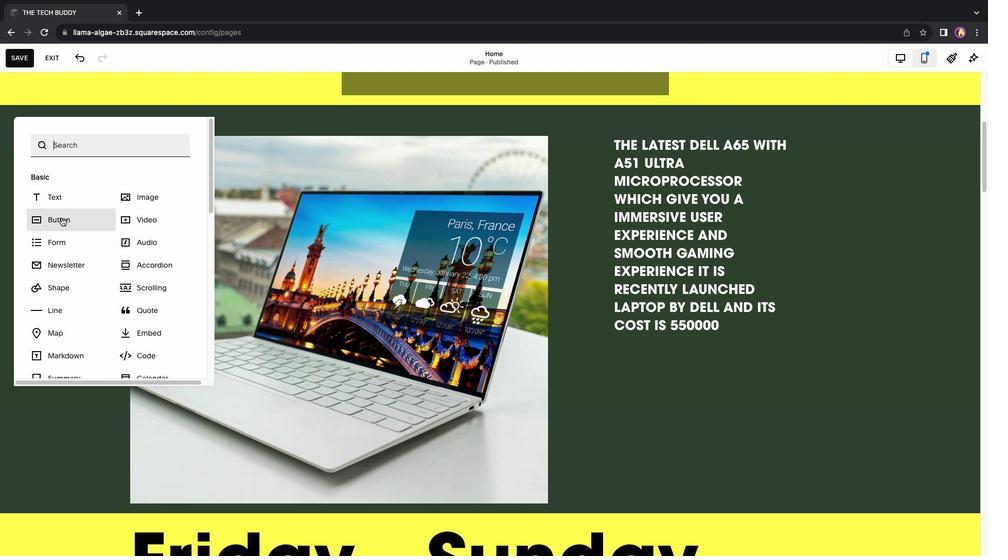 
Action: Mouse pressed left at (61, 217)
Screenshot: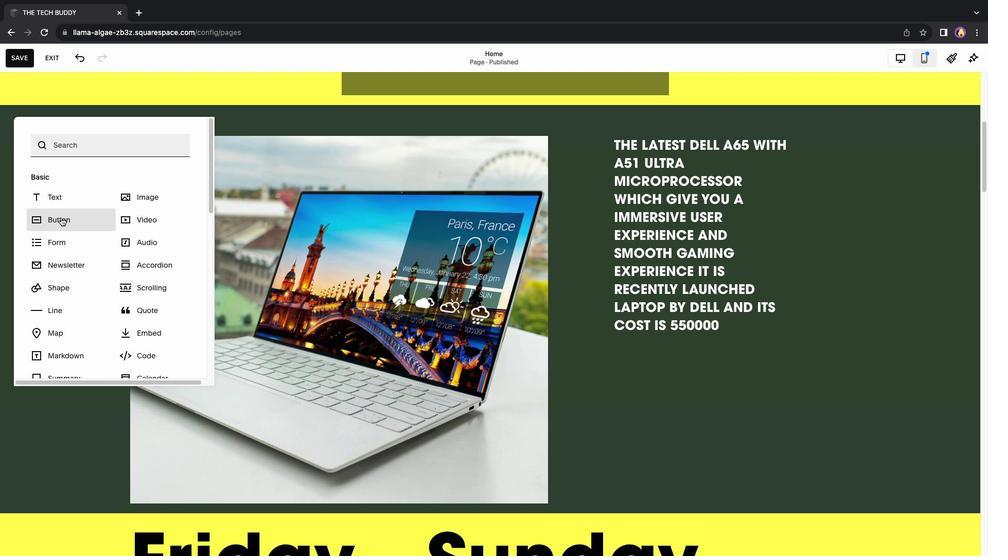 
Action: Mouse moved to (200, 185)
Screenshot: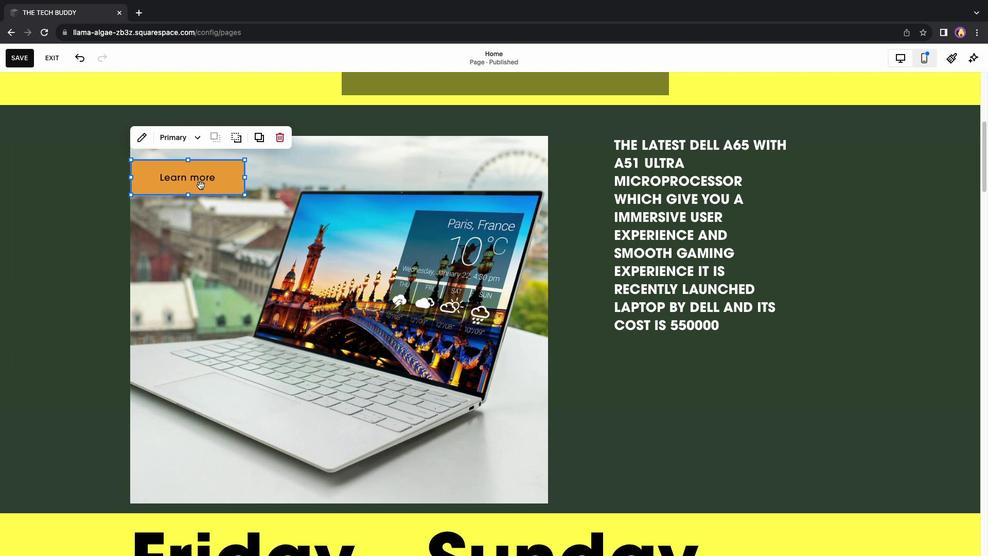 
Action: Mouse pressed left at (200, 185)
Screenshot: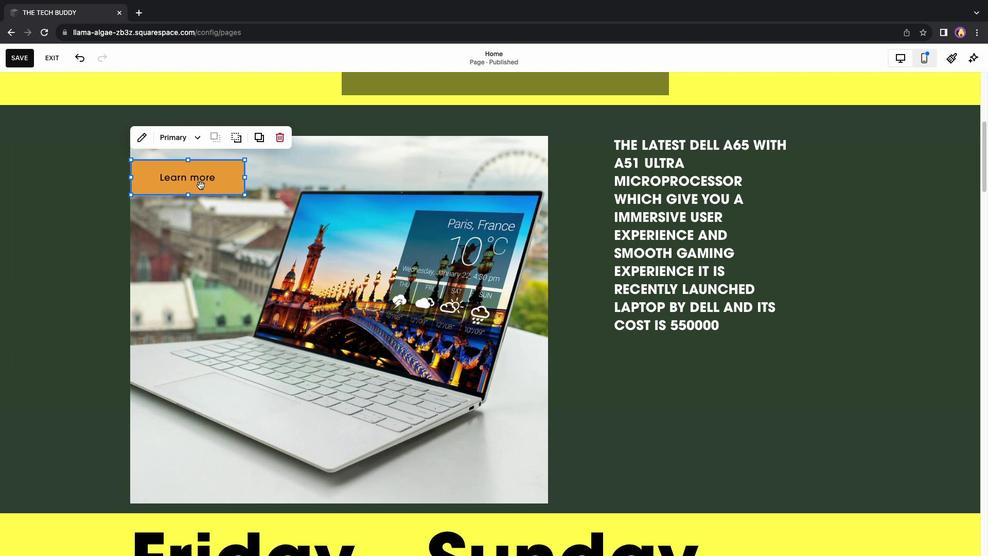 
Action: Mouse moved to (623, 321)
Screenshot: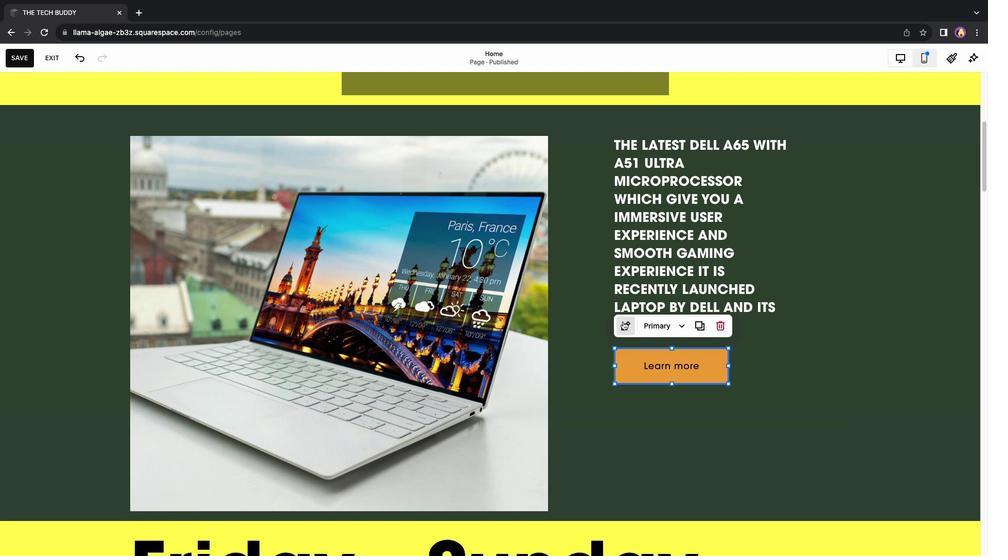 
Action: Mouse pressed left at (623, 321)
Screenshot: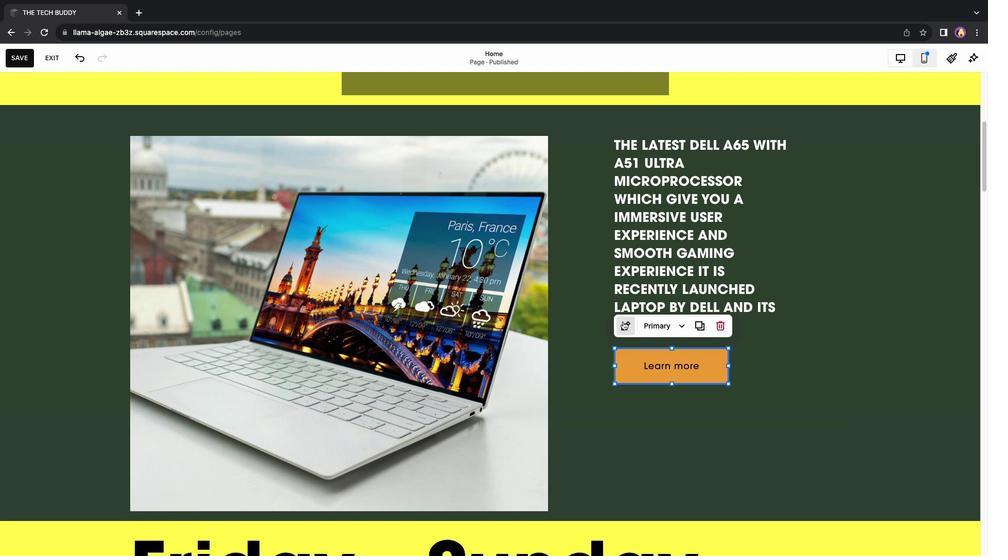 
Action: Mouse moved to (806, 369)
Screenshot: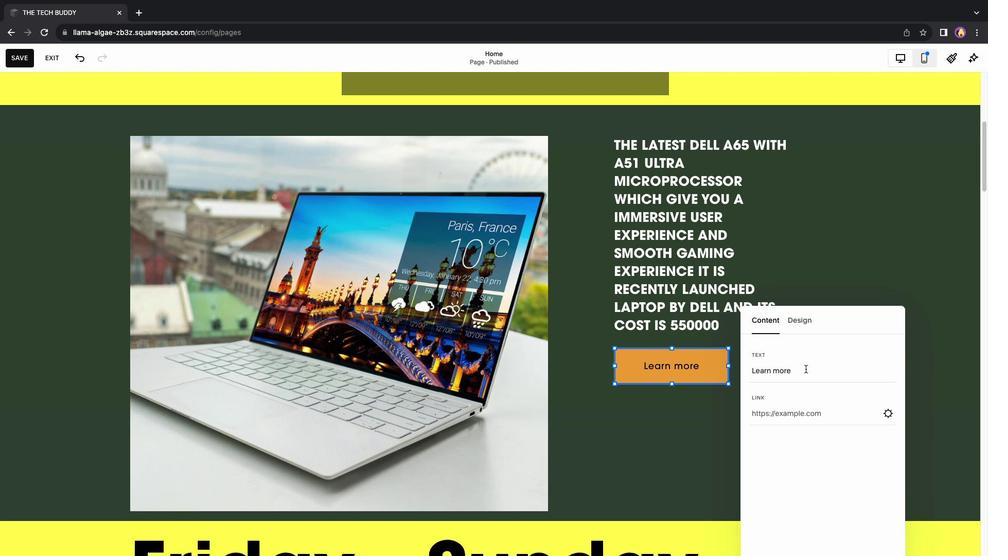 
Action: Mouse pressed left at (806, 369)
Screenshot: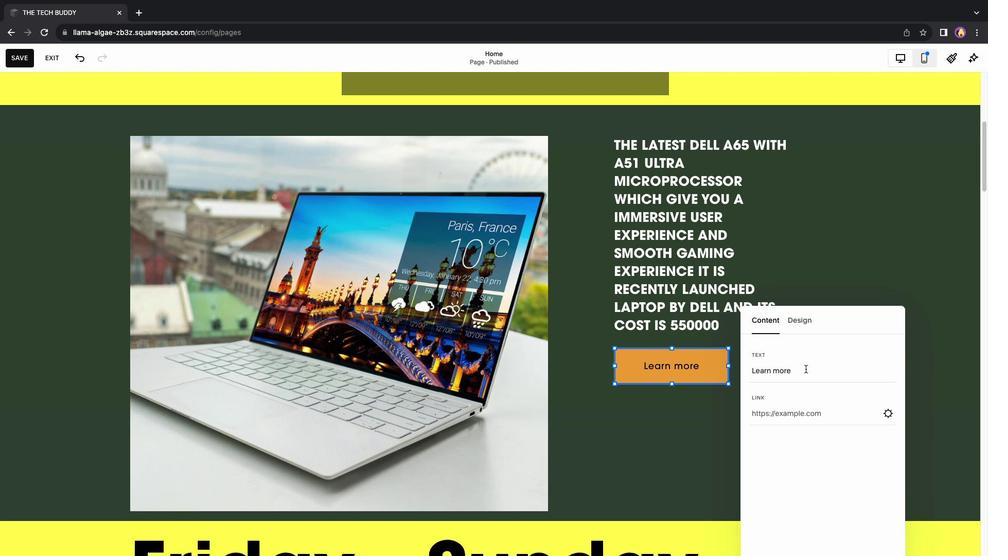 
Action: Mouse pressed left at (806, 369)
Screenshot: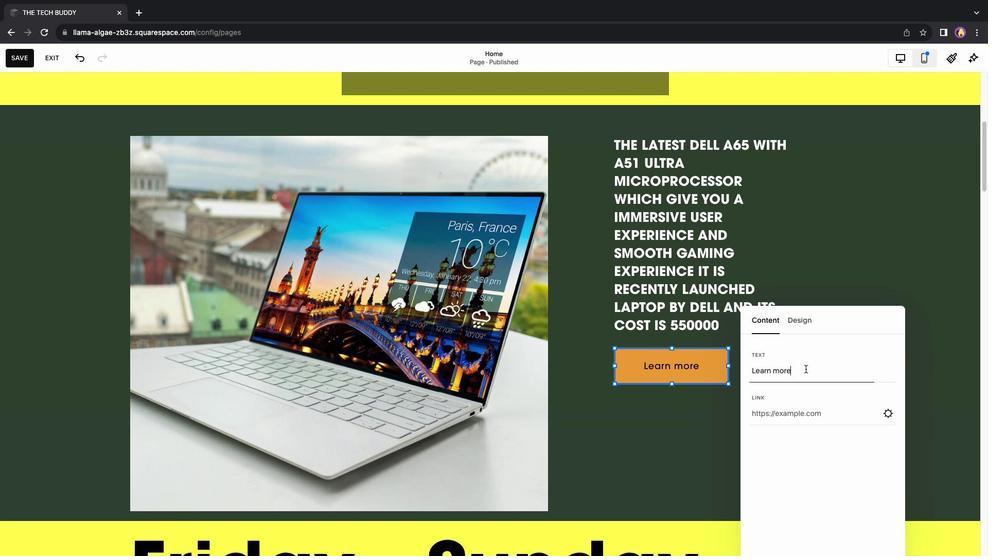 
Action: Mouse pressed left at (806, 369)
Screenshot: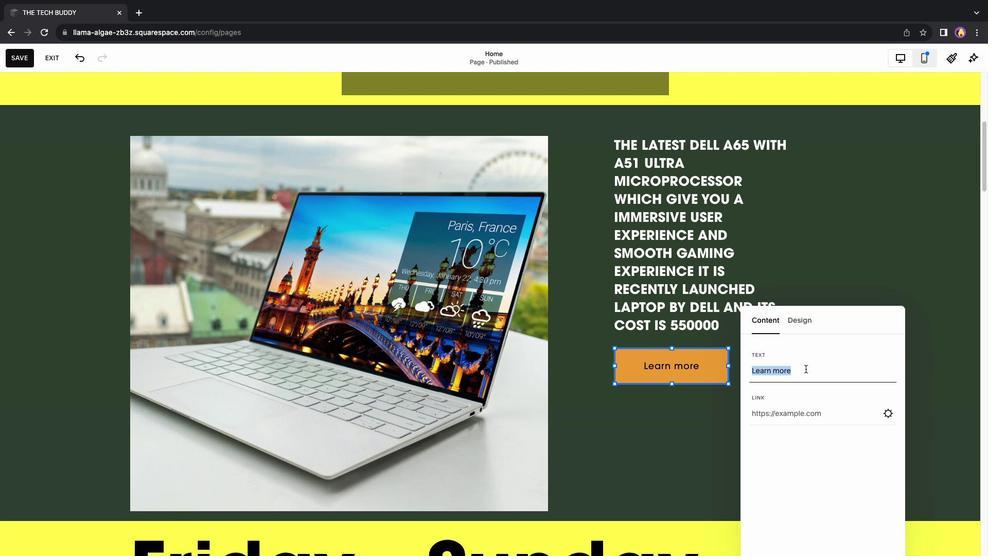 
Action: Key pressed 'C''O''M''P''A''R''E'Key.space'W''I''T''H'Key.space'O''T''H''E''R'
Screenshot: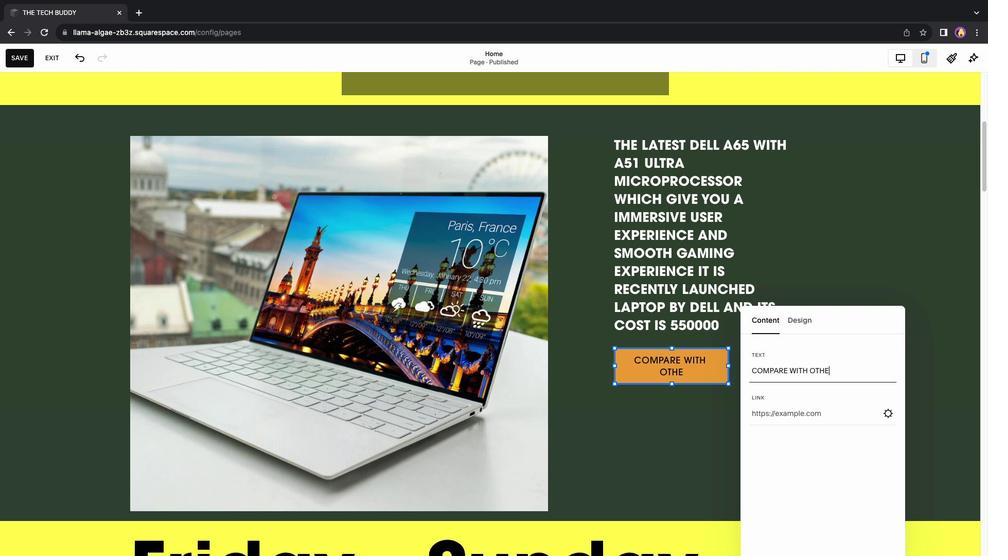 
Action: Mouse moved to (820, 261)
